Task: Select Give A Gift Card from Gift Cards. Add to cart AmazonBasics Home Decor Gift Card-2. Place order for Melody Gonzalez, _x000D_
42950 State 18 Rte_x000D_
Wellington, Ohio(OH), 44090, Cell Number (440) 647-7648
Action: Mouse moved to (1001, 93)
Screenshot: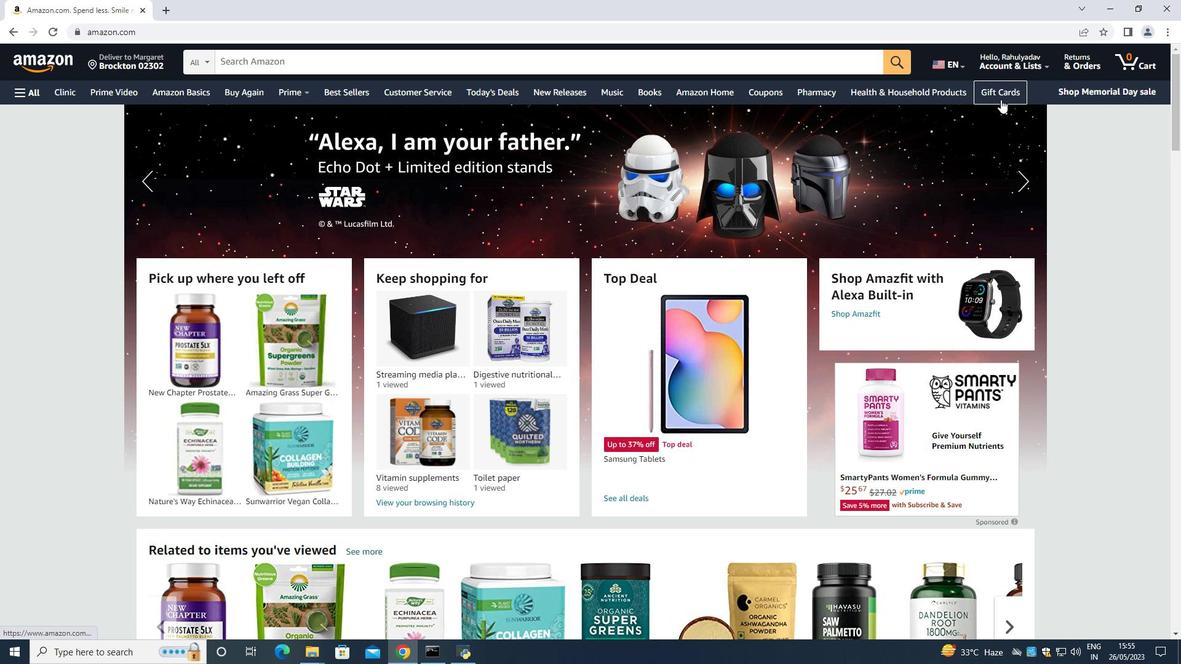 
Action: Mouse pressed left at (1001, 93)
Screenshot: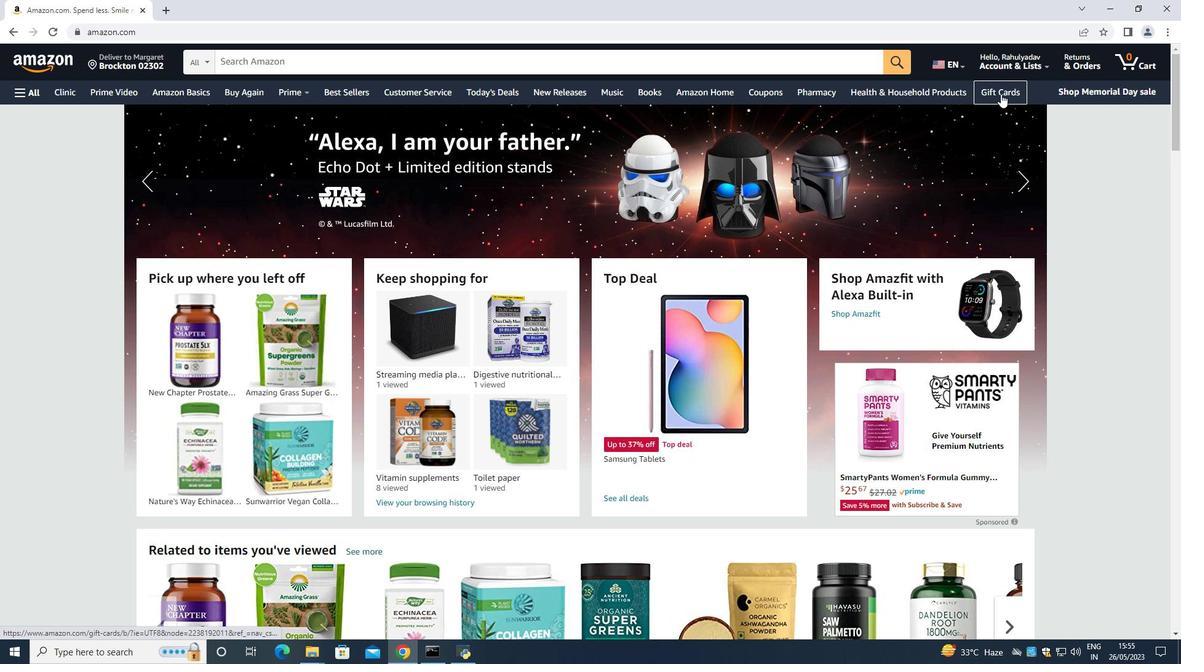 
Action: Mouse moved to (36, 472)
Screenshot: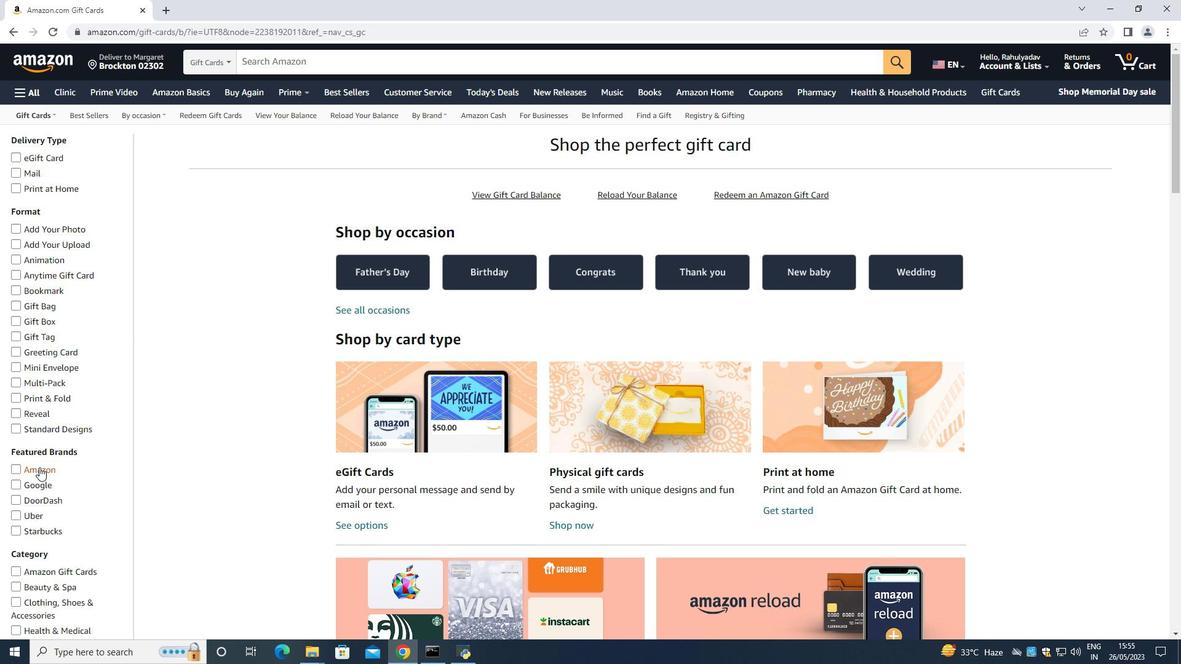 
Action: Mouse pressed left at (36, 472)
Screenshot: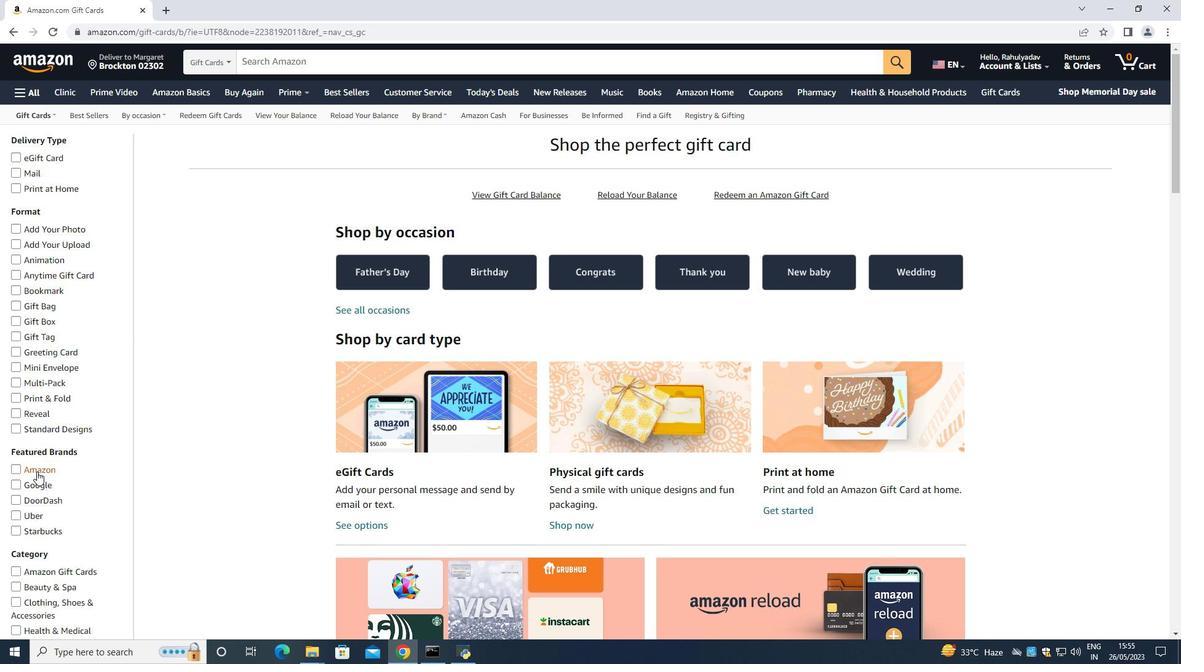 
Action: Mouse moved to (481, 321)
Screenshot: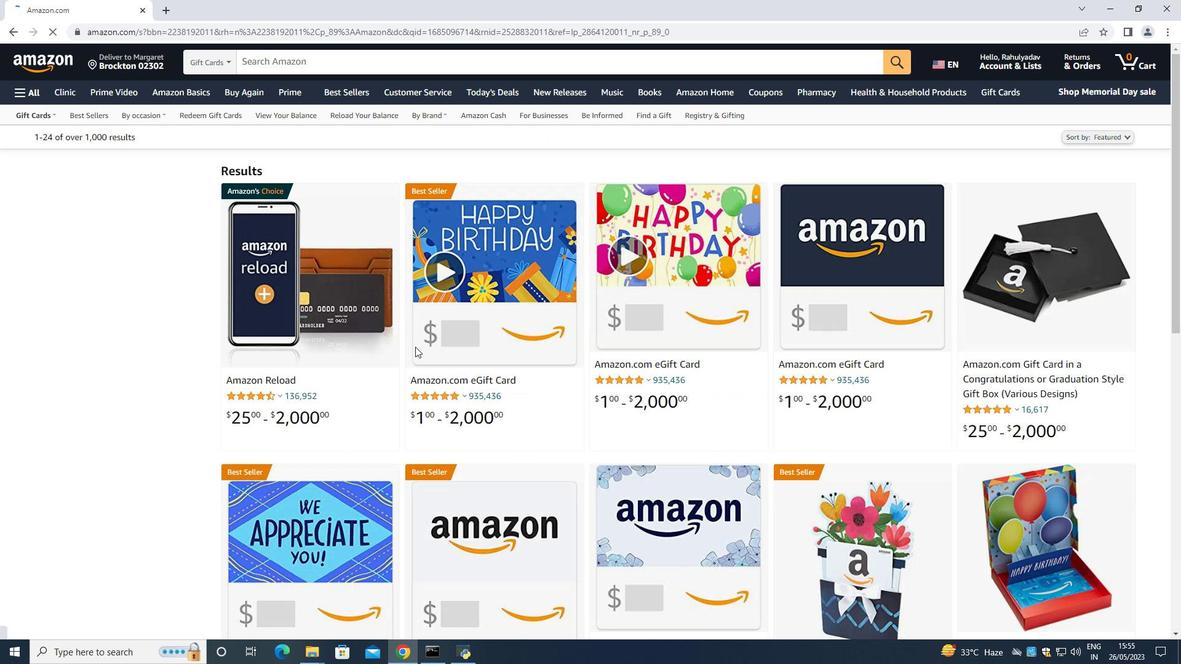 
Action: Mouse scrolled (481, 320) with delta (0, 0)
Screenshot: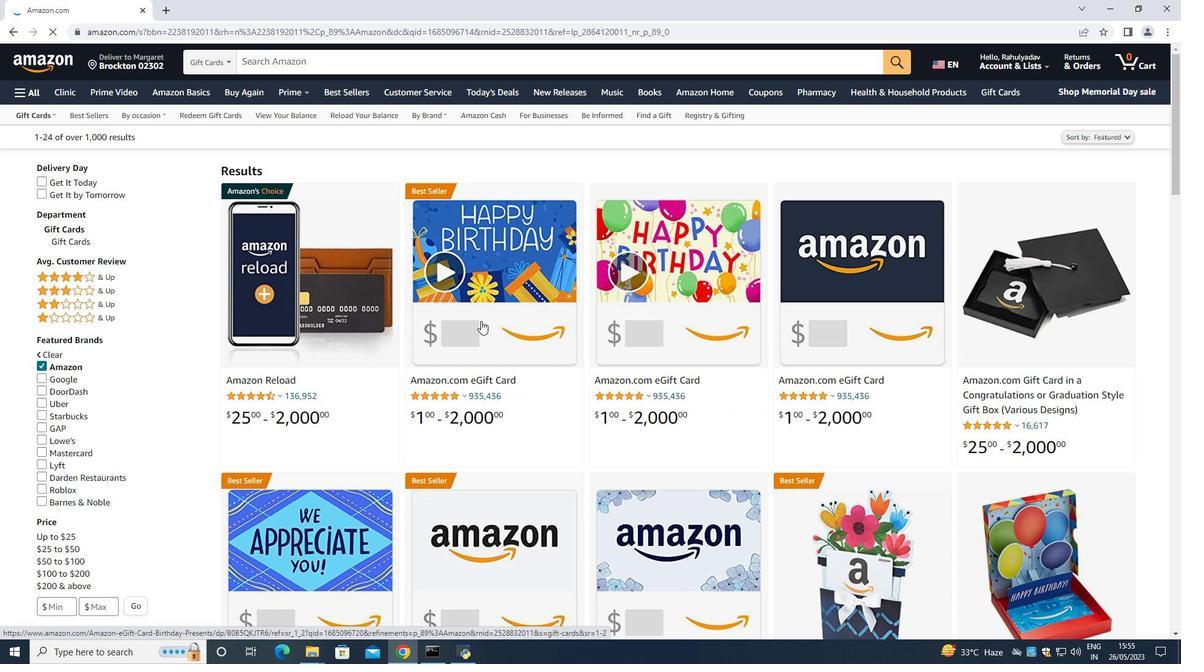 
Action: Mouse moved to (718, 284)
Screenshot: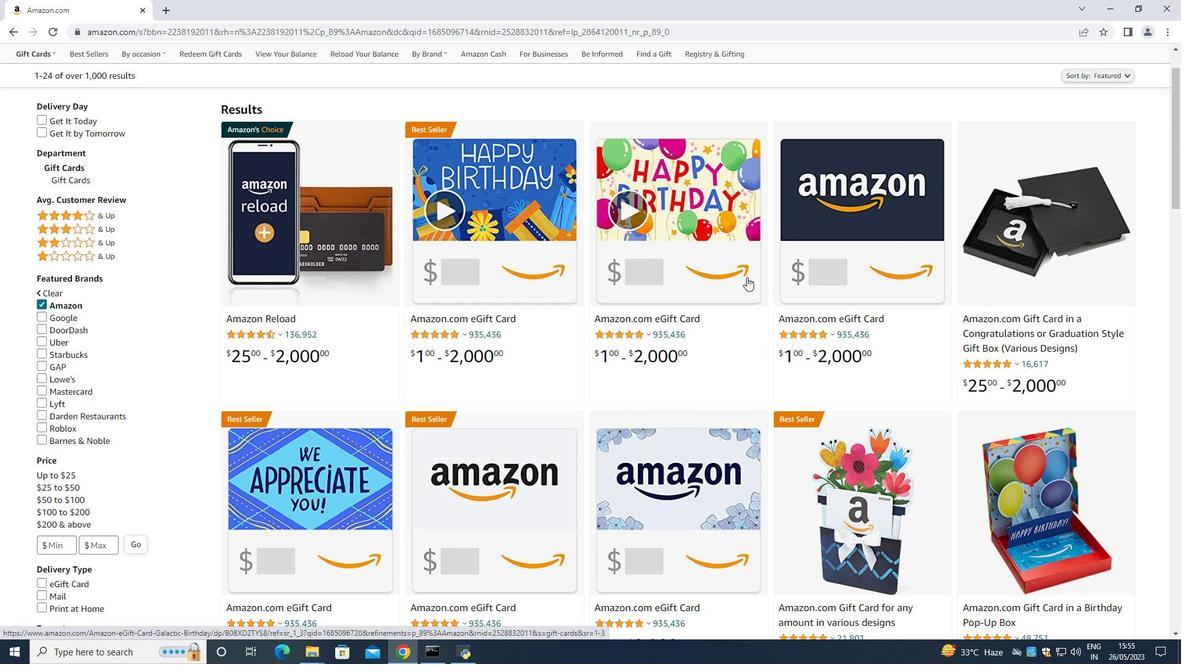 
Action: Mouse scrolled (718, 284) with delta (0, 0)
Screenshot: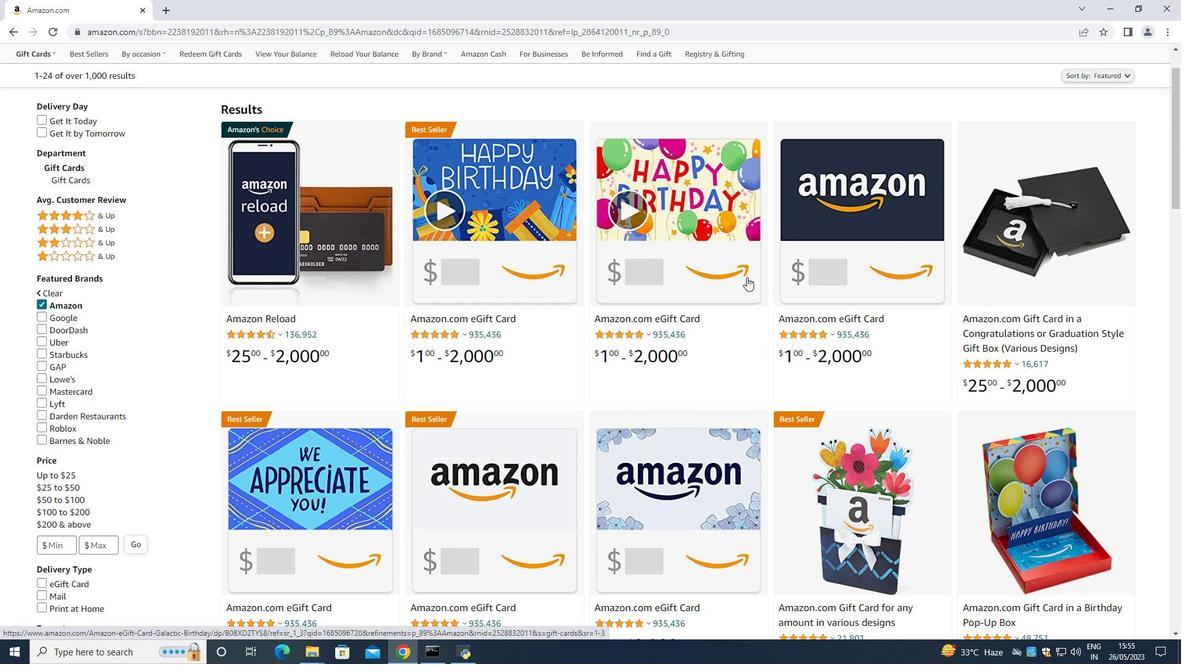 
Action: Mouse moved to (616, 338)
Screenshot: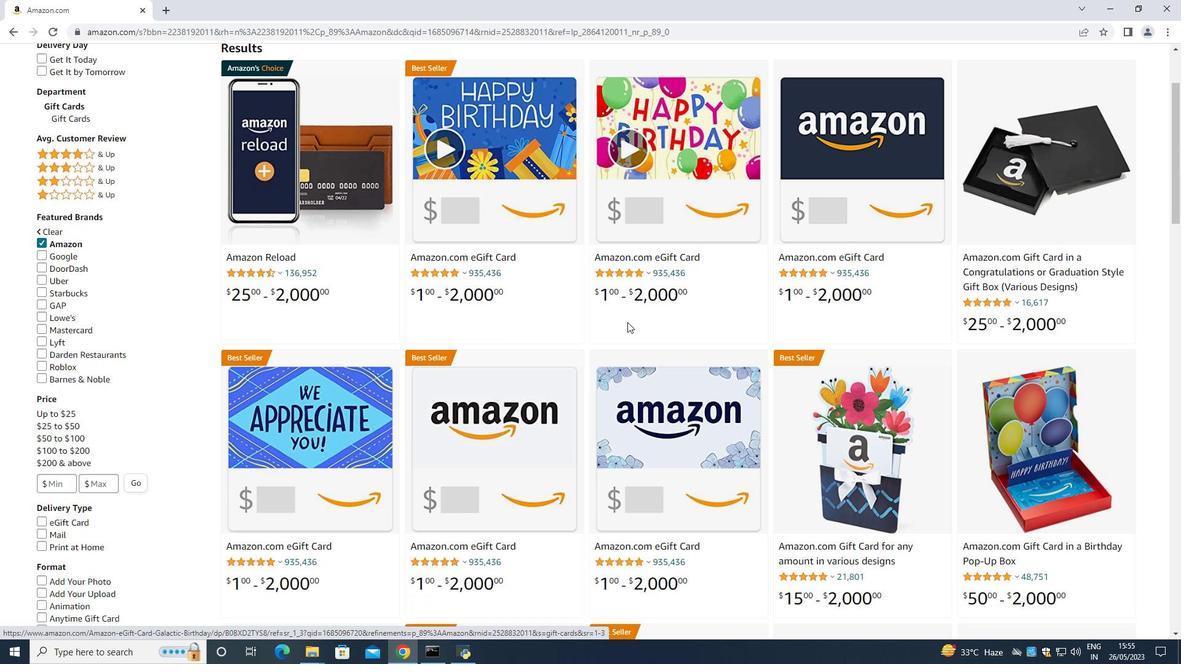 
Action: Mouse scrolled (616, 337) with delta (0, 0)
Screenshot: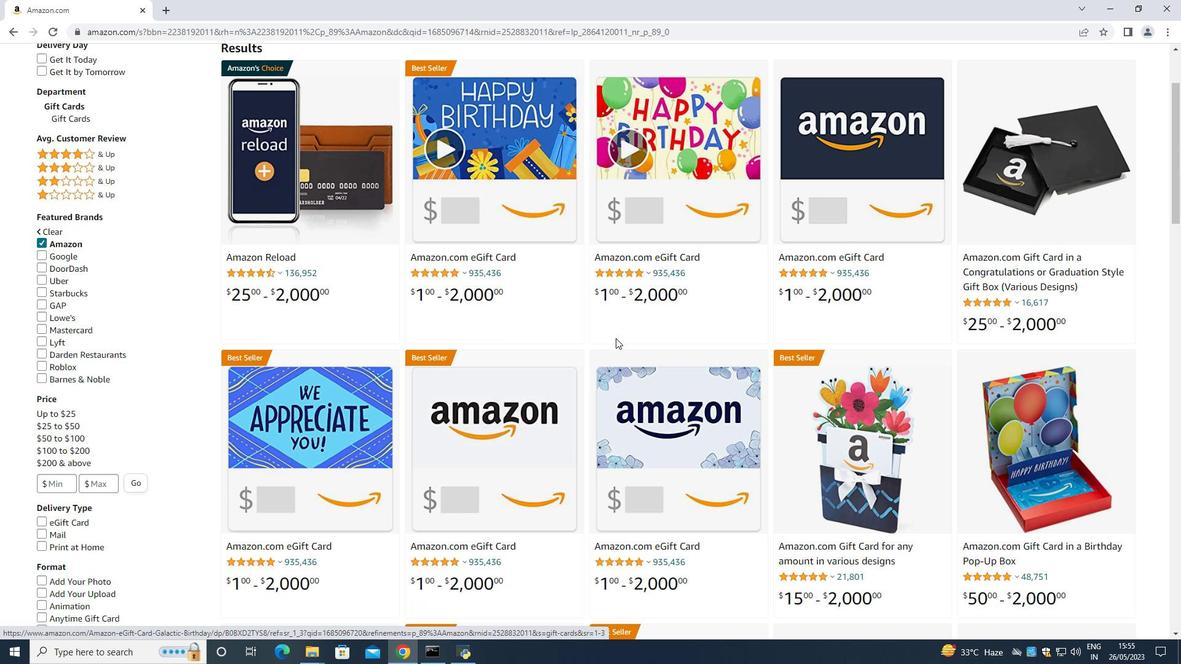 
Action: Mouse scrolled (616, 337) with delta (0, 0)
Screenshot: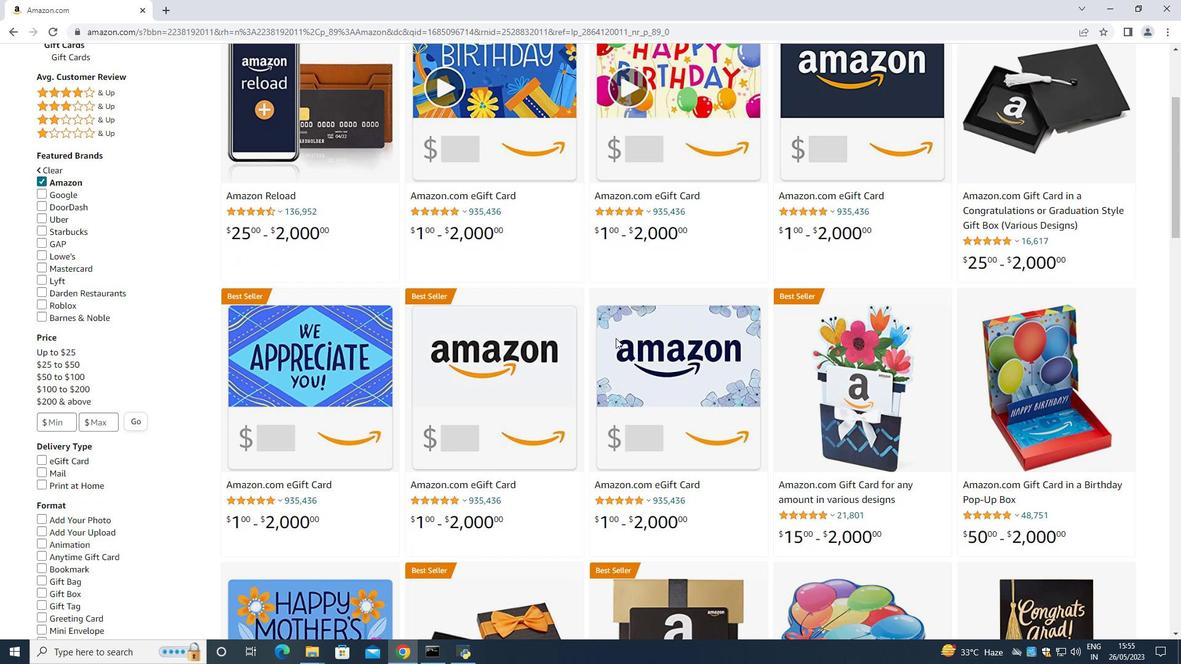 
Action: Mouse moved to (625, 339)
Screenshot: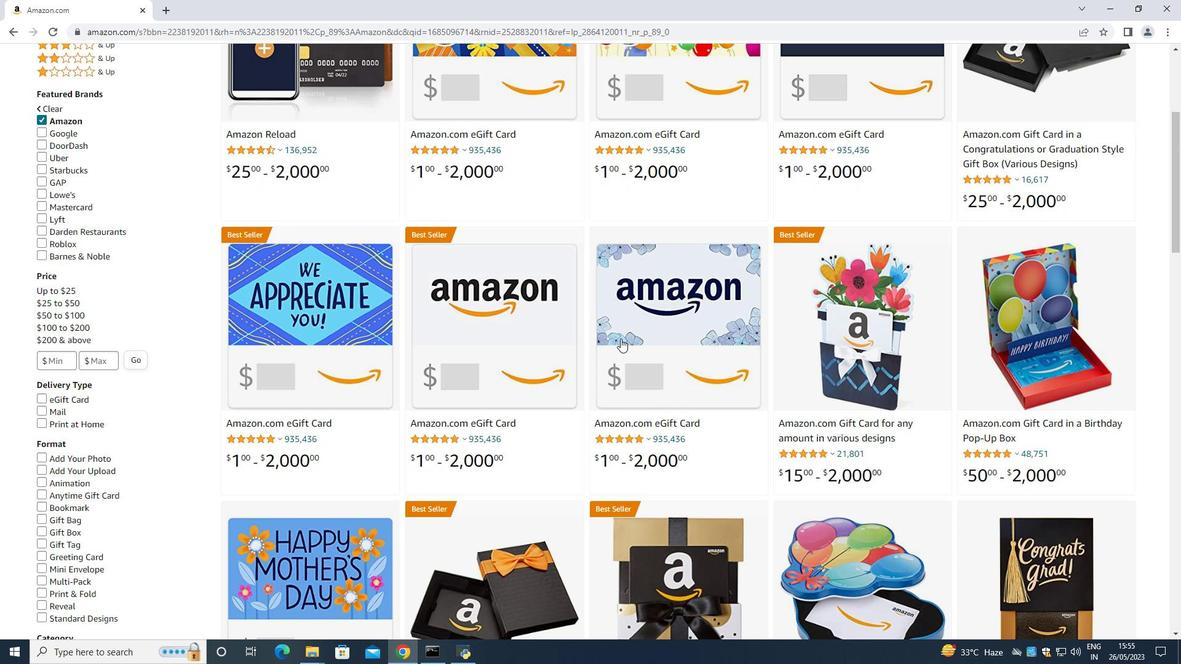 
Action: Mouse scrolled (625, 339) with delta (0, 0)
Screenshot: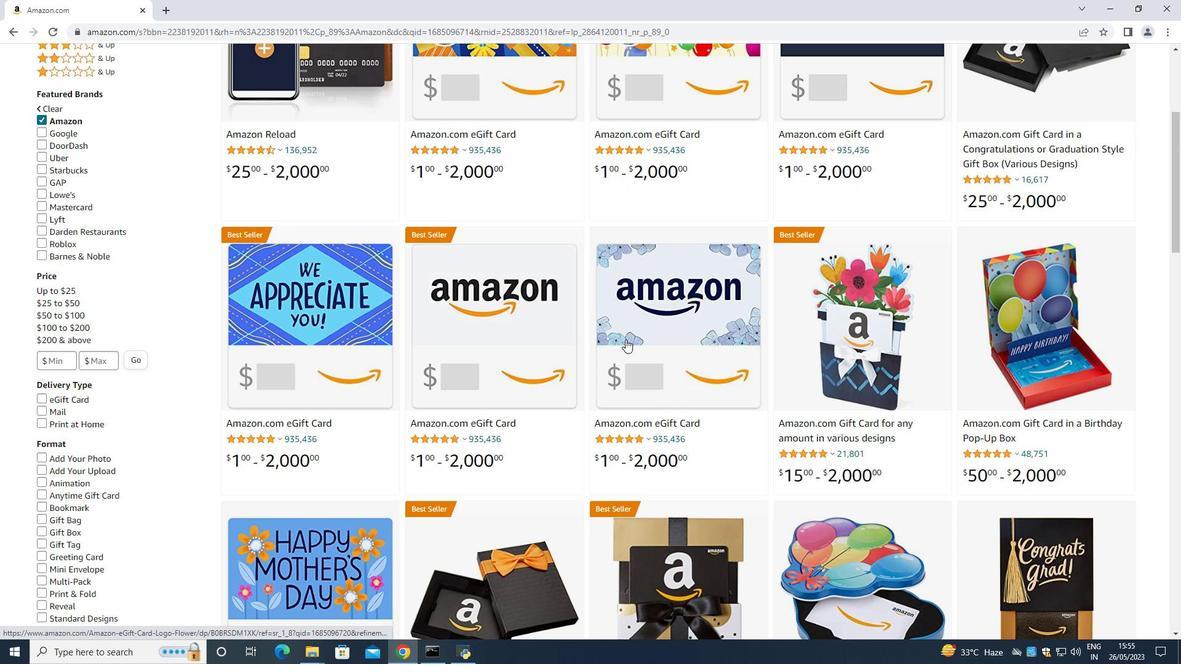 
Action: Mouse scrolled (625, 339) with delta (0, 0)
Screenshot: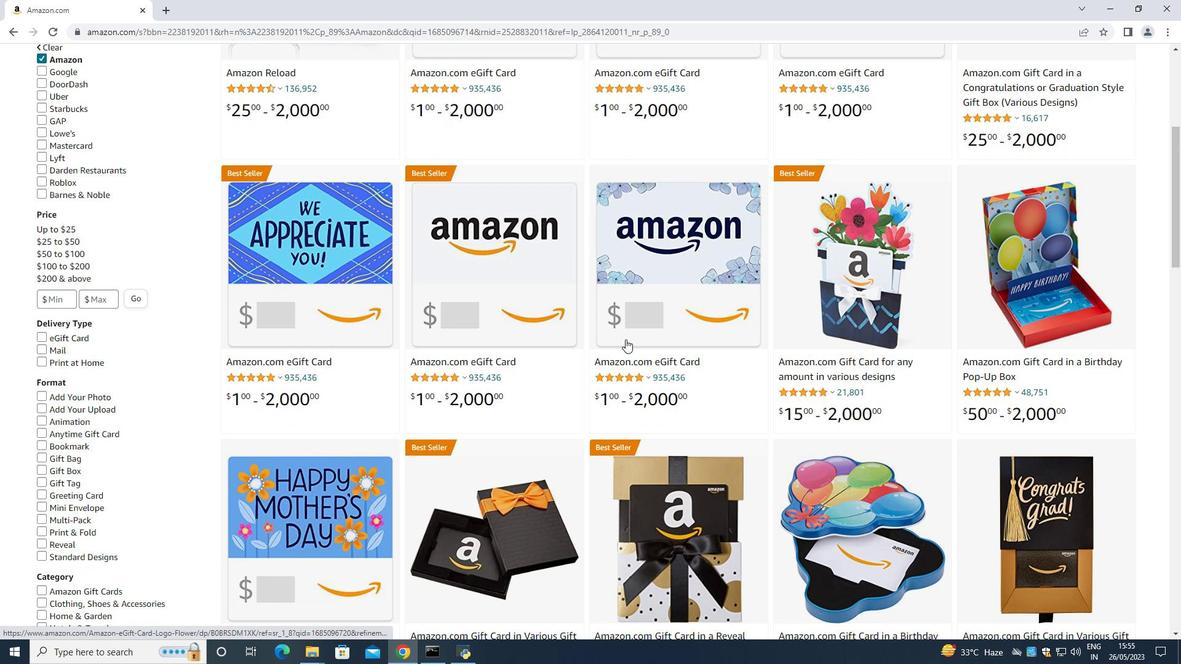 
Action: Mouse moved to (651, 340)
Screenshot: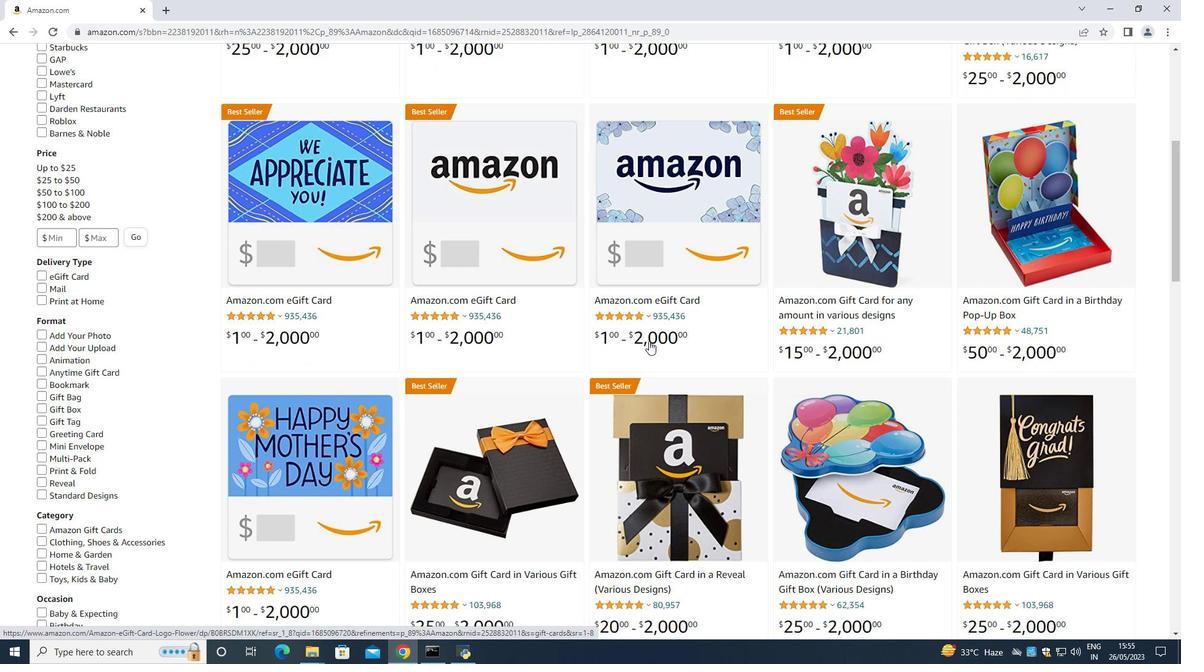 
Action: Mouse scrolled (651, 339) with delta (0, 0)
Screenshot: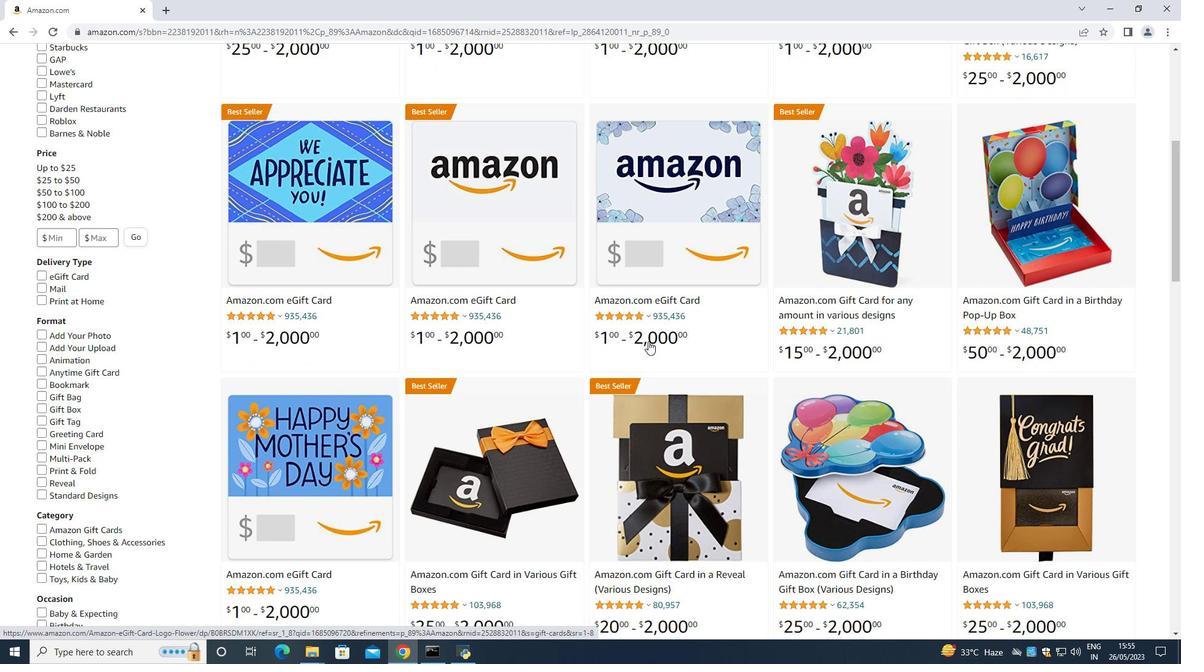
Action: Mouse moved to (657, 338)
Screenshot: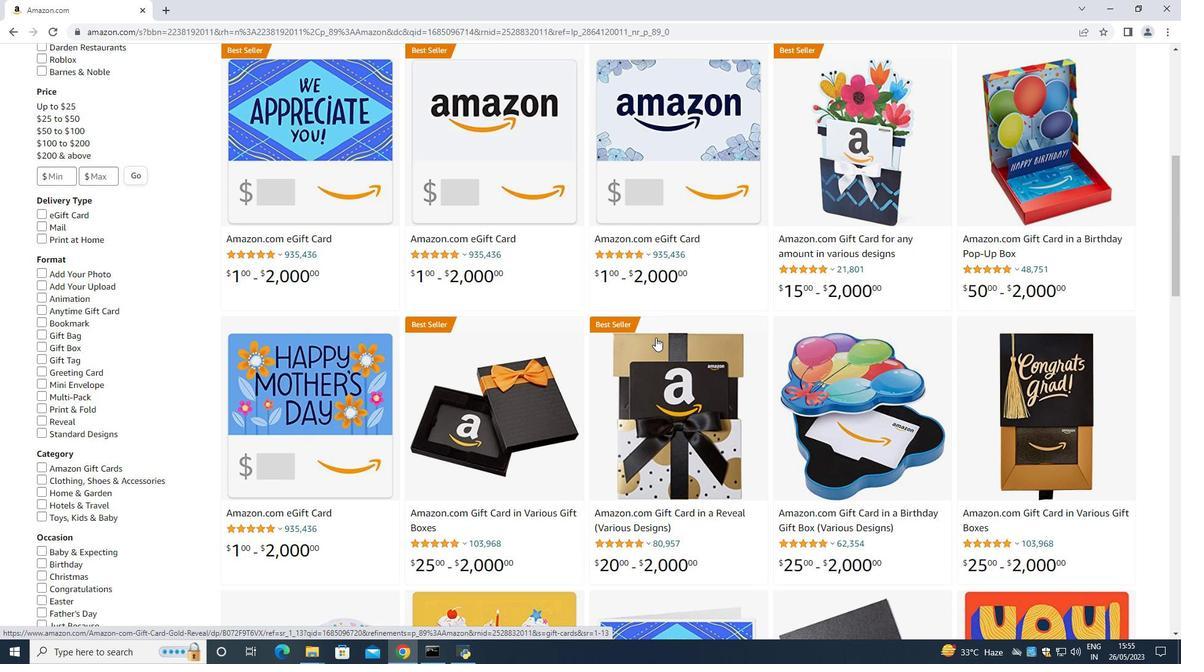 
Action: Mouse scrolled (657, 337) with delta (0, 0)
Screenshot: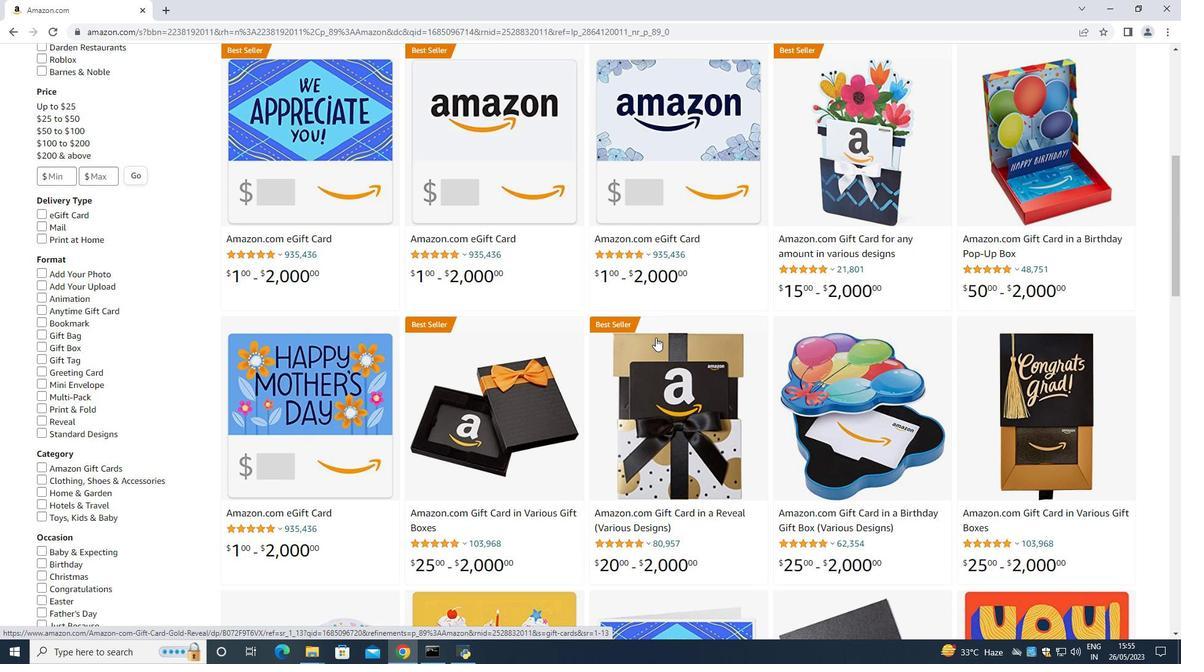 
Action: Mouse moved to (708, 355)
Screenshot: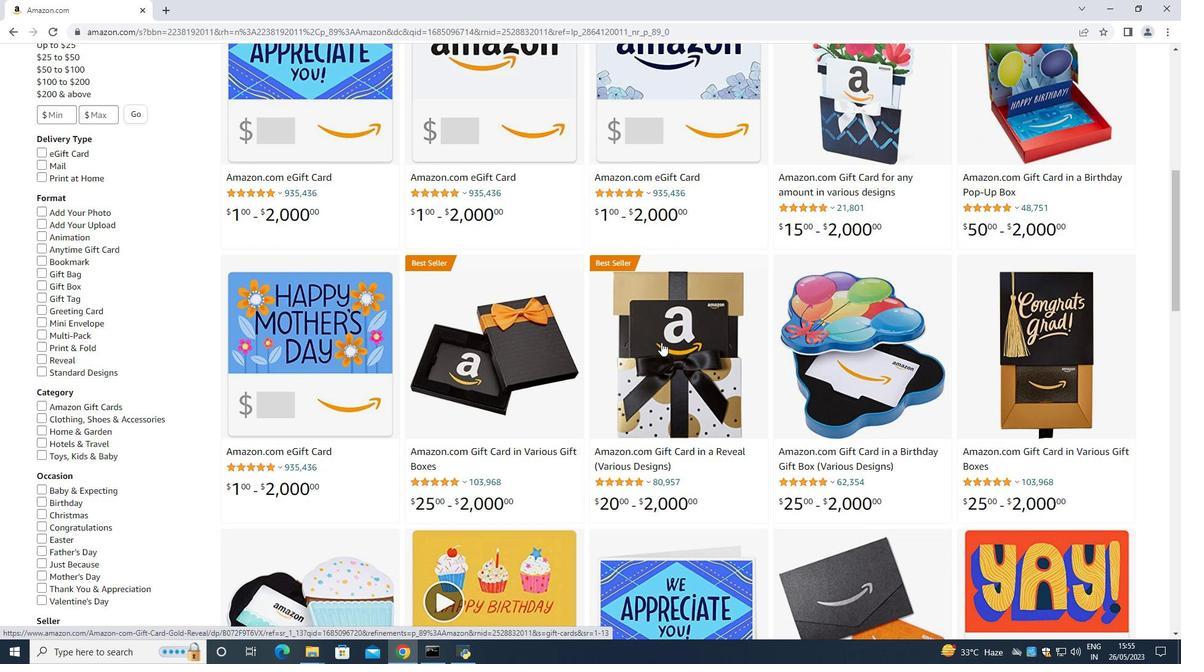 
Action: Mouse scrolled (708, 354) with delta (0, 0)
Screenshot: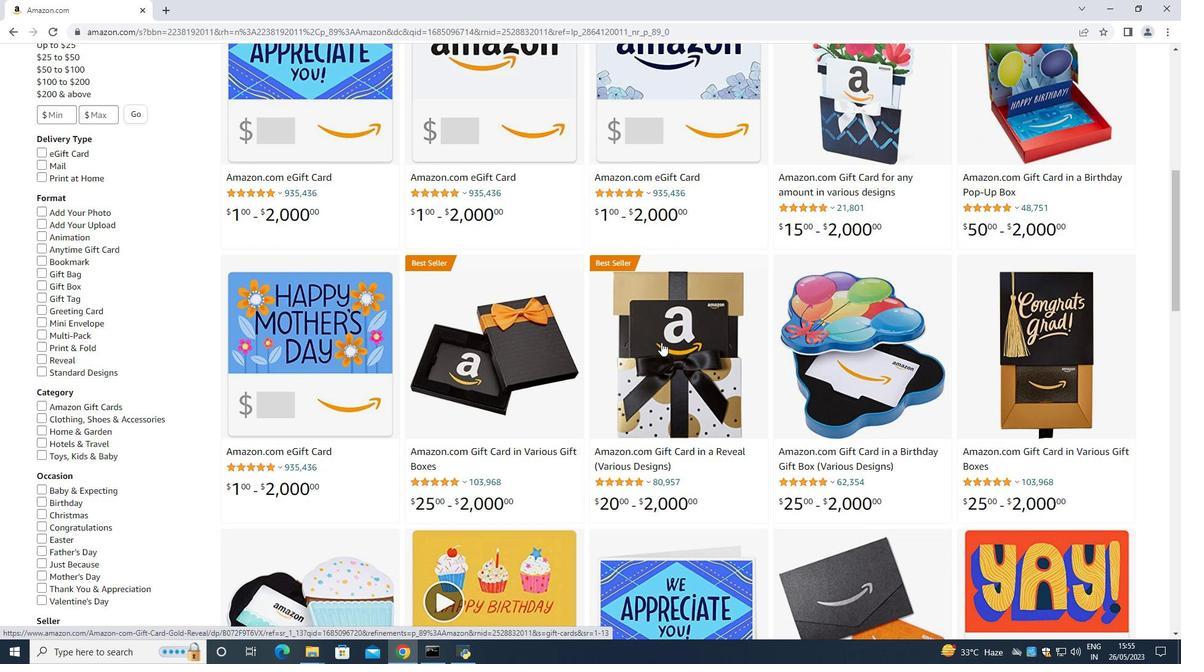 
Action: Mouse moved to (471, 361)
Screenshot: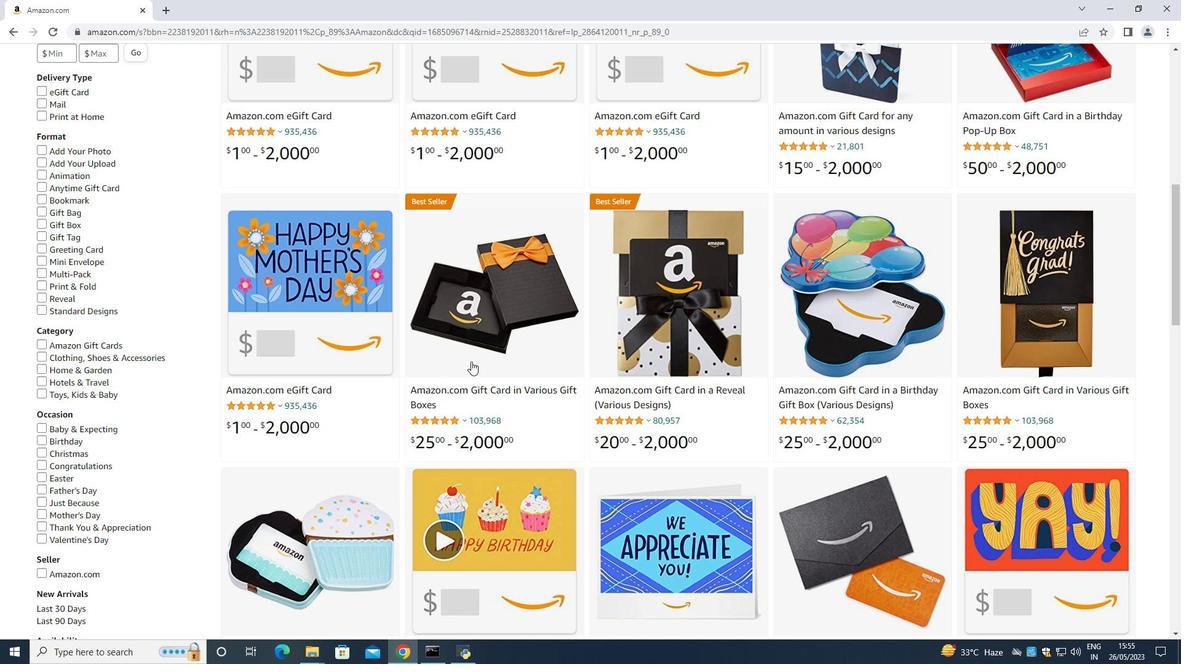 
Action: Mouse scrolled (471, 361) with delta (0, 0)
Screenshot: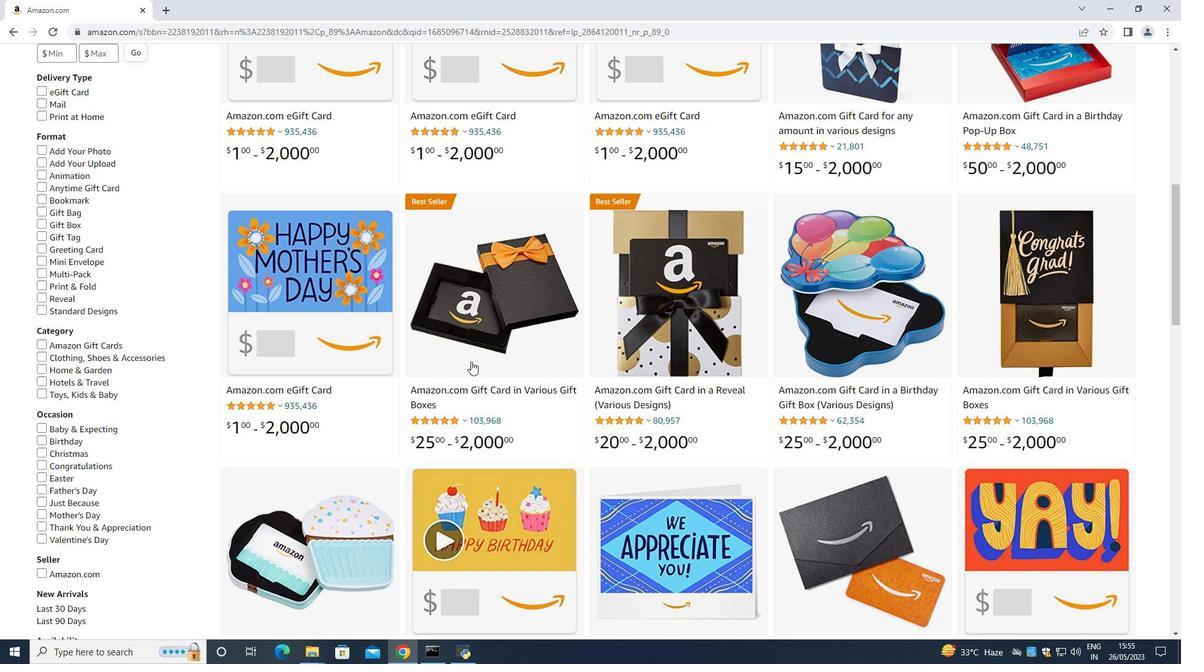 
Action: Mouse moved to (485, 377)
Screenshot: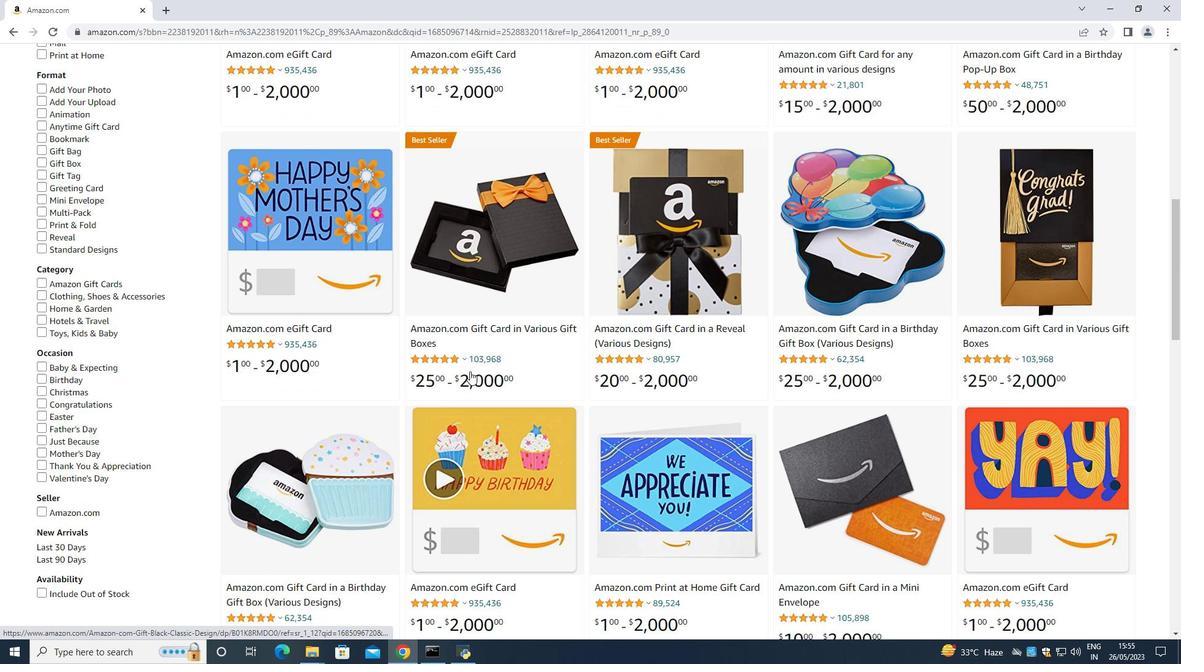
Action: Mouse scrolled (483, 376) with delta (0, 0)
Screenshot: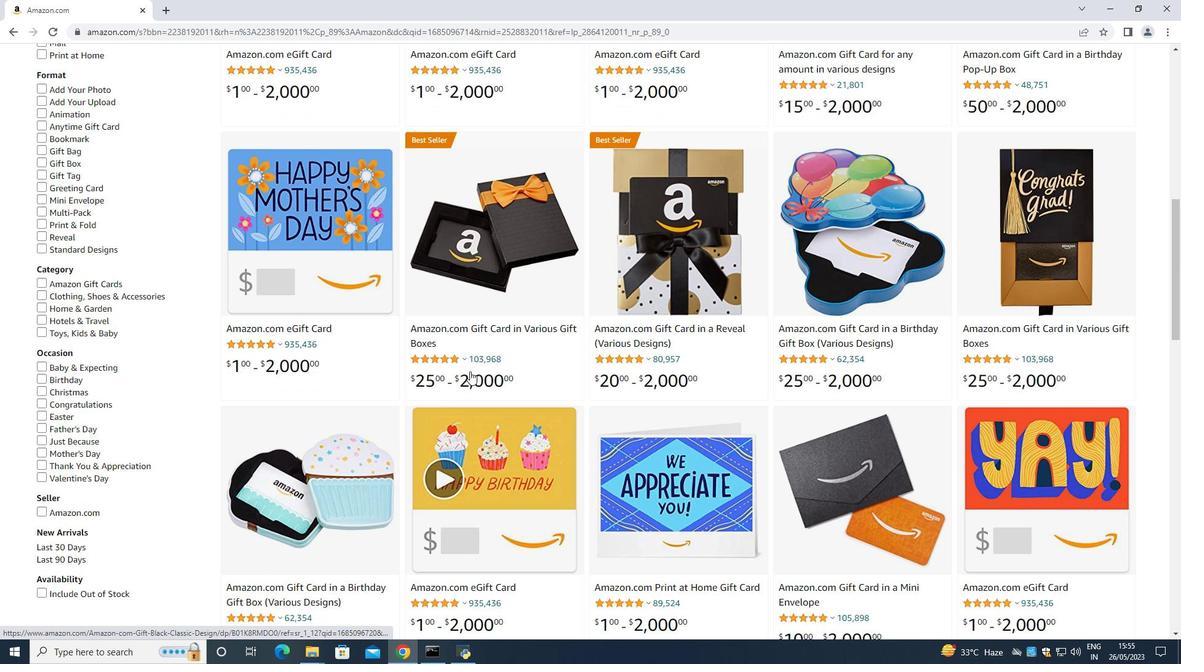 
Action: Mouse moved to (519, 424)
Screenshot: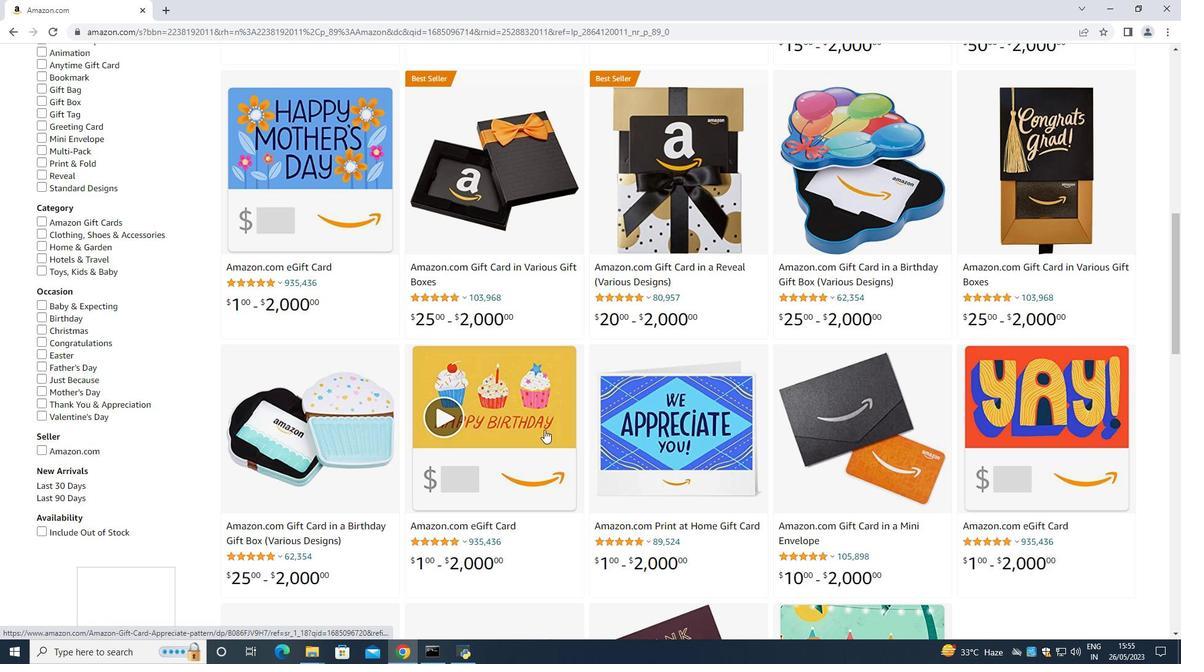 
Action: Mouse scrolled (519, 423) with delta (0, 0)
Screenshot: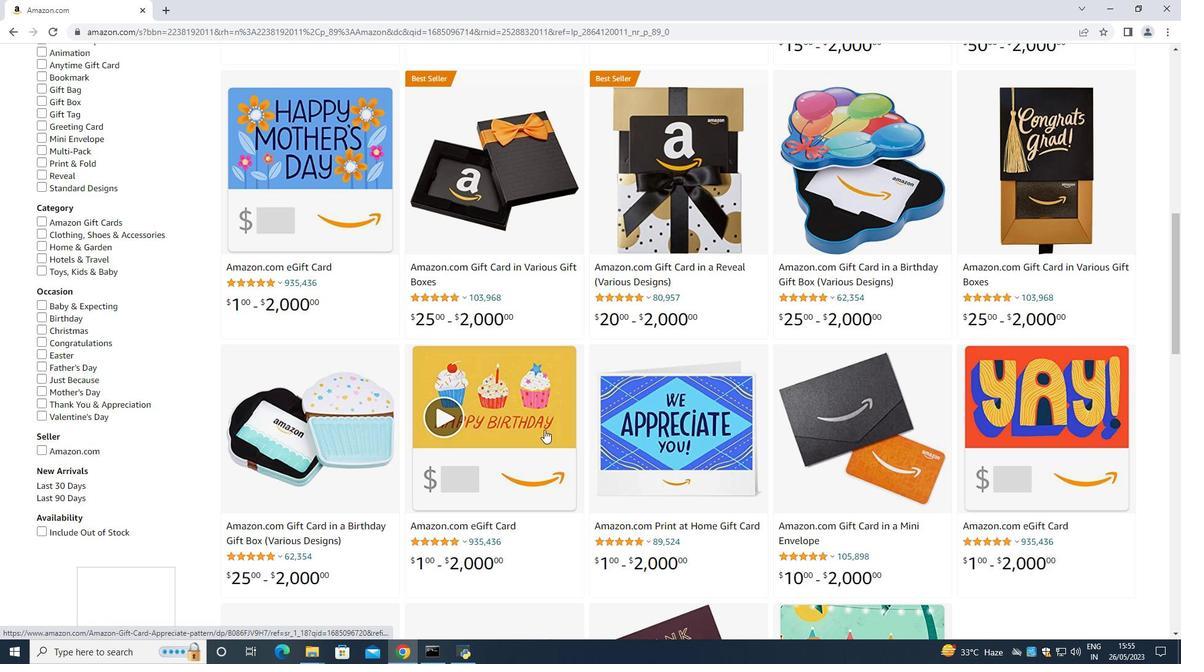 
Action: Mouse moved to (517, 422)
Screenshot: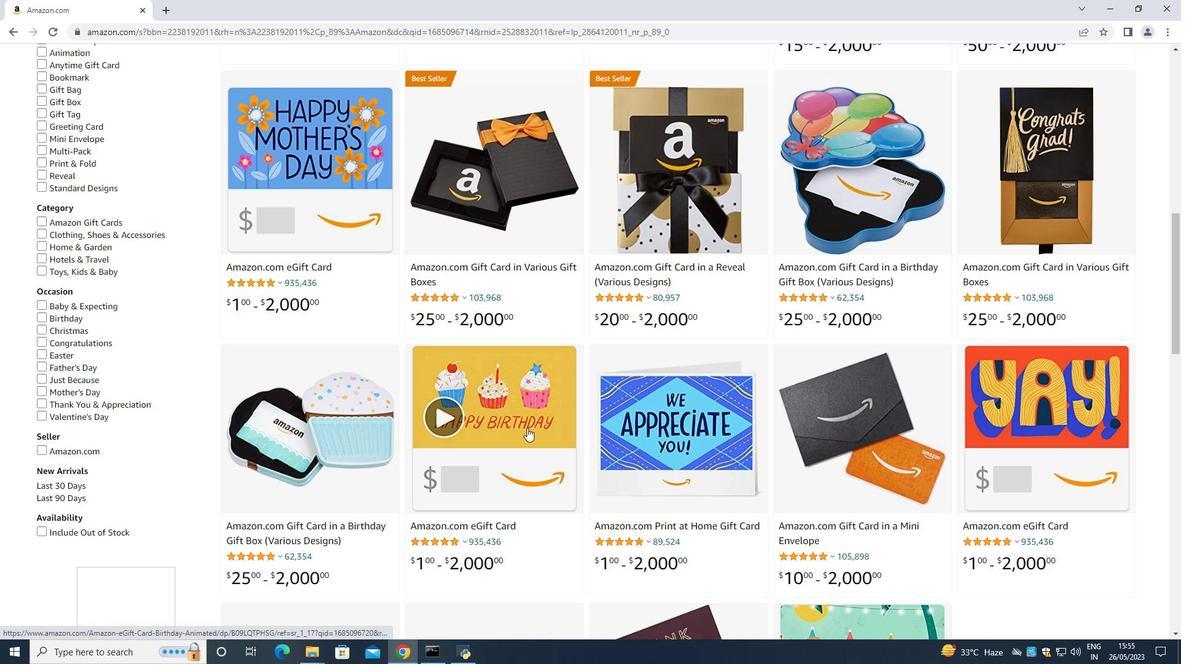 
Action: Mouse scrolled (517, 422) with delta (0, 0)
Screenshot: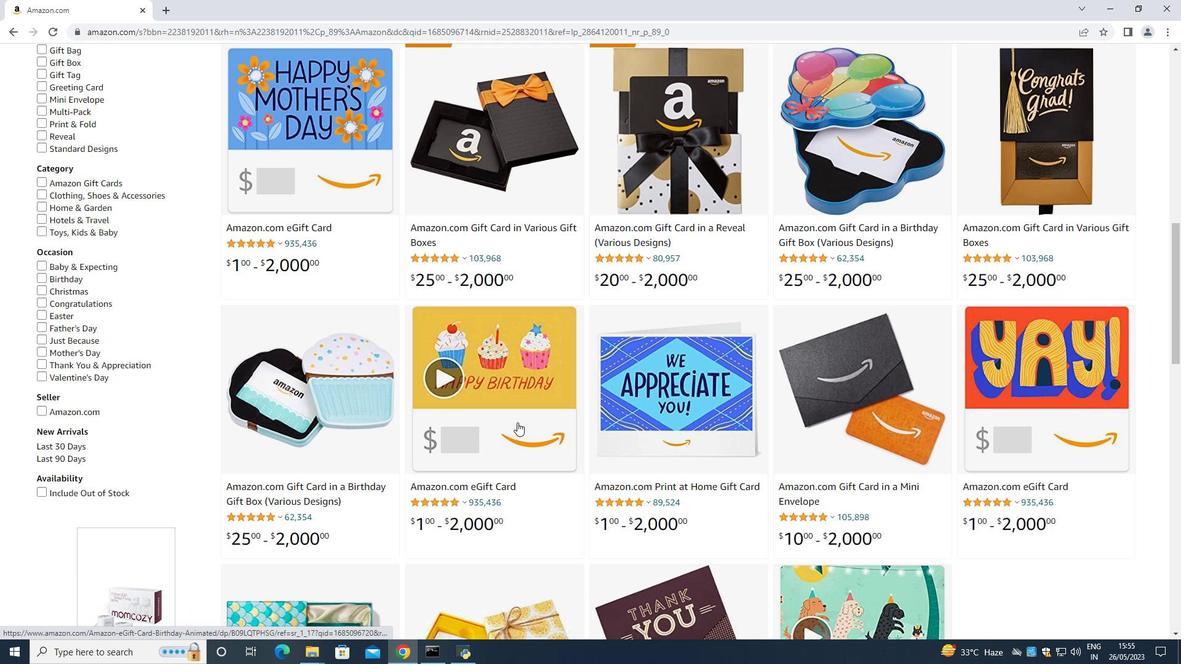 
Action: Mouse scrolled (517, 422) with delta (0, 0)
Screenshot: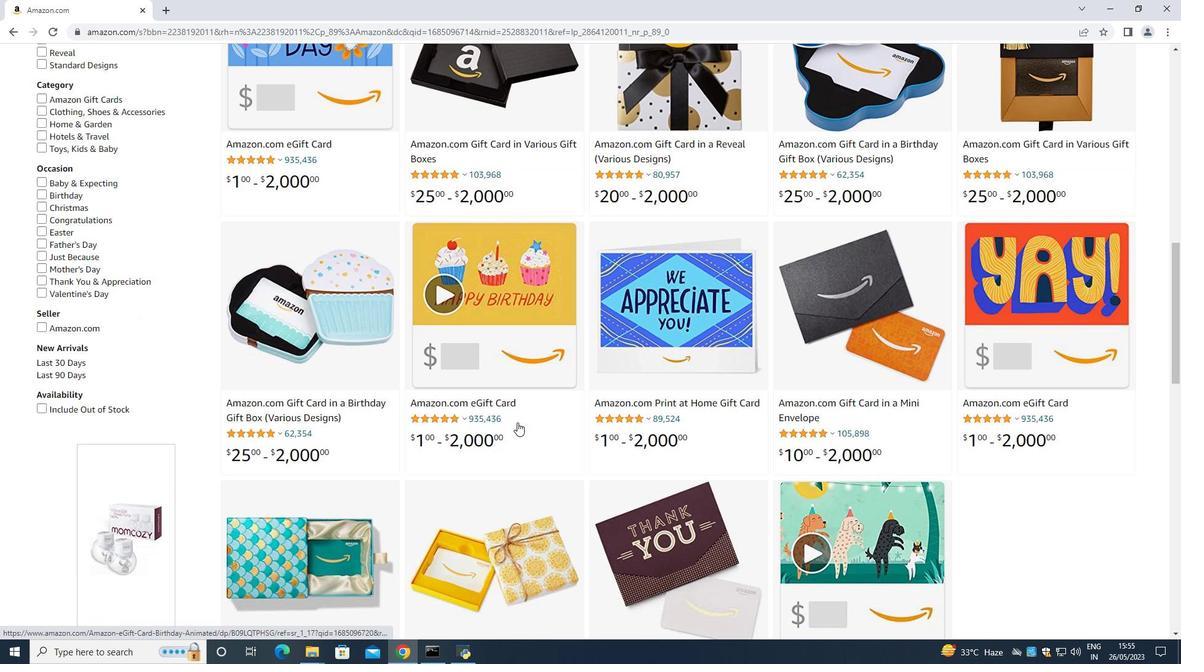 
Action: Mouse moved to (345, 481)
Screenshot: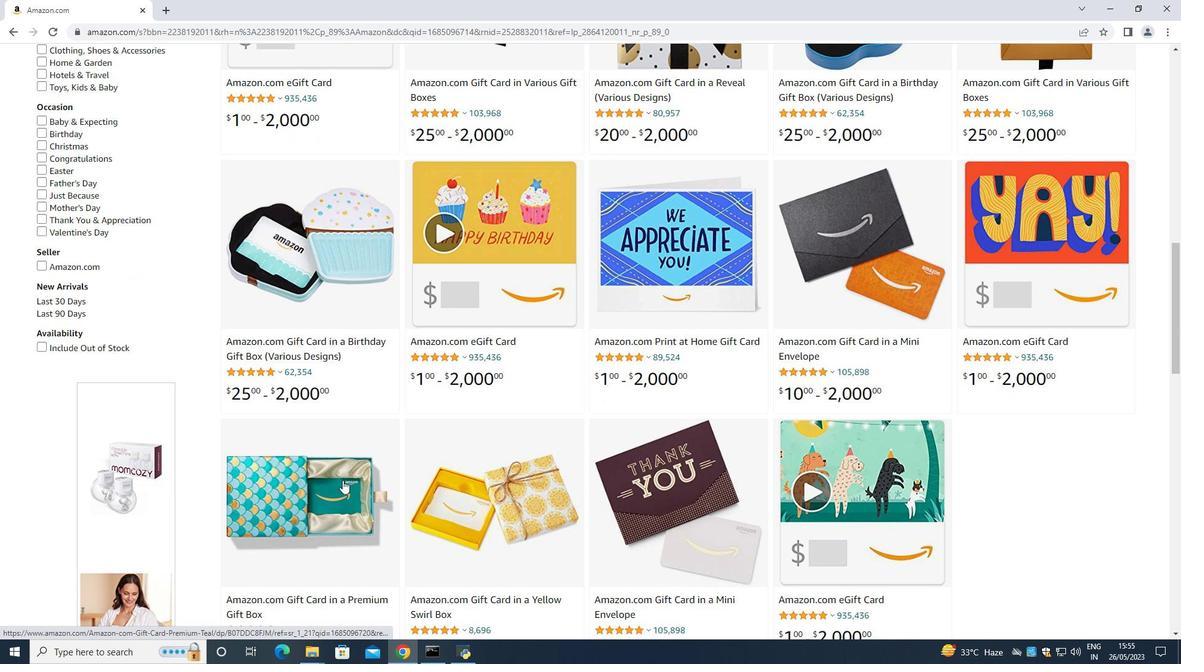 
Action: Mouse scrolled (345, 481) with delta (0, 0)
Screenshot: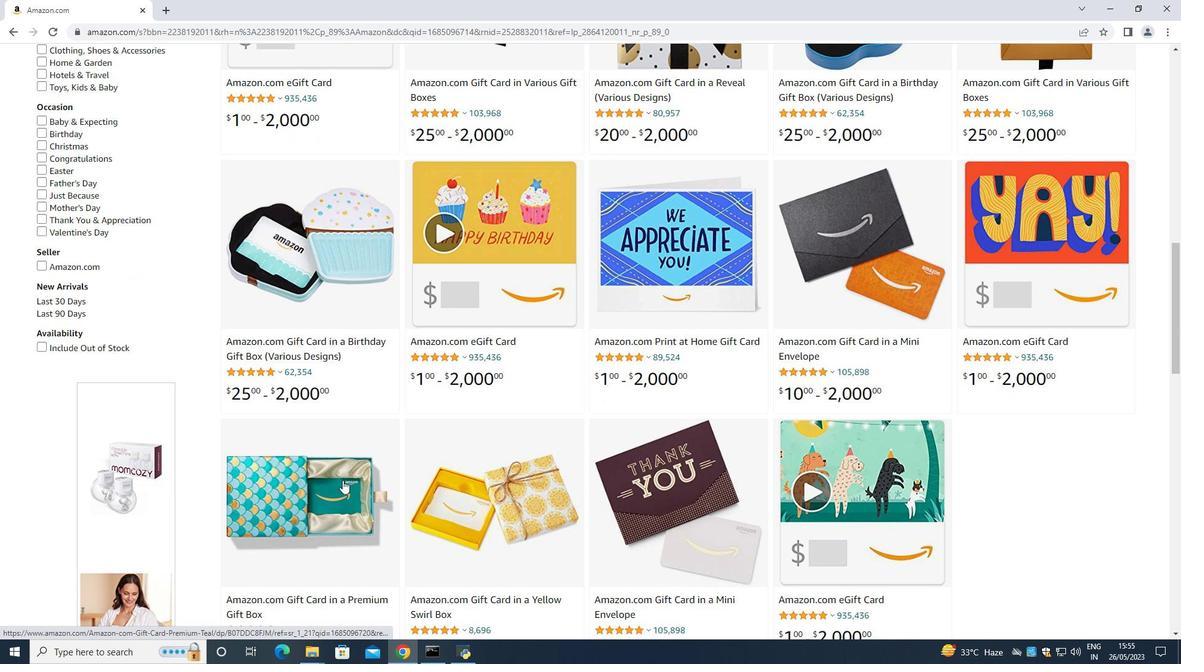 
Action: Mouse moved to (655, 281)
Screenshot: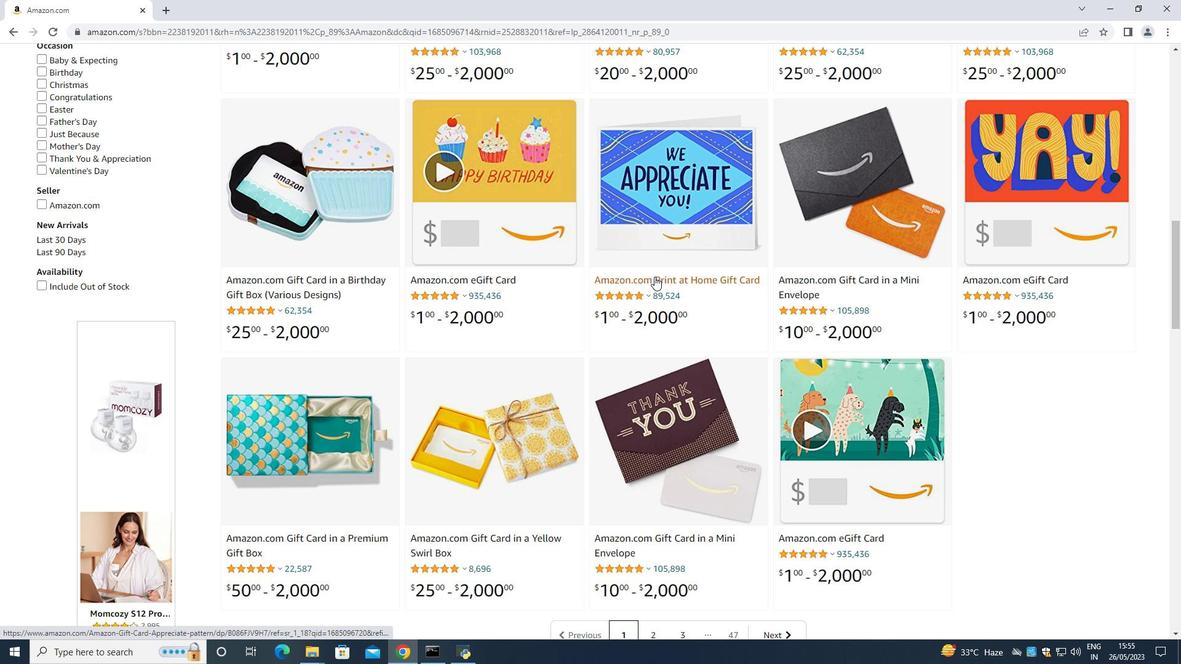 
Action: Mouse pressed left at (655, 281)
Screenshot: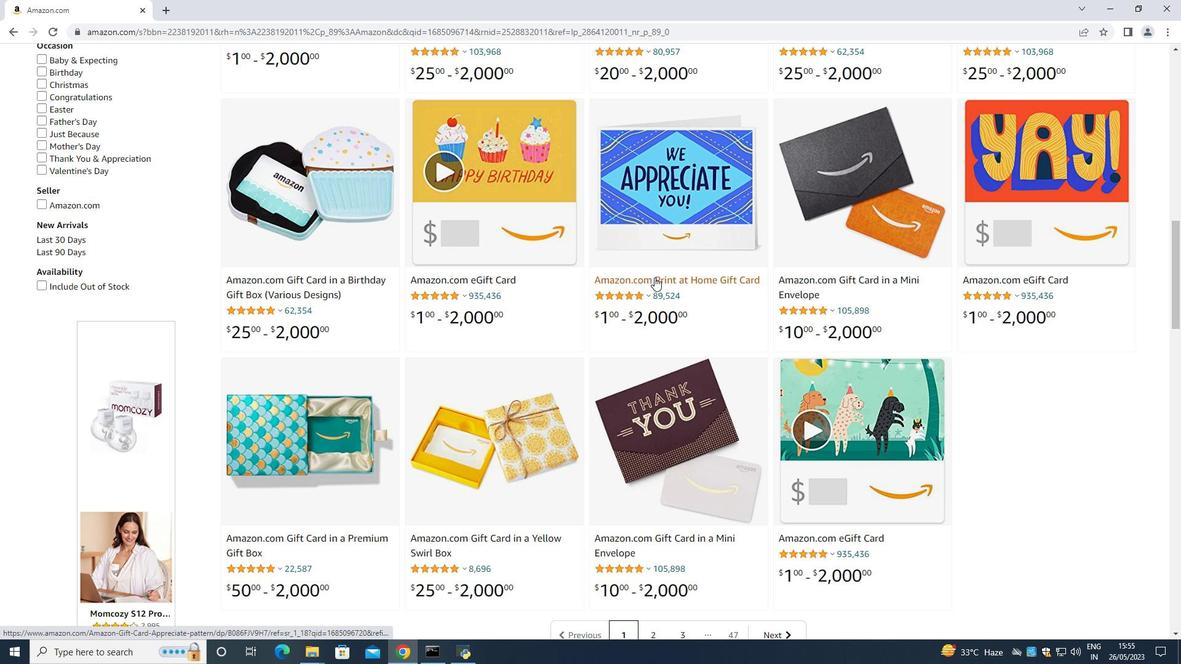 
Action: Mouse moved to (655, 281)
Screenshot: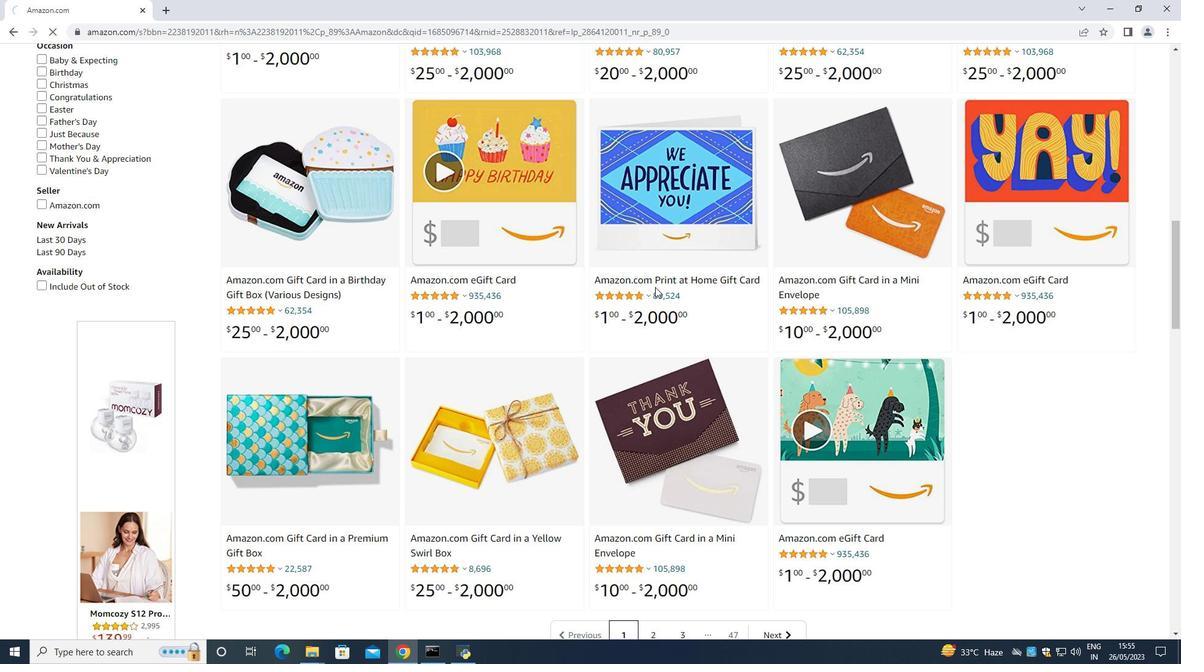 
Action: Mouse pressed left at (655, 281)
Screenshot: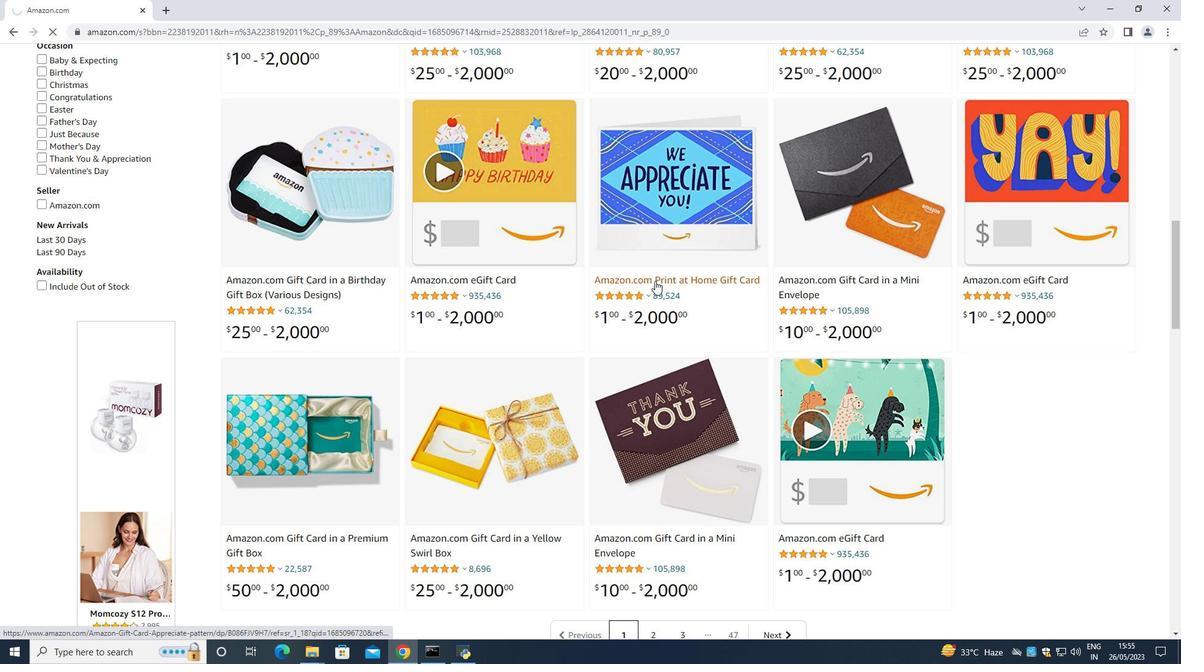 
Action: Mouse moved to (581, 206)
Screenshot: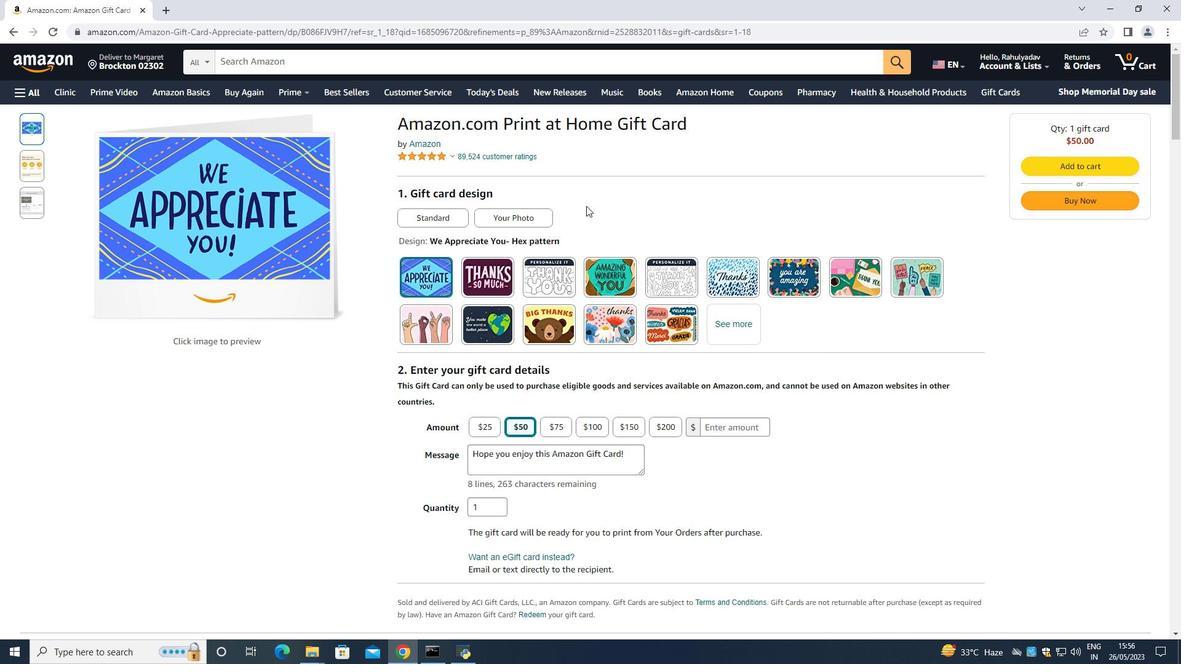 
Action: Mouse scrolled (581, 206) with delta (0, 0)
Screenshot: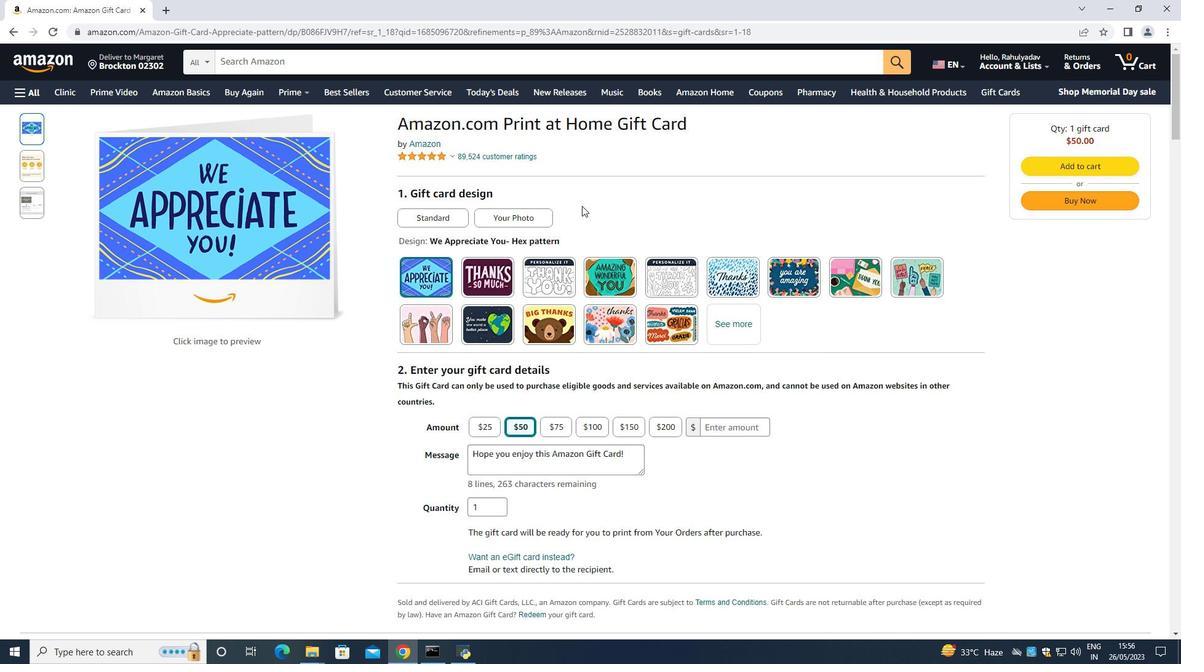 
Action: Mouse moved to (485, 448)
Screenshot: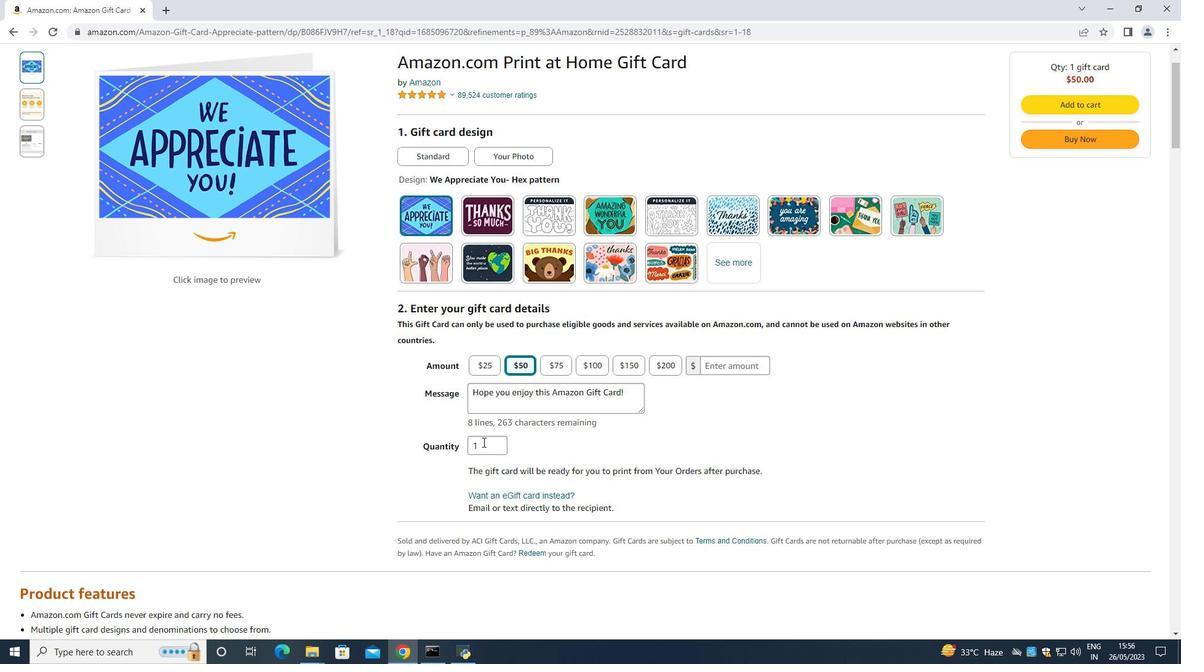 
Action: Mouse pressed left at (485, 448)
Screenshot: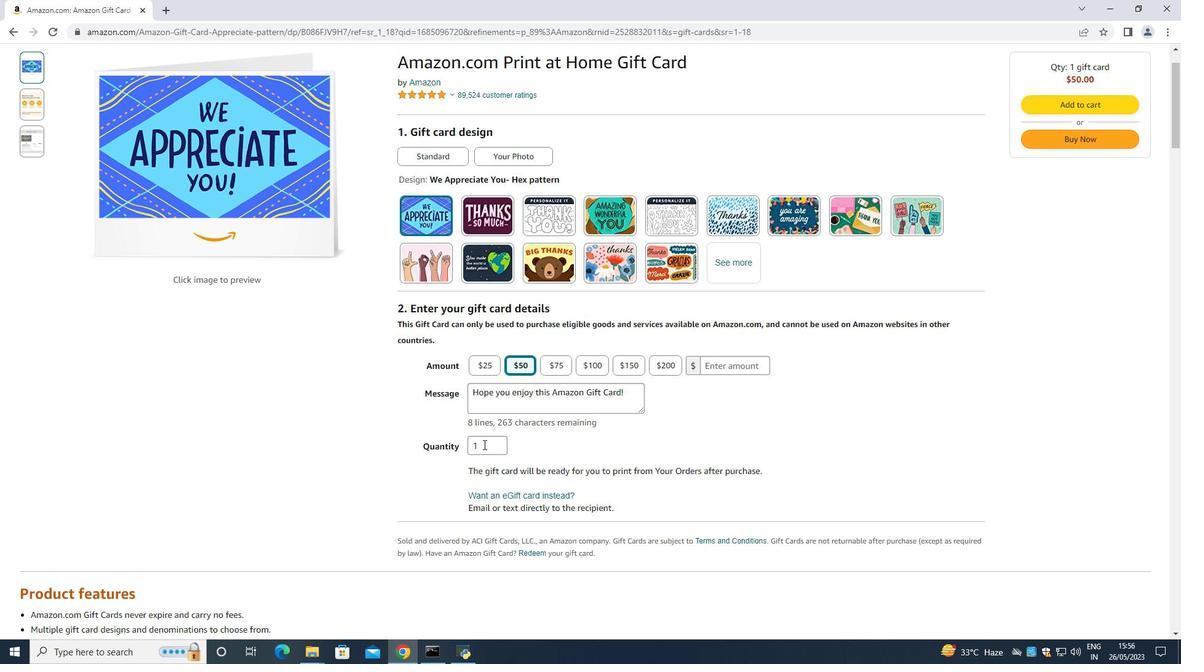 
Action: Mouse moved to (485, 448)
Screenshot: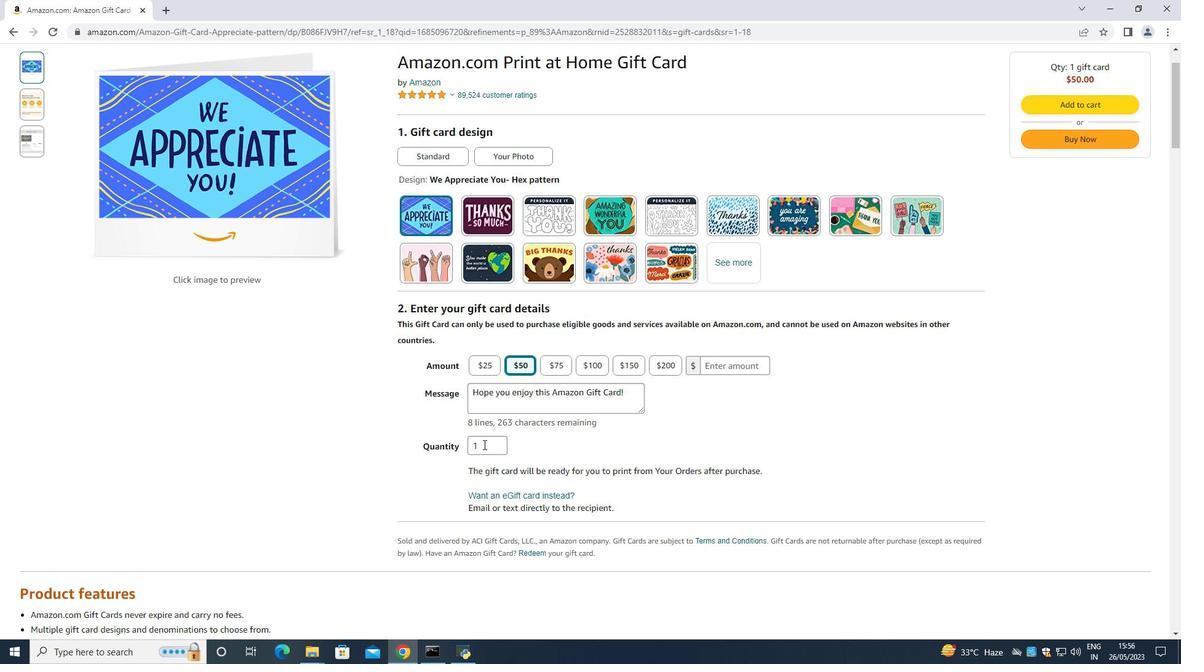 
Action: Key pressed <Key.backspace>1<Key.backspace>2
Screenshot: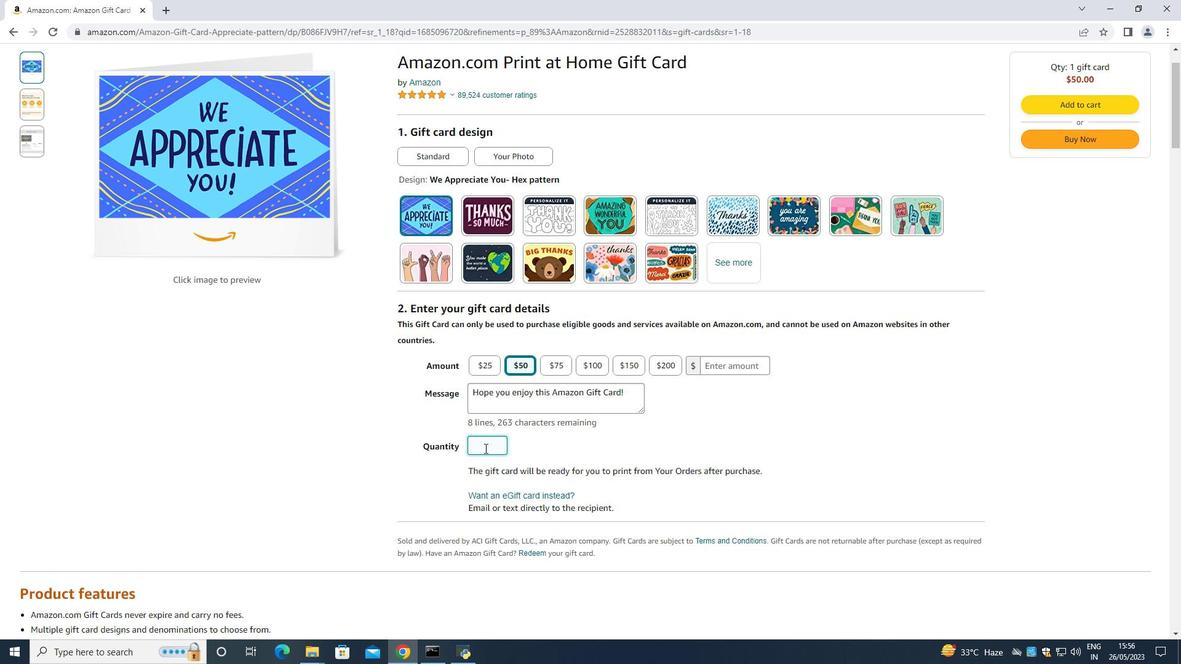 
Action: Mouse moved to (617, 492)
Screenshot: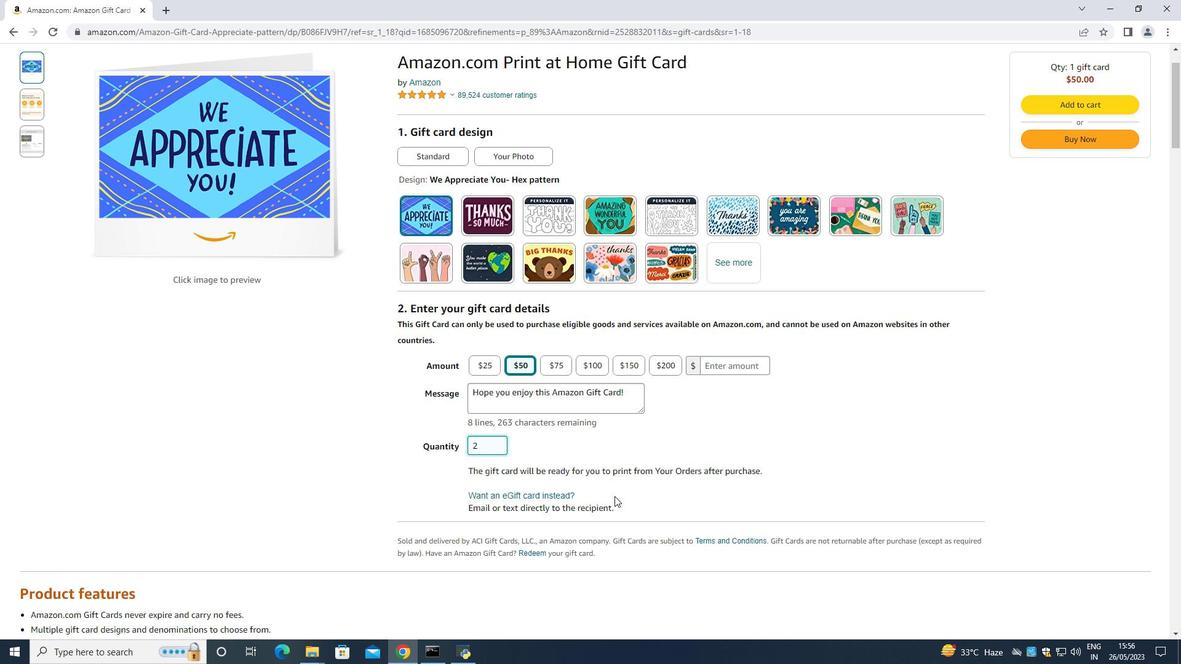 
Action: Mouse scrolled (617, 491) with delta (0, 0)
Screenshot: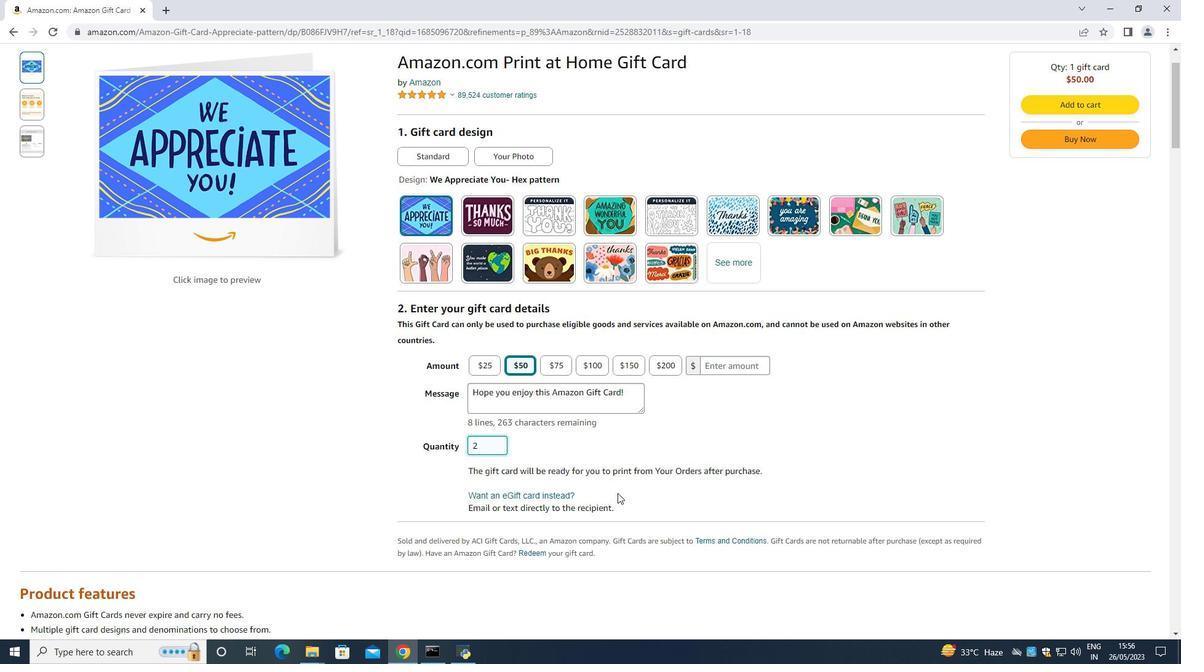 
Action: Mouse moved to (616, 492)
Screenshot: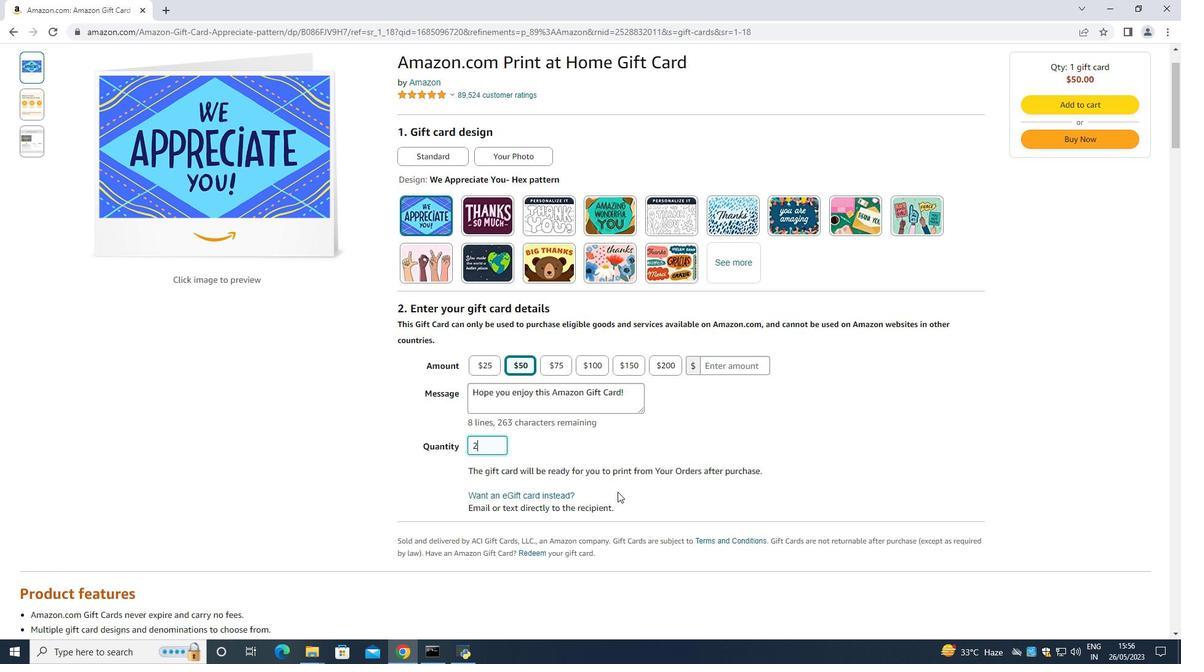 
Action: Mouse scrolled (616, 491) with delta (0, 0)
Screenshot: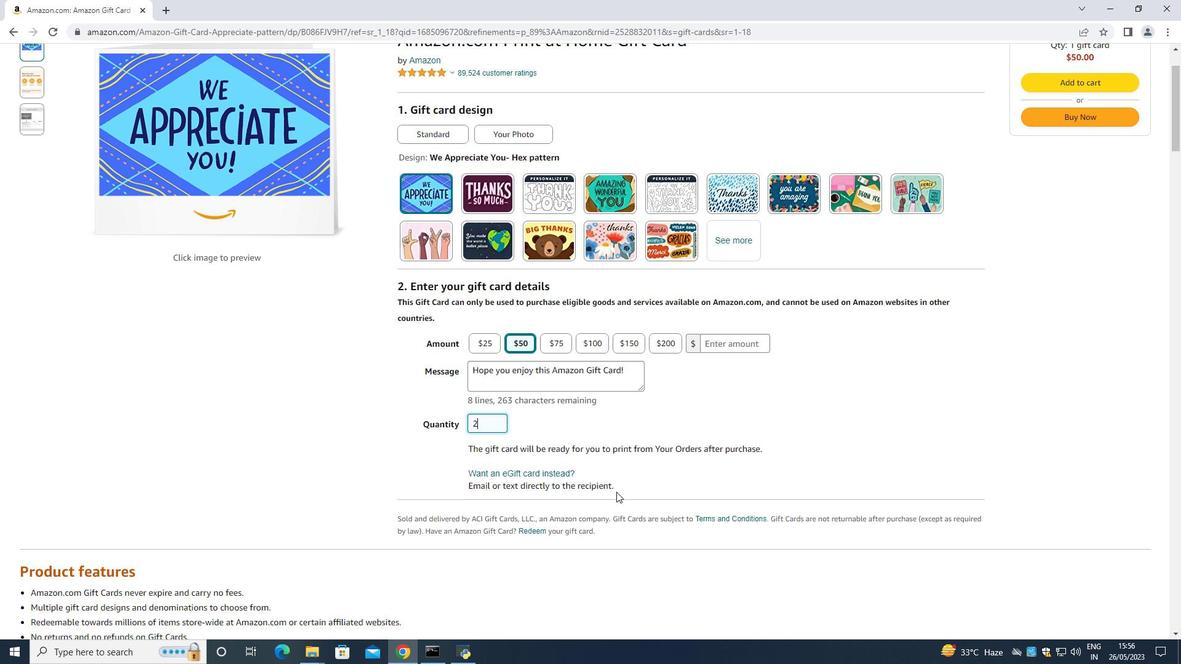 
Action: Mouse moved to (208, 526)
Screenshot: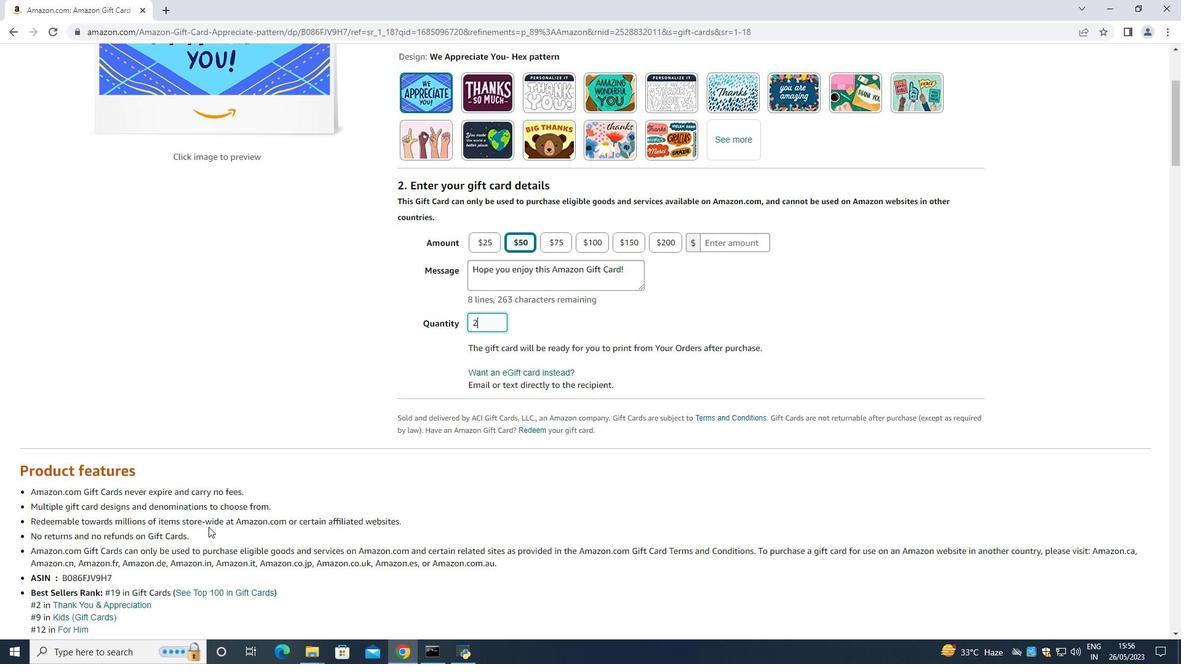 
Action: Mouse scrolled (208, 526) with delta (0, 0)
Screenshot: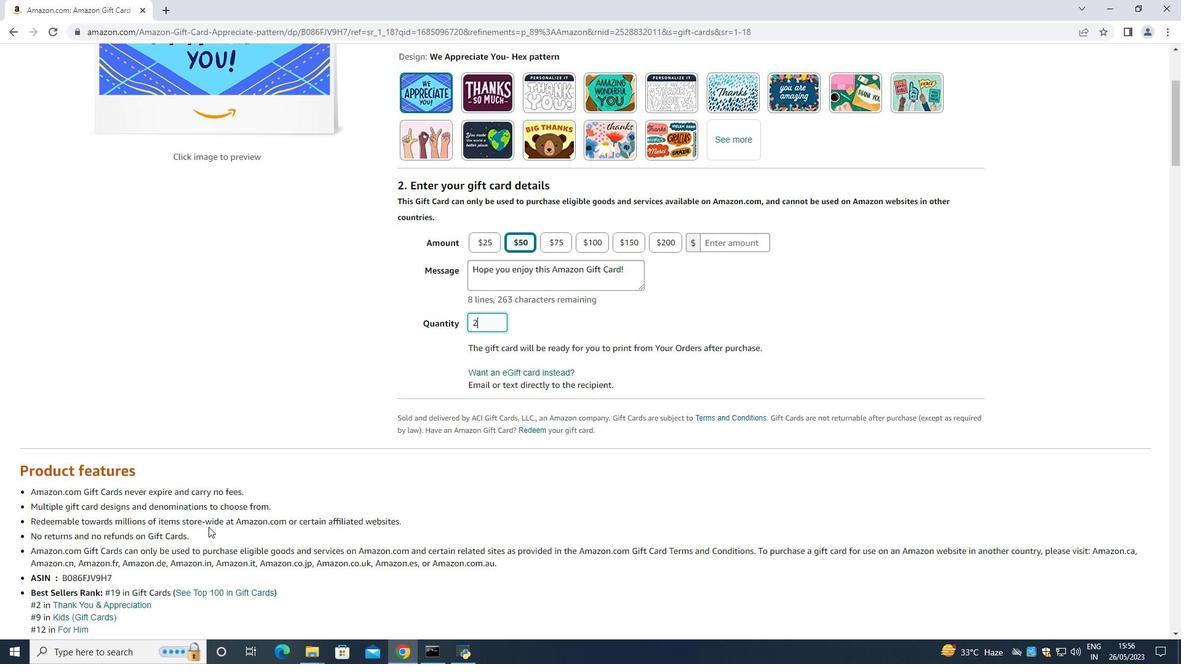 
Action: Mouse scrolled (208, 526) with delta (0, 0)
Screenshot: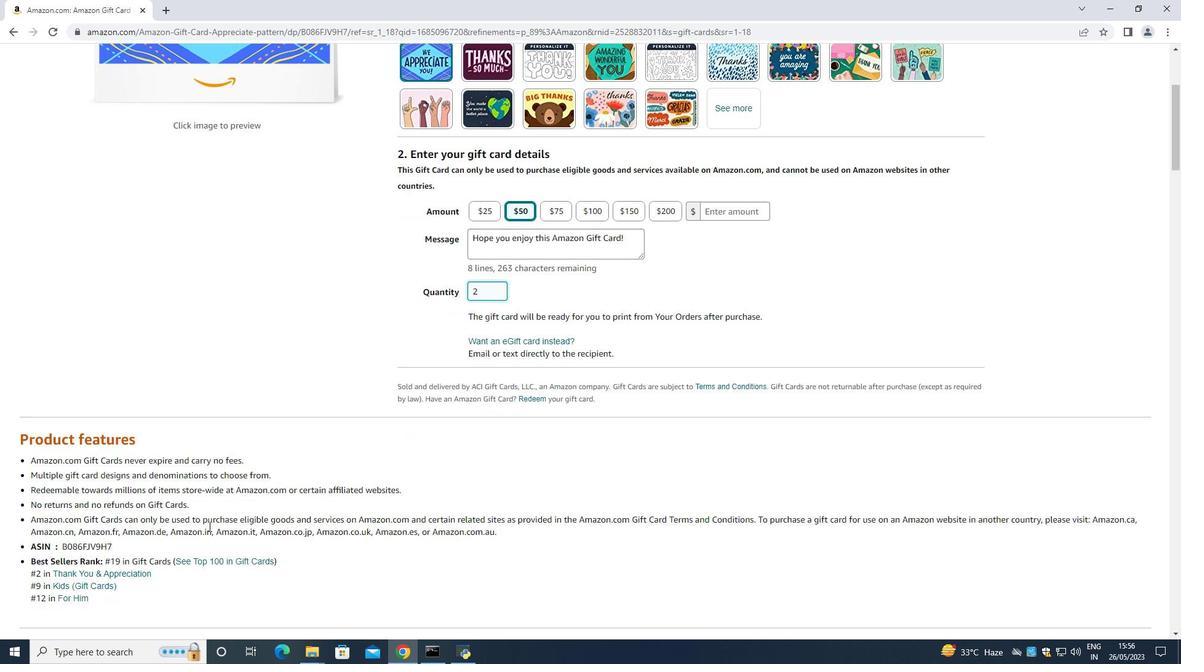 
Action: Mouse moved to (119, 506)
Screenshot: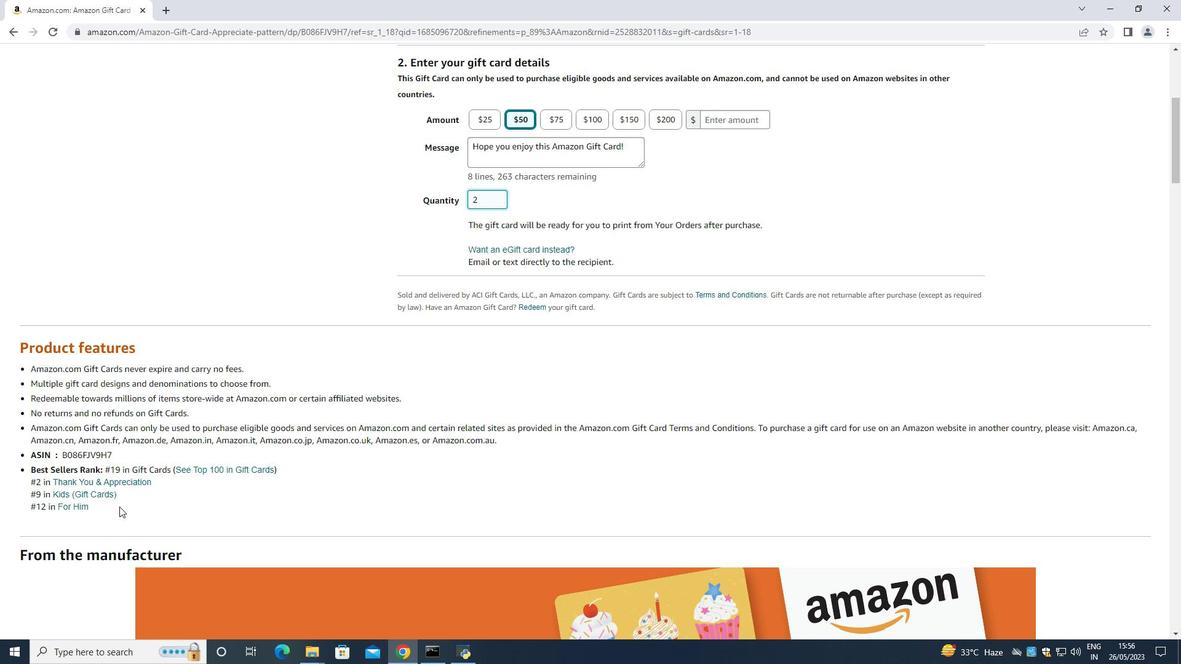 
Action: Mouse scrolled (119, 505) with delta (0, 0)
Screenshot: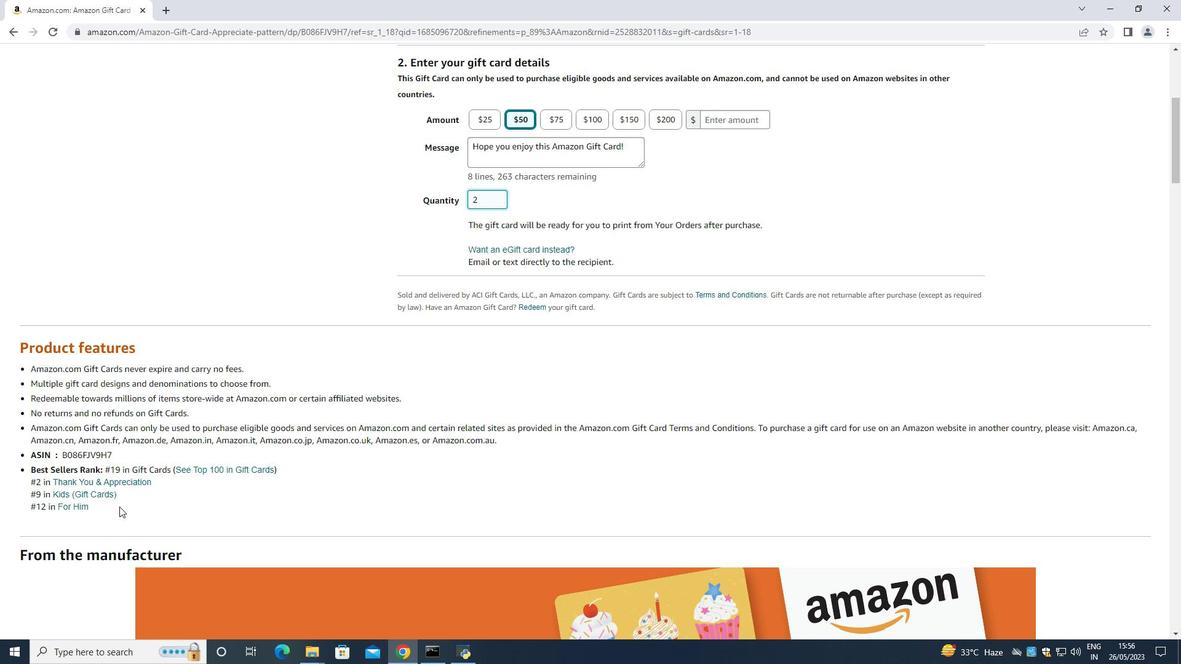 
Action: Mouse moved to (258, 427)
Screenshot: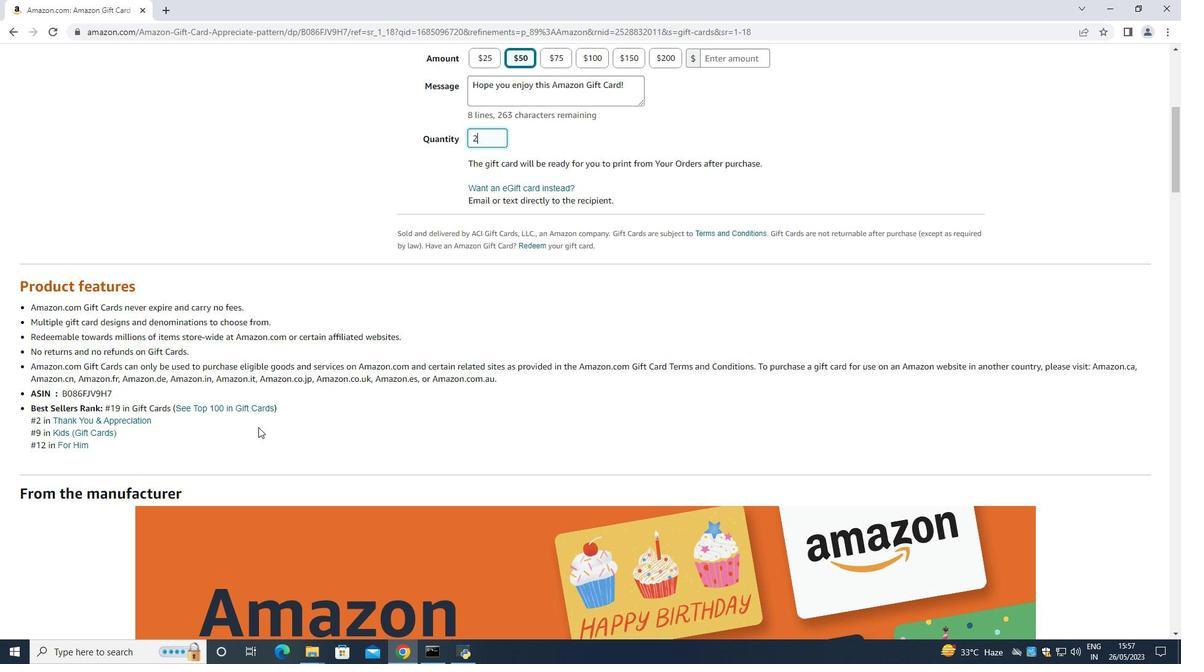 
Action: Mouse scrolled (258, 427) with delta (0, 0)
Screenshot: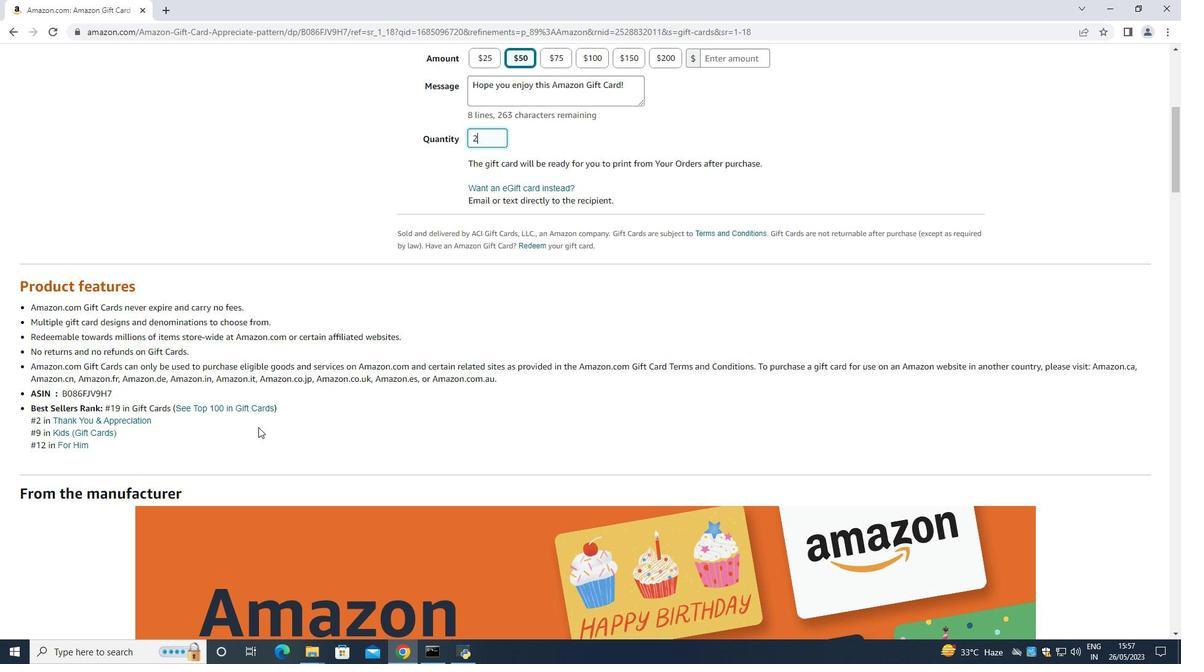 
Action: Mouse moved to (254, 430)
Screenshot: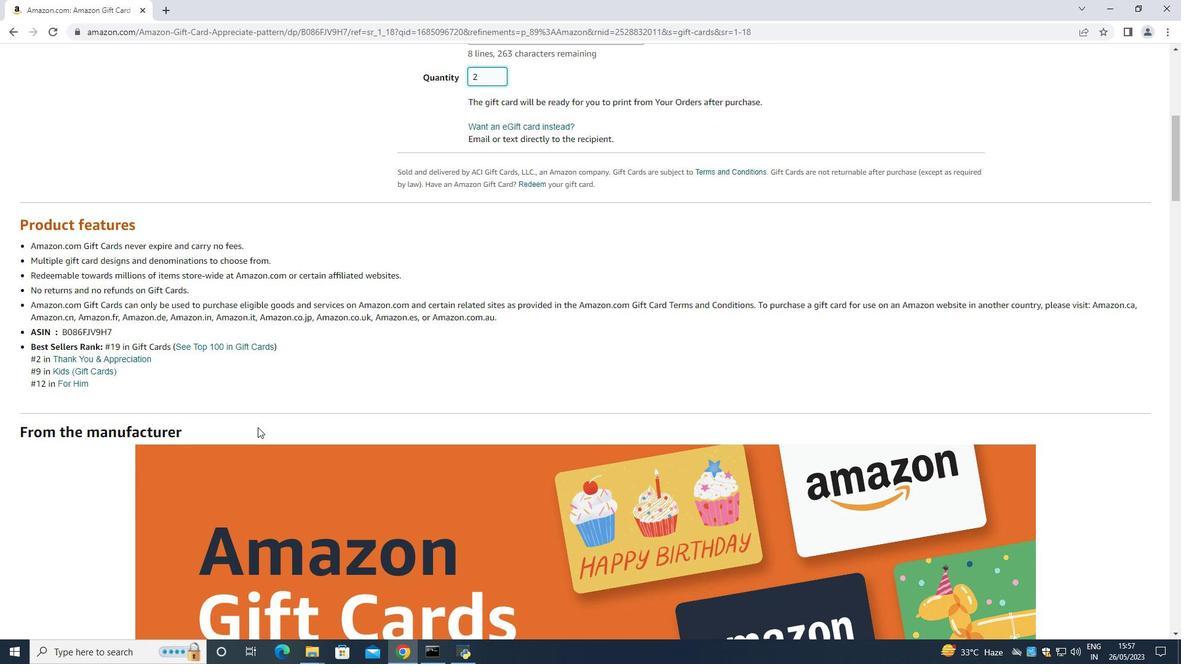 
Action: Mouse scrolled (255, 429) with delta (0, 0)
Screenshot: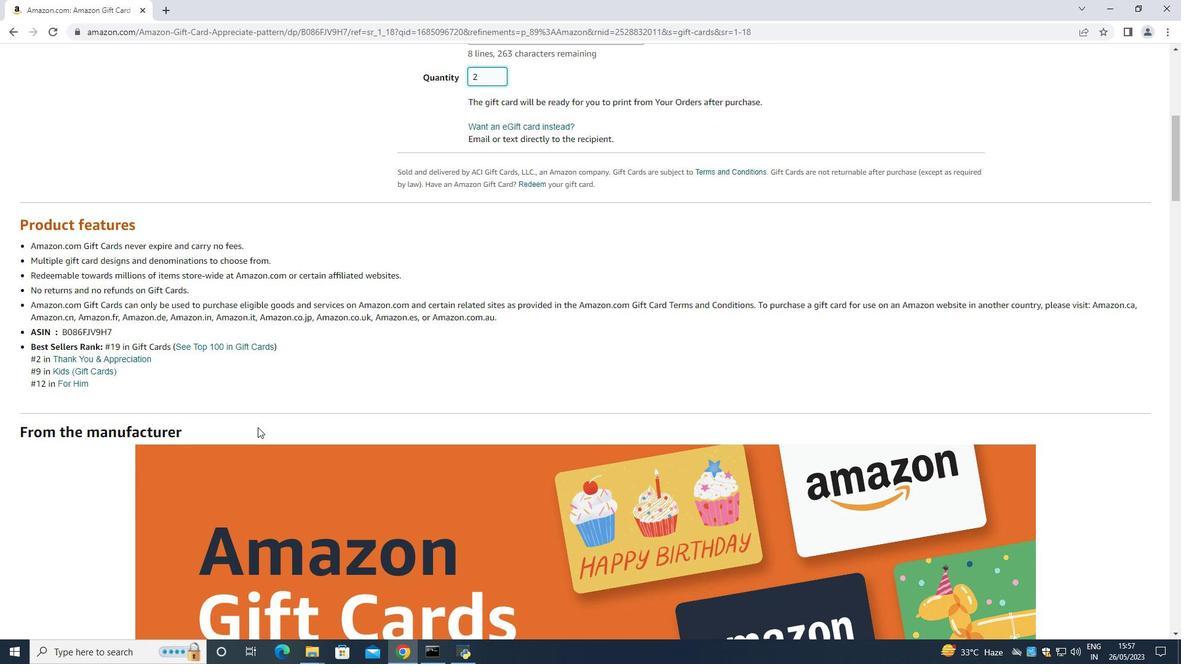 
Action: Mouse moved to (670, 413)
Screenshot: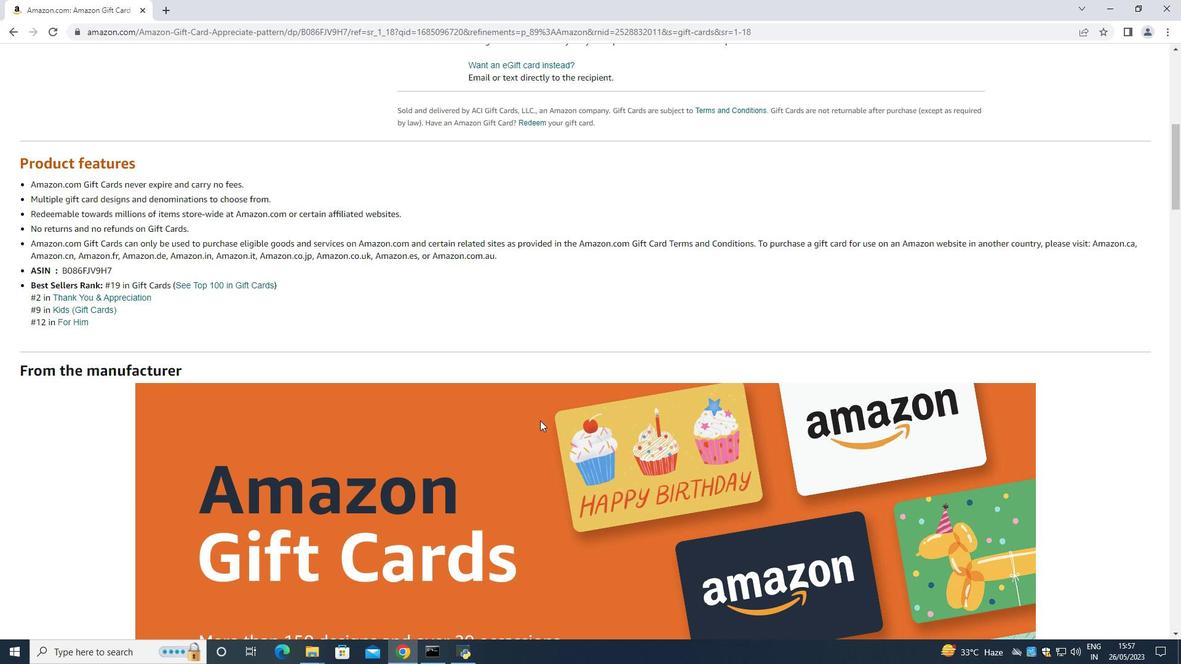 
Action: Mouse scrolled (670, 413) with delta (0, 0)
Screenshot: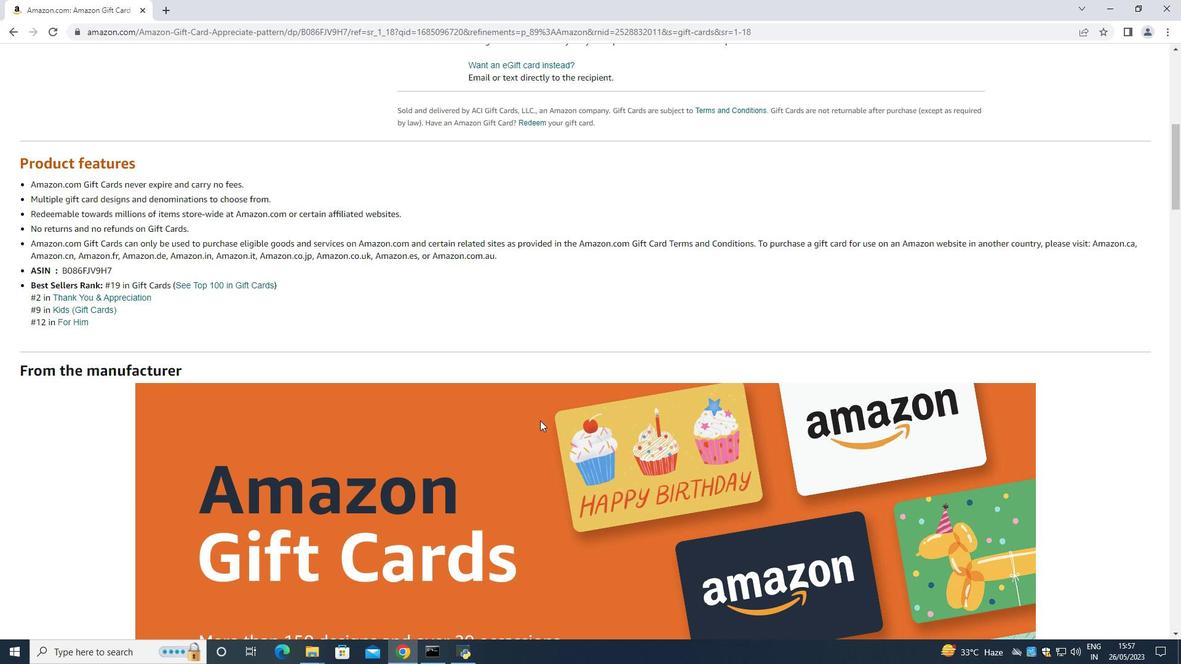 
Action: Mouse moved to (678, 410)
Screenshot: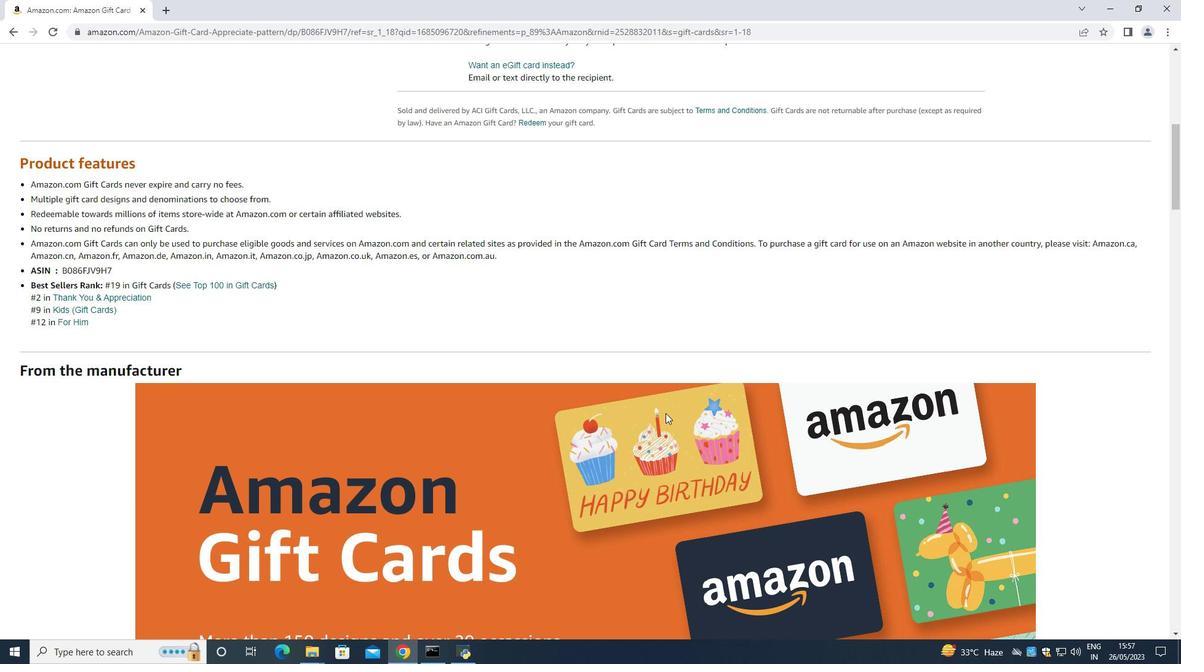 
Action: Mouse scrolled (678, 409) with delta (0, 0)
Screenshot: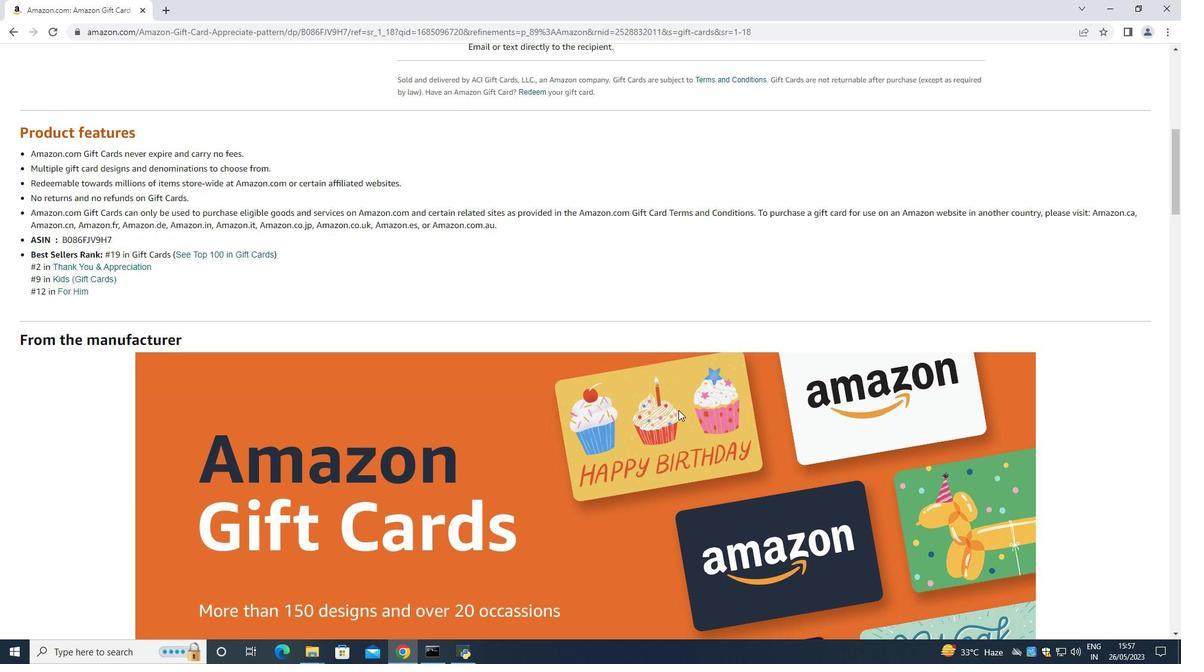 
Action: Mouse moved to (687, 407)
Screenshot: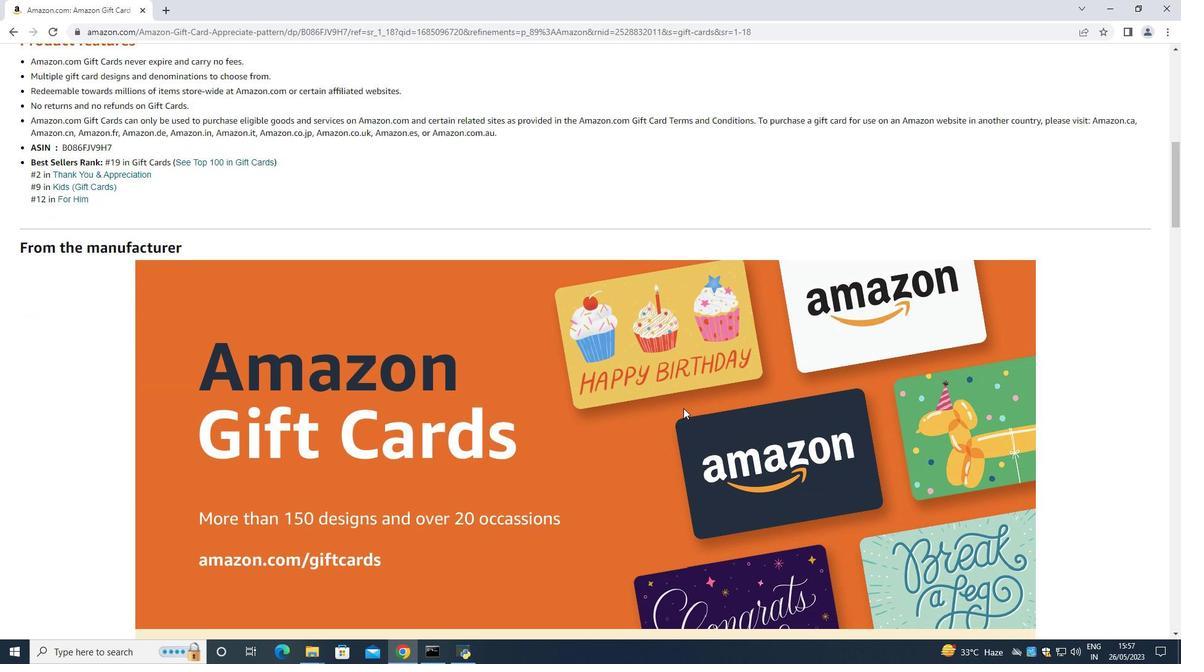 
Action: Mouse scrolled (687, 406) with delta (0, 0)
Screenshot: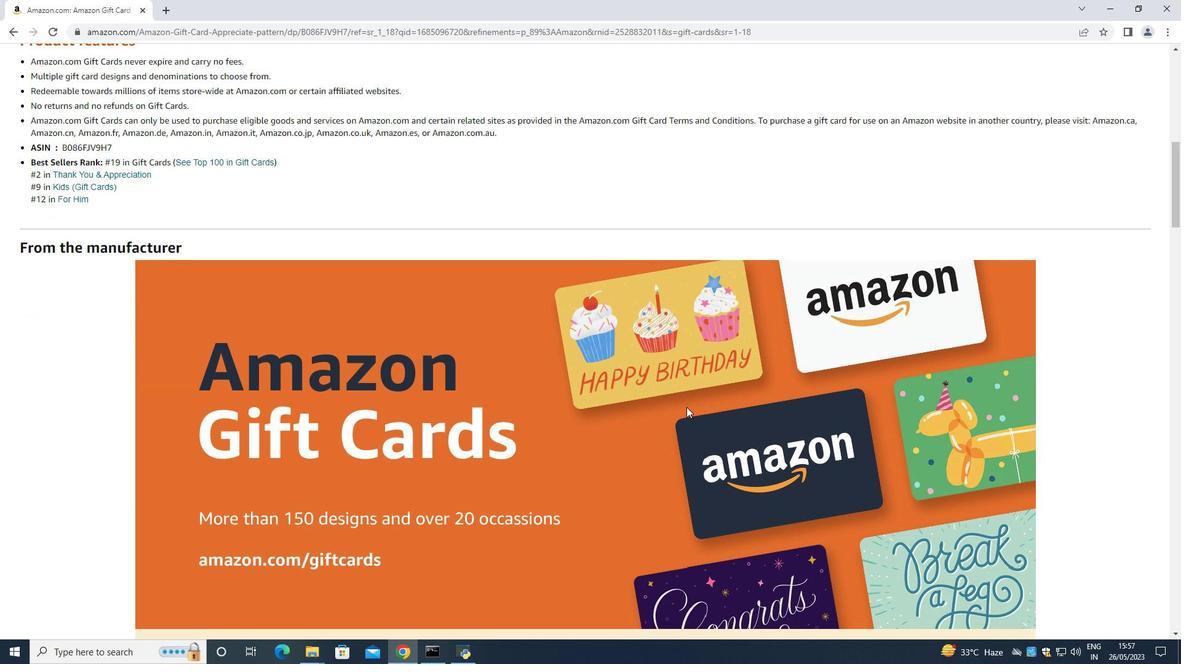 
Action: Mouse moved to (204, 470)
Screenshot: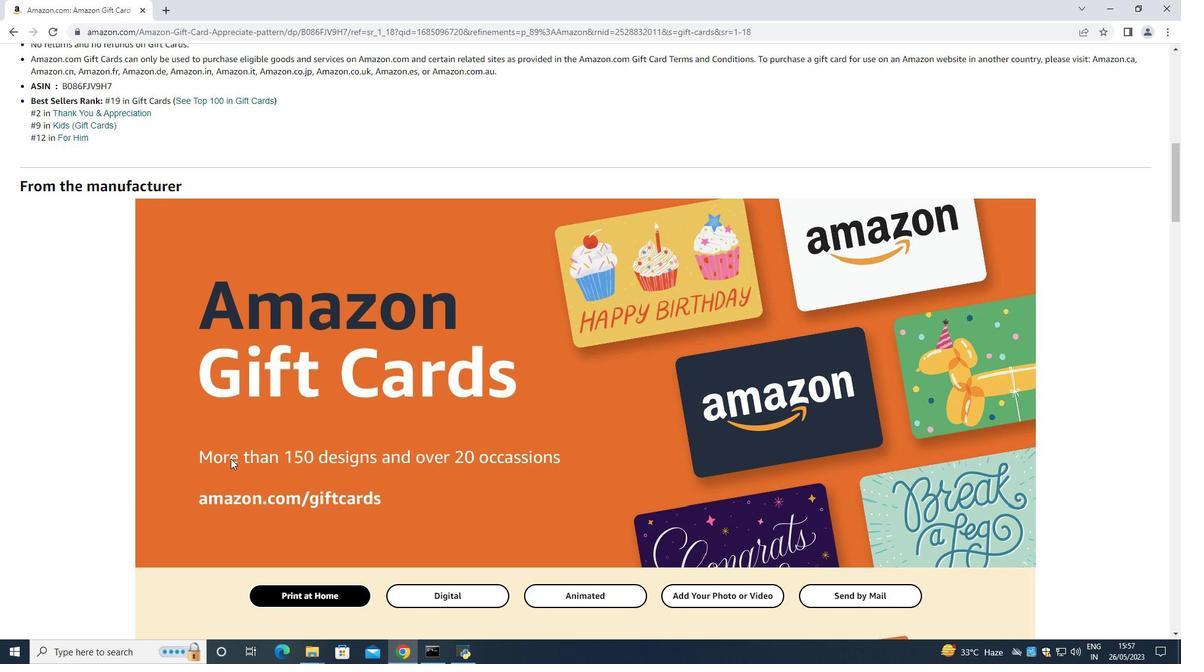 
Action: Mouse scrolled (204, 470) with delta (0, 0)
Screenshot: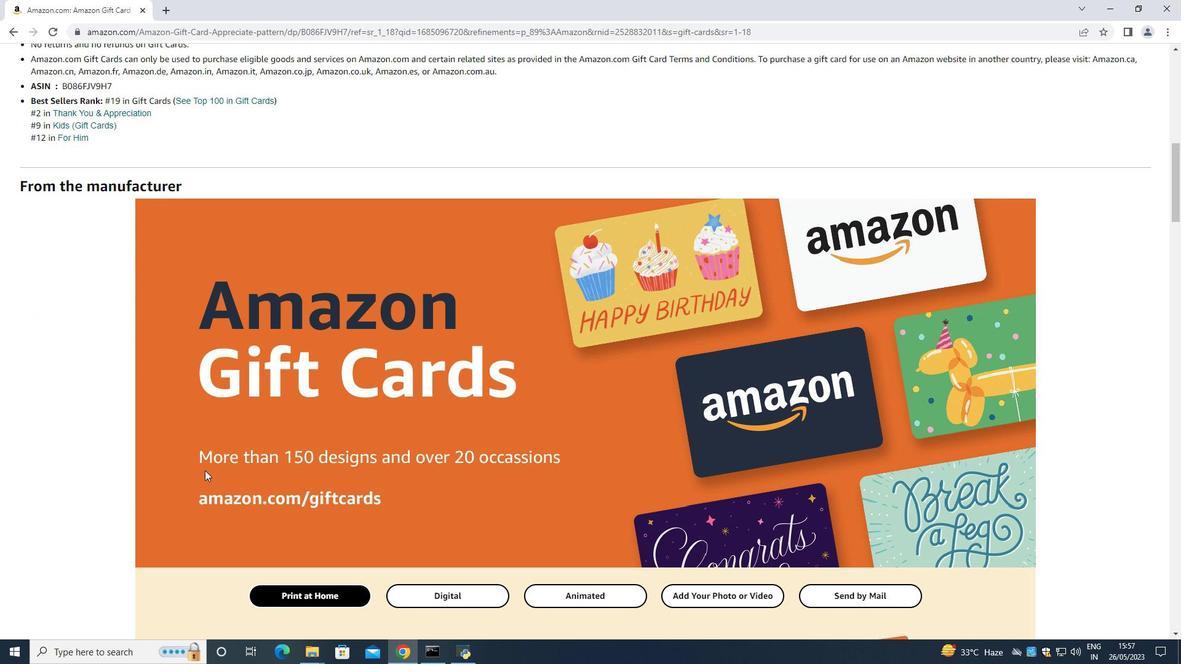 
Action: Mouse moved to (757, 494)
Screenshot: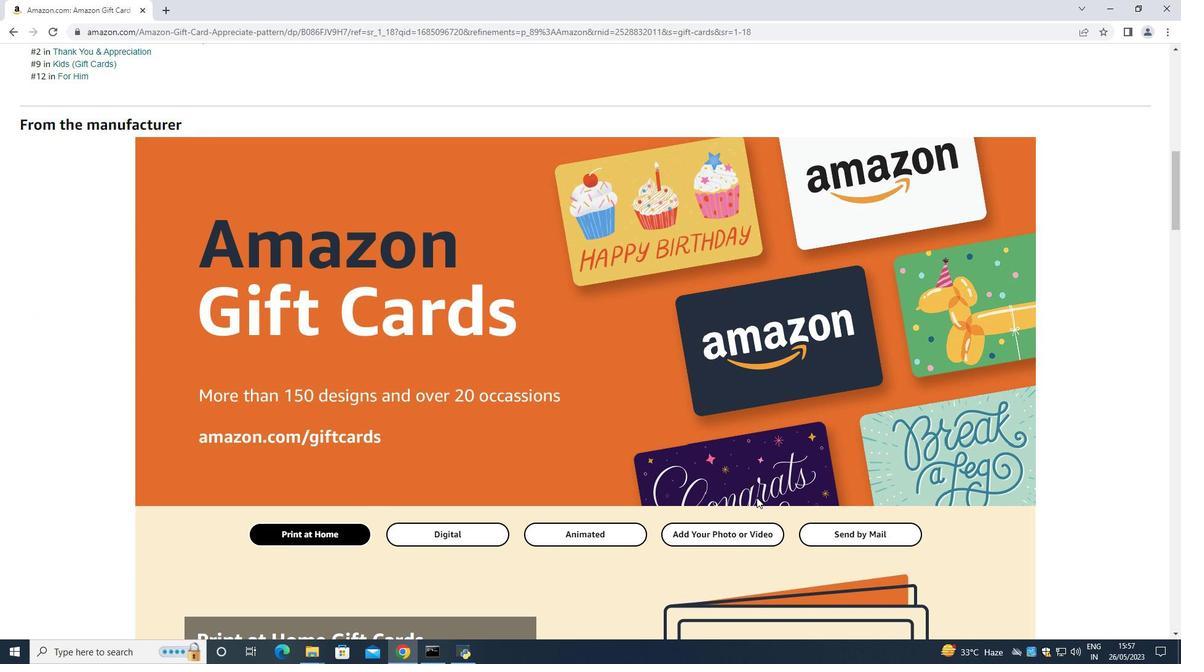 
Action: Mouse scrolled (757, 494) with delta (0, 0)
Screenshot: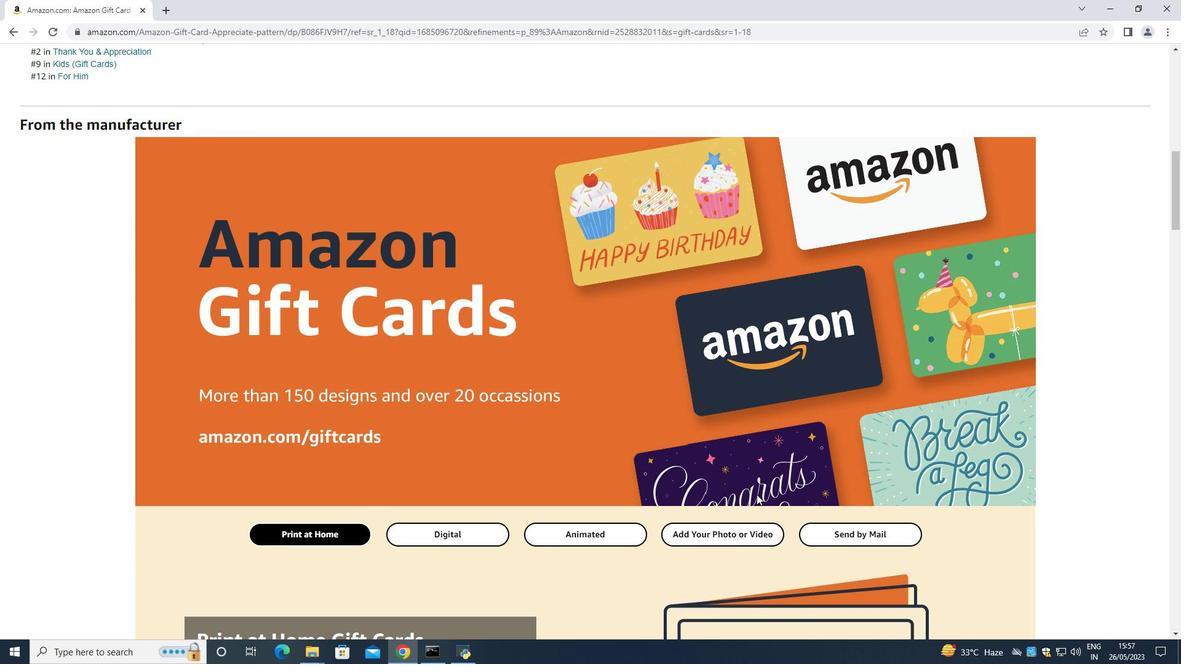 
Action: Mouse moved to (755, 494)
Screenshot: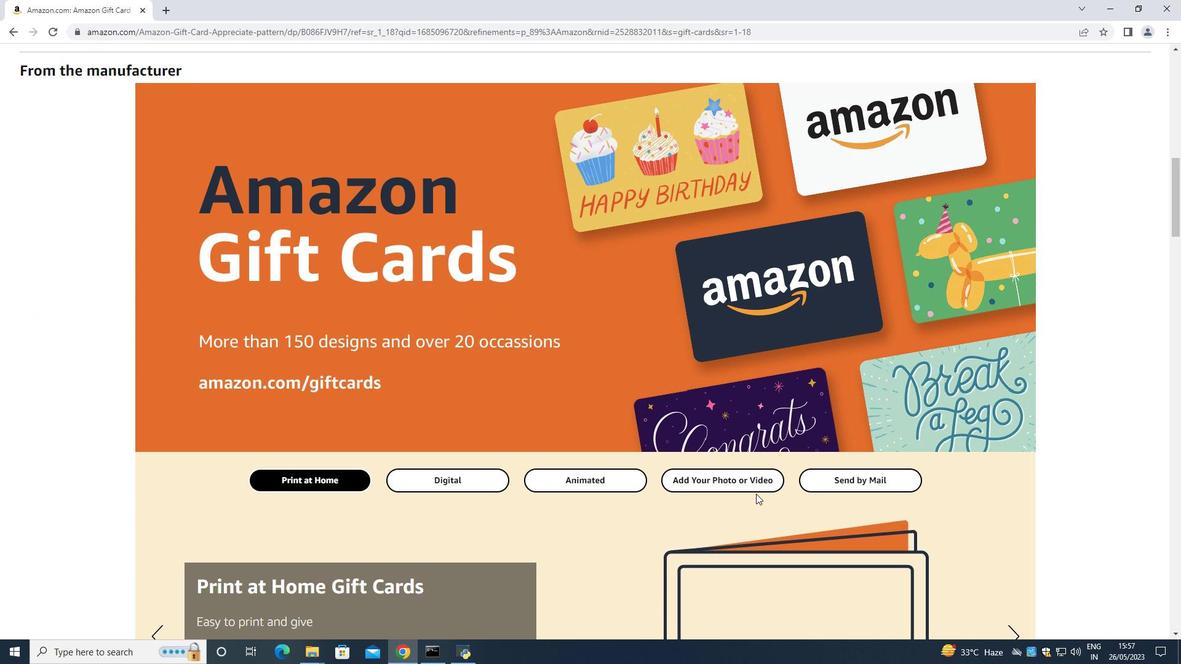 
Action: Mouse scrolled (755, 493) with delta (0, 0)
Screenshot: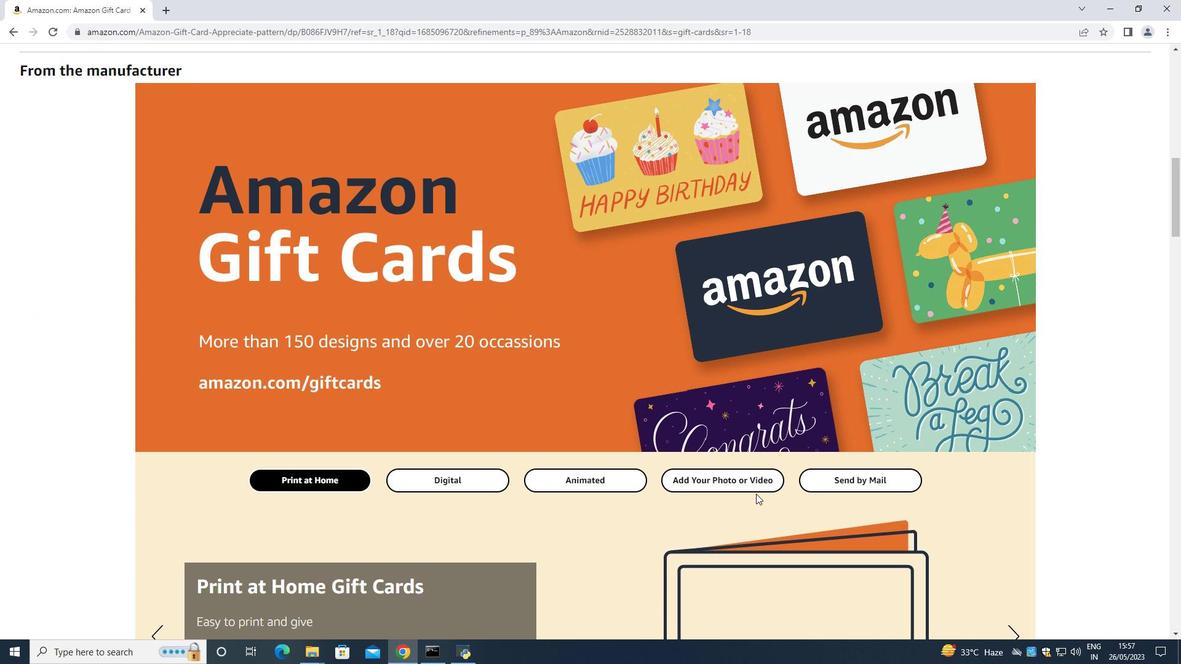 
Action: Mouse moved to (219, 397)
Screenshot: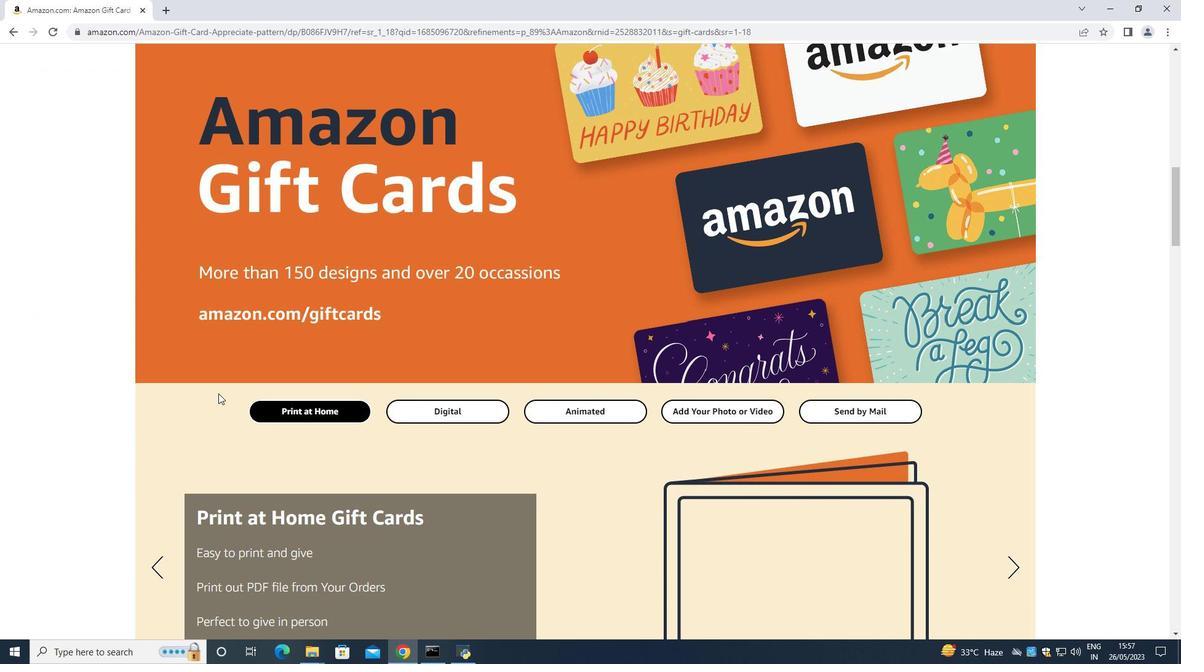 
Action: Mouse scrolled (219, 397) with delta (0, 0)
Screenshot: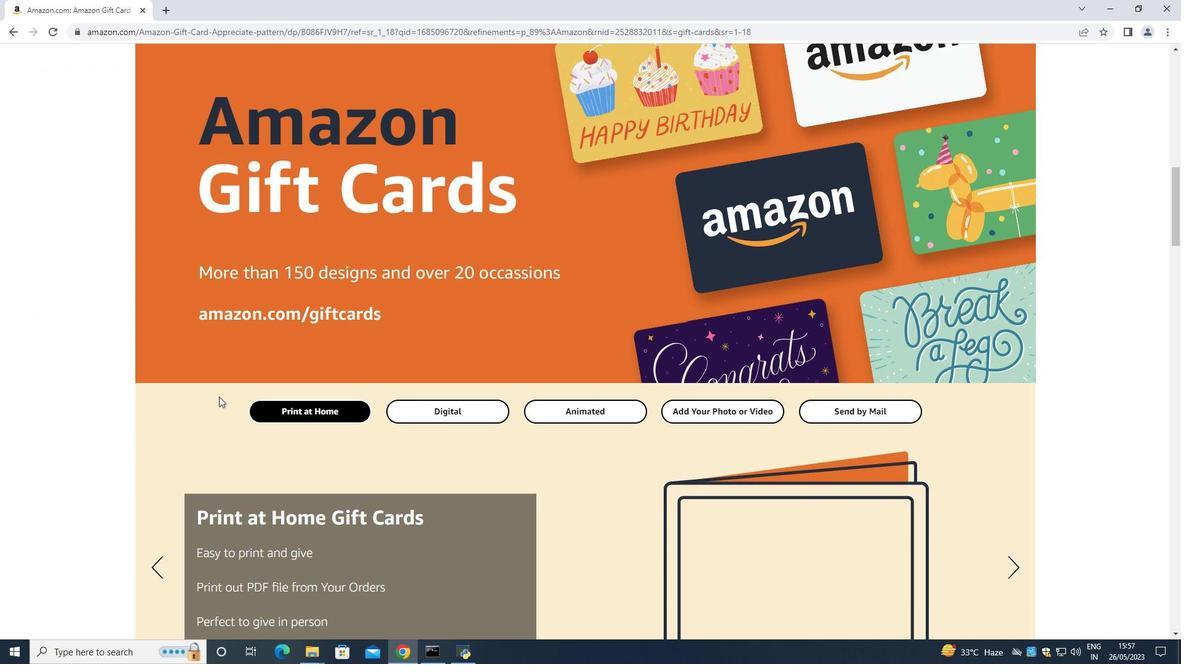 
Action: Mouse moved to (219, 399)
Screenshot: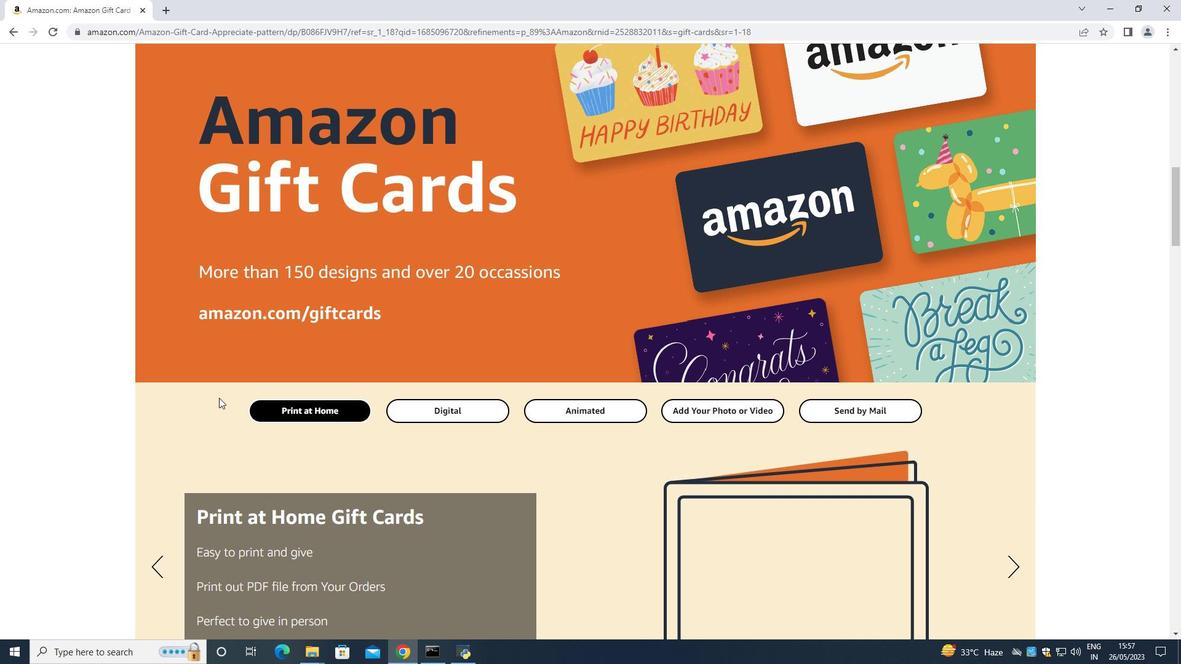 
Action: Mouse scrolled (219, 398) with delta (0, 0)
Screenshot: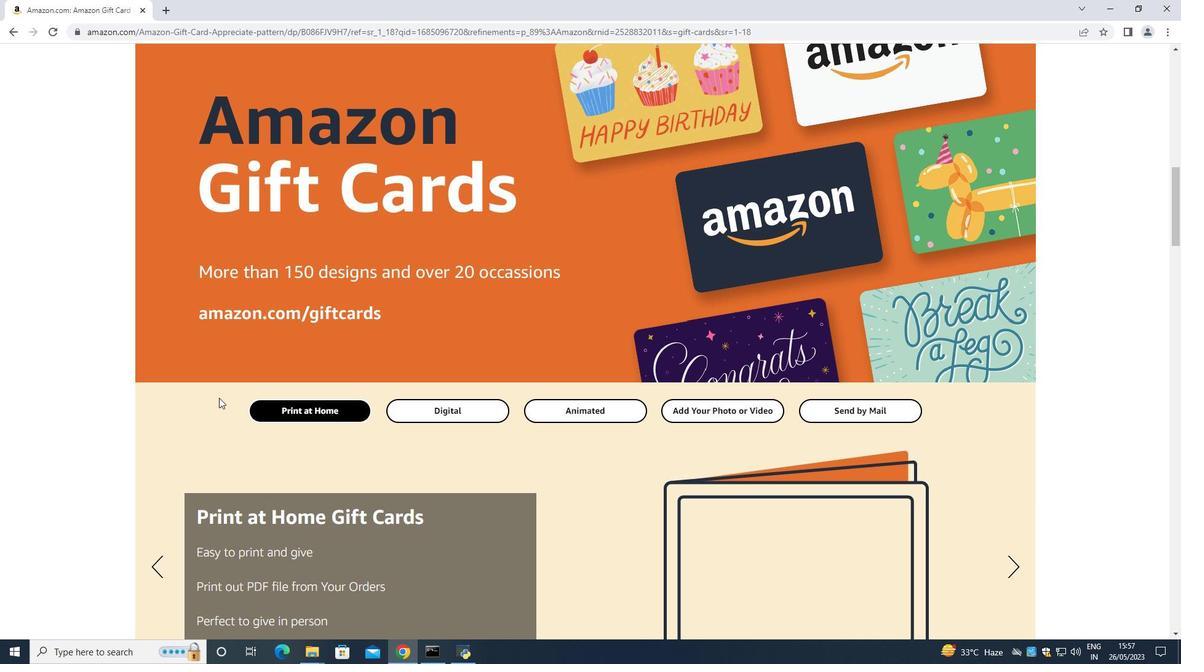 
Action: Mouse moved to (297, 410)
Screenshot: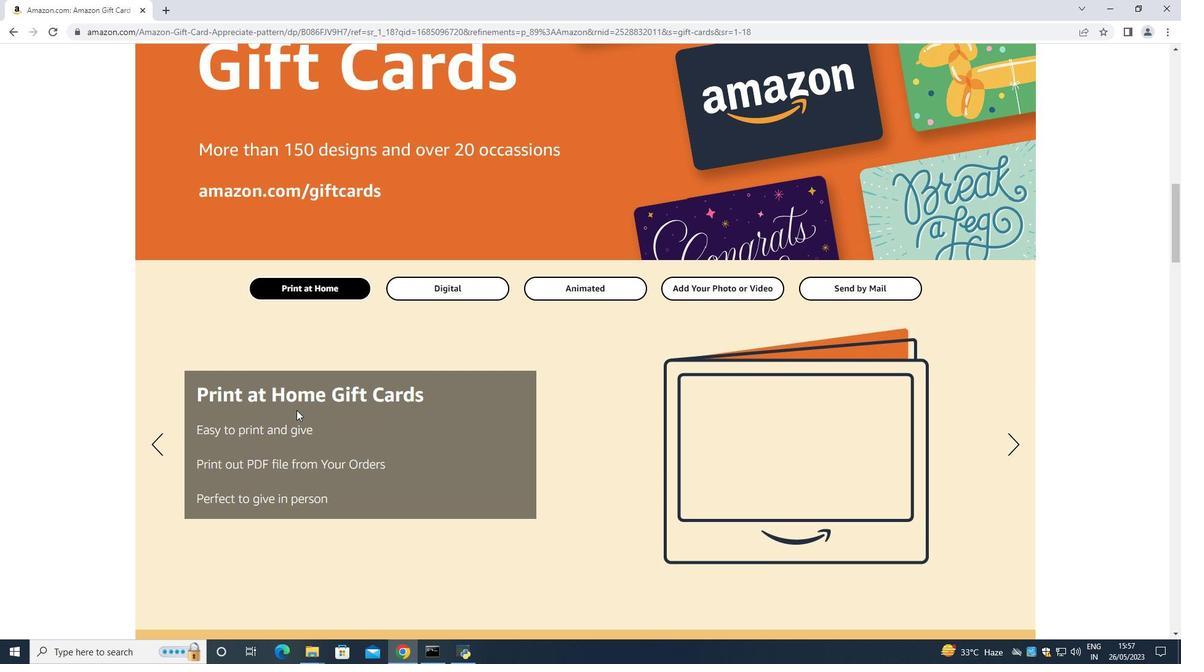 
Action: Mouse scrolled (297, 409) with delta (0, 0)
Screenshot: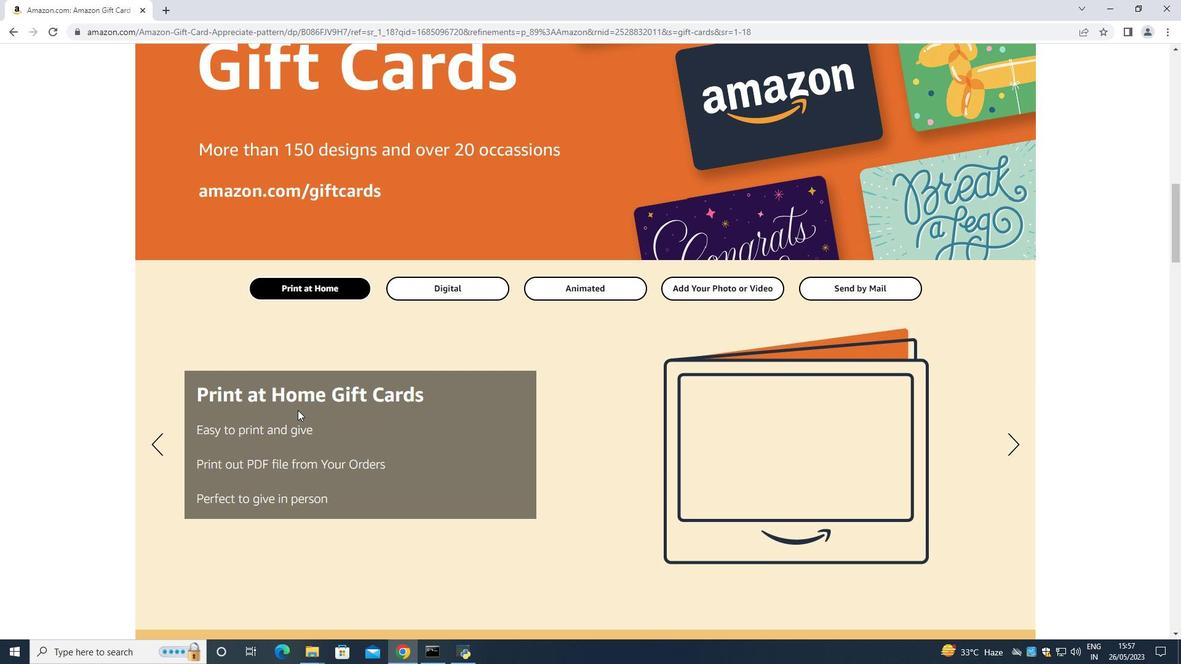 
Action: Mouse moved to (249, 409)
Screenshot: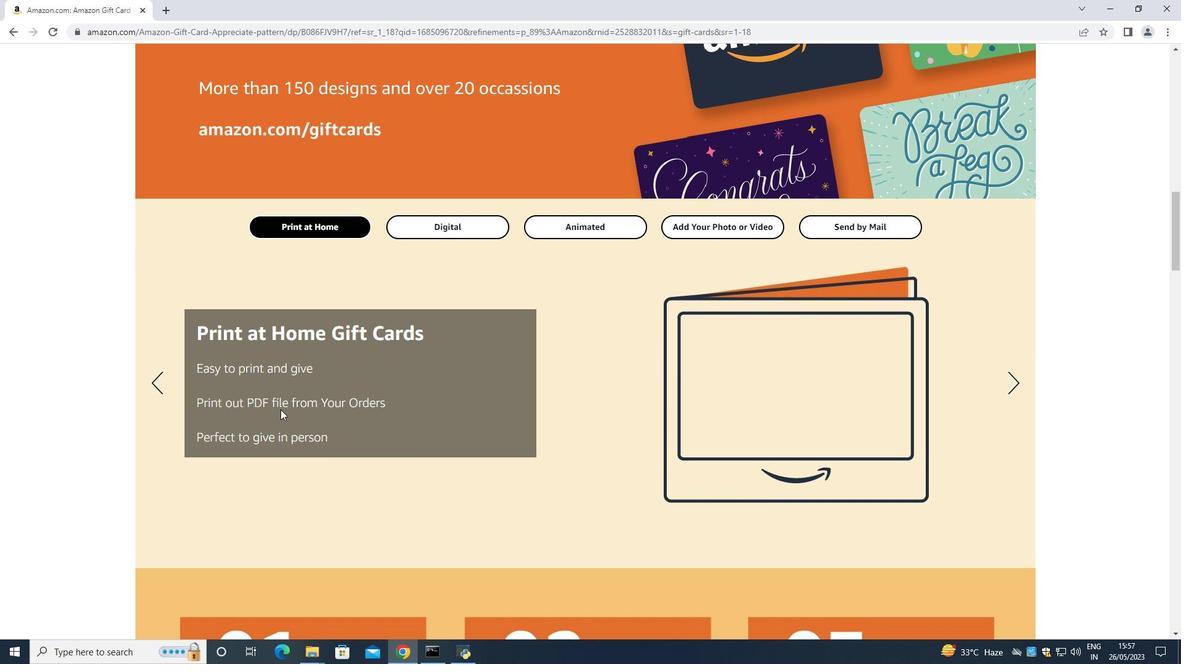 
Action: Mouse scrolled (249, 408) with delta (0, 0)
Screenshot: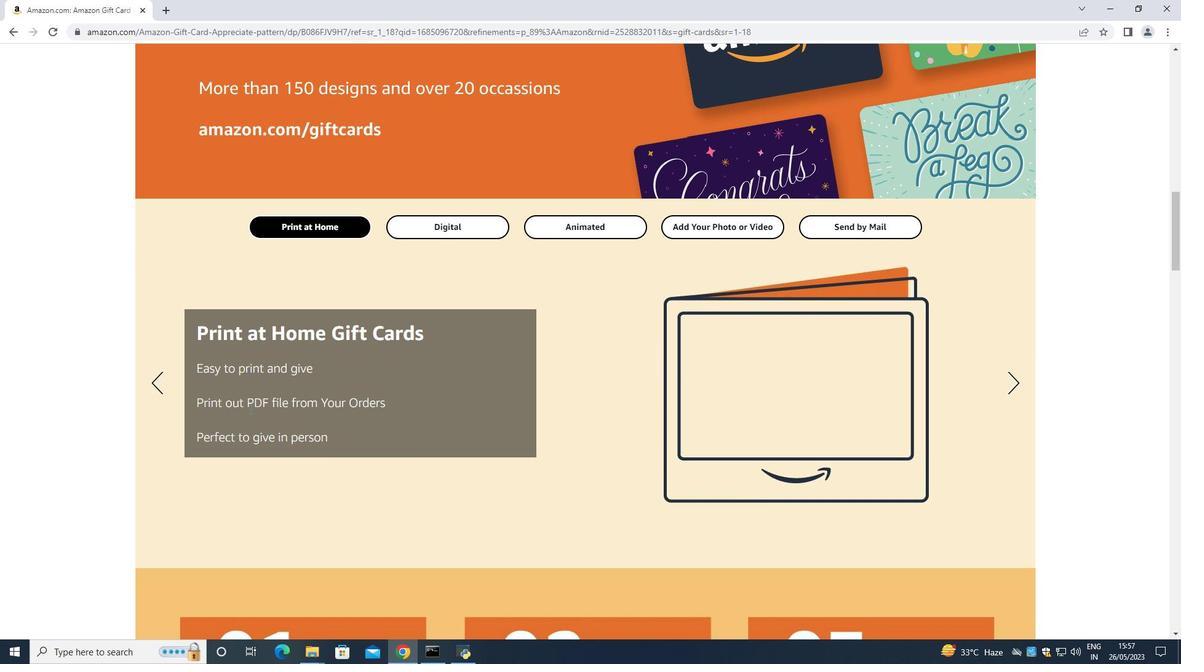 
Action: Mouse scrolled (249, 408) with delta (0, 0)
Screenshot: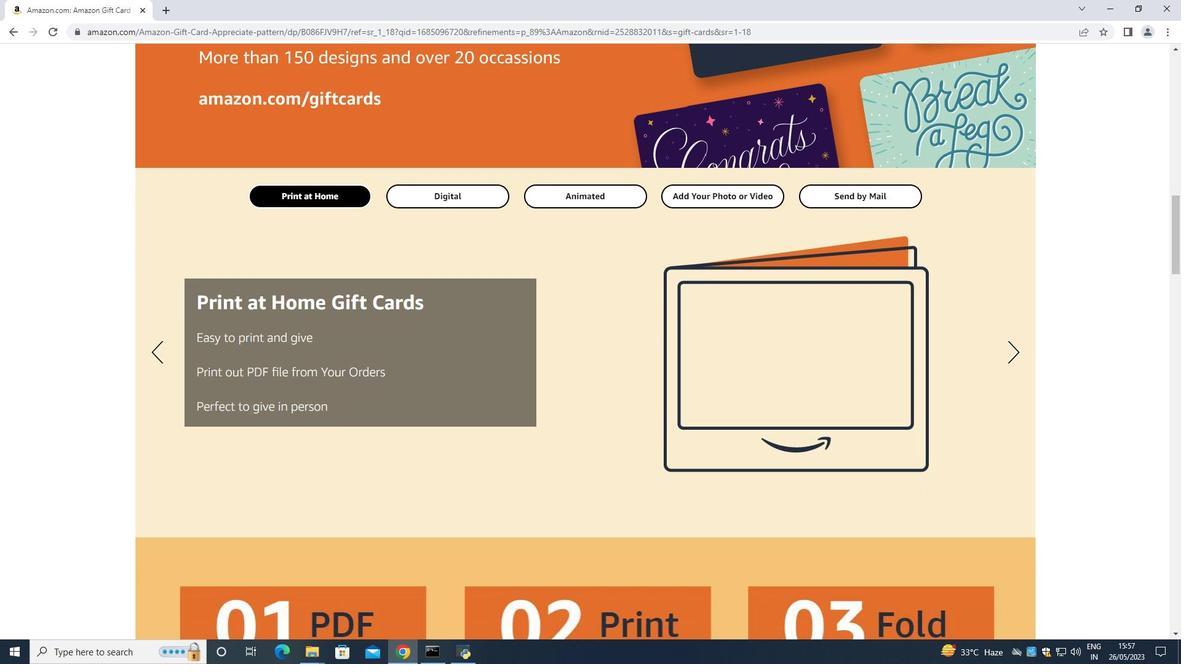
Action: Mouse scrolled (249, 408) with delta (0, 0)
Screenshot: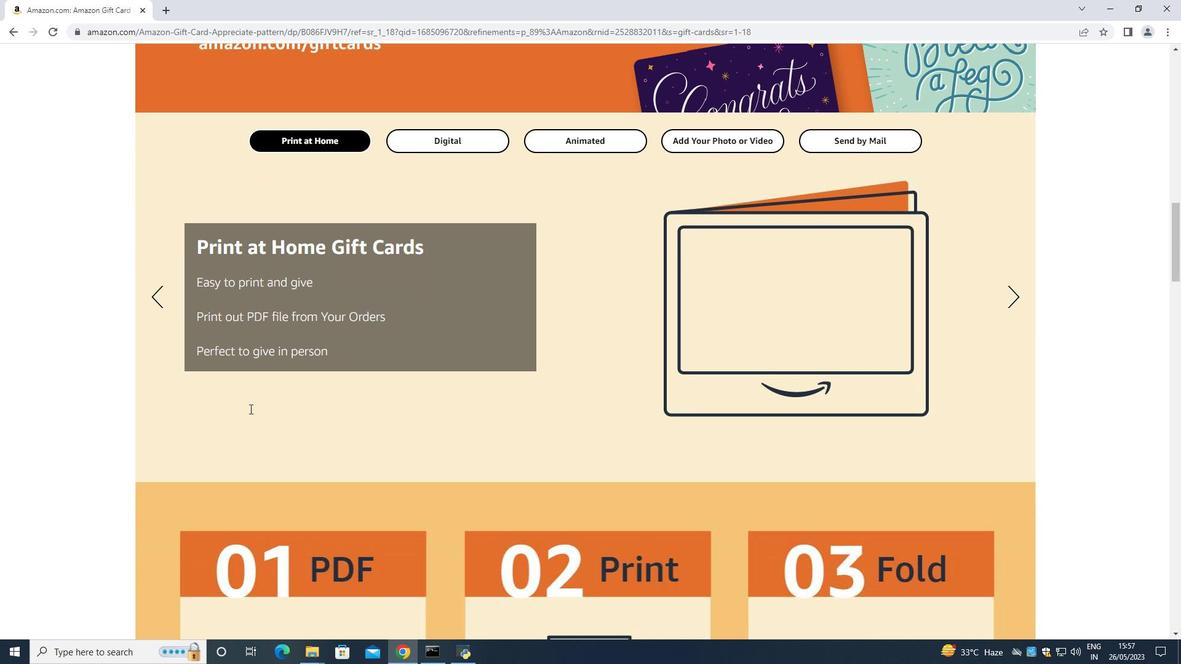 
Action: Mouse scrolled (249, 408) with delta (0, 0)
Screenshot: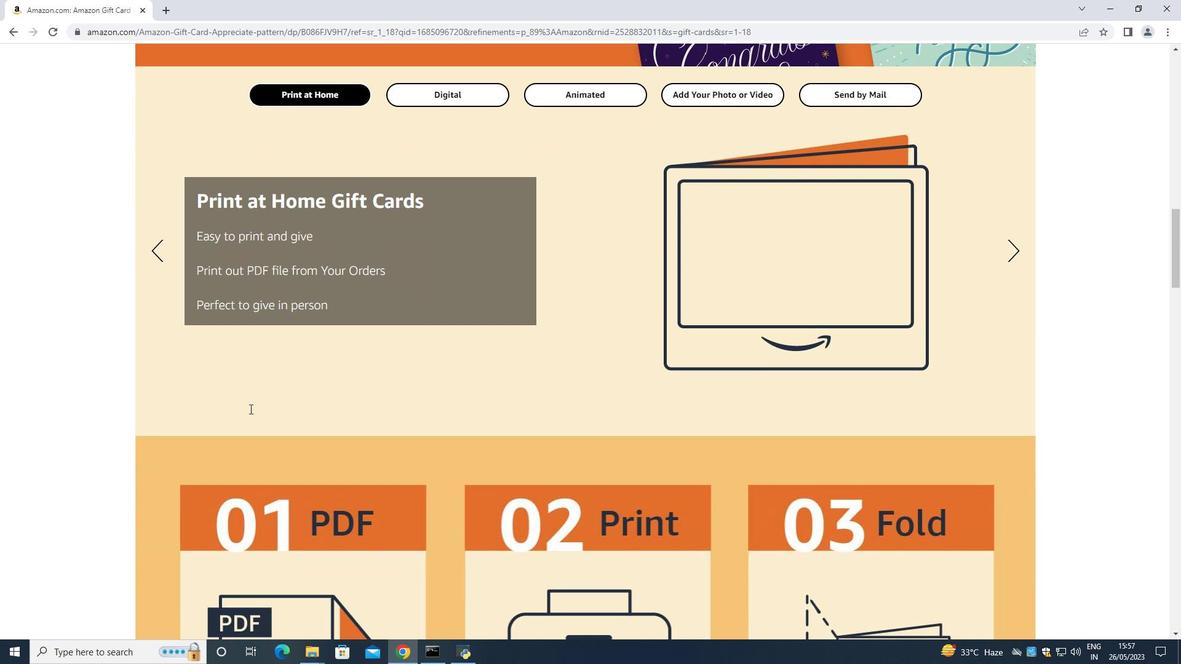 
Action: Mouse scrolled (249, 408) with delta (0, 0)
Screenshot: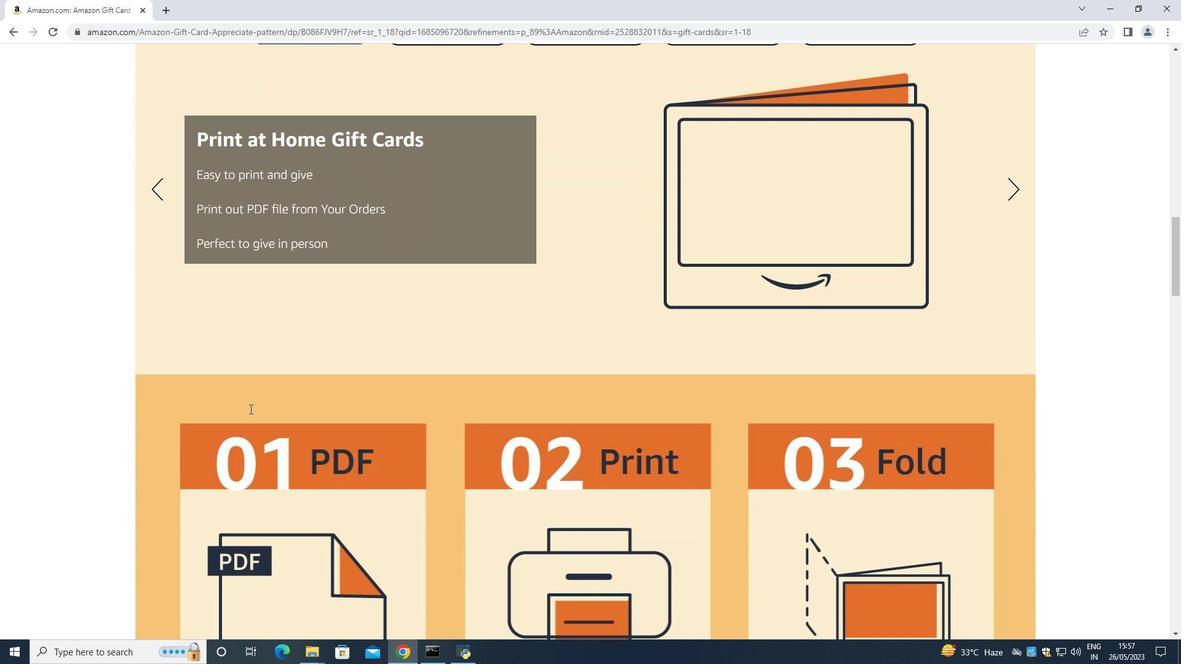 
Action: Mouse moved to (248, 409)
Screenshot: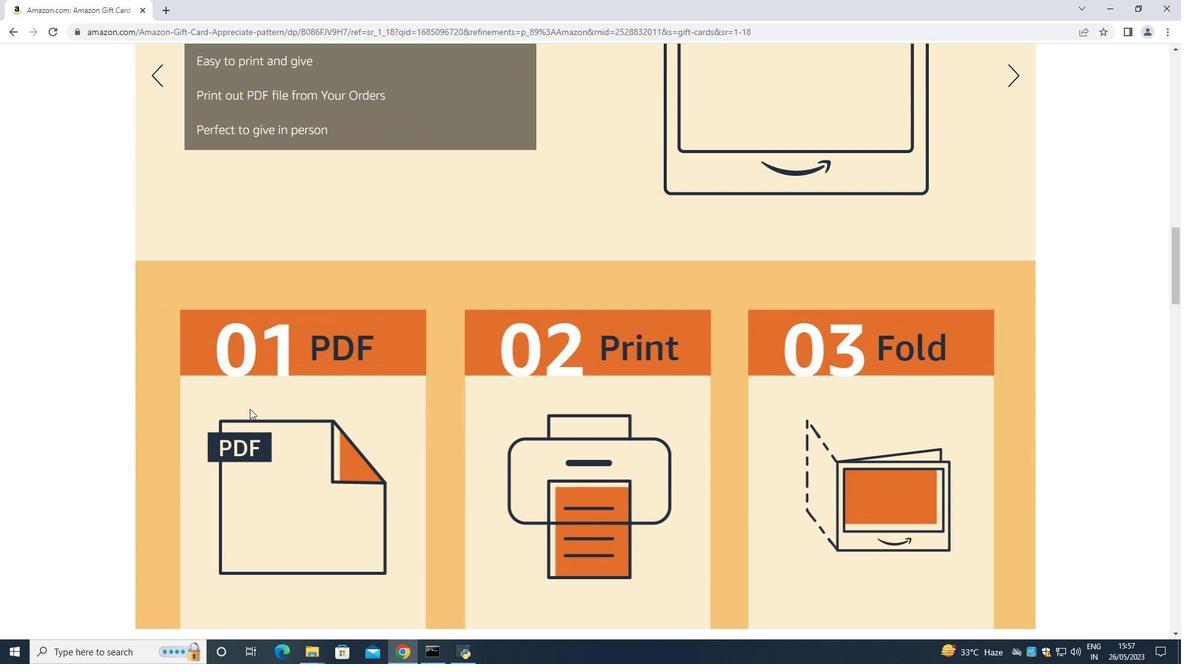 
Action: Mouse scrolled (248, 408) with delta (0, 0)
Screenshot: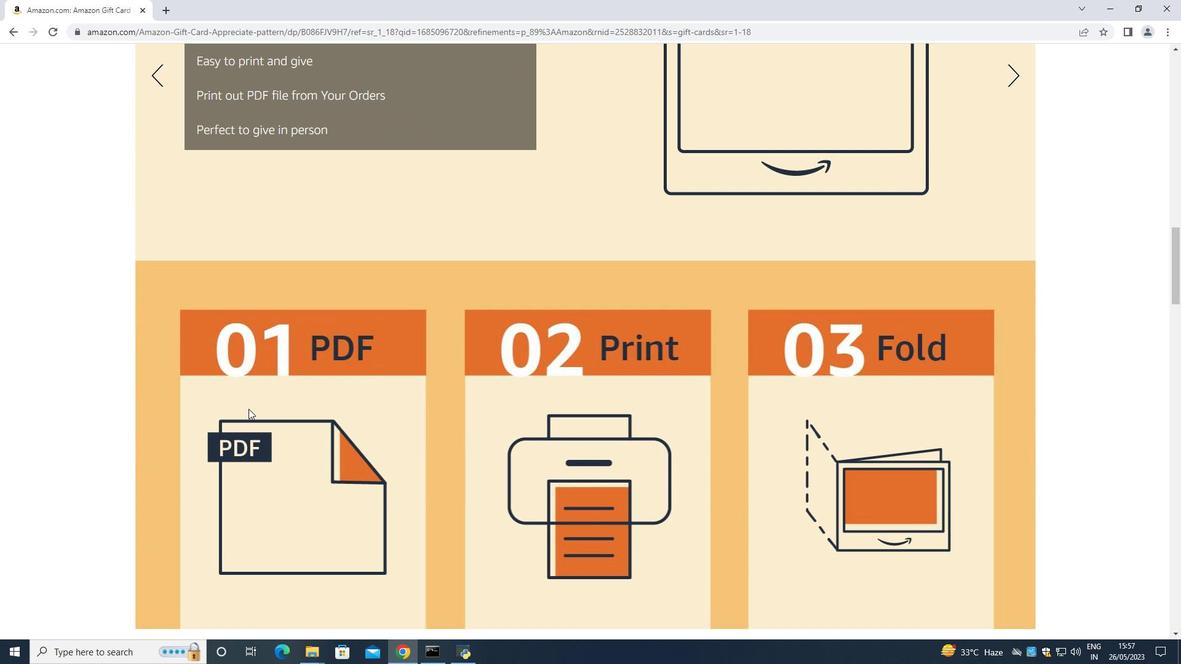 
Action: Mouse scrolled (248, 408) with delta (0, 0)
Screenshot: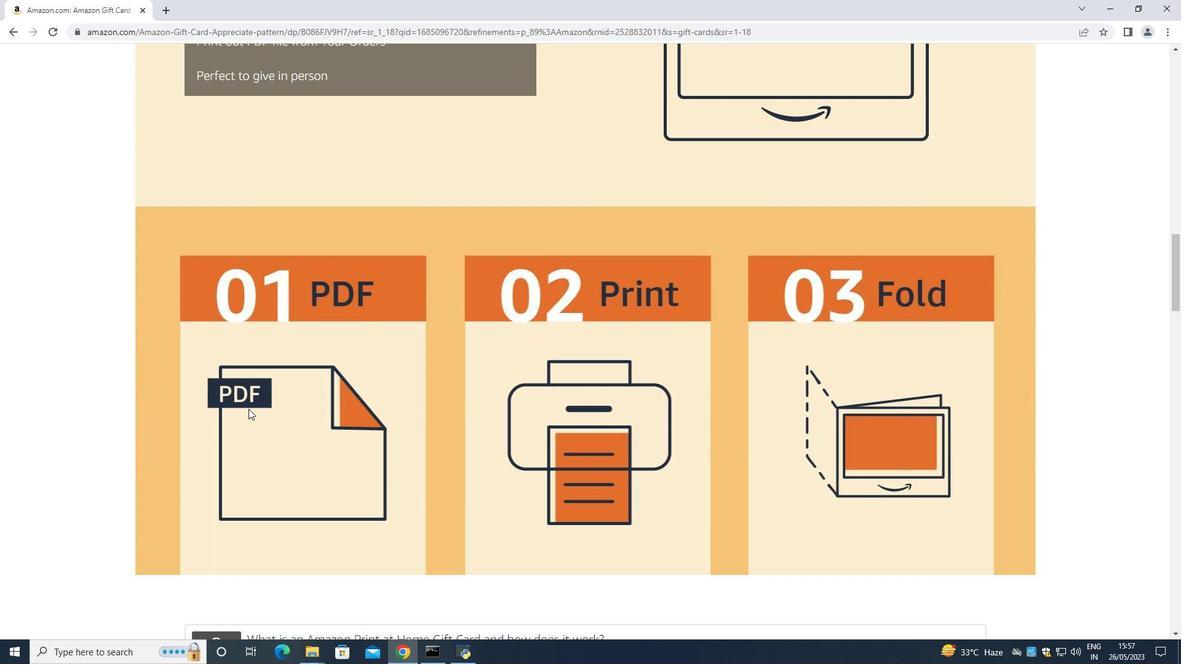 
Action: Mouse scrolled (248, 408) with delta (0, 0)
Screenshot: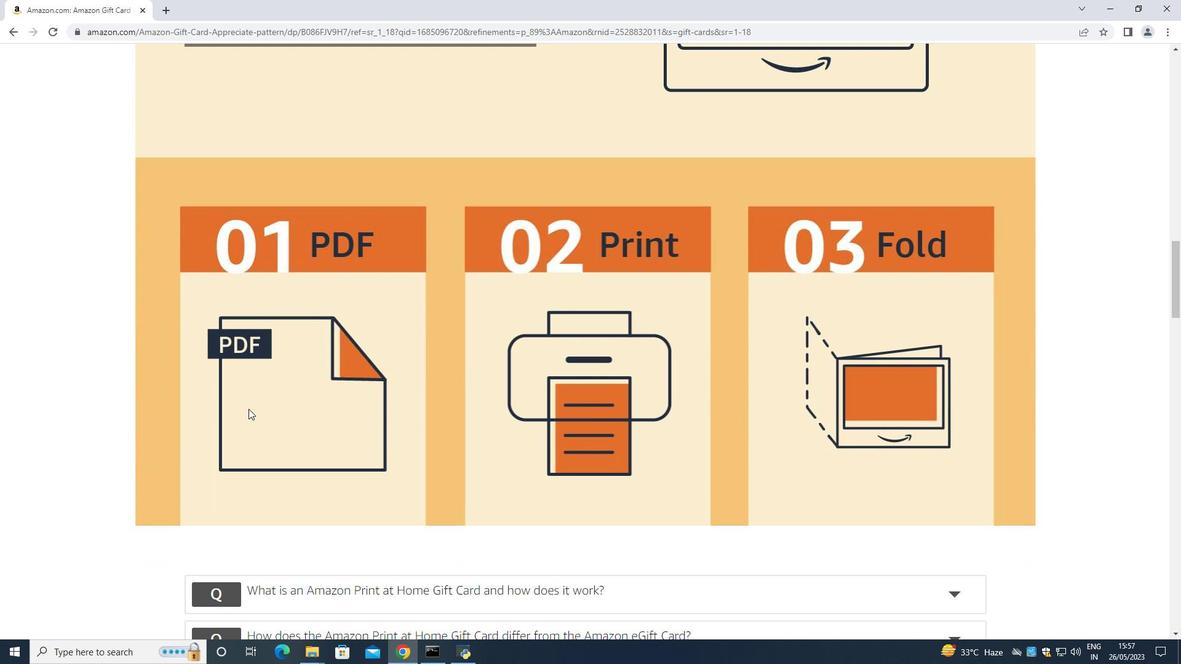 
Action: Mouse scrolled (248, 408) with delta (0, 0)
Screenshot: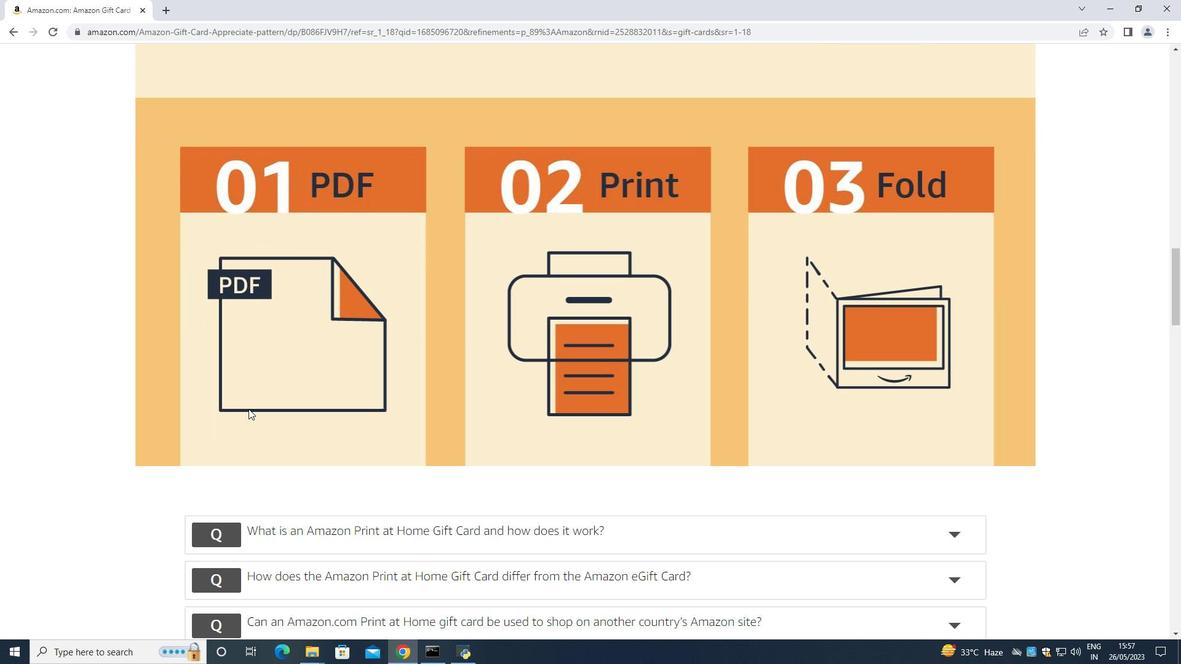
Action: Mouse scrolled (248, 408) with delta (0, 0)
Screenshot: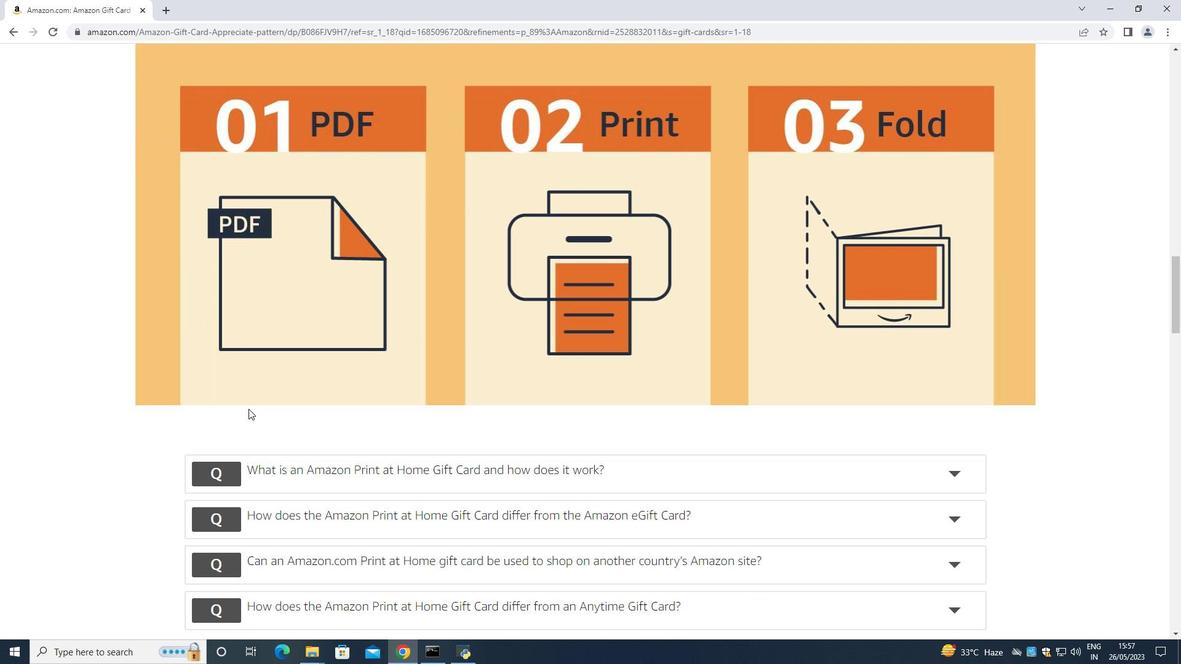 
Action: Mouse scrolled (248, 409) with delta (0, 0)
Screenshot: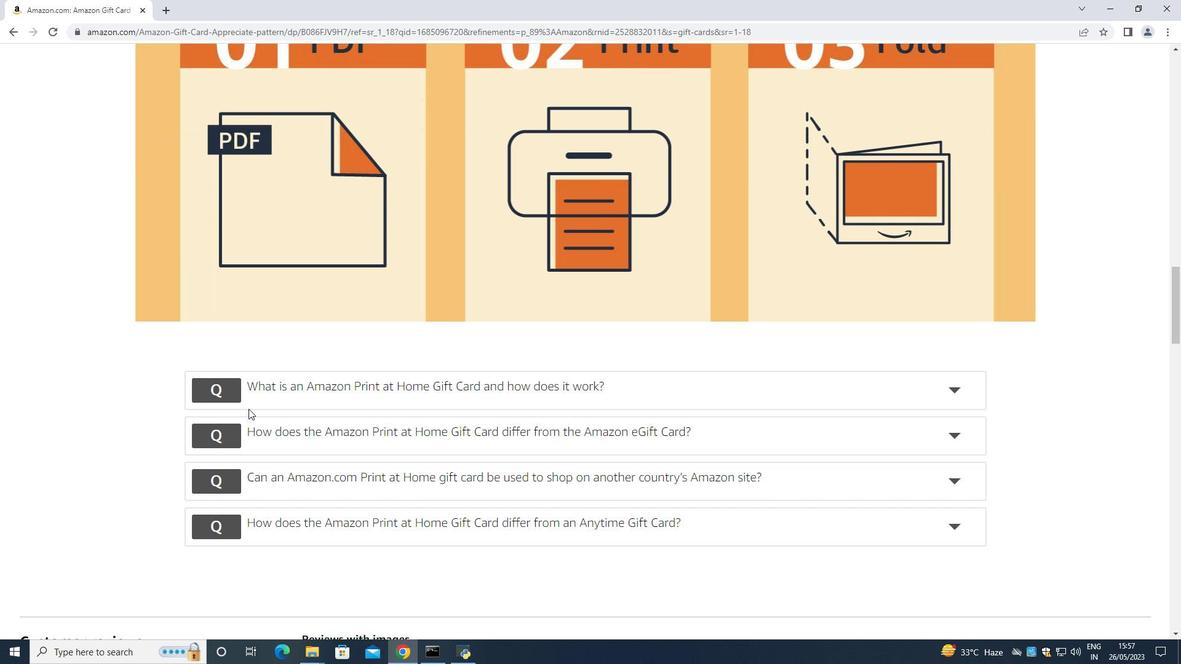 
Action: Mouse moved to (300, 459)
Screenshot: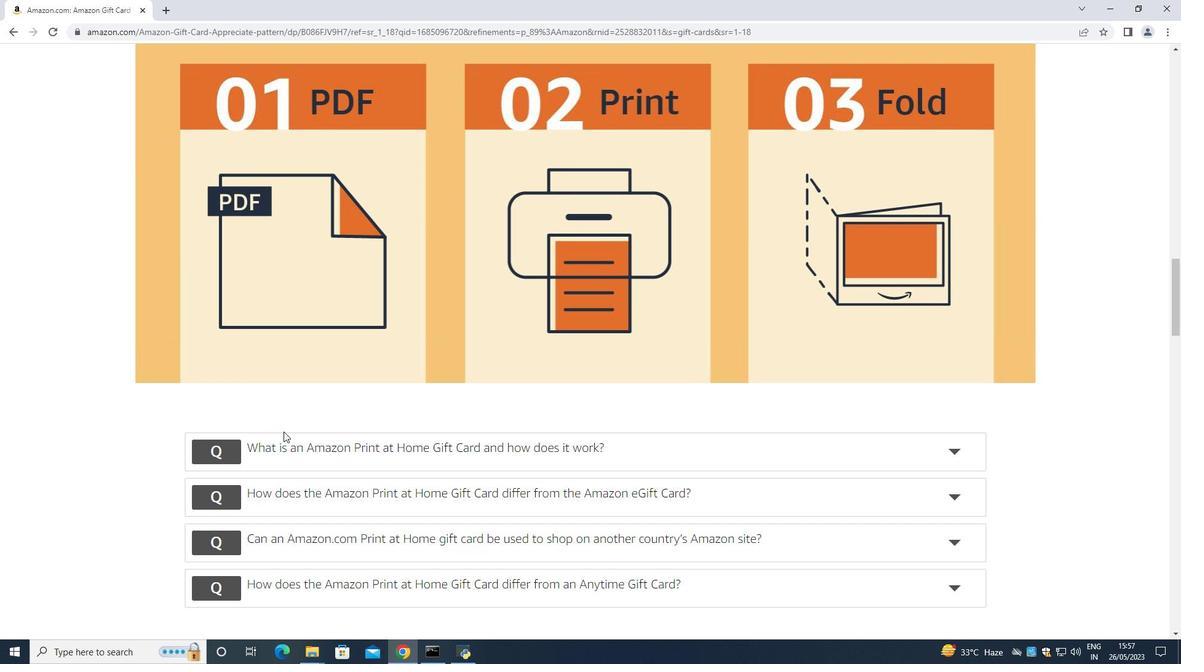 
Action: Mouse pressed left at (300, 459)
Screenshot: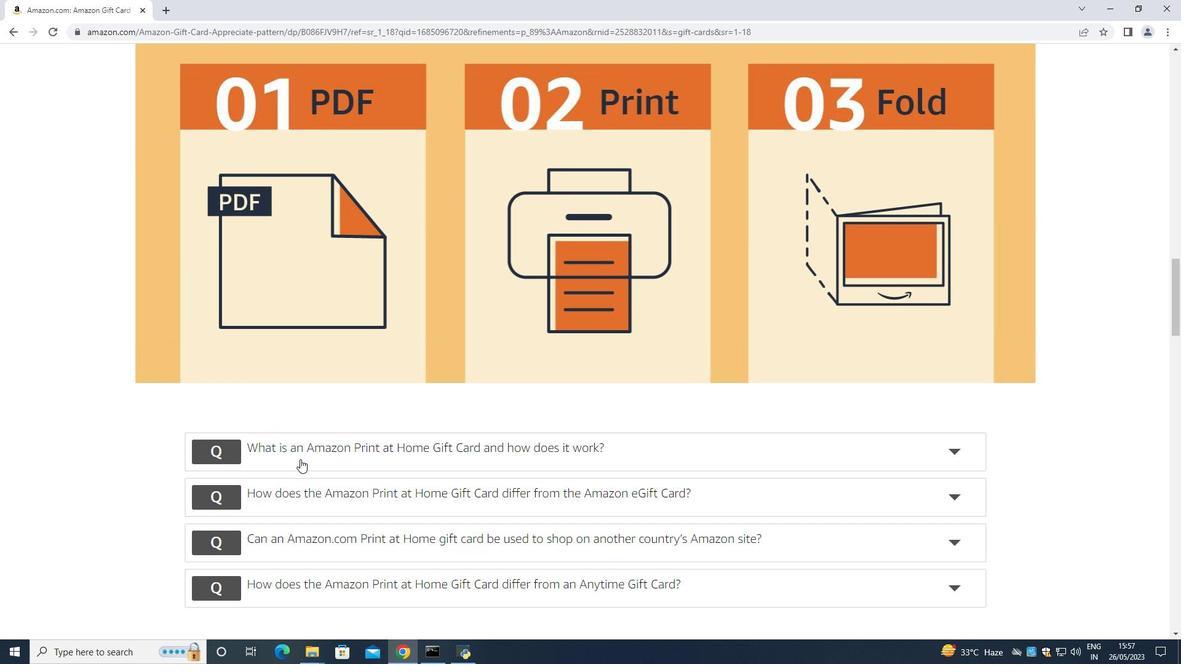 
Action: Mouse moved to (301, 464)
Screenshot: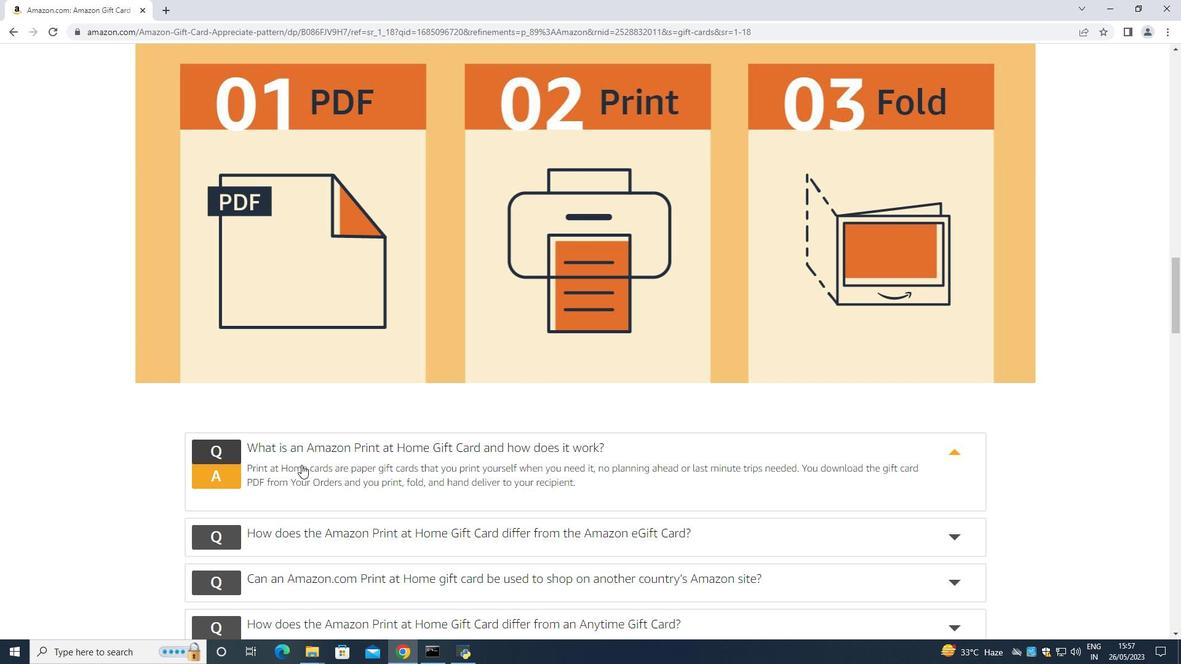 
Action: Mouse scrolled (301, 463) with delta (0, 0)
Screenshot: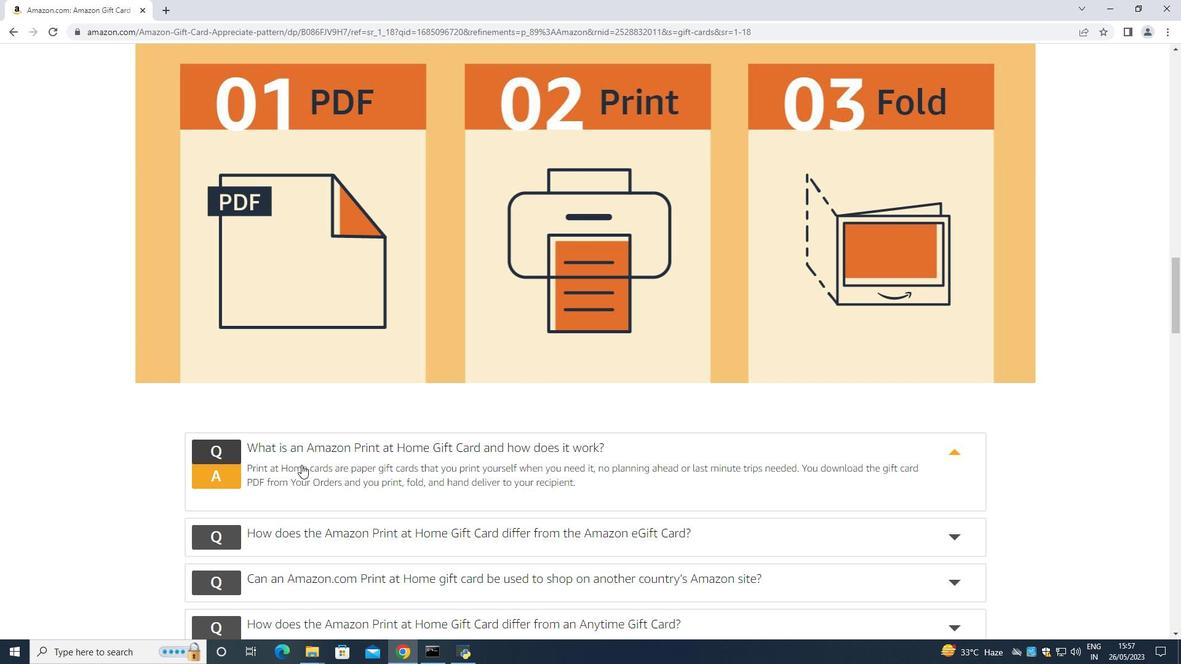 
Action: Mouse moved to (307, 463)
Screenshot: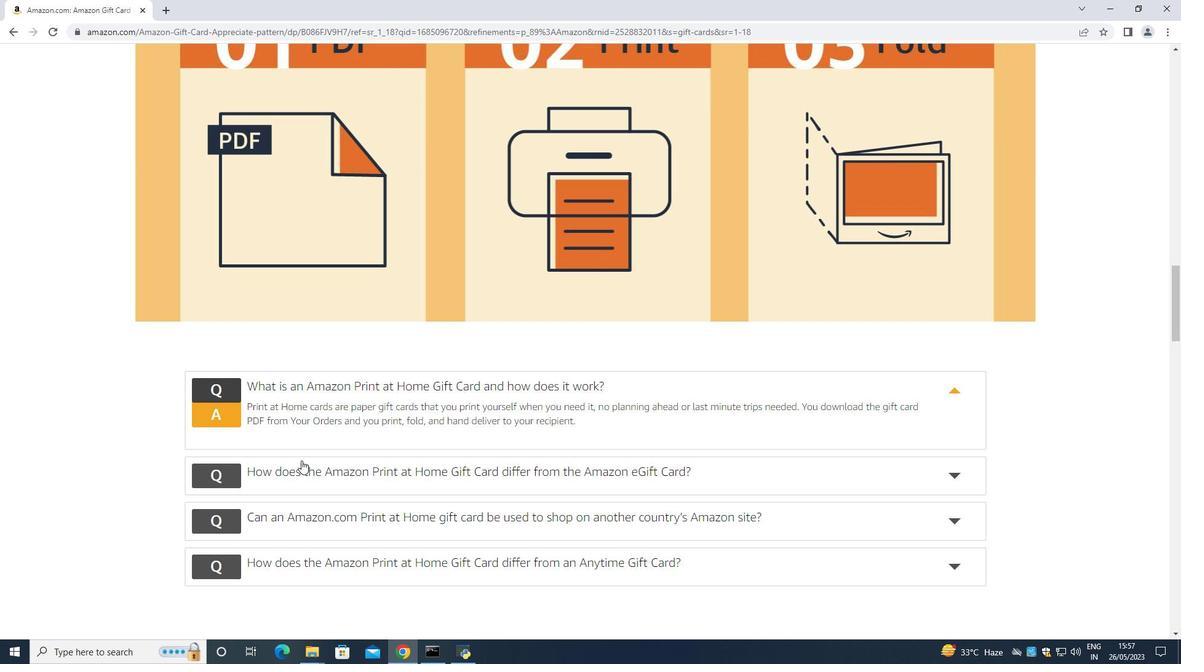 
Action: Key pressed <Key.down><Key.down><Key.down><Key.down><Key.down><Key.down><Key.down><Key.down><Key.down><Key.down><Key.down><Key.down><Key.down><Key.down><Key.down><Key.down><Key.down><Key.down><Key.down><Key.down><Key.down><Key.down><Key.down><Key.down><Key.down><Key.down><Key.down><Key.down>
Screenshot: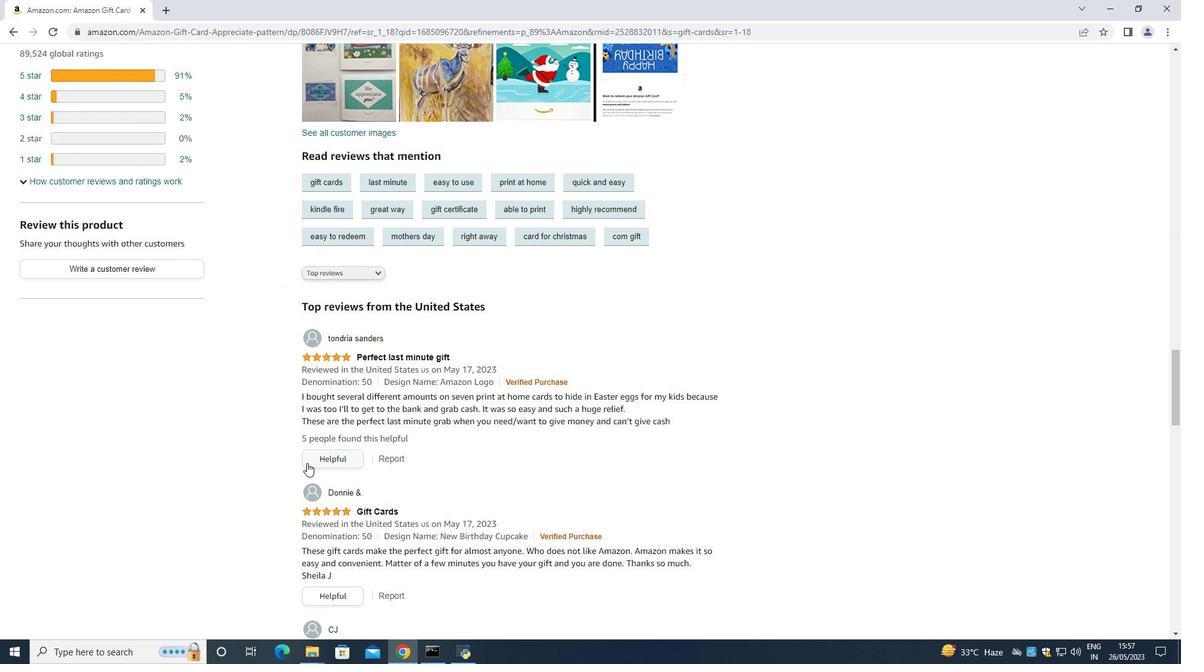 
Action: Mouse moved to (525, 483)
Screenshot: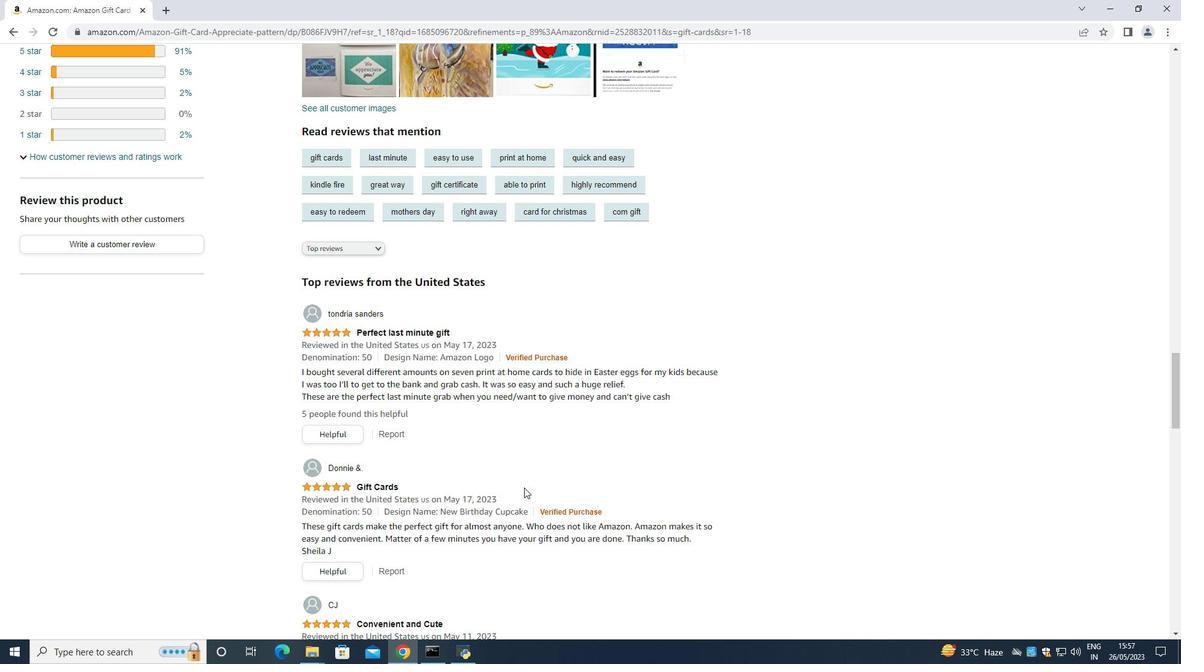 
Action: Mouse scrolled (525, 482) with delta (0, 0)
Screenshot: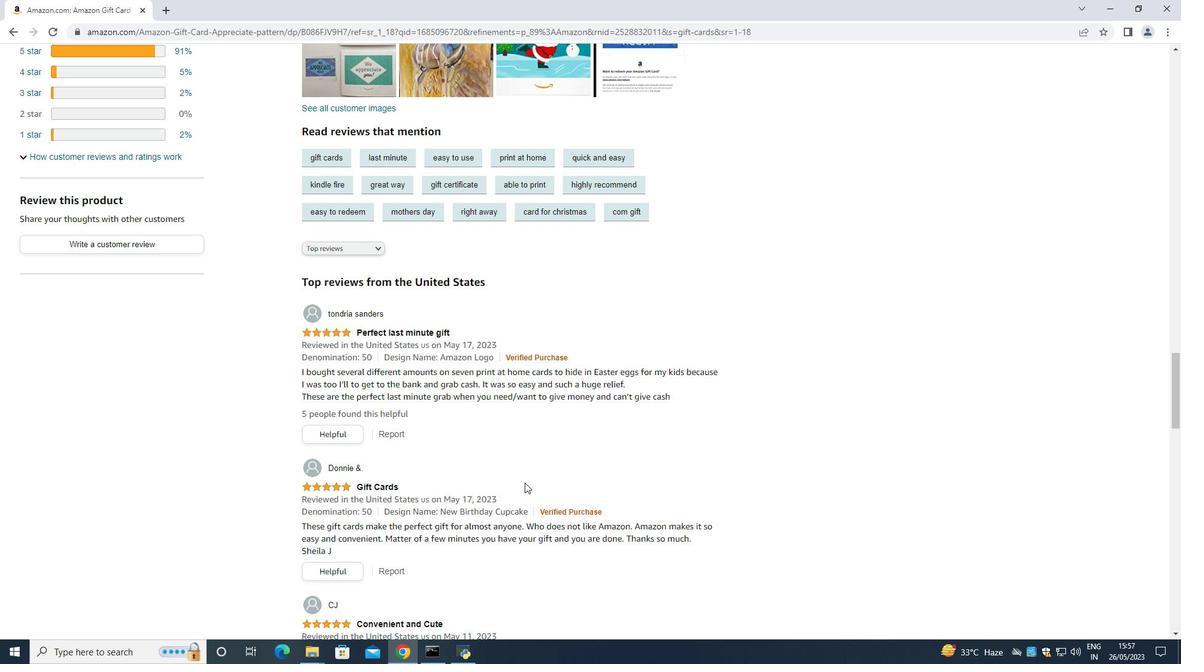 
Action: Mouse moved to (448, 504)
Screenshot: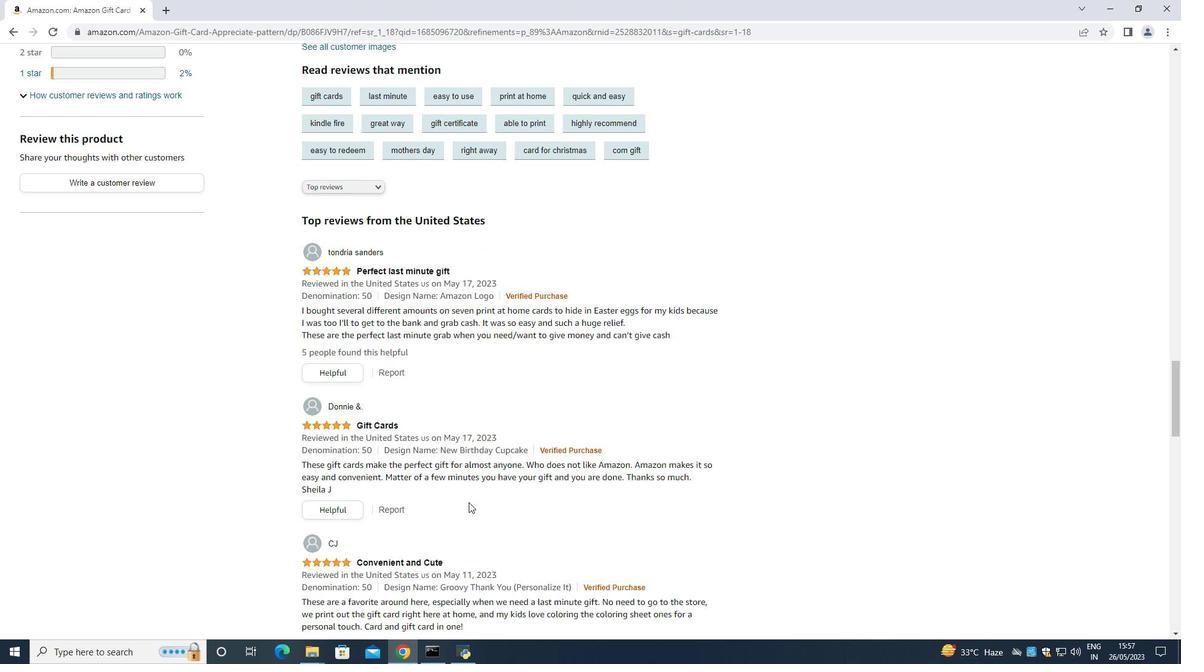 
Action: Mouse scrolled (448, 504) with delta (0, 0)
Screenshot: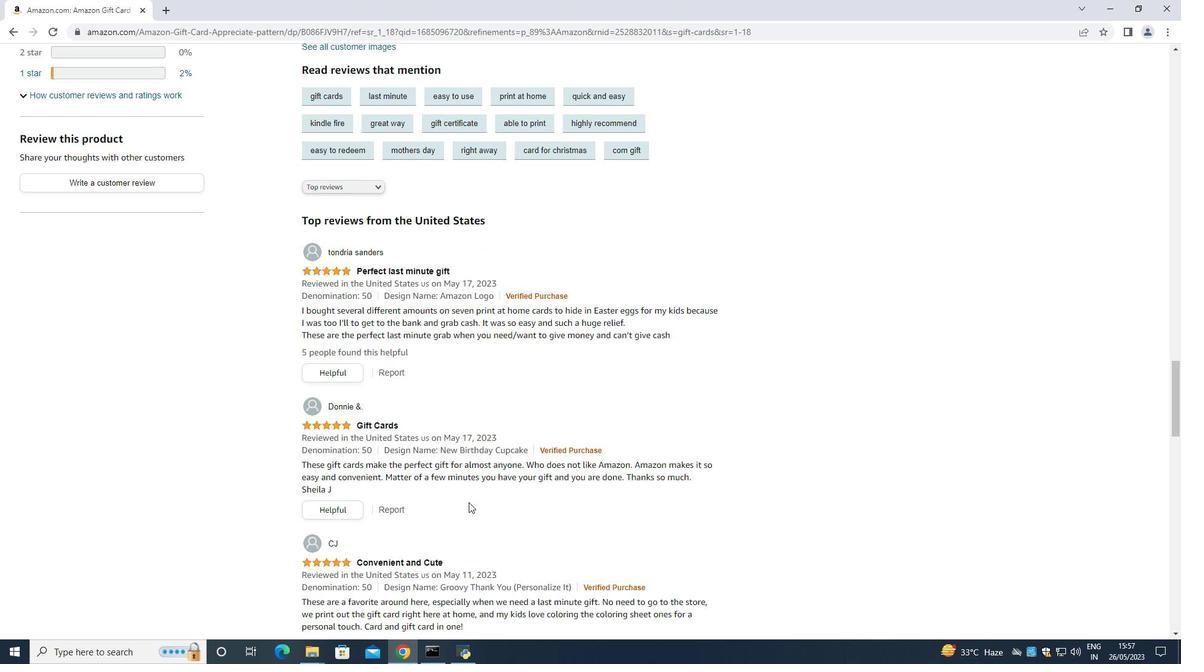 
Action: Mouse moved to (448, 502)
Screenshot: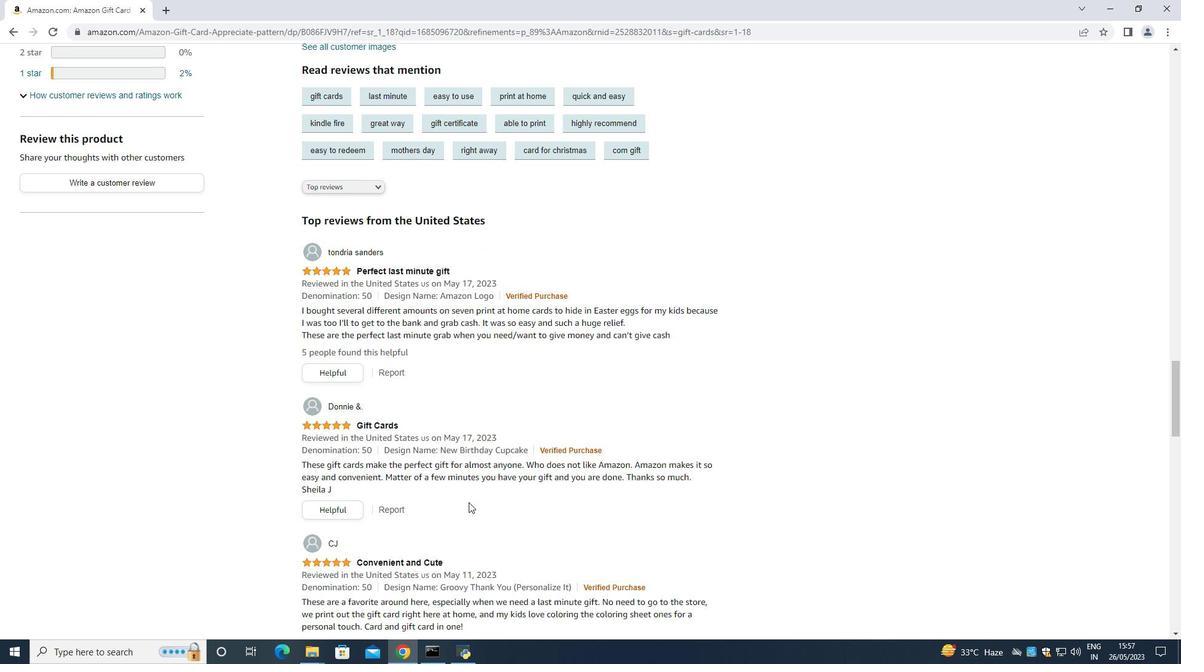 
Action: Mouse scrolled (448, 503) with delta (0, 0)
Screenshot: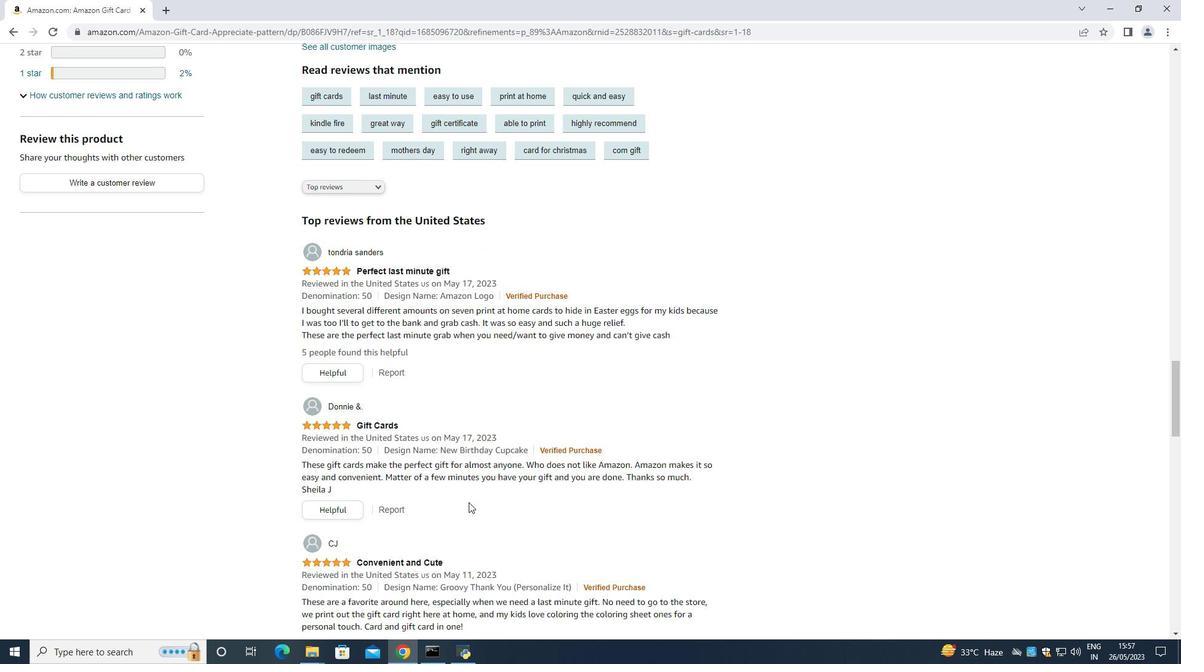 
Action: Mouse scrolled (448, 503) with delta (0, 0)
Screenshot: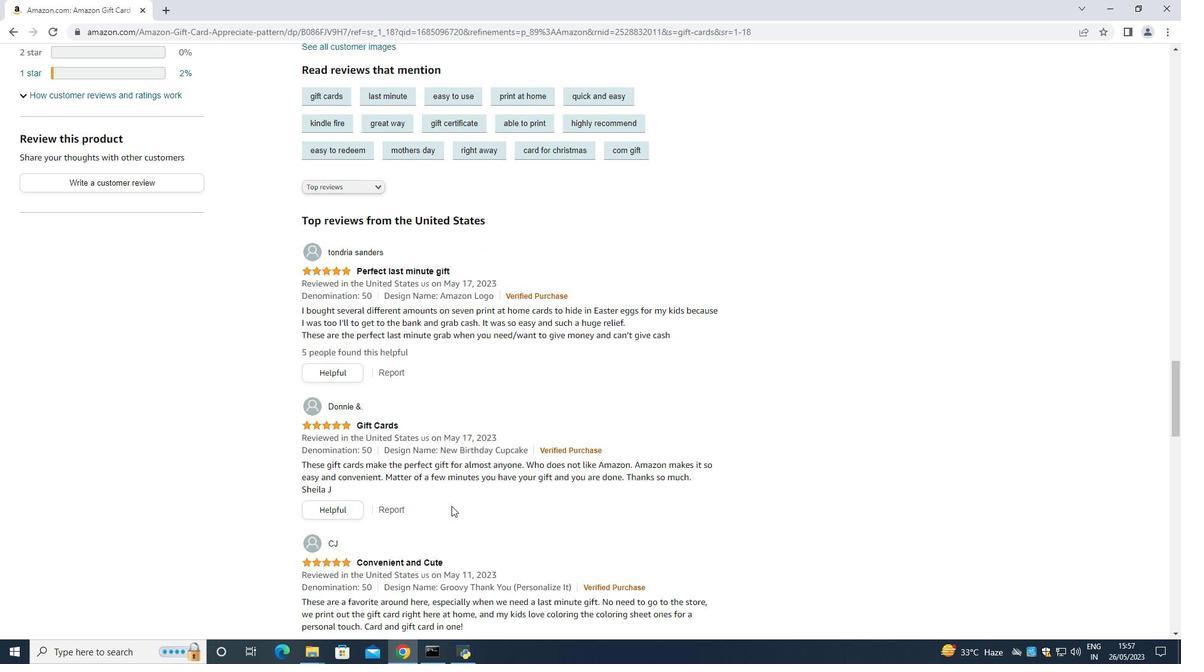 
Action: Mouse scrolled (448, 503) with delta (0, 0)
Screenshot: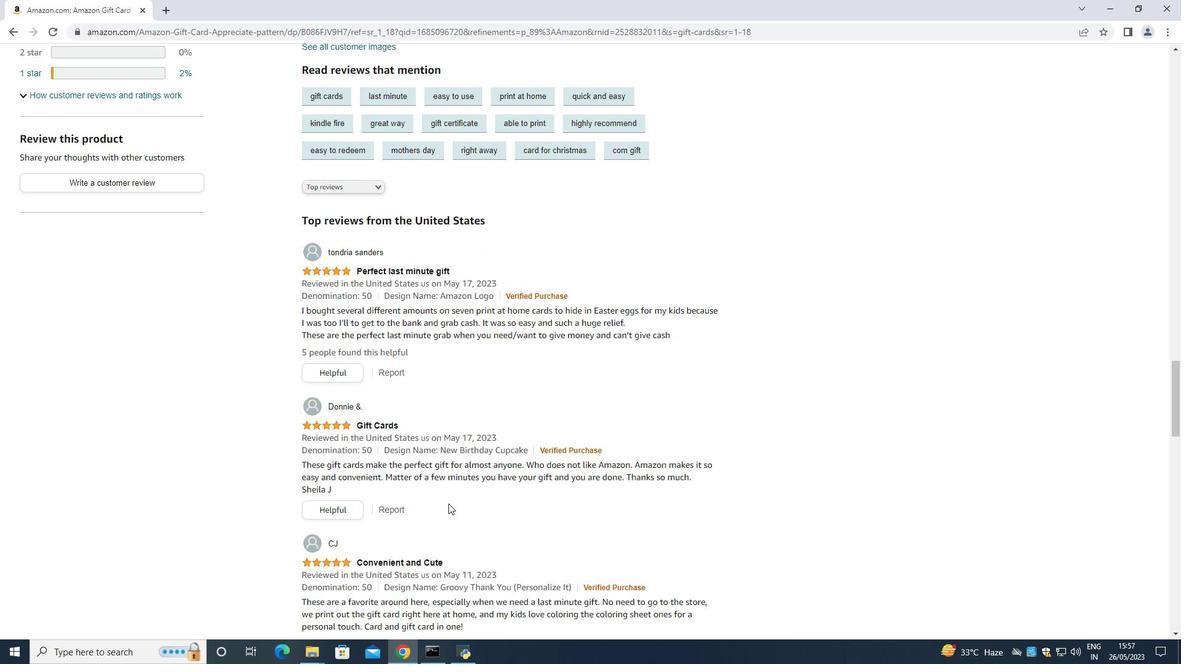 
Action: Mouse moved to (673, 310)
Screenshot: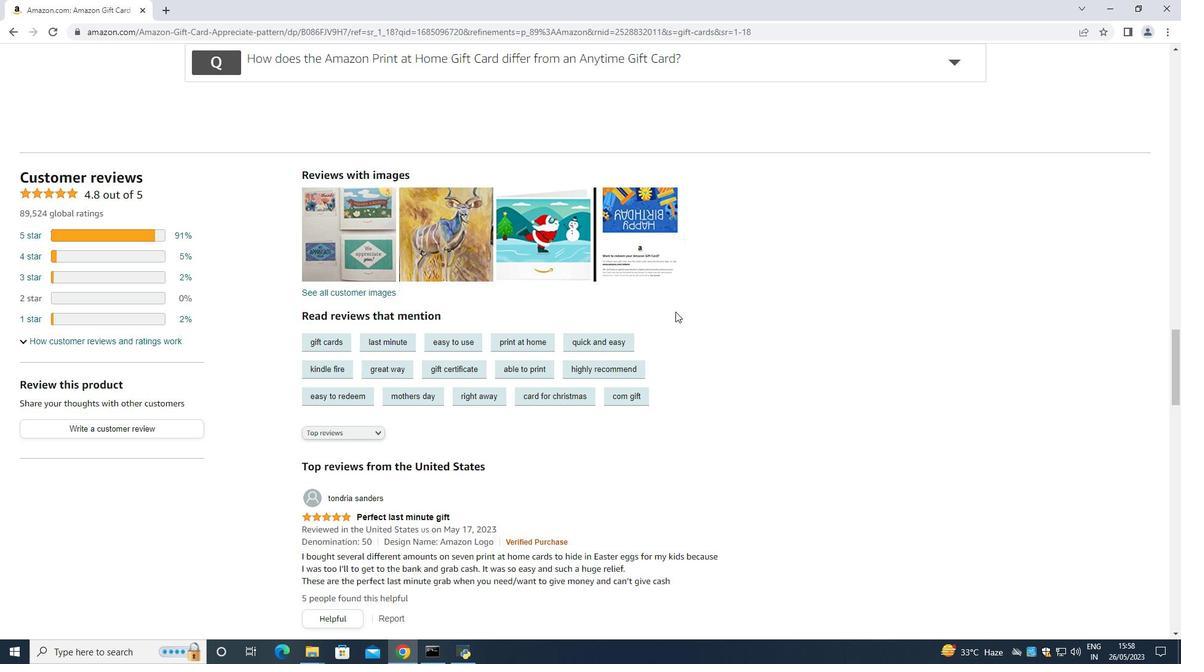 
Action: Mouse scrolled (673, 311) with delta (0, 0)
Screenshot: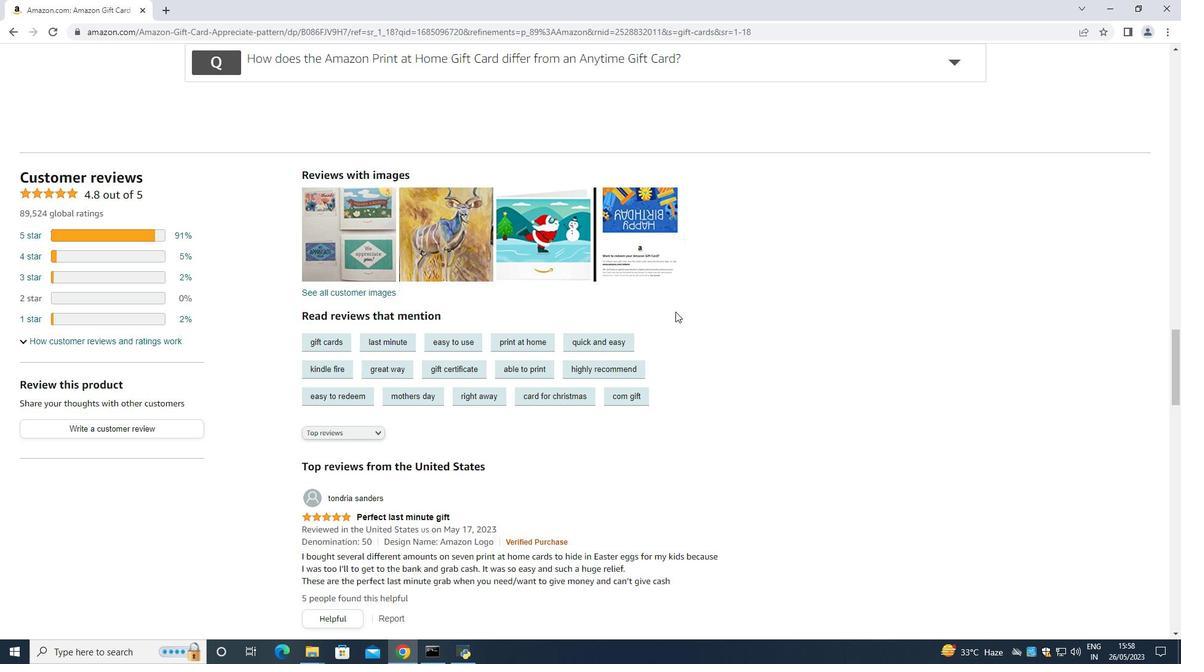 
Action: Mouse scrolled (673, 311) with delta (0, 0)
Screenshot: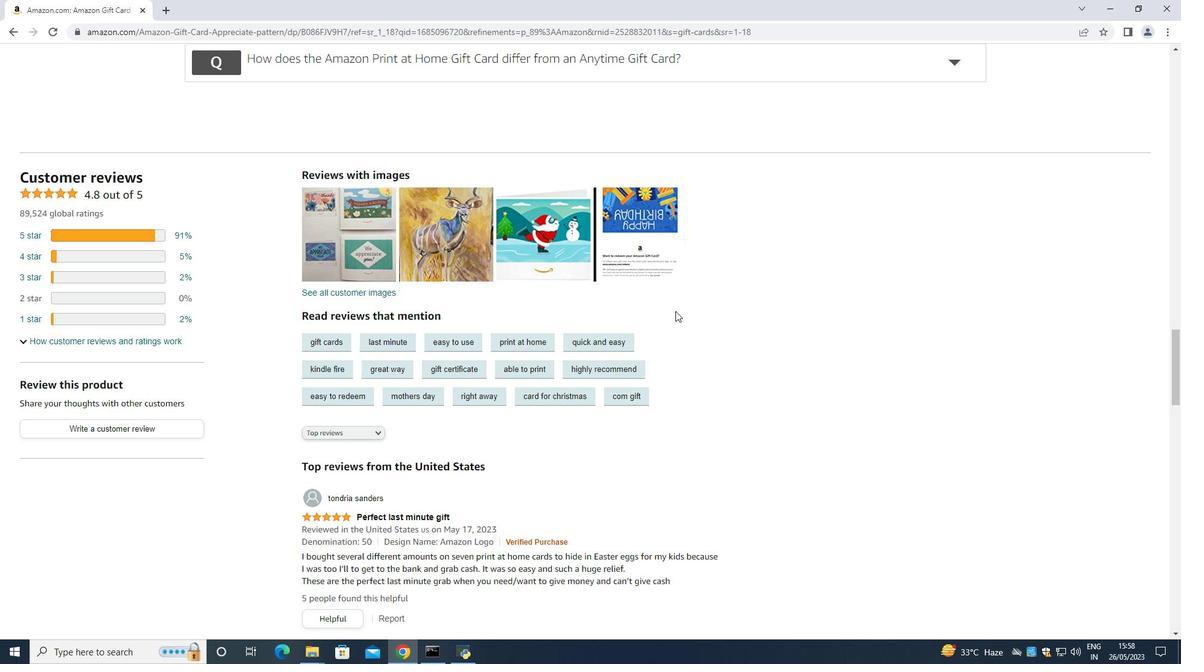 
Action: Mouse scrolled (673, 311) with delta (0, 0)
Screenshot: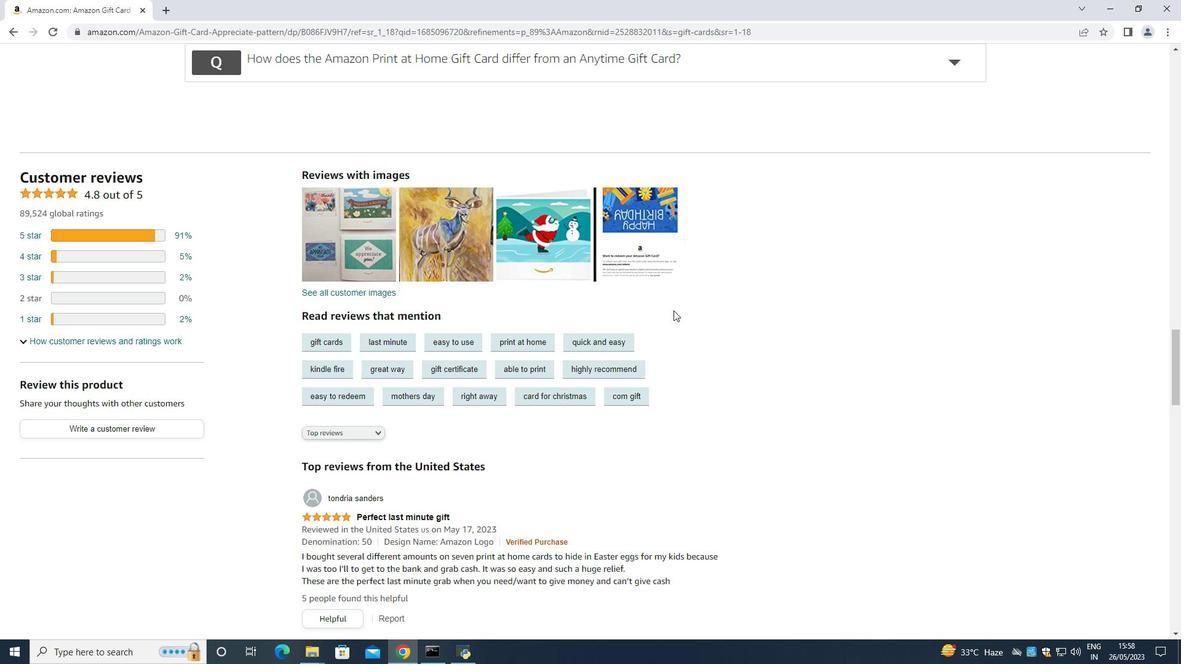 
Action: Mouse scrolled (673, 311) with delta (0, 0)
Screenshot: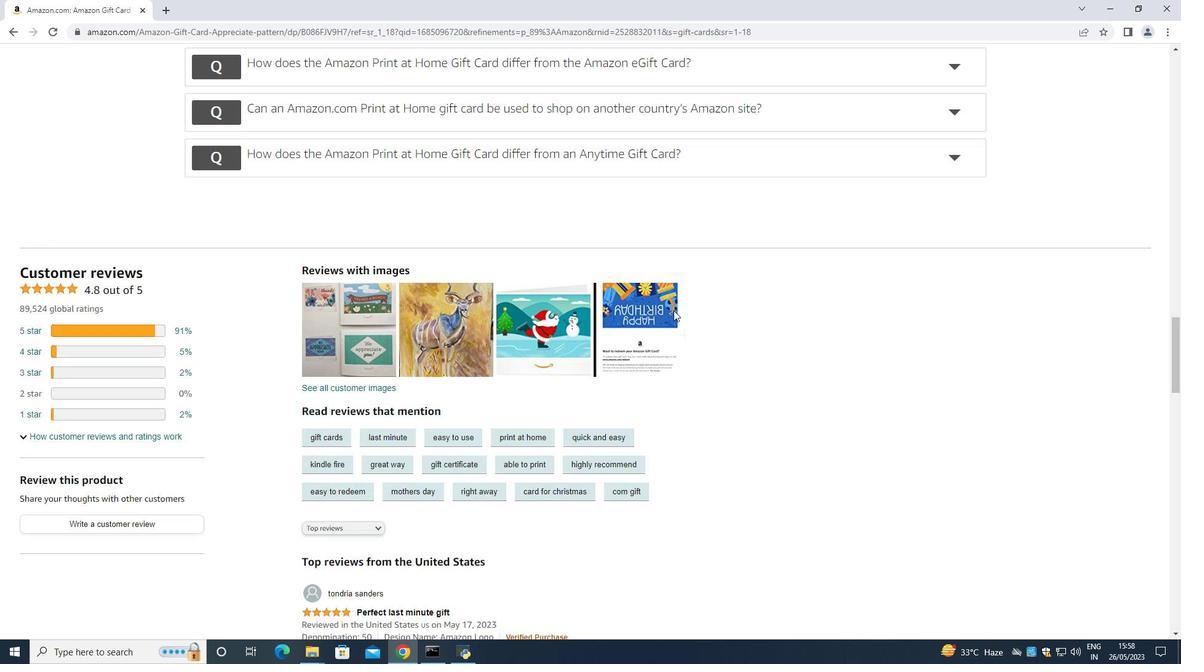 
Action: Mouse scrolled (673, 311) with delta (0, 0)
Screenshot: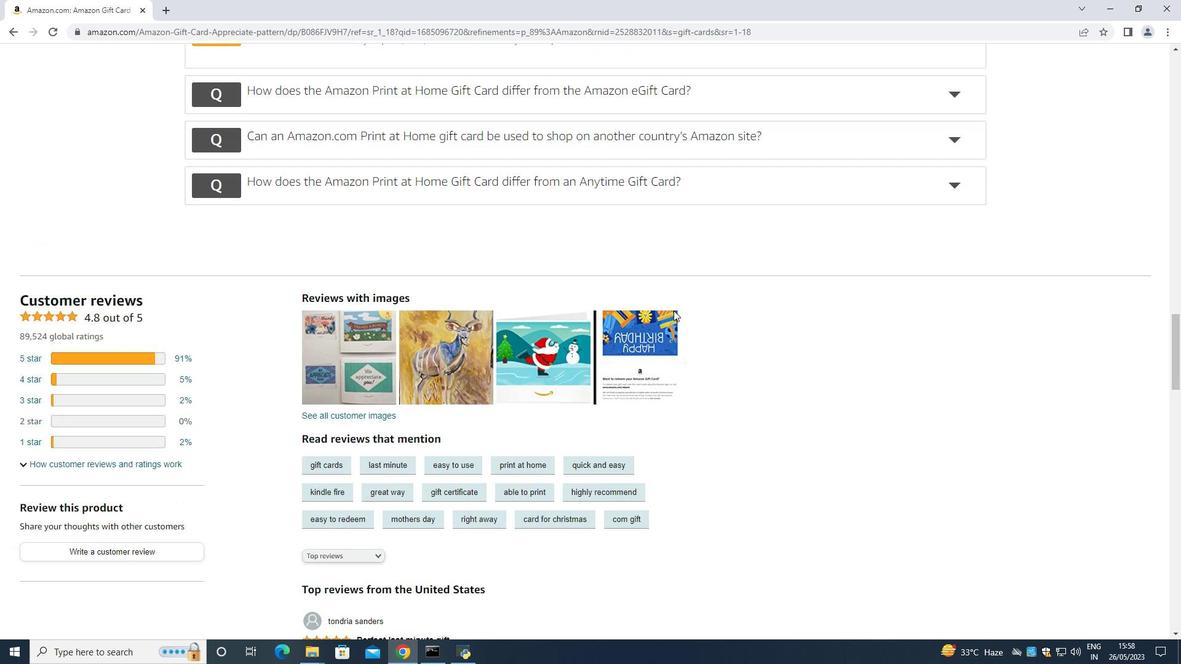 
Action: Mouse moved to (360, 557)
Screenshot: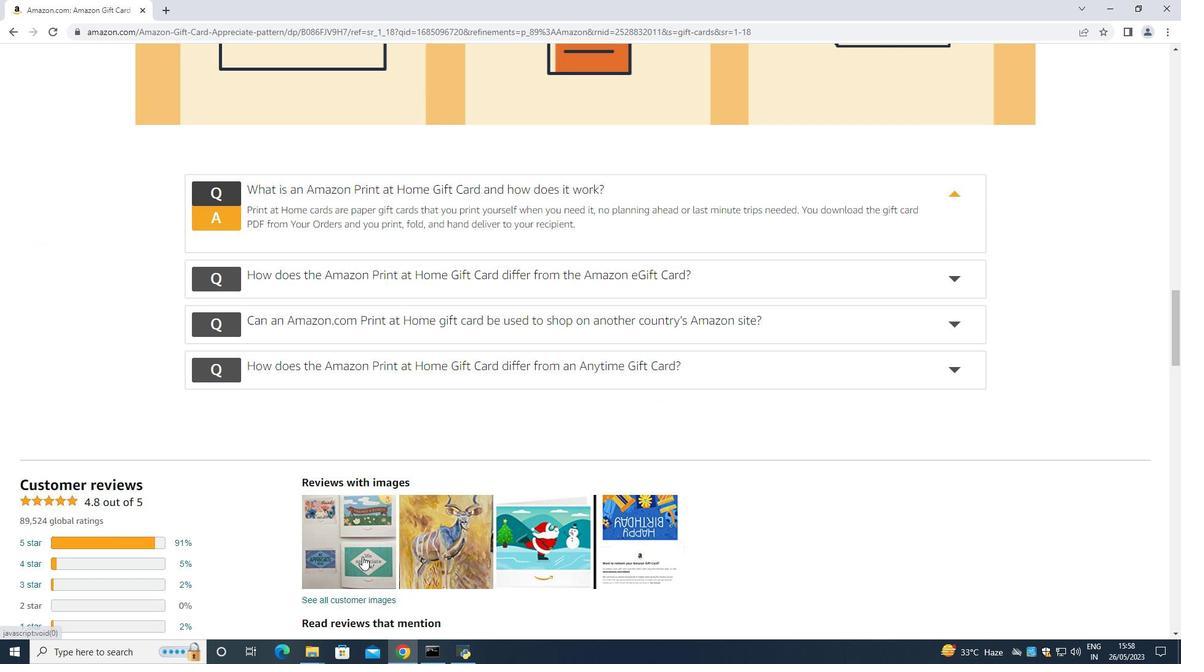 
Action: Mouse pressed left at (361, 557)
Screenshot: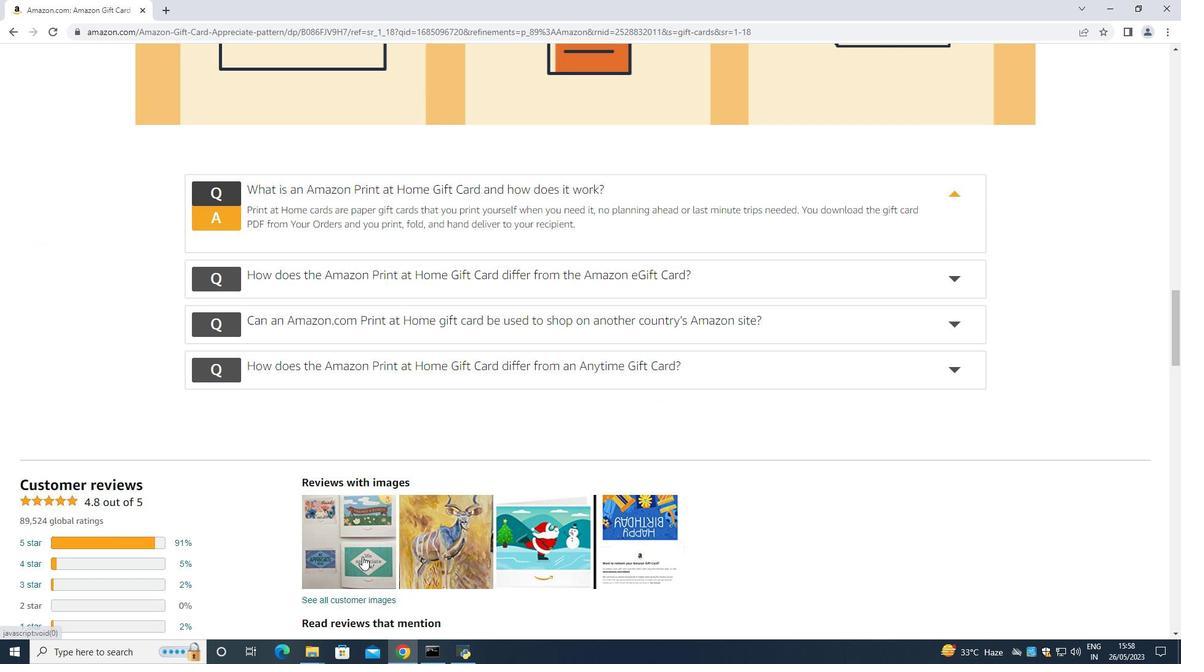 
Action: Mouse moved to (678, 365)
Screenshot: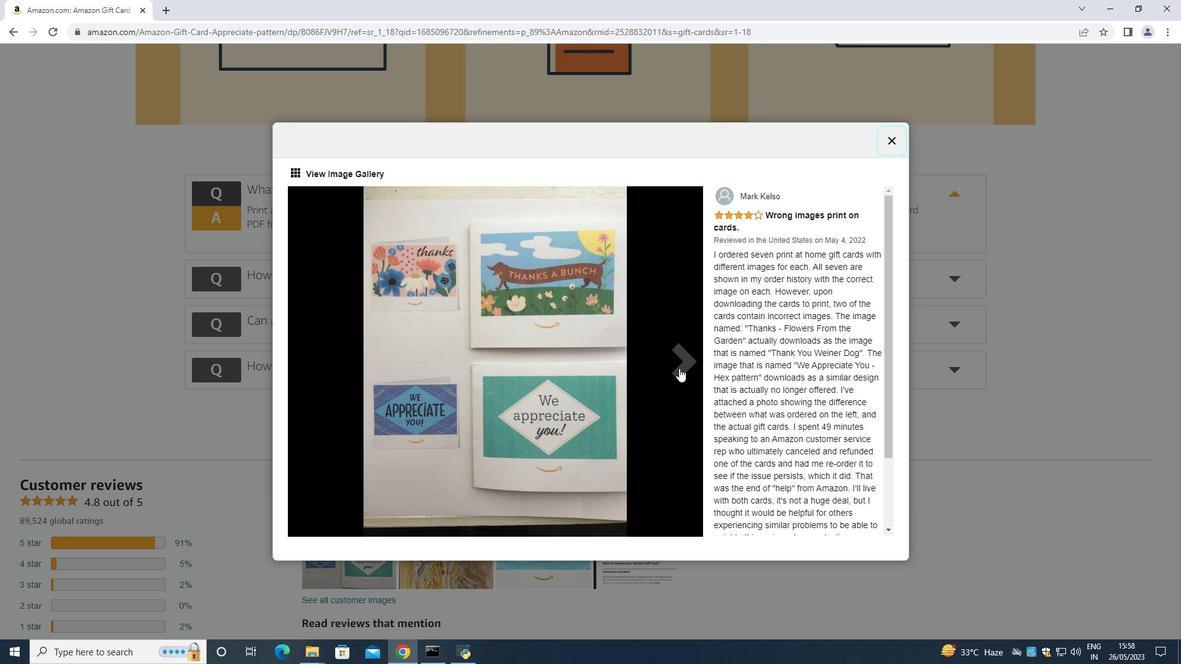 
Action: Mouse pressed left at (678, 365)
Screenshot: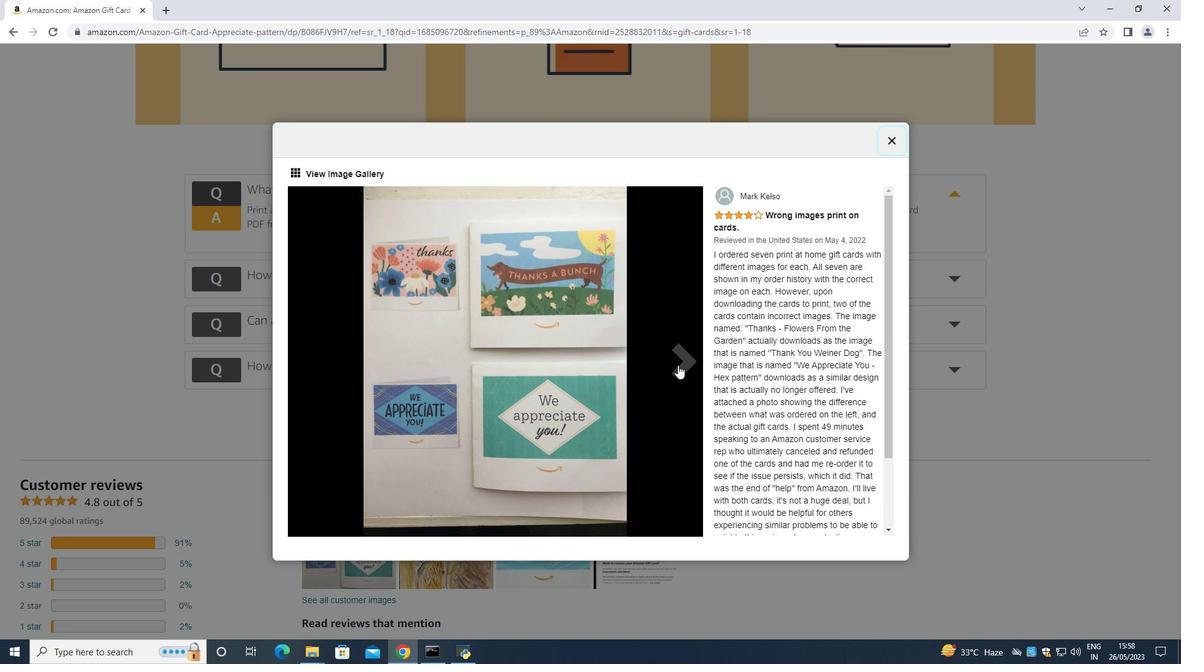 
Action: Mouse moved to (678, 373)
Screenshot: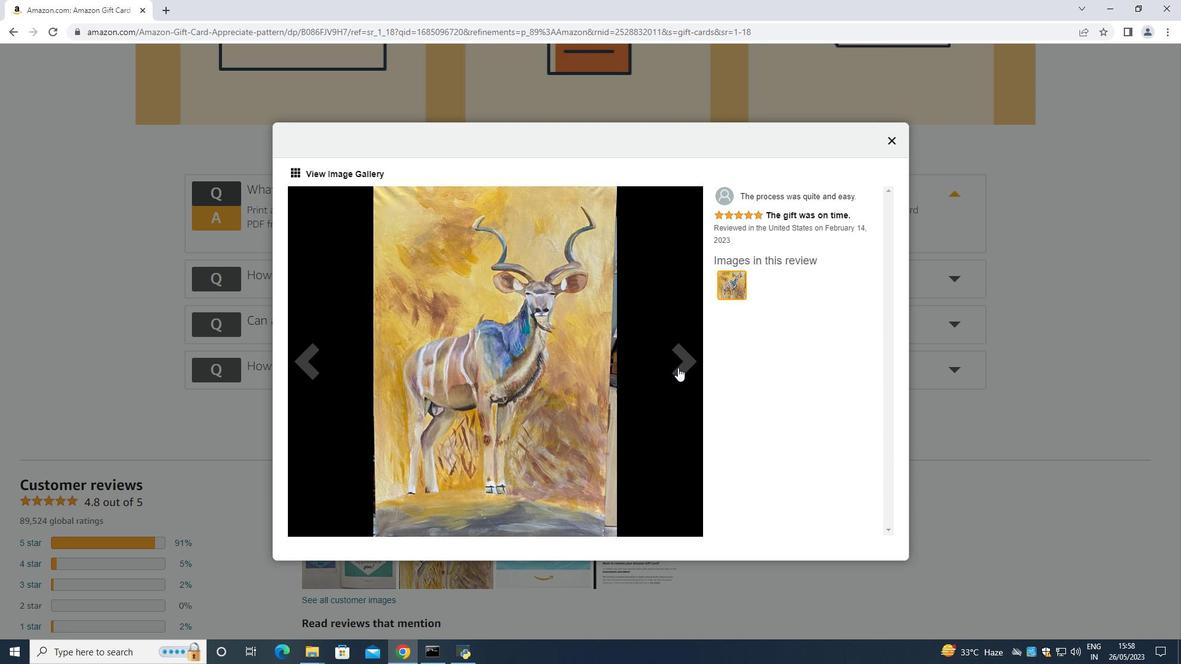 
Action: Mouse pressed left at (678, 373)
Screenshot: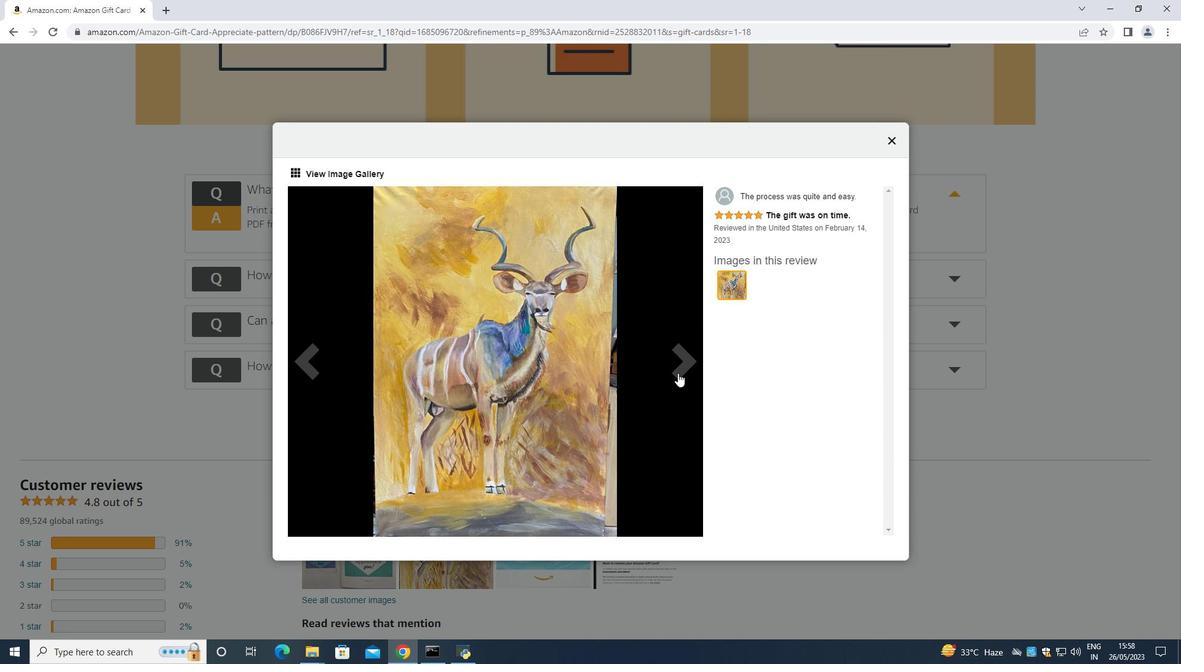 
Action: Mouse pressed left at (678, 373)
Screenshot: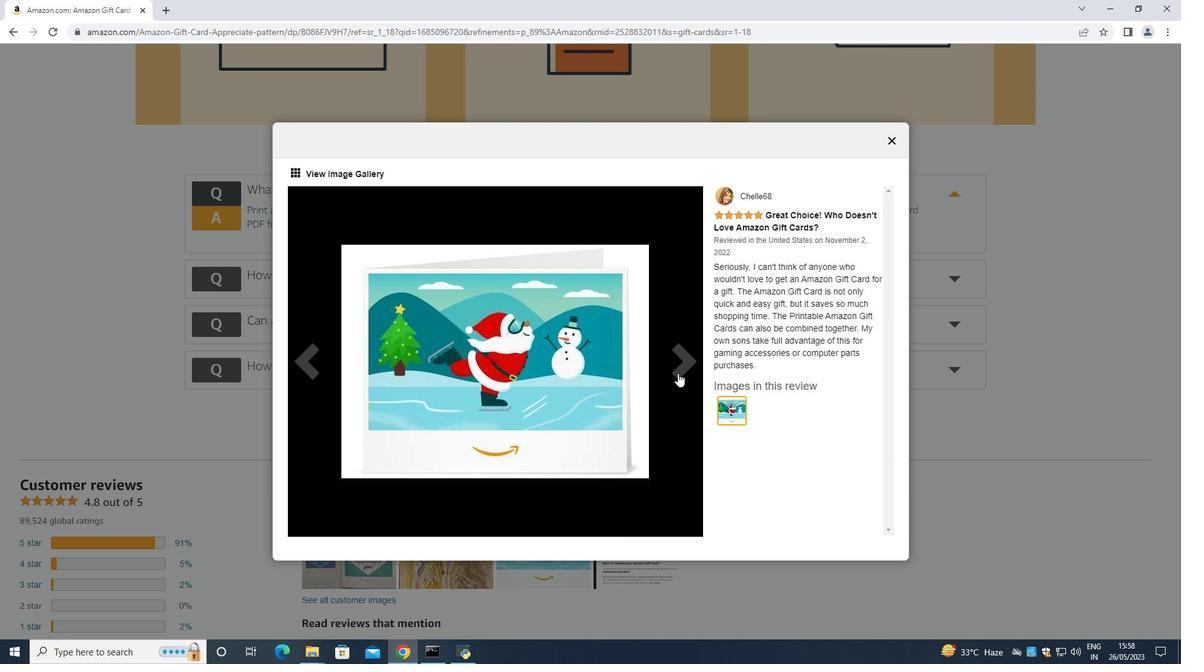 
Action: Mouse pressed left at (678, 373)
Screenshot: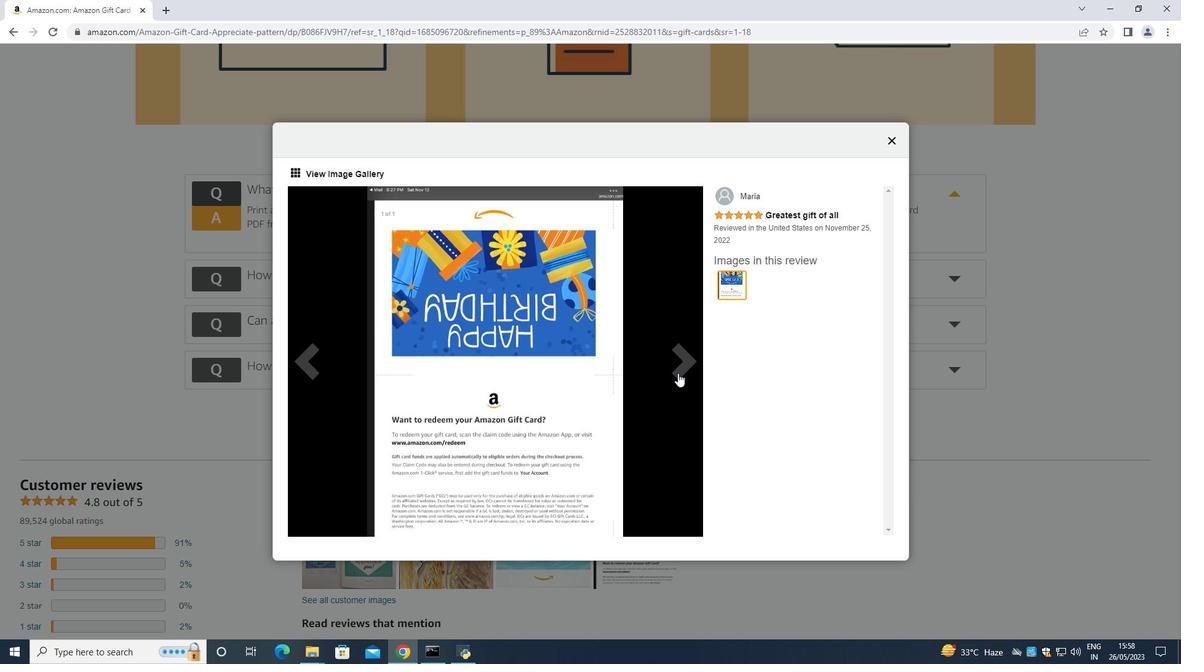 
Action: Mouse moved to (310, 365)
Screenshot: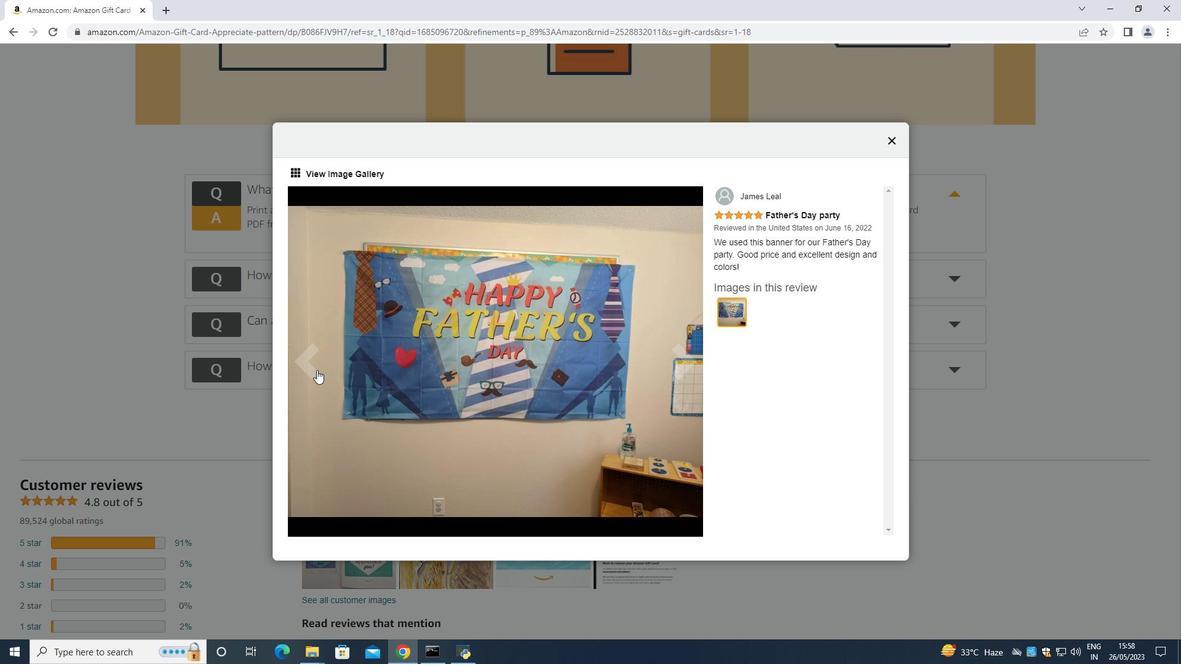 
Action: Mouse pressed left at (310, 365)
Screenshot: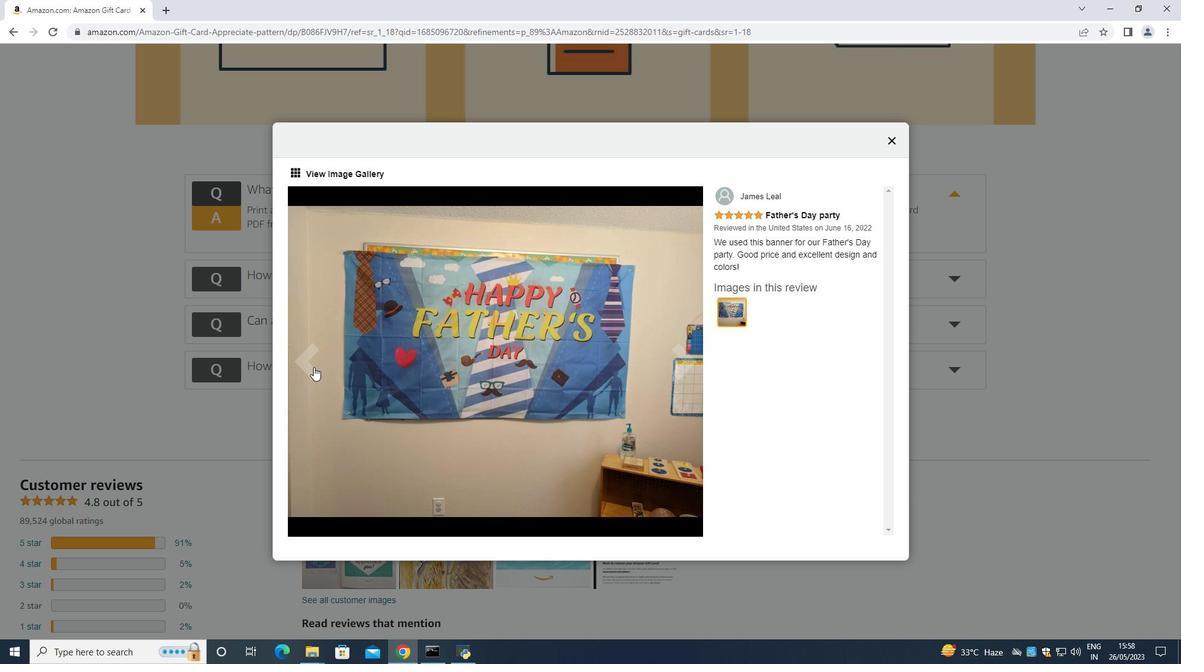 
Action: Mouse moved to (467, 448)
Screenshot: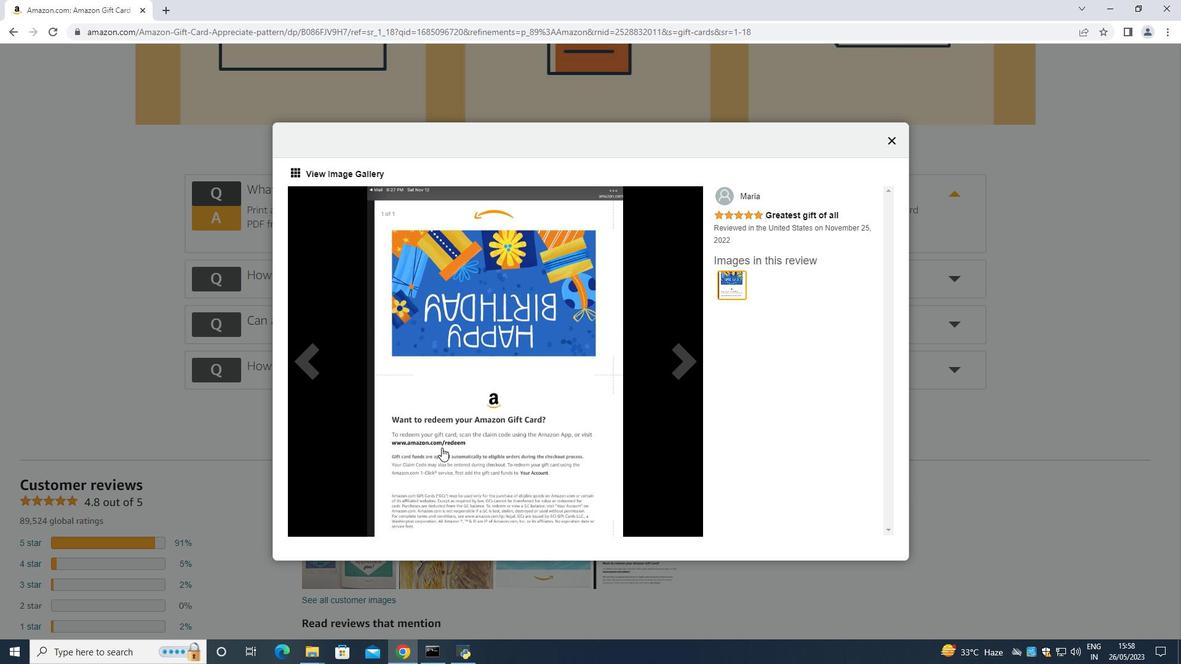 
Action: Mouse pressed left at (467, 448)
Screenshot: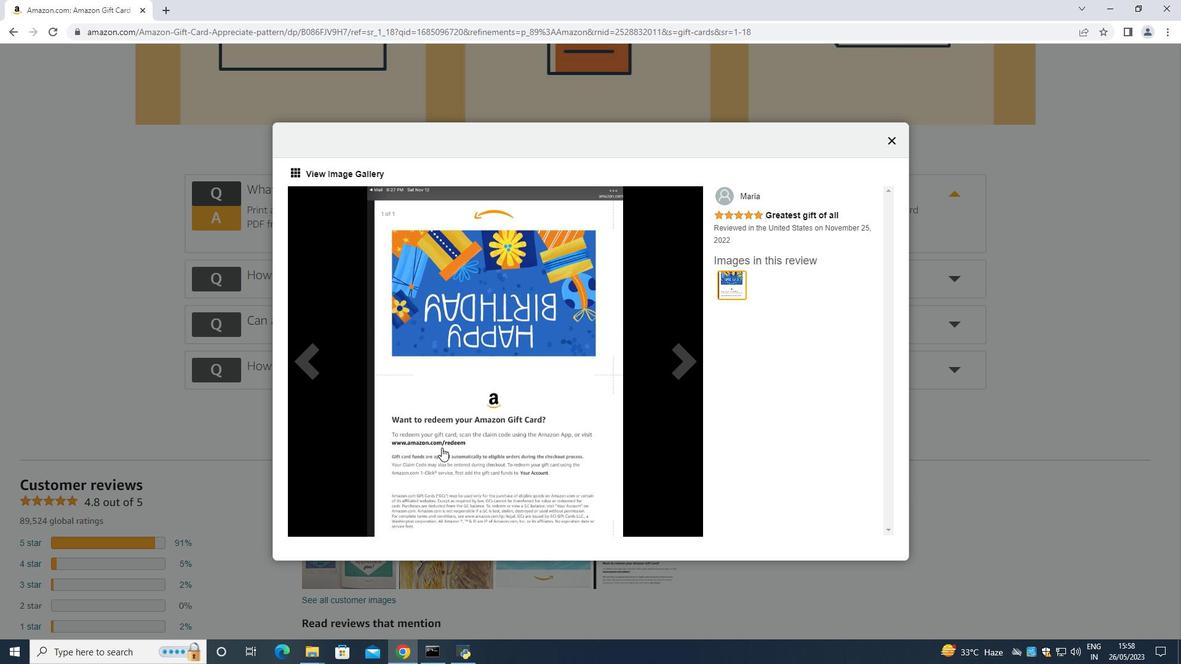 
Action: Mouse moved to (484, 432)
Screenshot: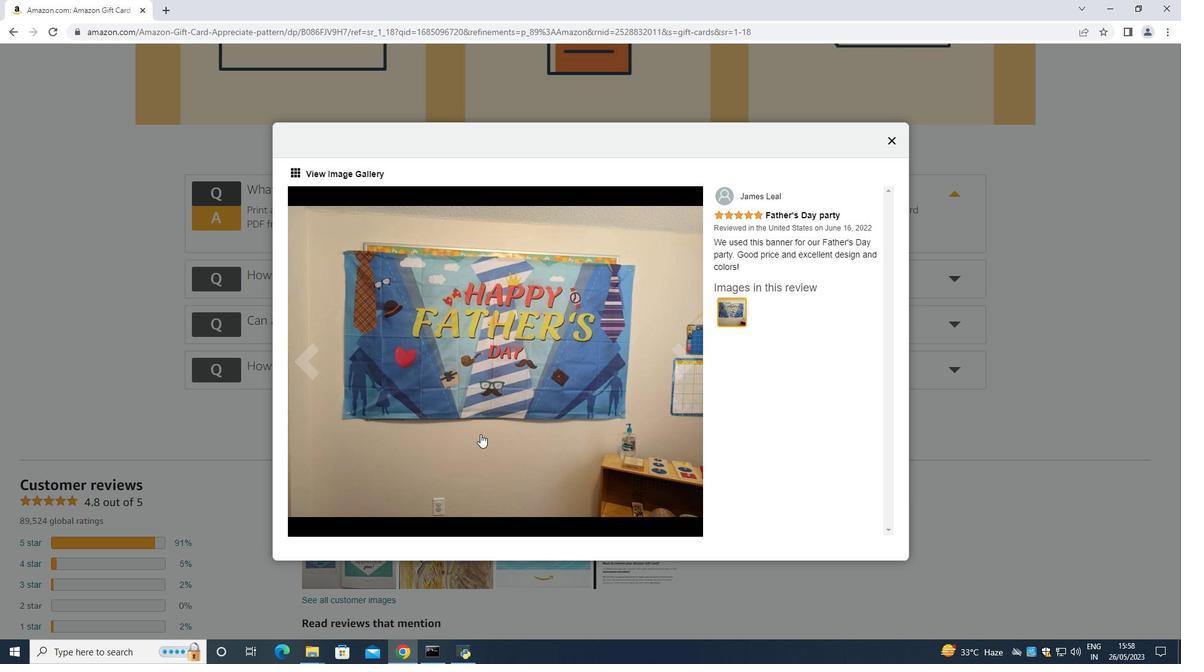 
Action: Mouse pressed left at (484, 432)
Screenshot: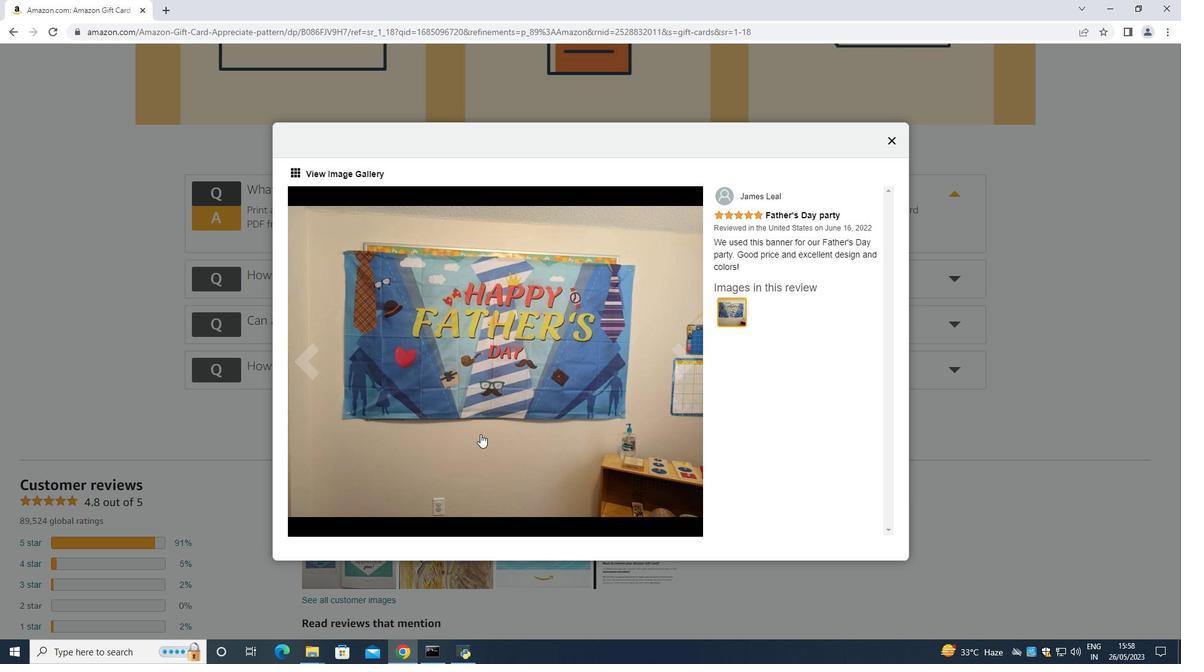 
Action: Mouse moved to (603, 452)
Screenshot: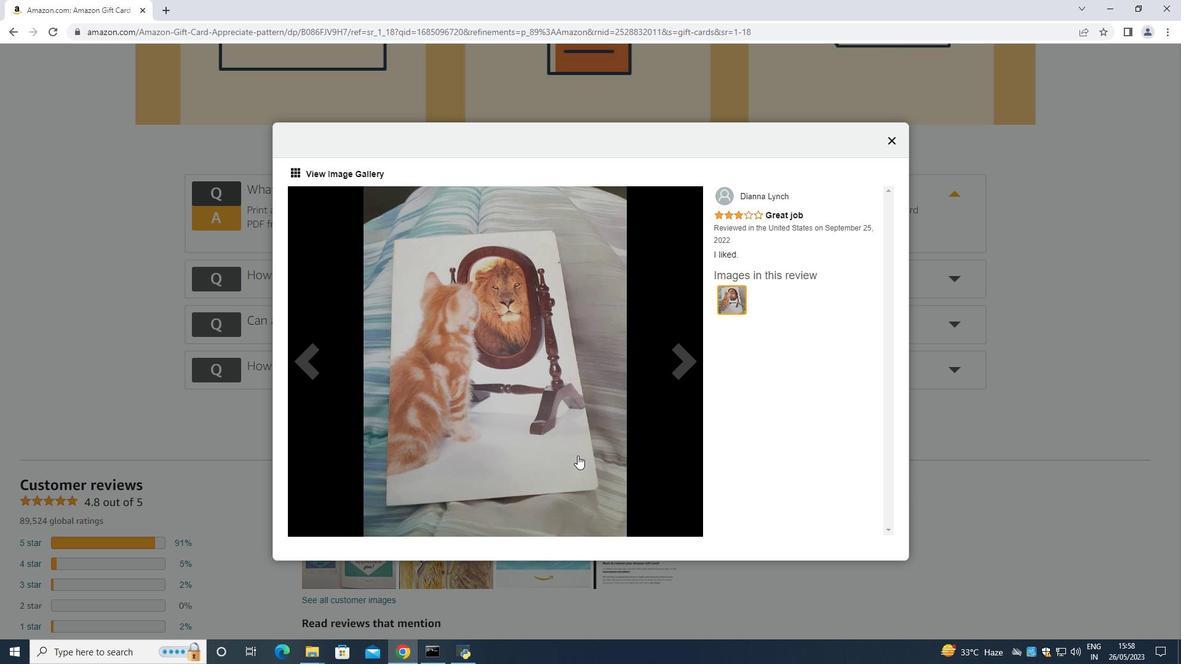 
Action: Mouse pressed left at (603, 452)
Screenshot: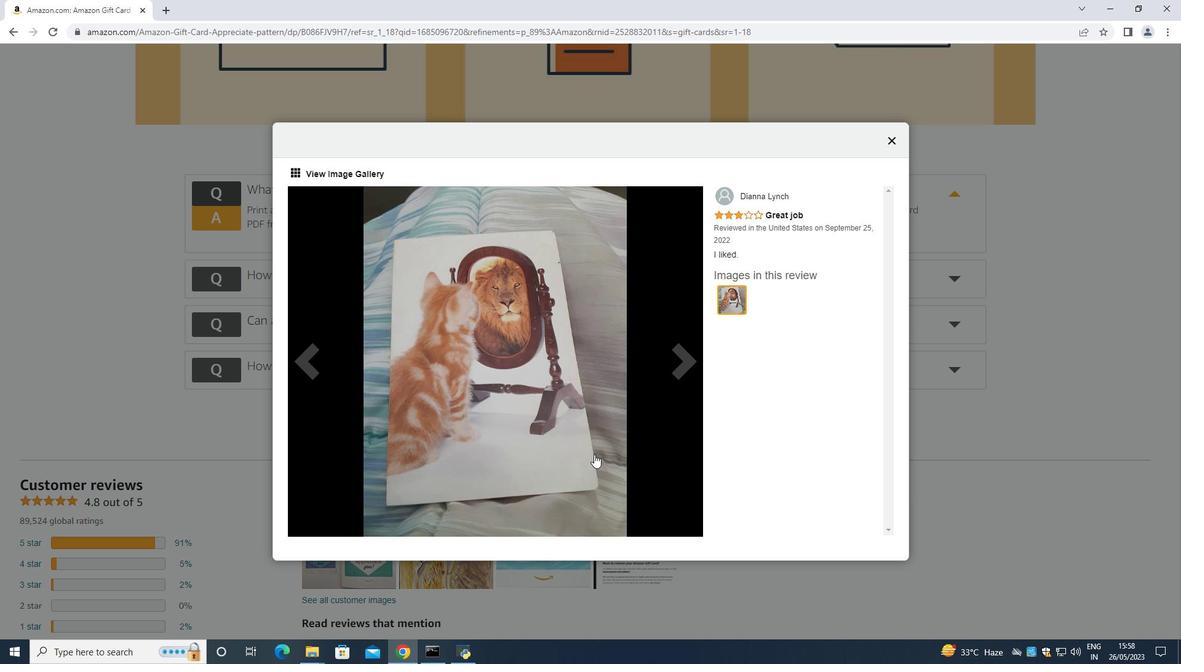 
Action: Mouse moved to (603, 451)
Screenshot: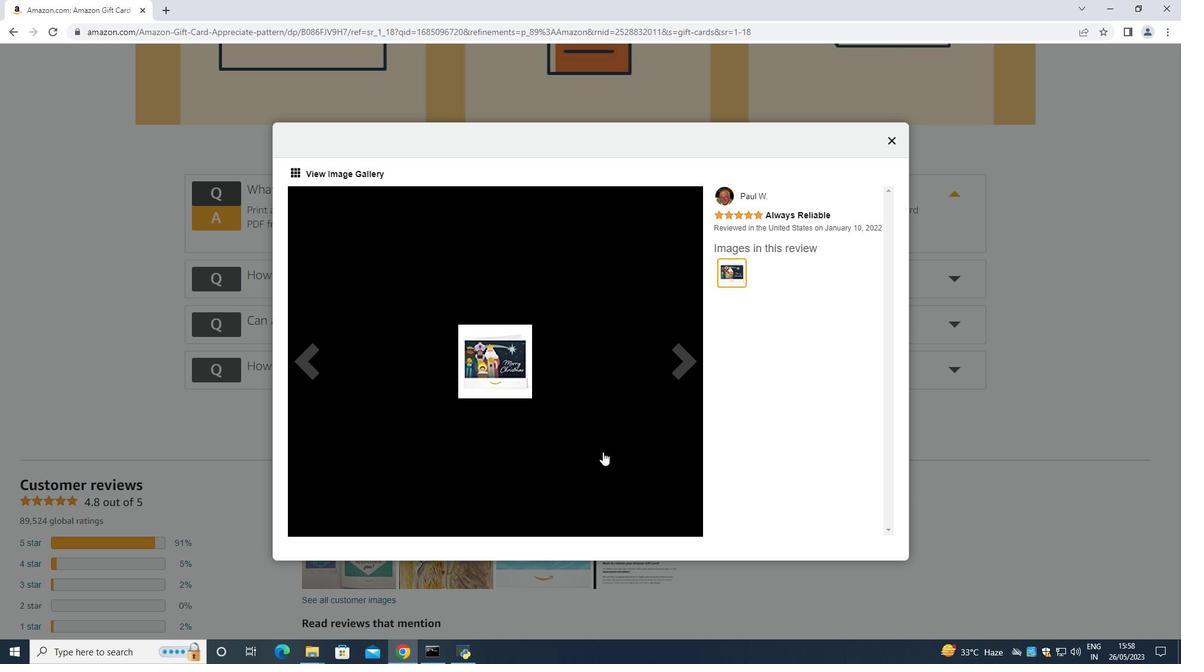 
Action: Mouse scrolled (603, 452) with delta (0, 0)
Screenshot: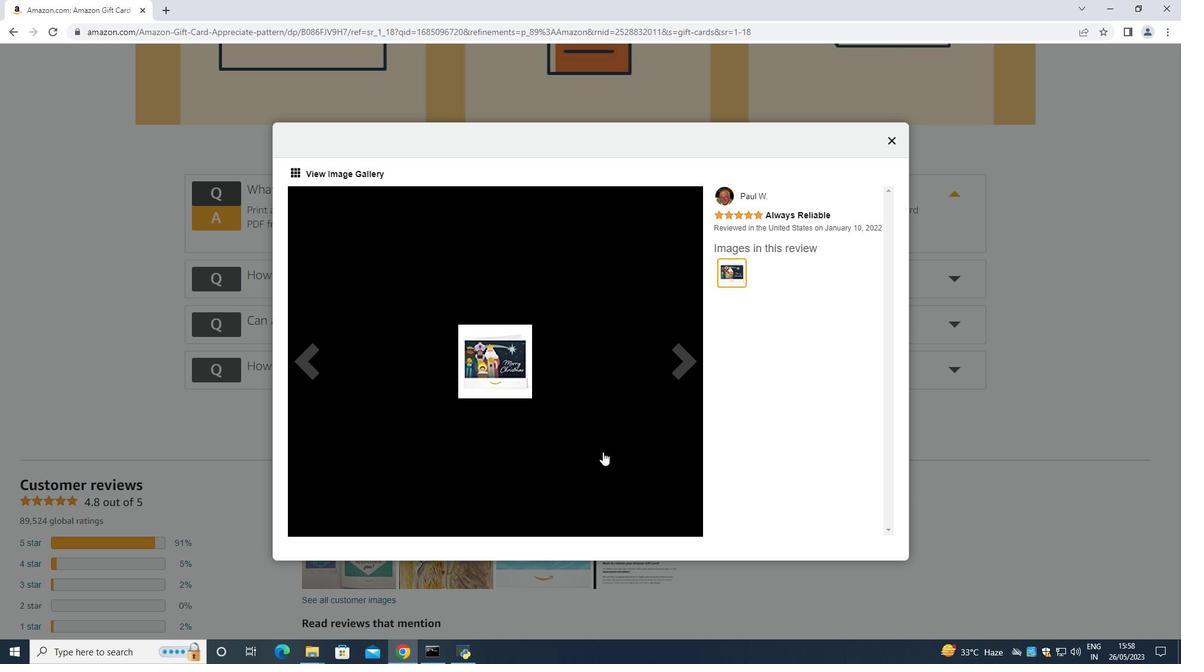 
Action: Mouse scrolled (603, 452) with delta (0, 0)
Screenshot: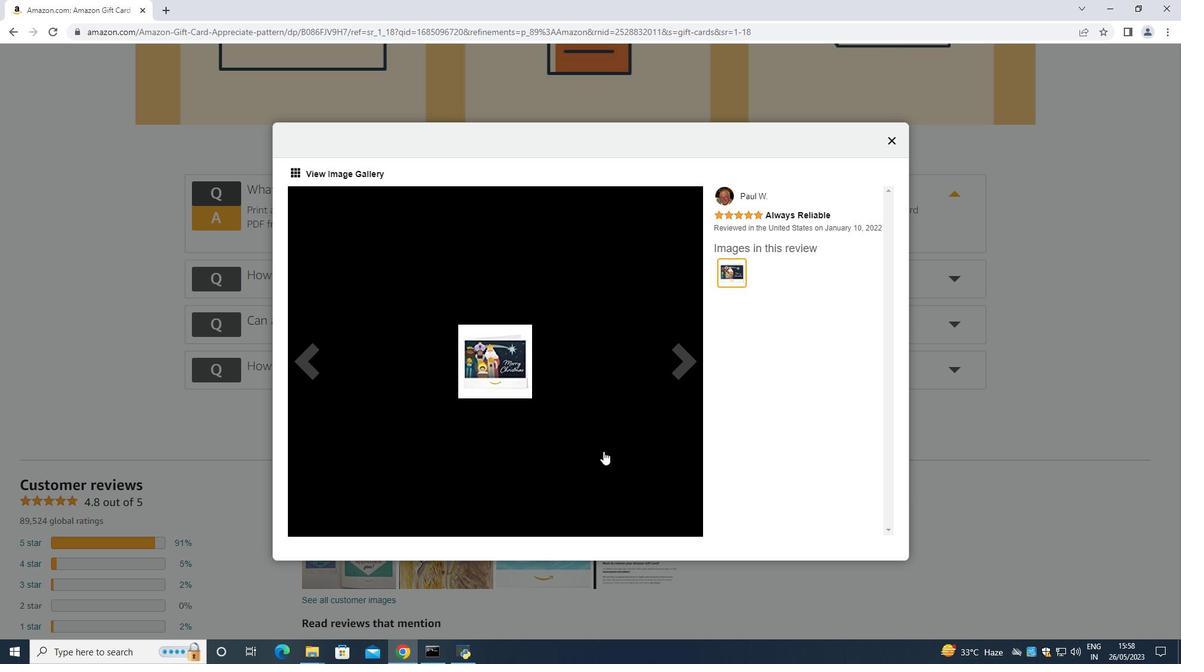 
Action: Mouse scrolled (603, 452) with delta (0, 0)
Screenshot: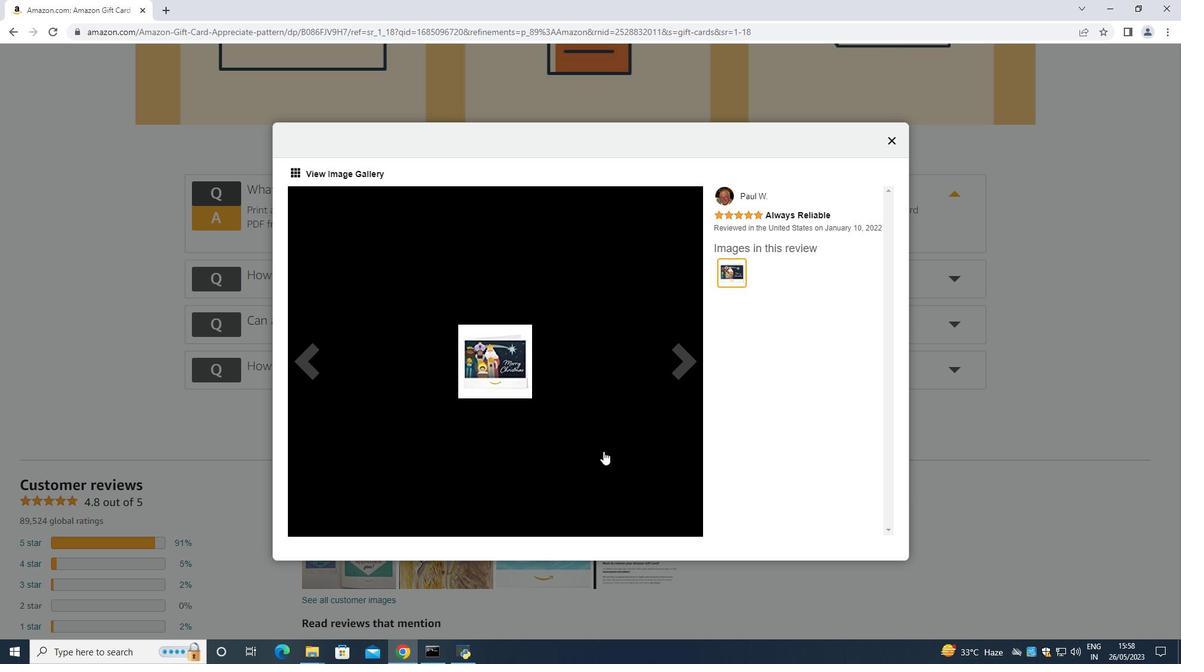 
Action: Mouse scrolled (603, 452) with delta (0, 0)
Screenshot: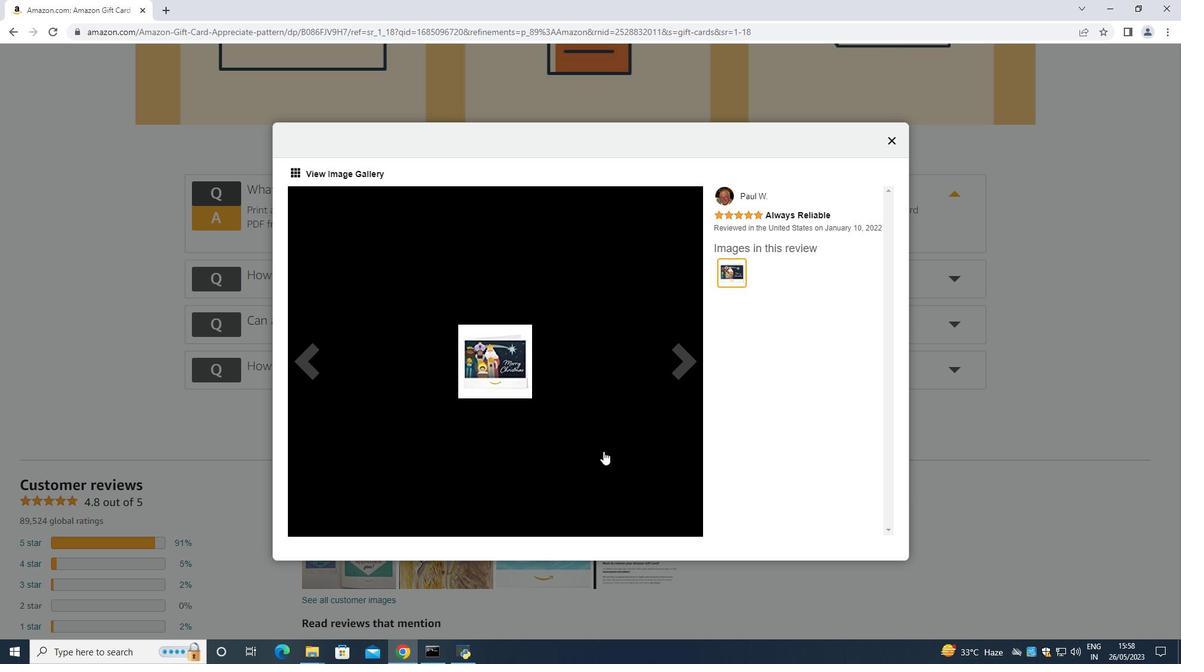 
Action: Mouse scrolled (603, 452) with delta (0, 0)
Screenshot: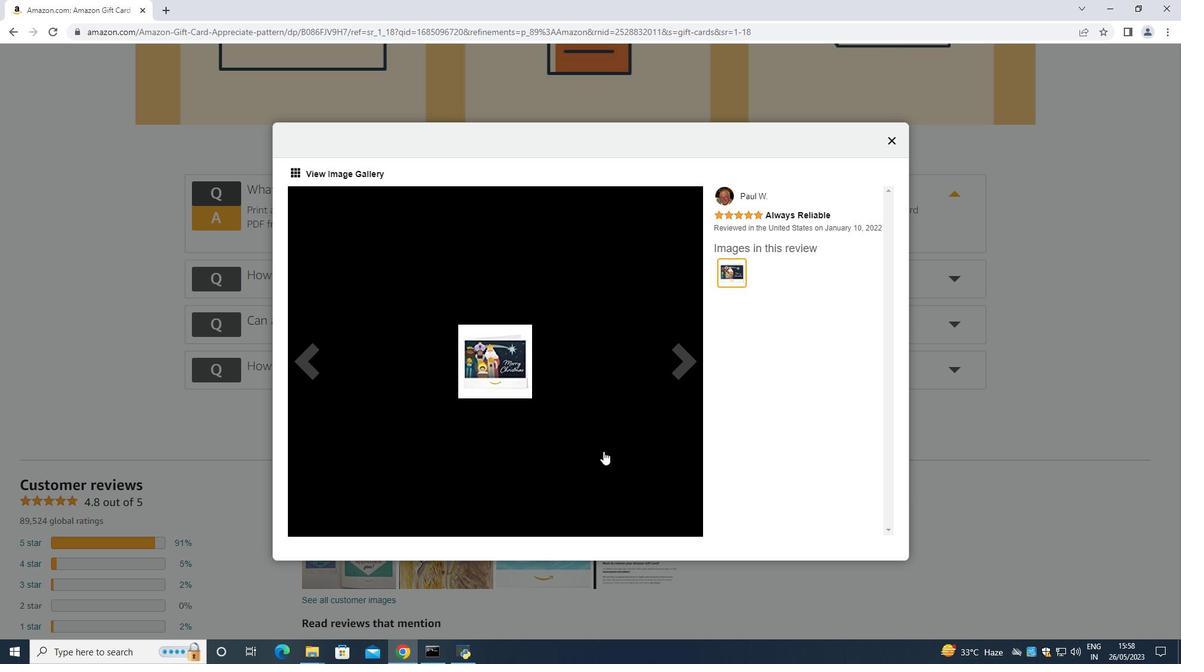 
Action: Mouse scrolled (603, 452) with delta (0, 0)
Screenshot: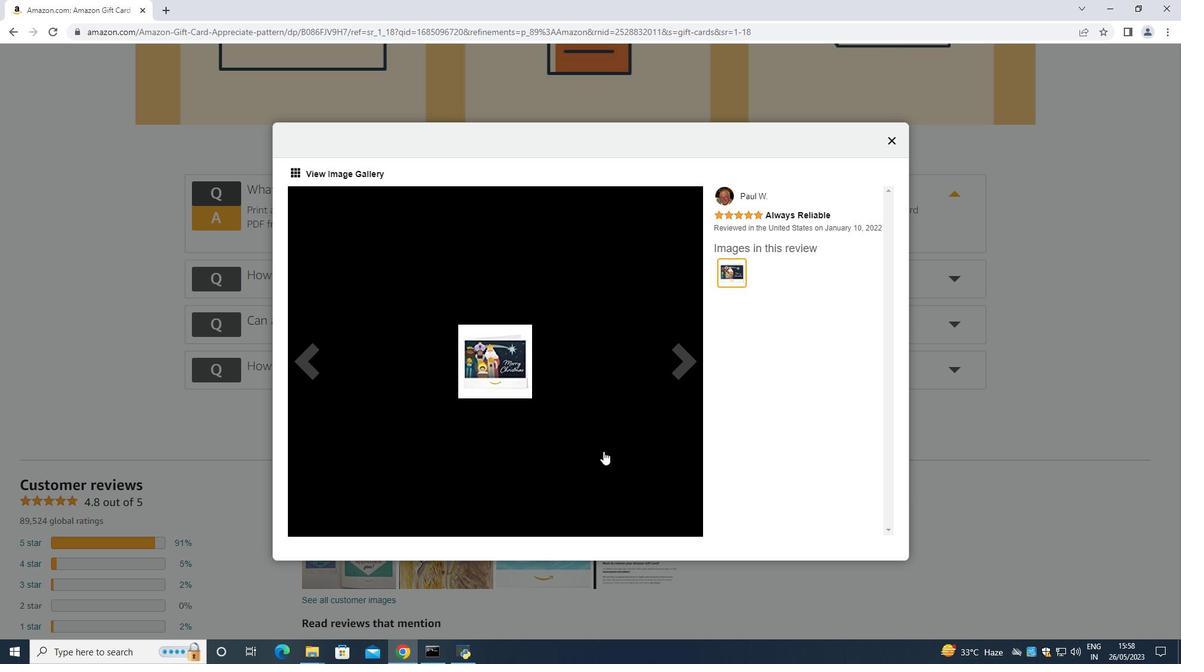 
Action: Mouse moved to (603, 449)
Screenshot: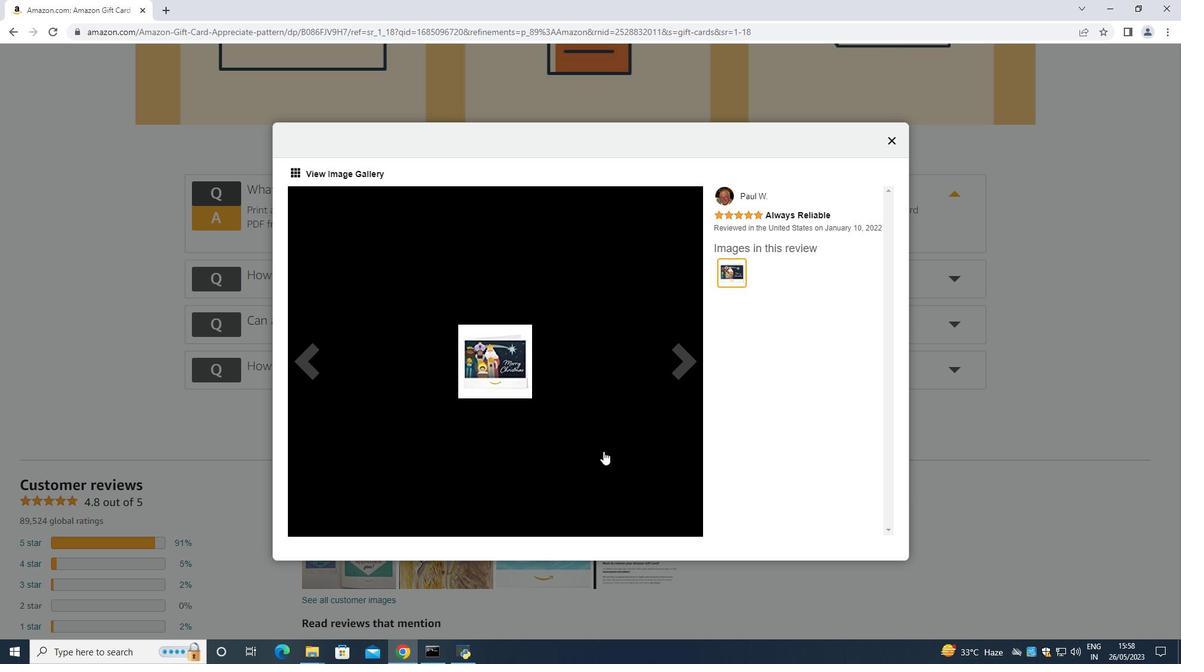 
Action: Mouse pressed left at (603, 449)
Screenshot: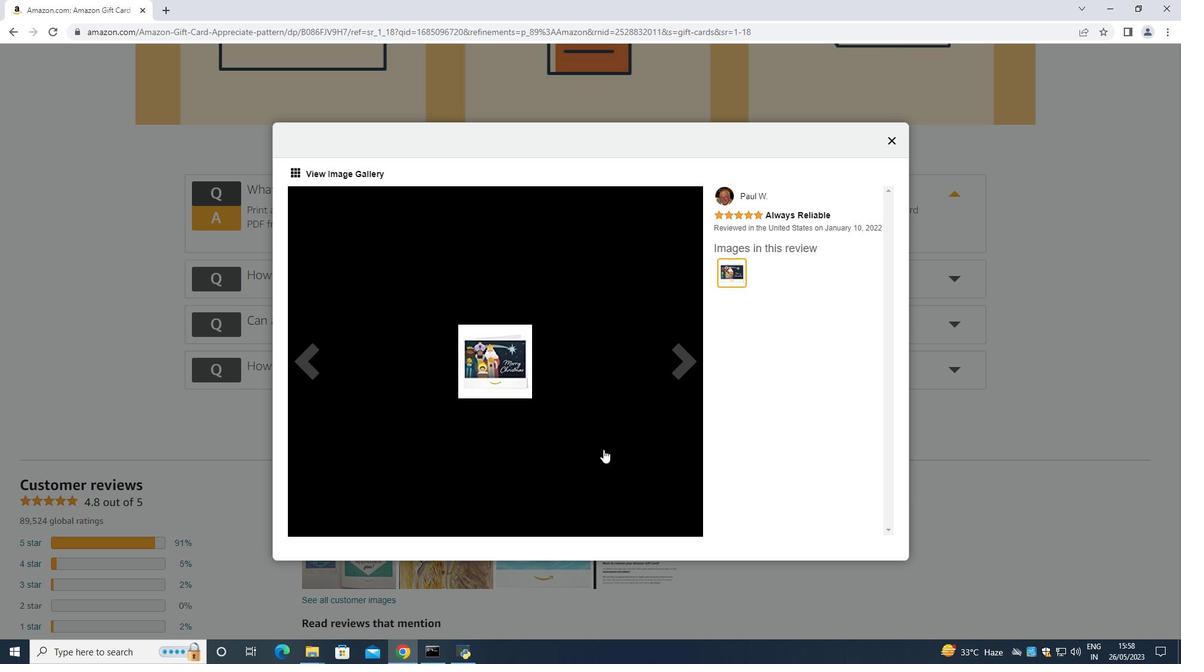 
Action: Mouse moved to (603, 449)
Screenshot: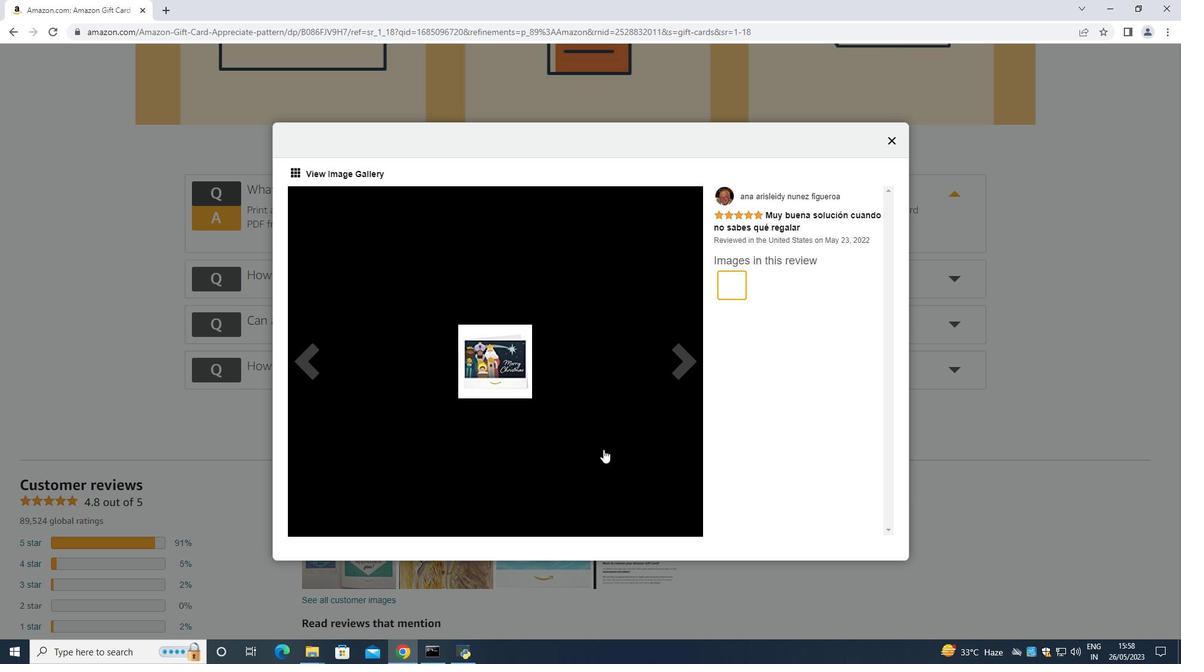 
Action: Mouse scrolled (603, 448) with delta (0, 0)
Screenshot: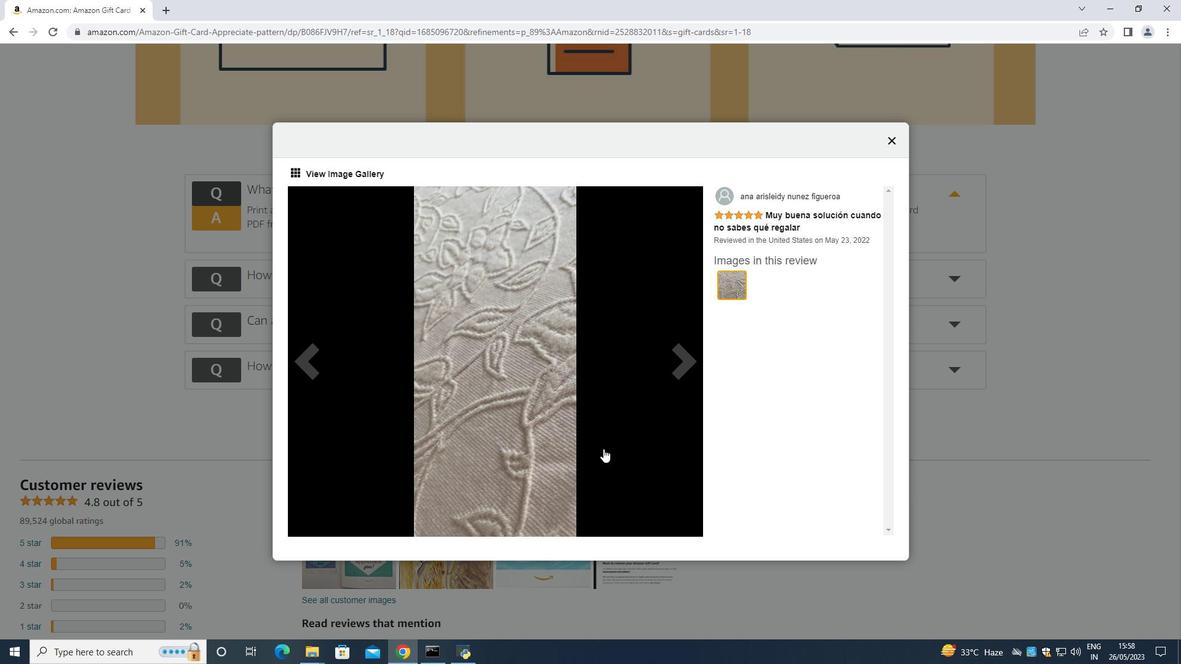 
Action: Mouse moved to (603, 449)
Screenshot: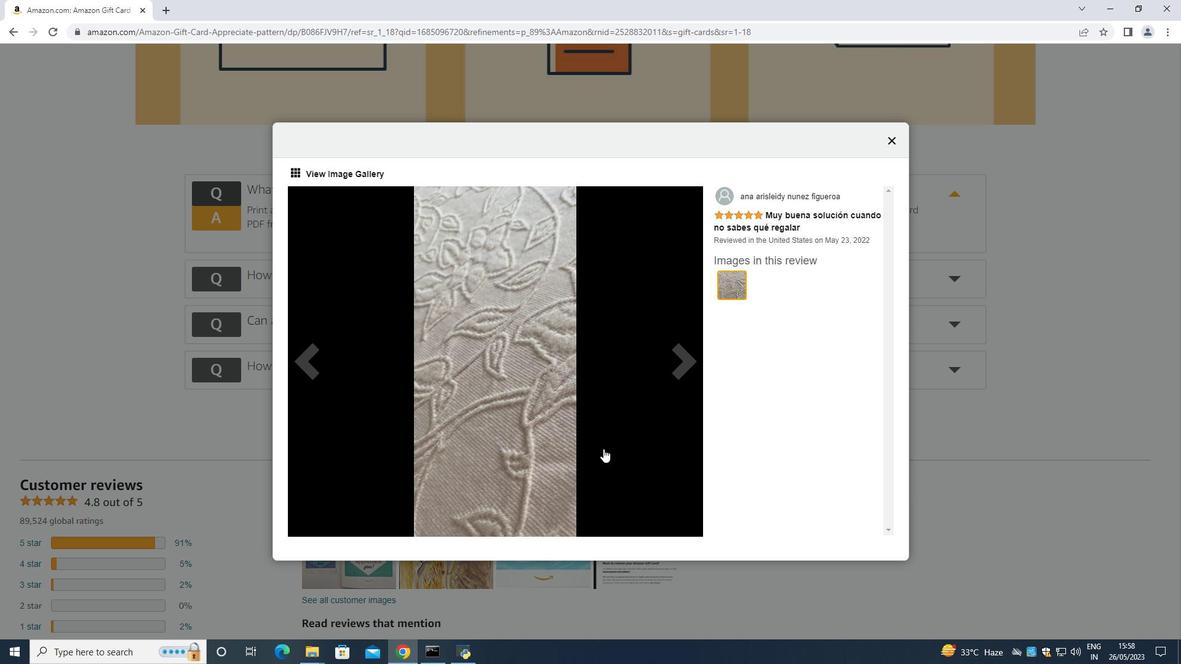 
Action: Mouse pressed left at (603, 449)
Screenshot: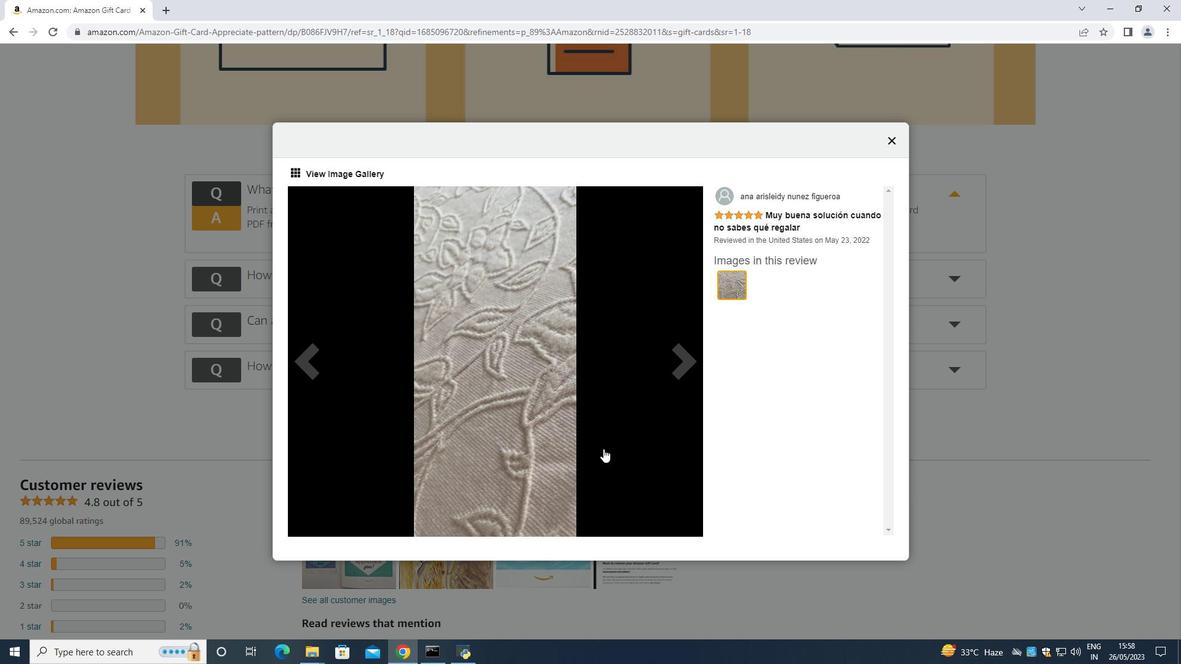 
Action: Mouse pressed left at (603, 449)
Screenshot: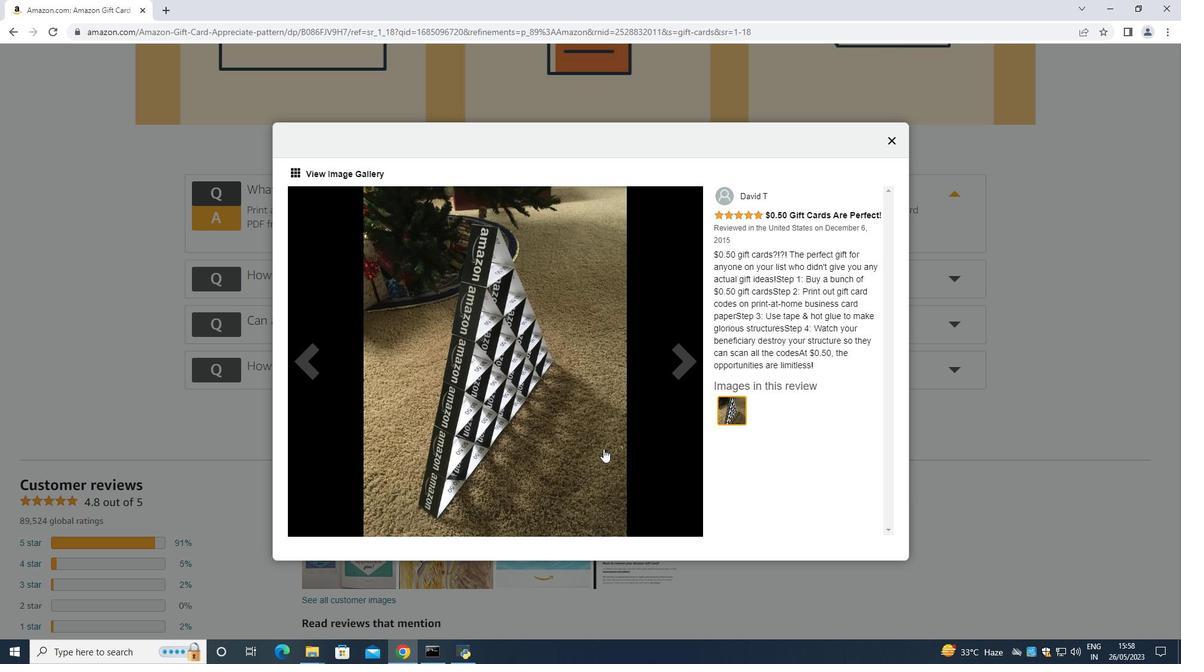 
Action: Mouse pressed left at (603, 449)
Screenshot: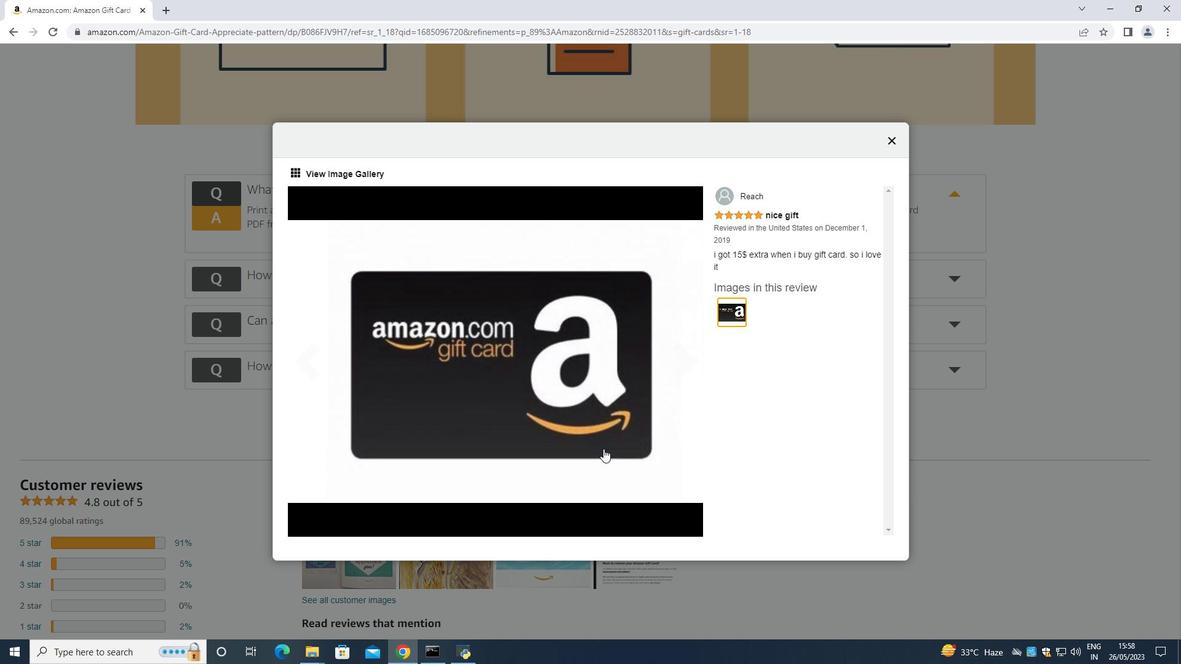 
Action: Mouse pressed left at (603, 449)
Screenshot: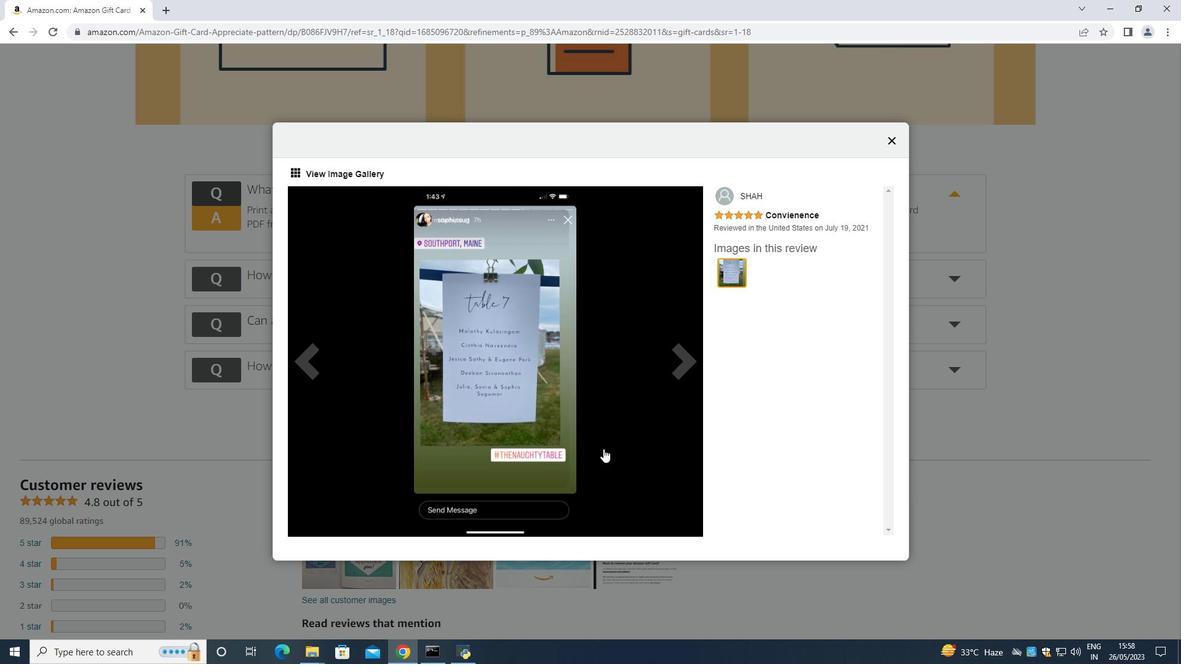 
Action: Mouse pressed left at (603, 449)
Screenshot: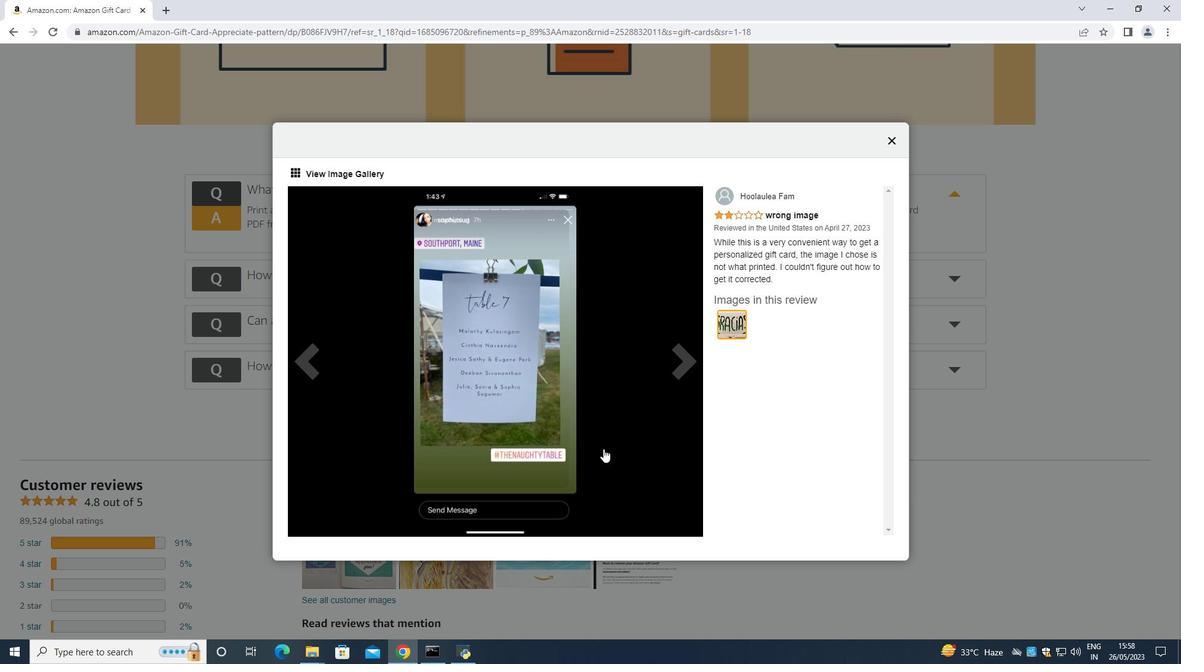 
Action: Mouse moved to (605, 449)
Screenshot: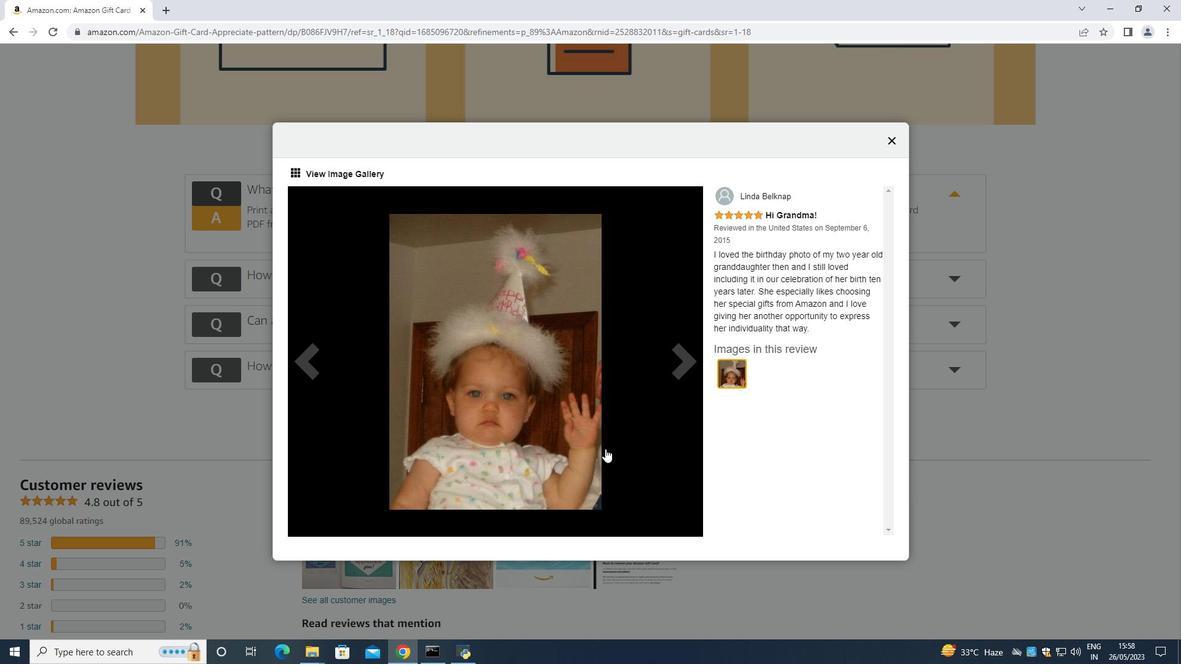 
Action: Mouse pressed left at (605, 449)
Screenshot: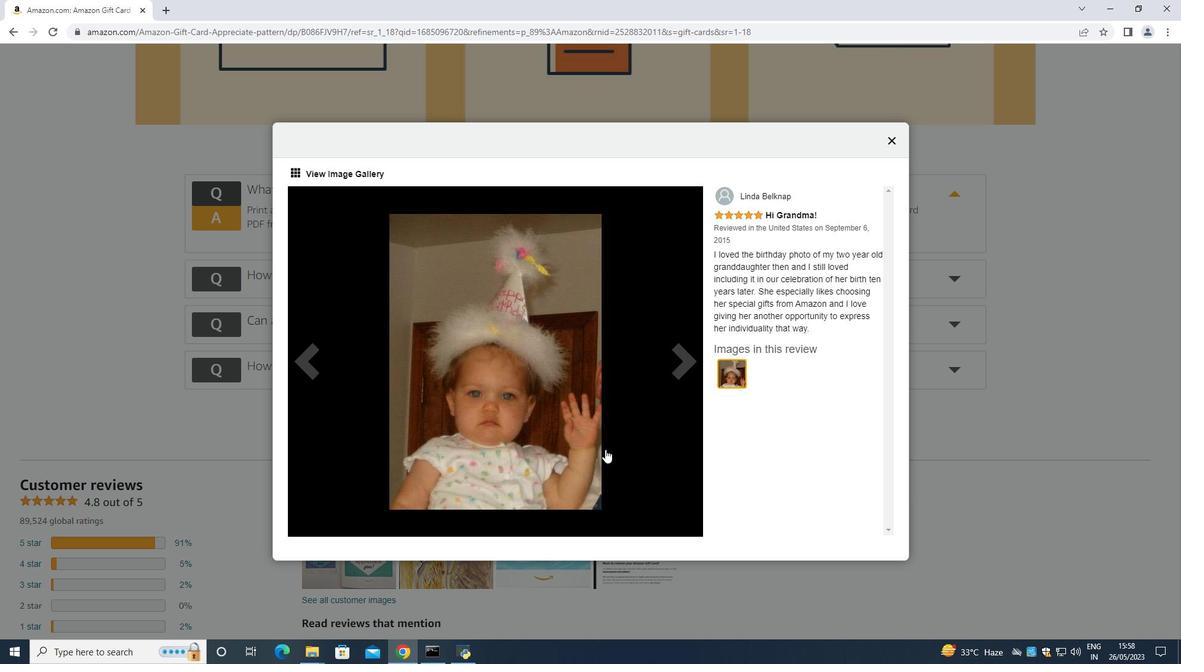 
Action: Mouse moved to (647, 415)
Screenshot: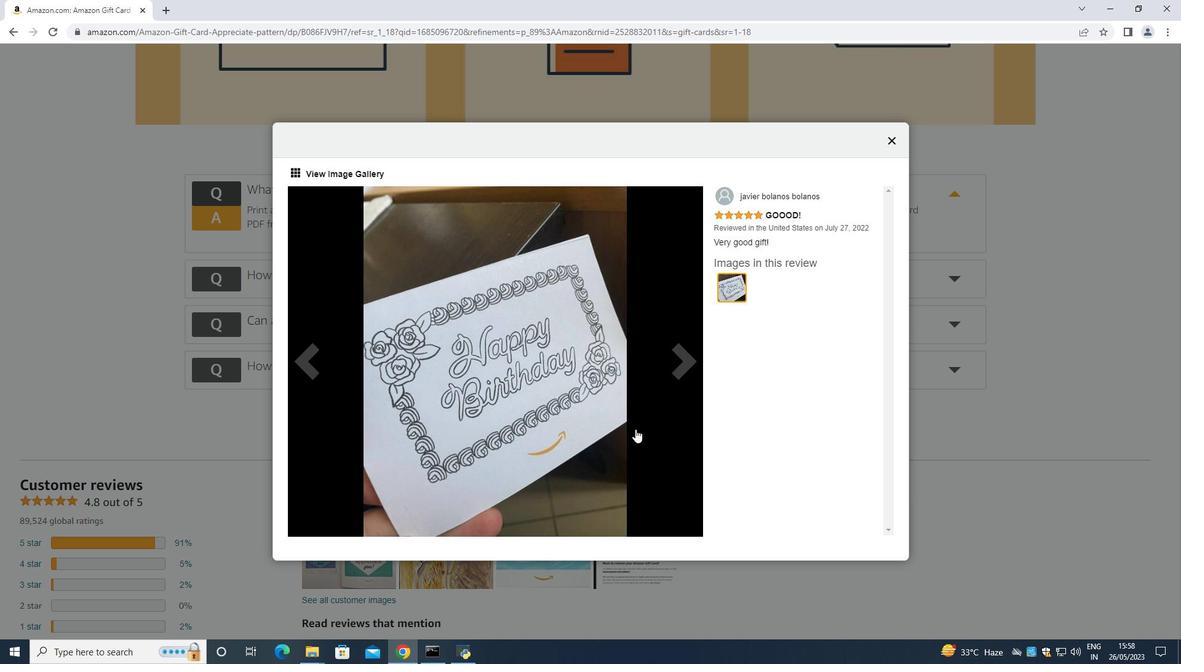 
Action: Mouse pressed left at (647, 415)
Screenshot: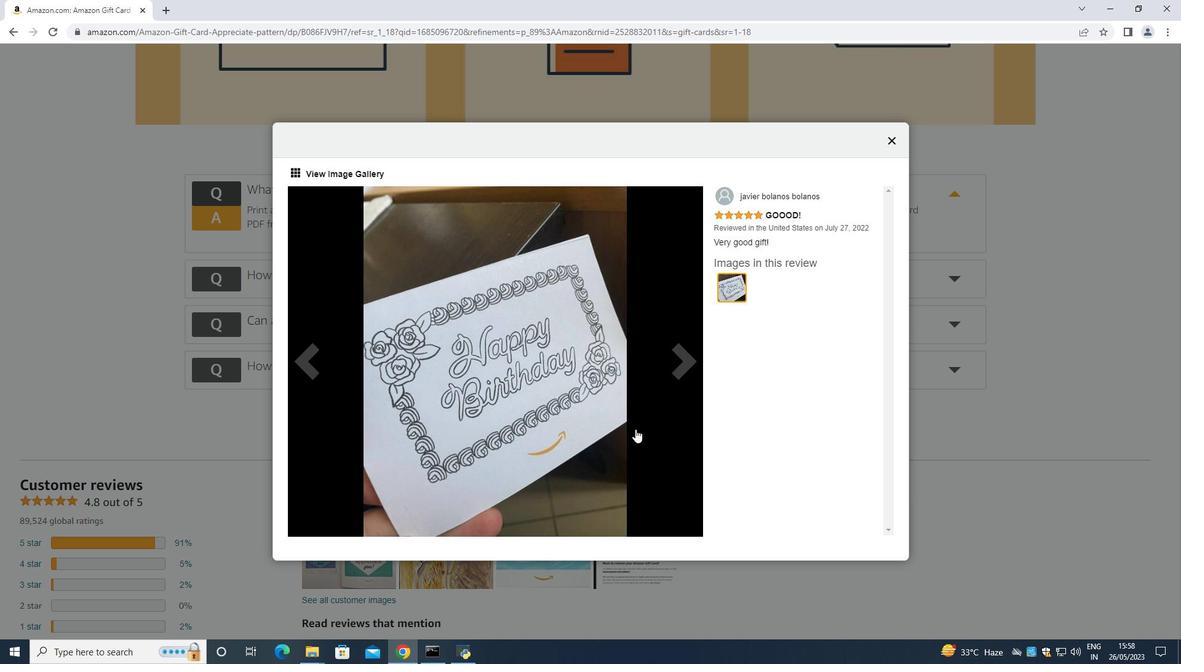 
Action: Mouse moved to (637, 424)
Screenshot: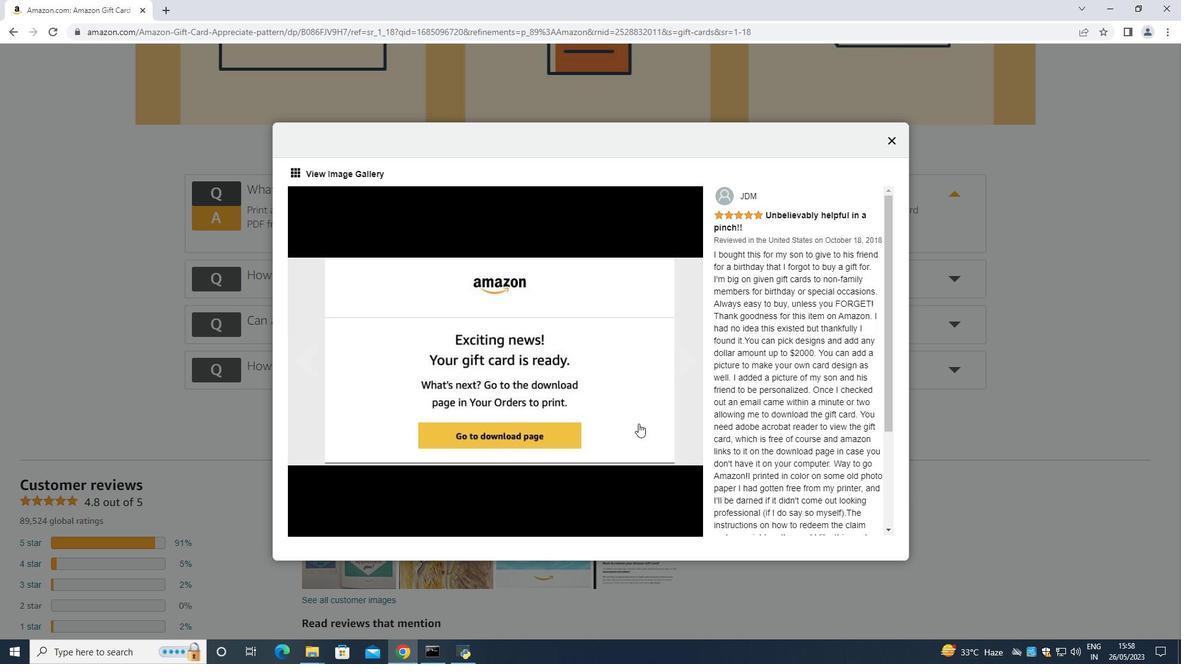
Action: Mouse pressed left at (637, 424)
Screenshot: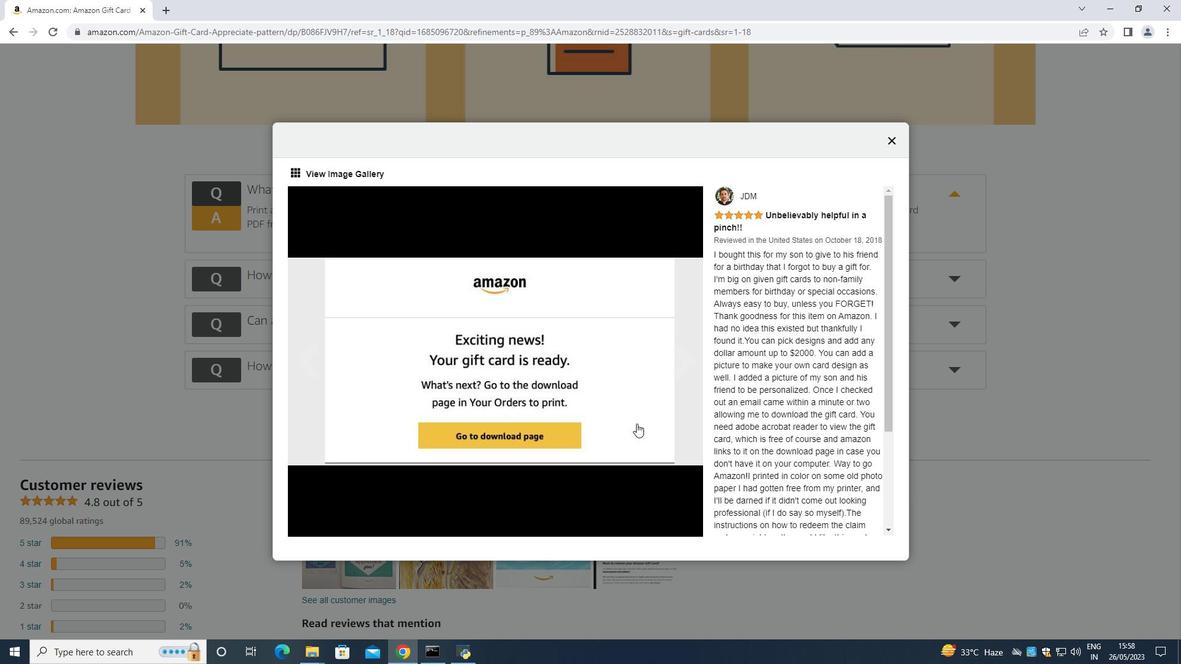
Action: Mouse pressed left at (637, 424)
Screenshot: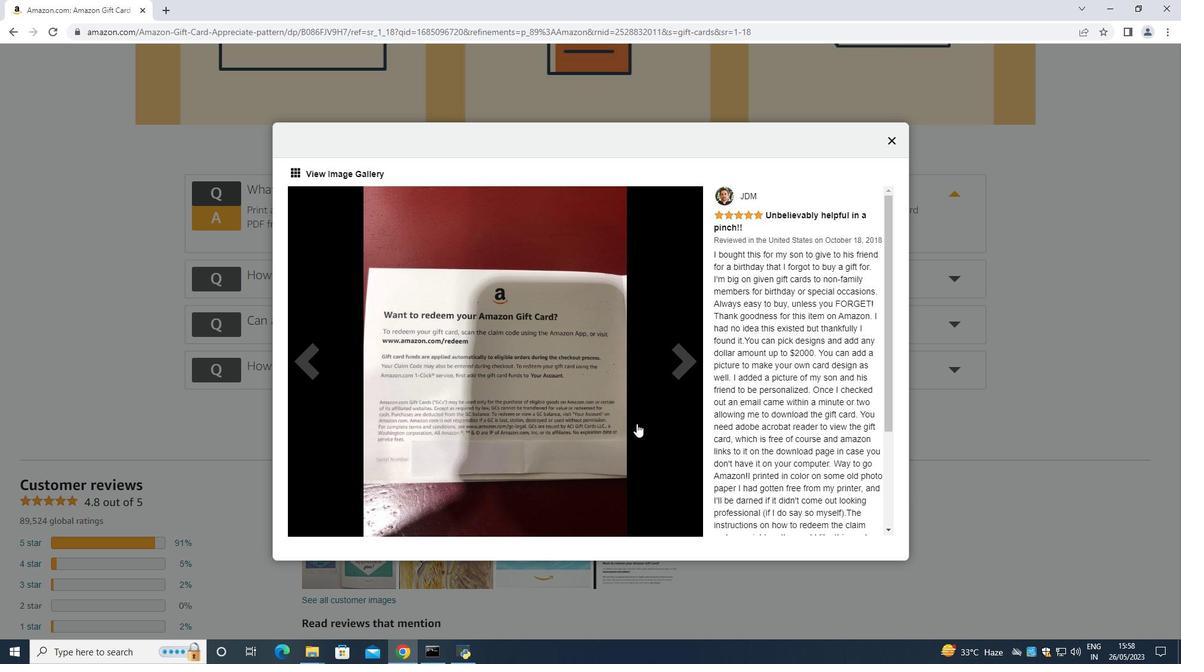 
Action: Mouse moved to (637, 433)
Screenshot: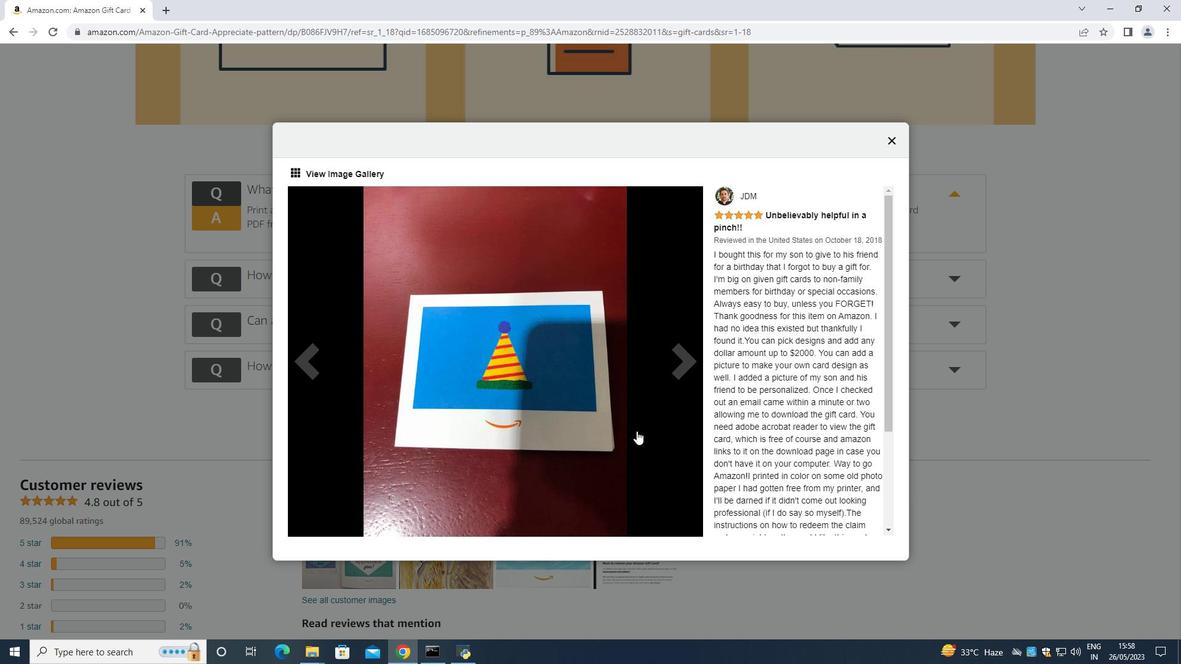 
Action: Mouse pressed left at (637, 433)
Screenshot: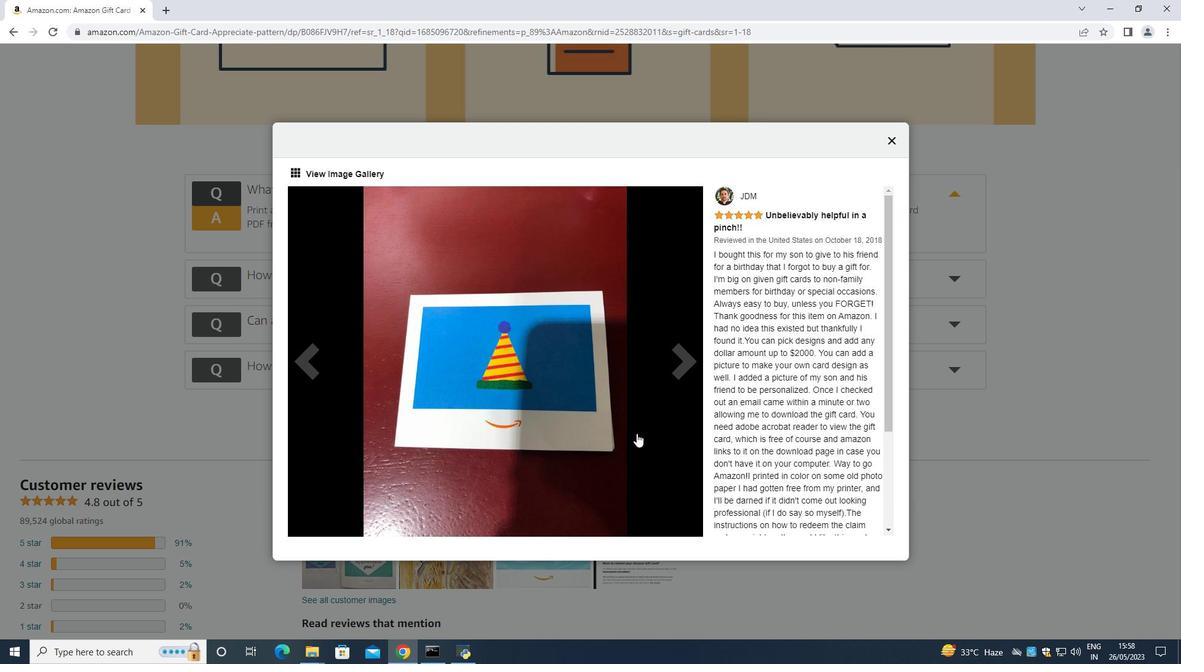 
Action: Mouse pressed left at (637, 433)
Screenshot: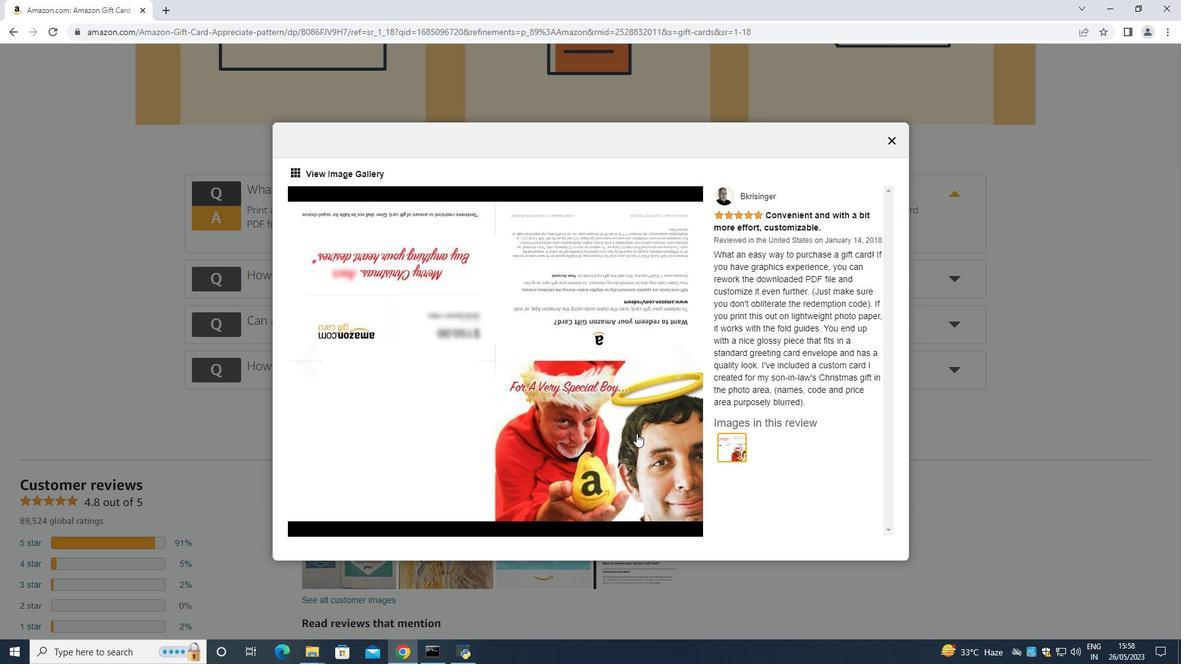 
Action: Mouse moved to (625, 429)
Screenshot: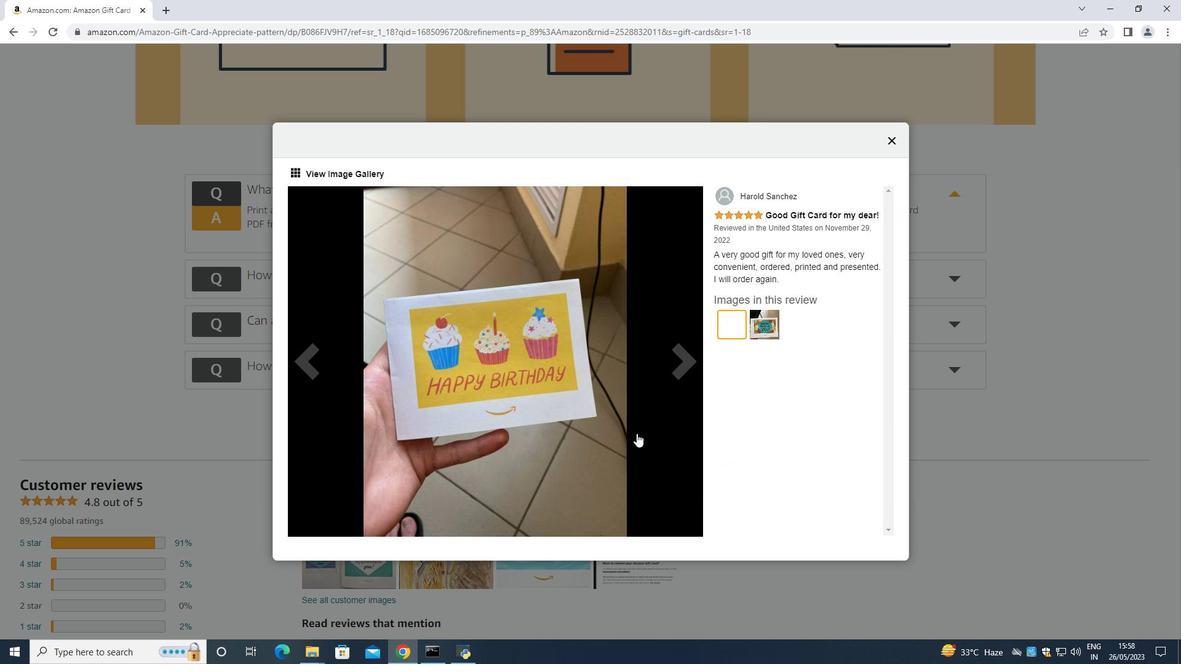 
Action: Mouse pressed left at (625, 429)
Screenshot: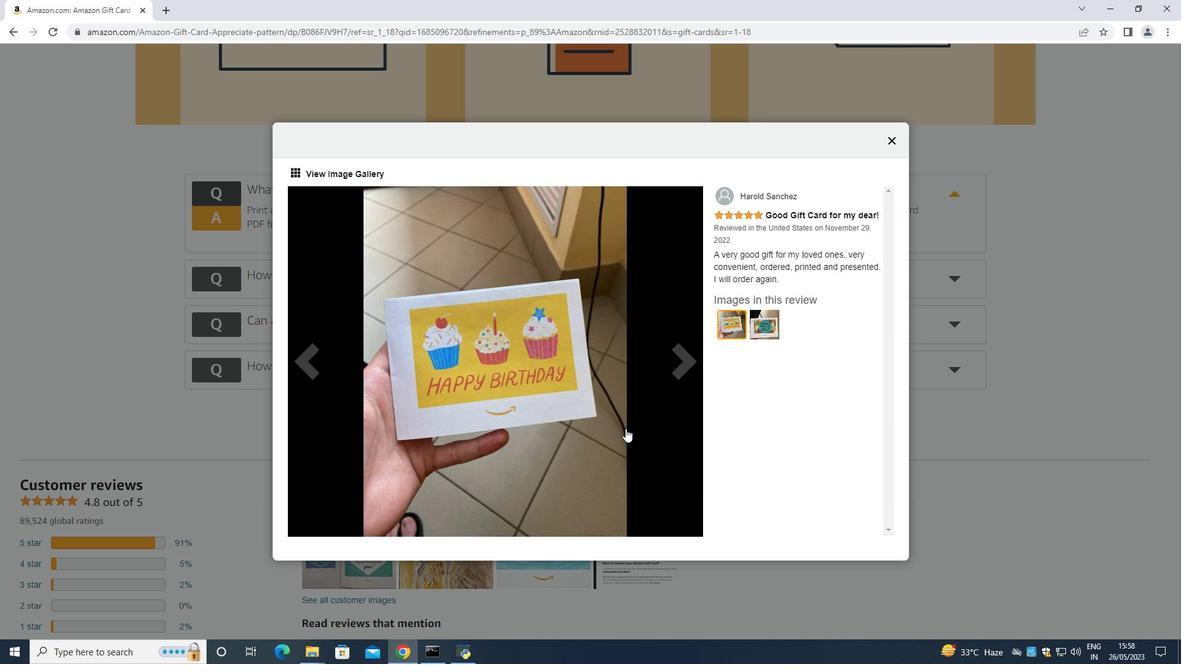 
Action: Mouse pressed left at (625, 429)
Screenshot: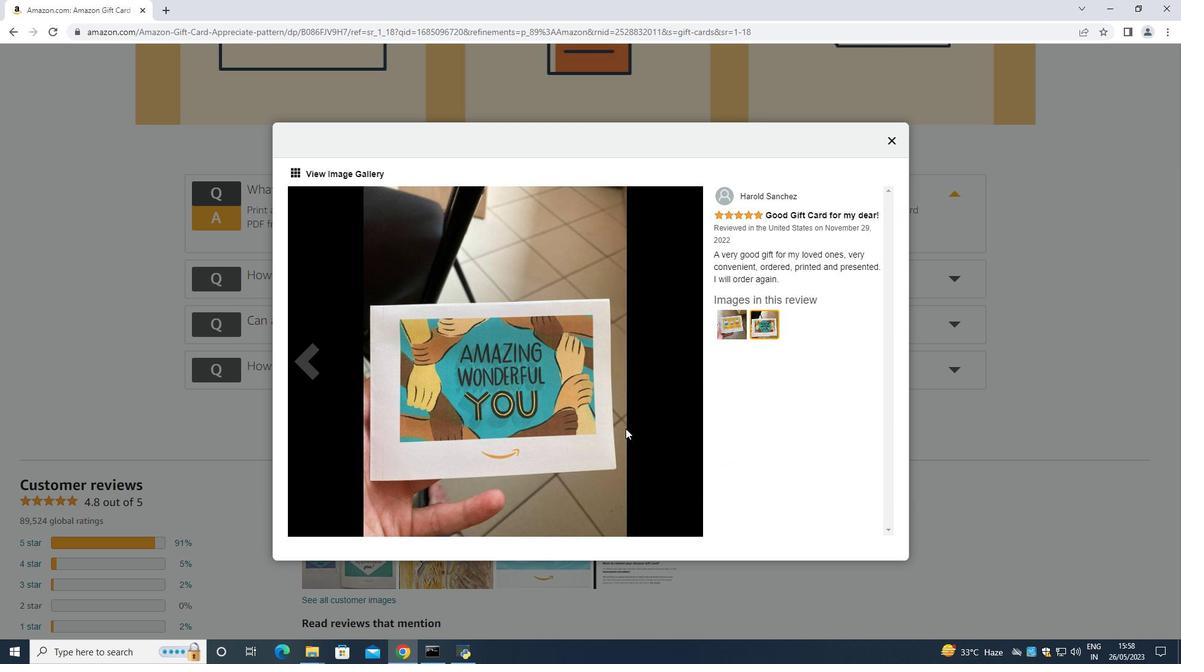 
Action: Mouse pressed left at (625, 429)
Screenshot: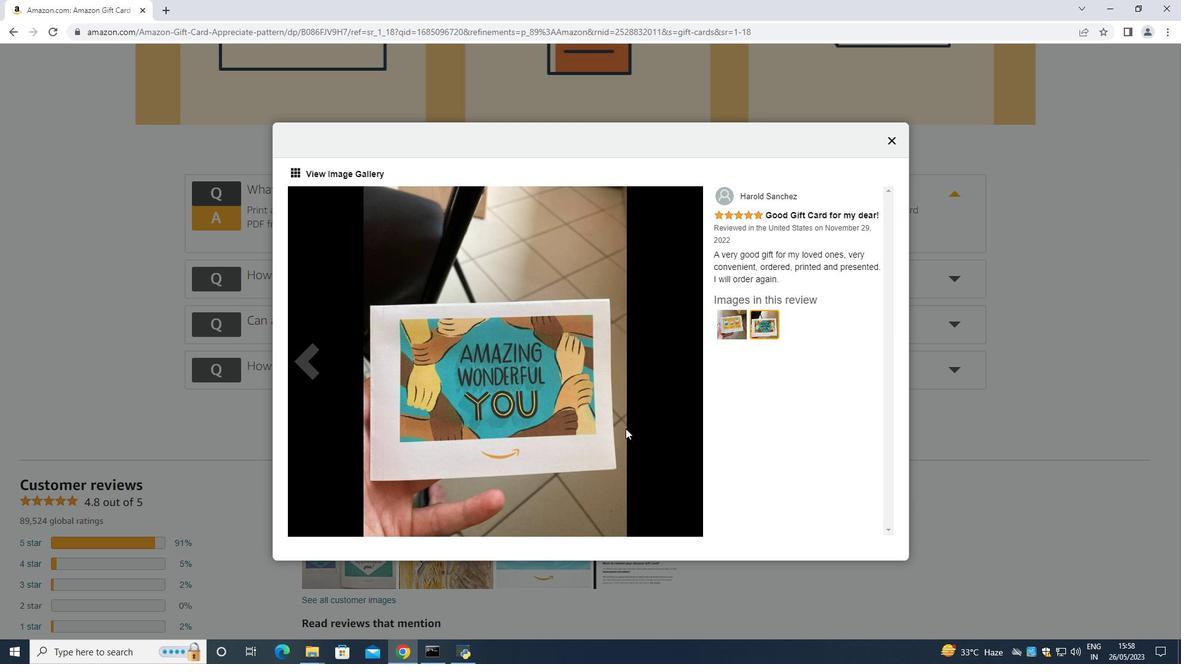 
Action: Mouse moved to (674, 350)
Screenshot: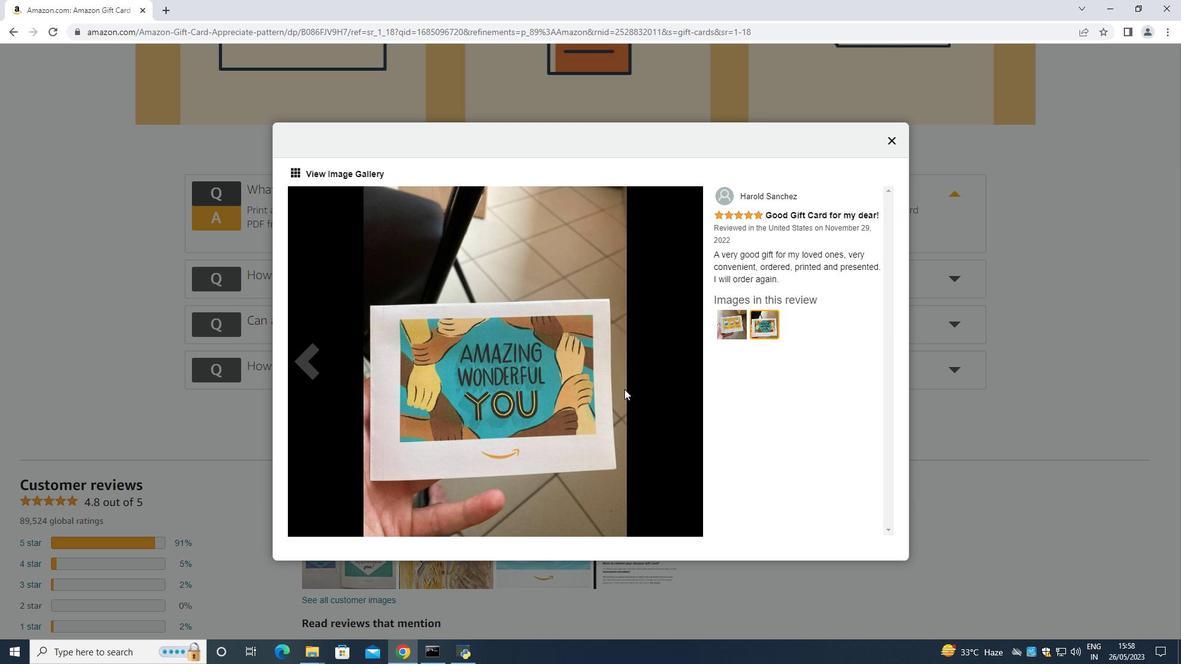 
Action: Mouse pressed left at (674, 350)
Screenshot: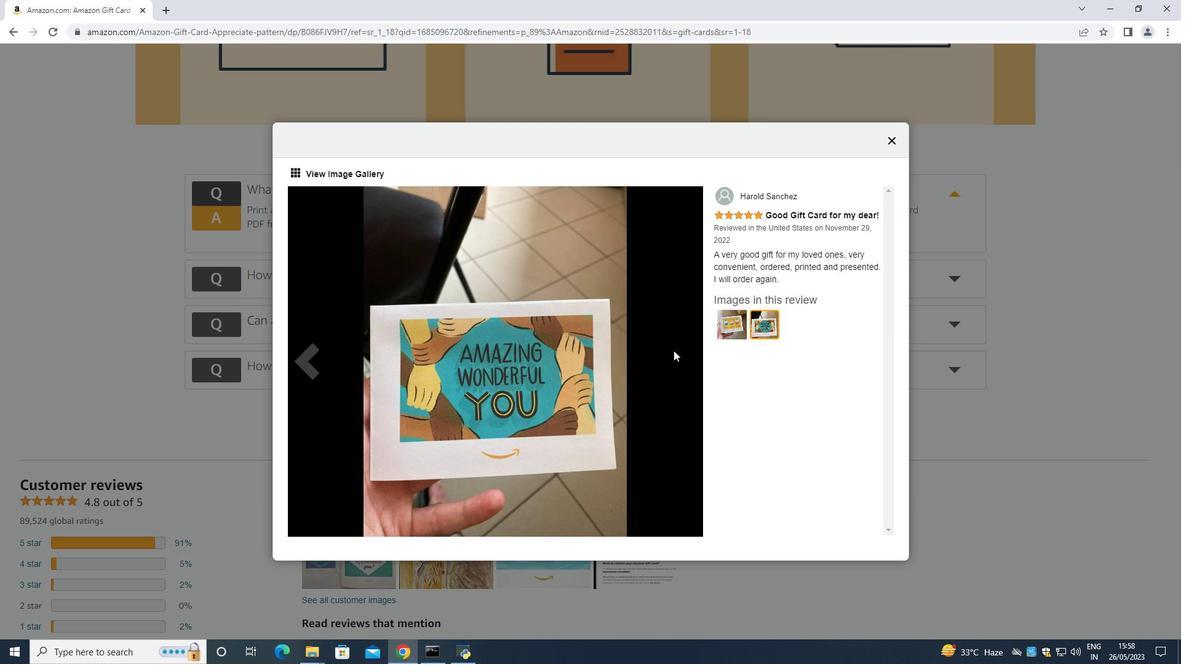 
Action: Mouse moved to (882, 140)
Screenshot: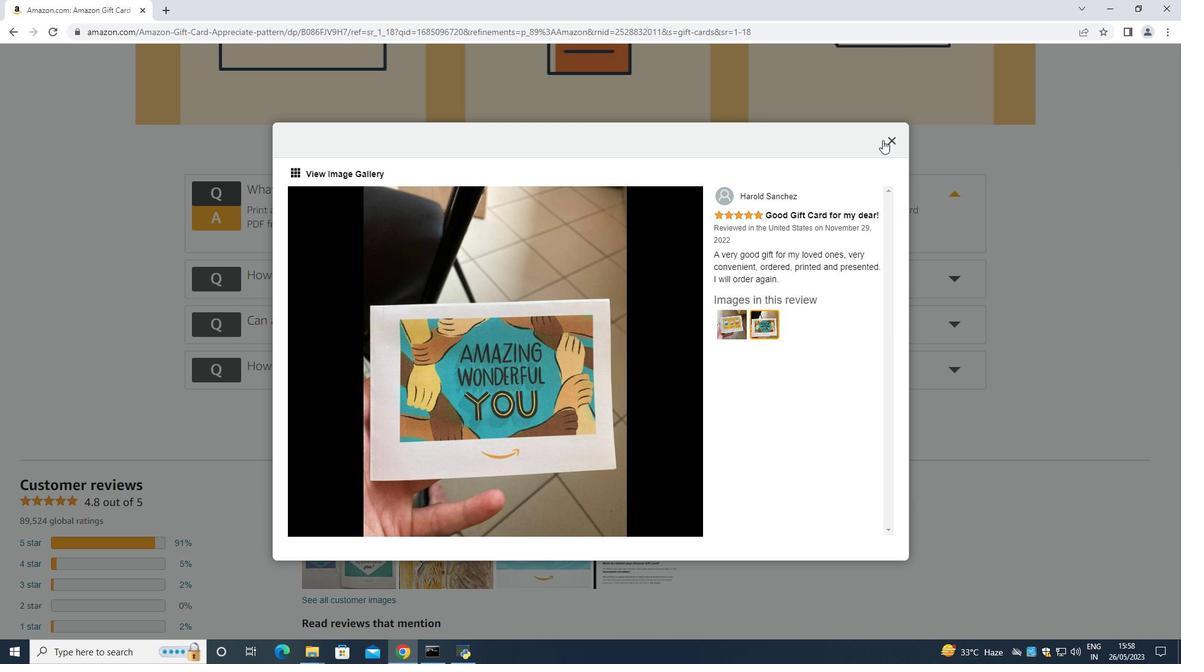 
Action: Mouse pressed left at (882, 140)
Screenshot: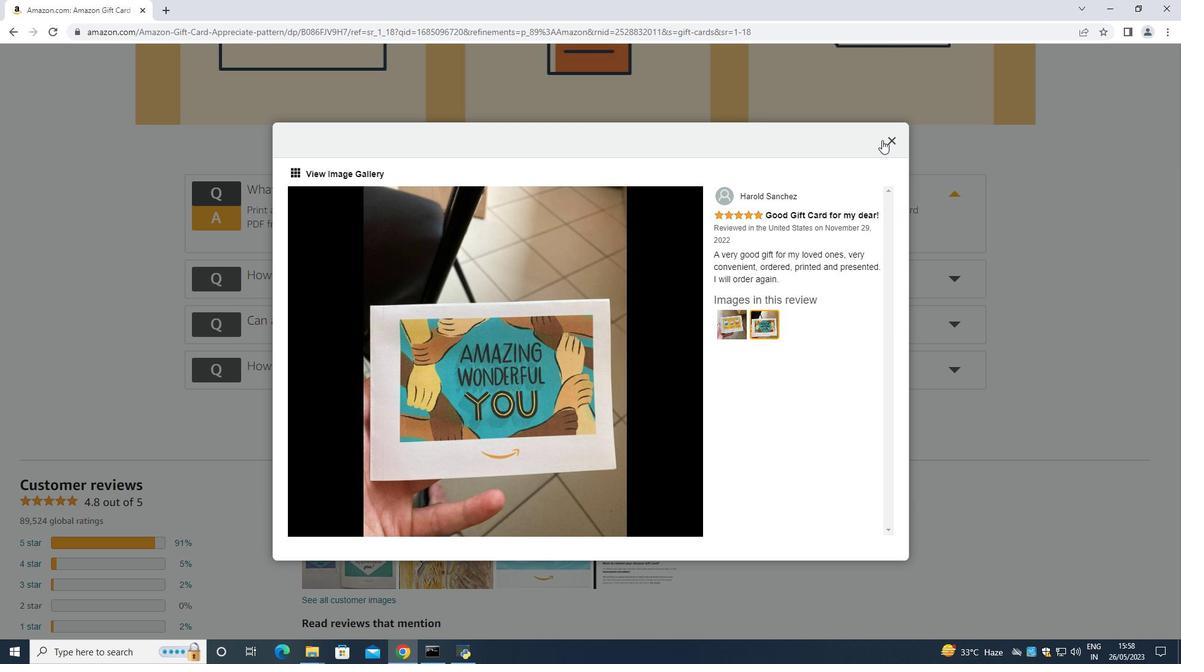
Action: Mouse moved to (841, 294)
Screenshot: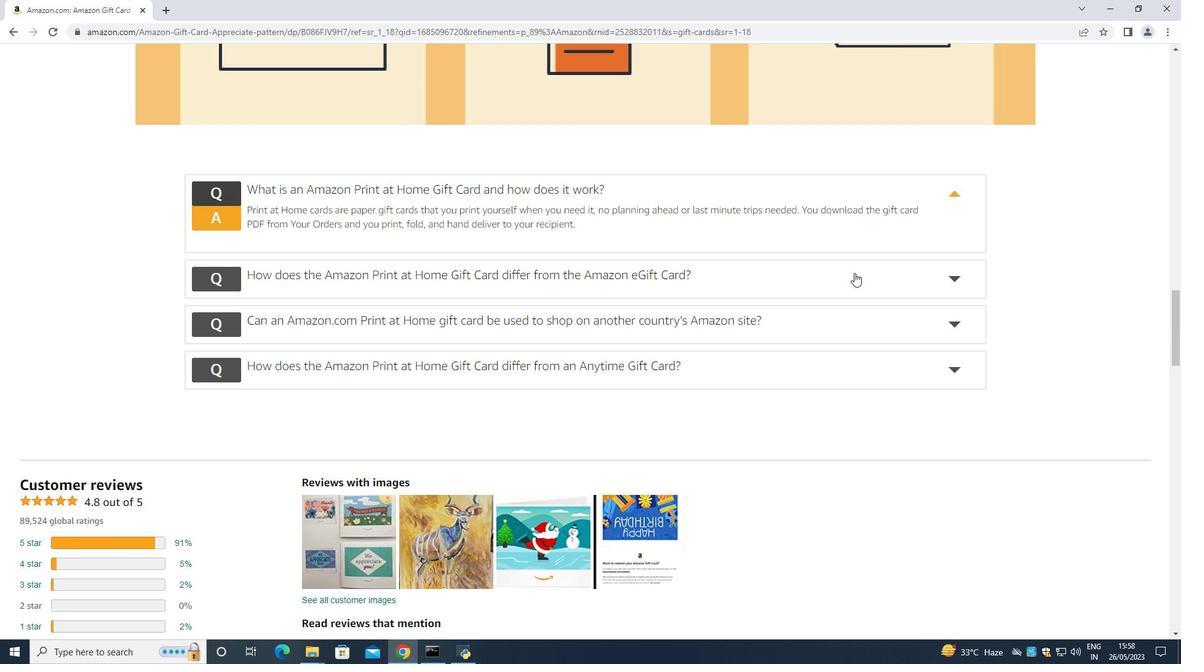
Action: Mouse pressed left at (841, 294)
Screenshot: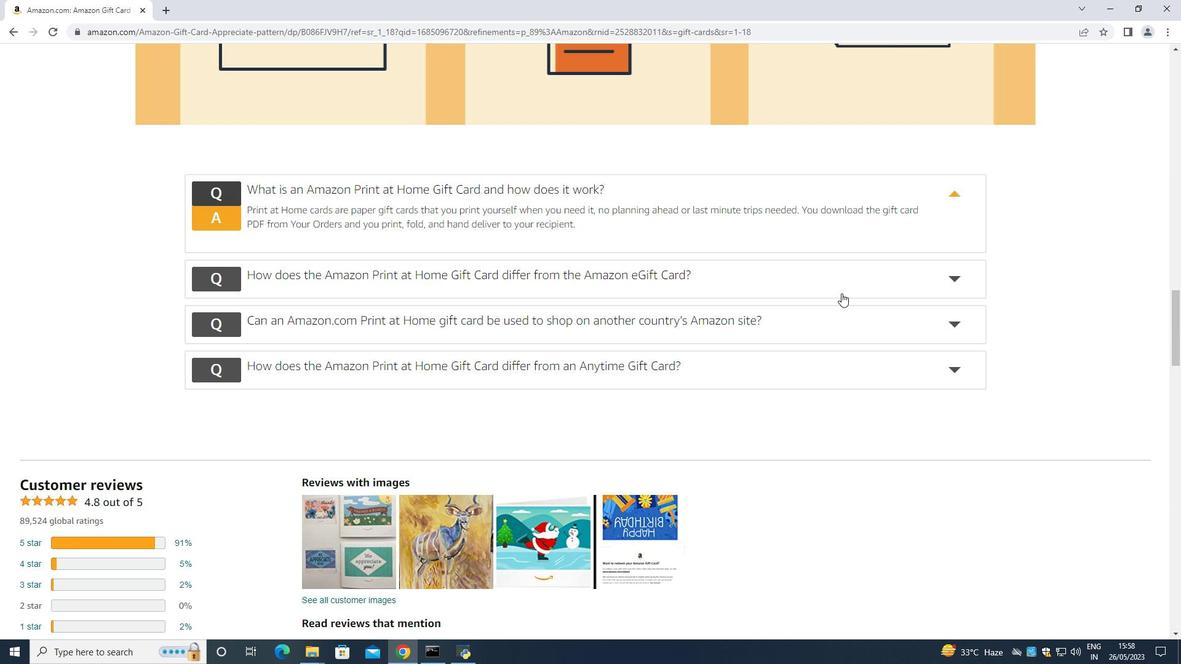 
Action: Mouse moved to (898, 280)
Screenshot: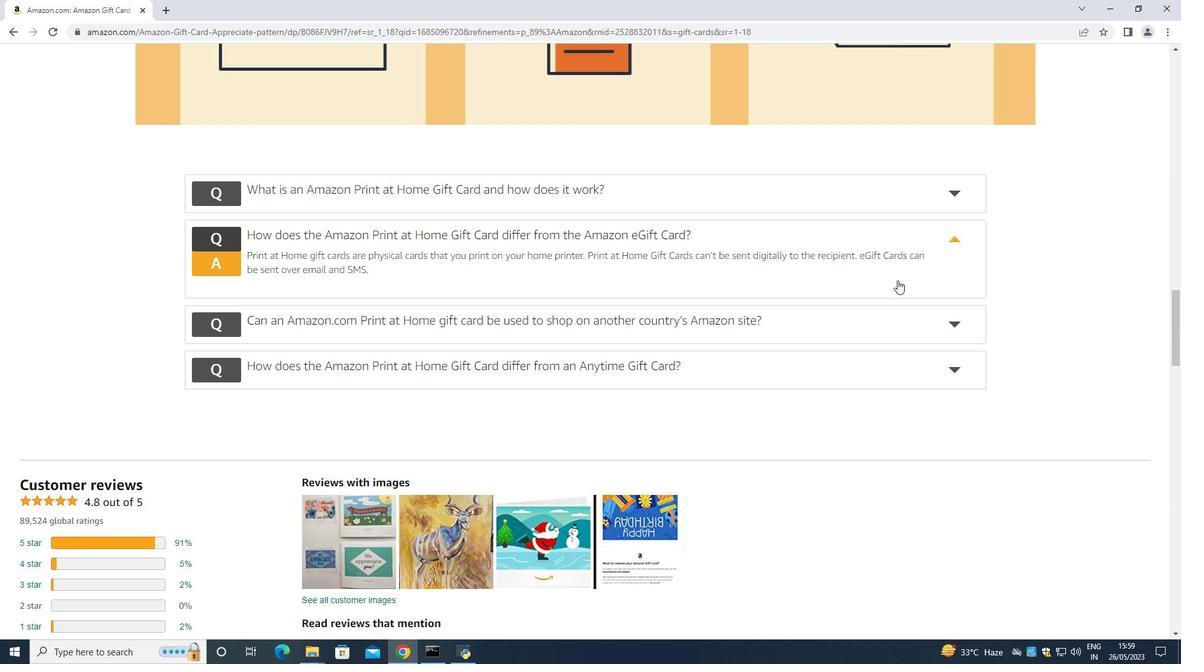 
Action: Mouse scrolled (898, 280) with delta (0, 0)
Screenshot: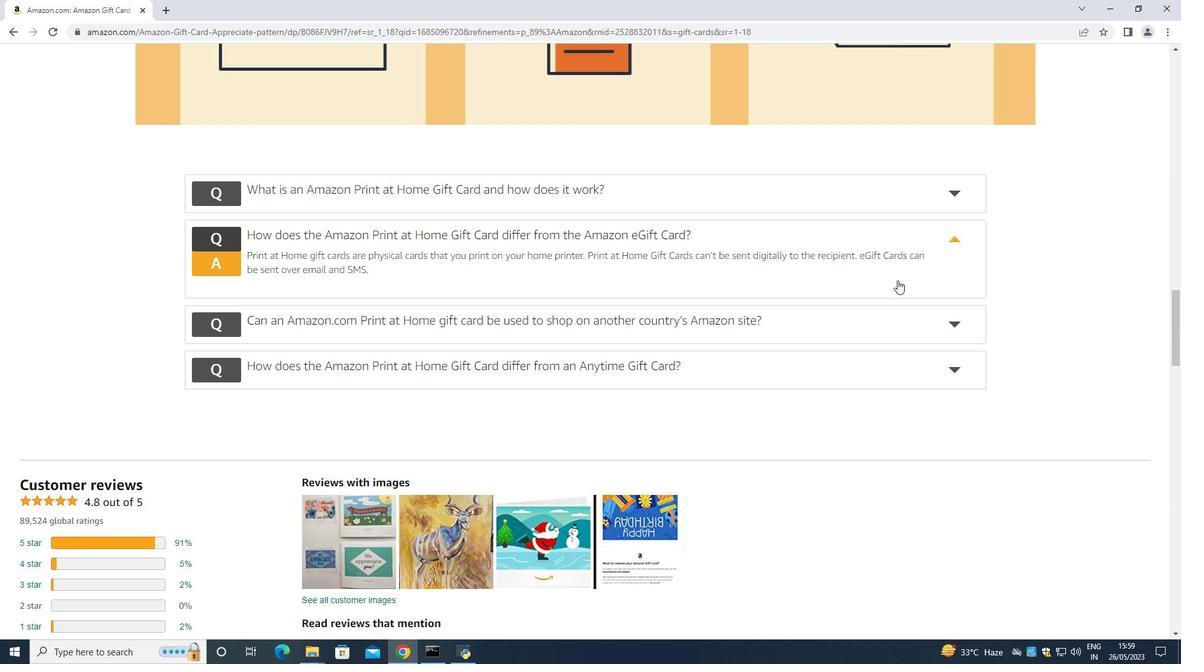 
Action: Mouse moved to (901, 281)
Screenshot: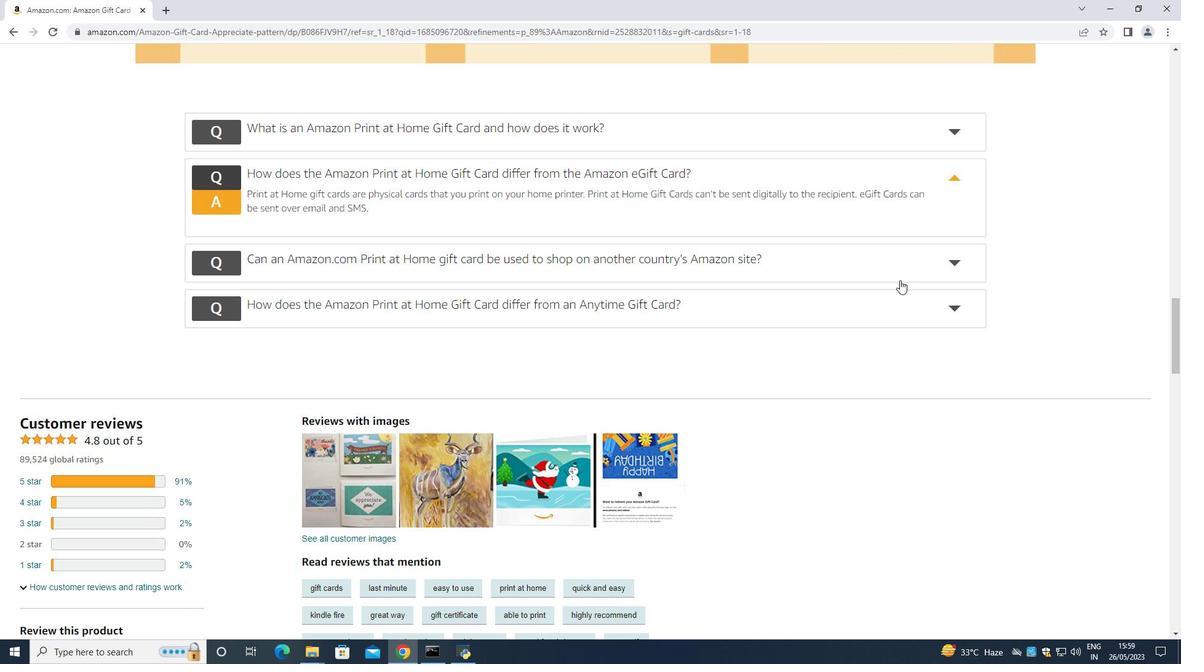 
Action: Mouse scrolled (901, 280) with delta (0, 0)
Screenshot: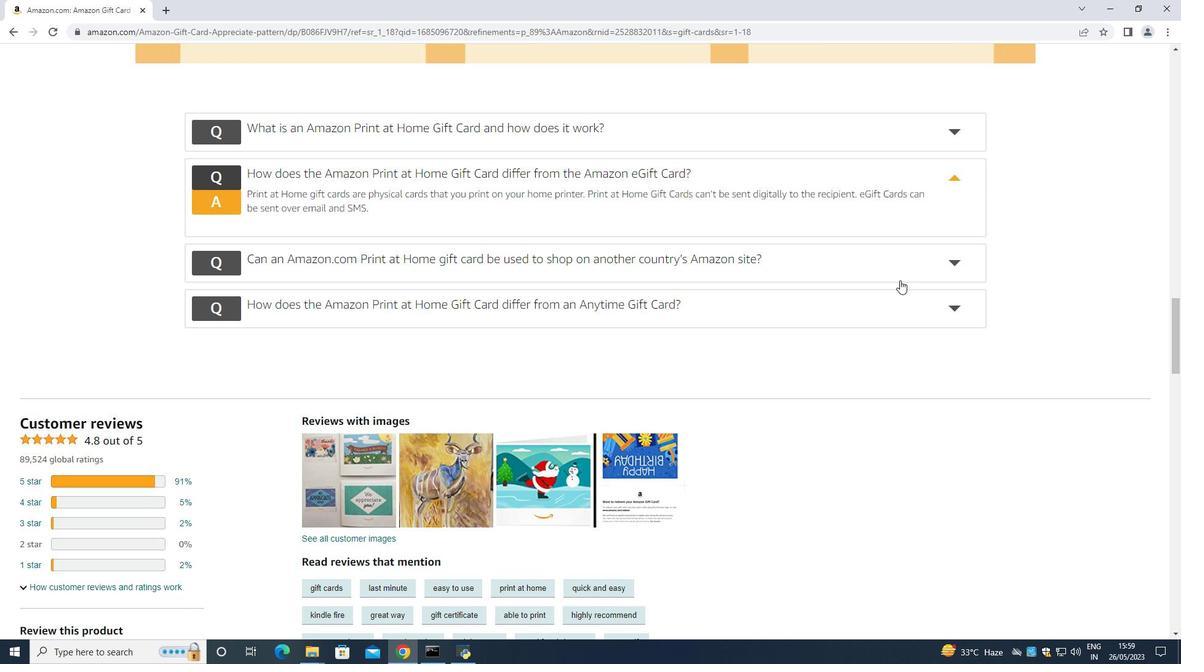 
Action: Mouse moved to (902, 281)
Screenshot: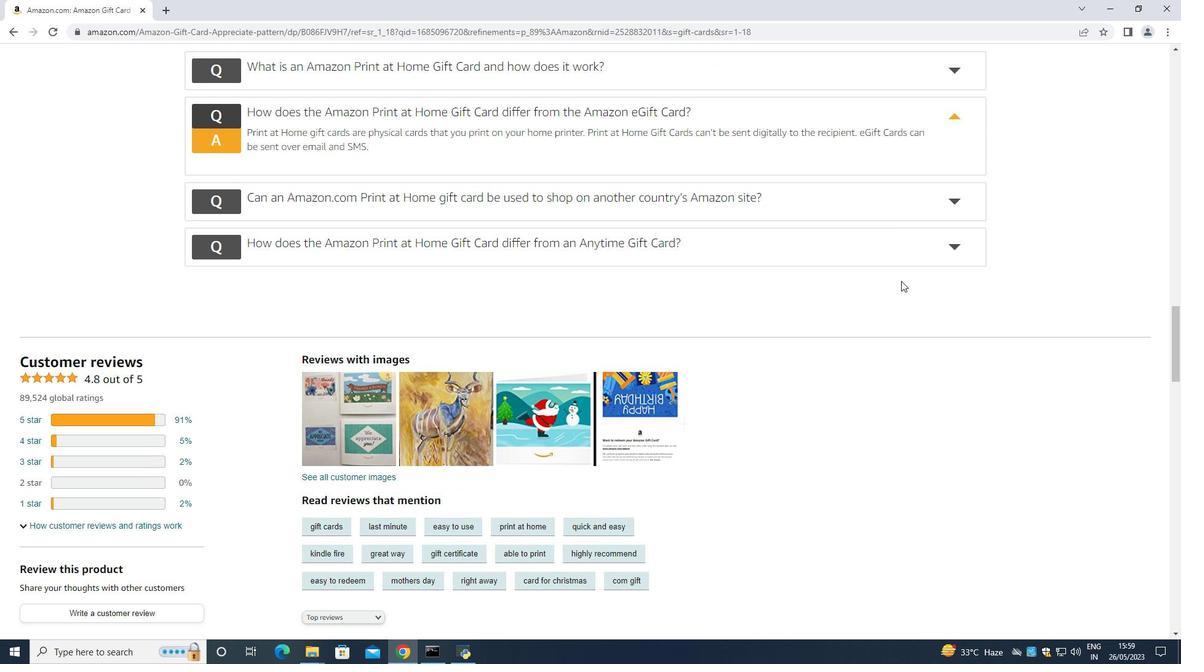 
Action: Mouse scrolled (902, 280) with delta (0, 0)
Screenshot: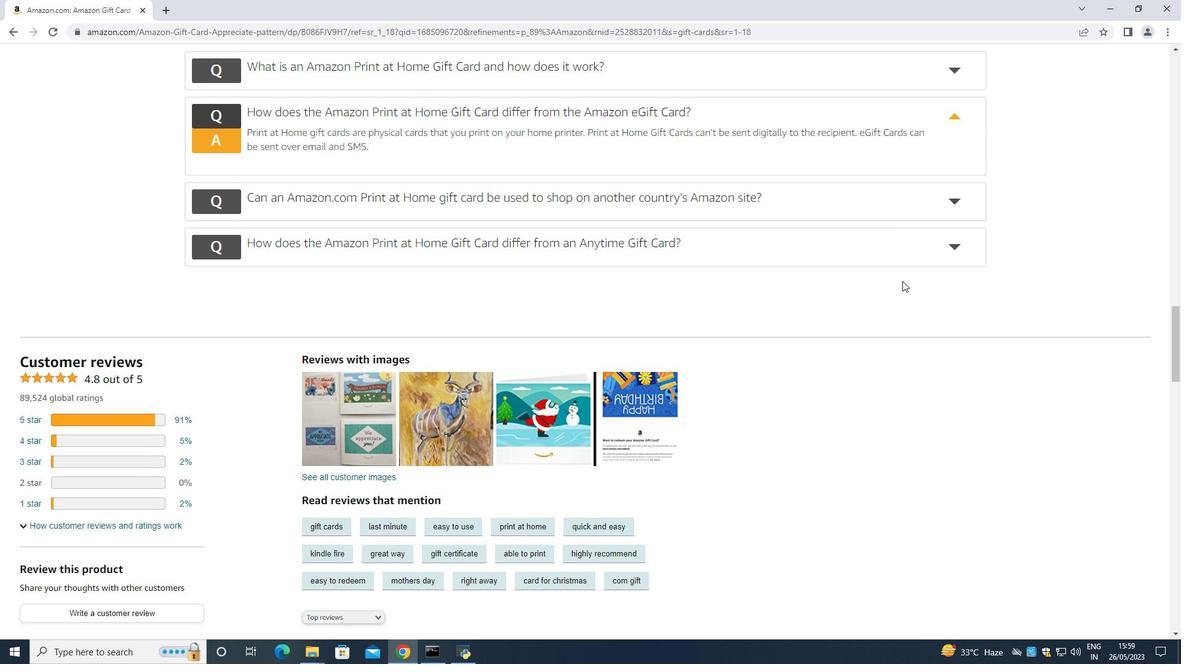 
Action: Mouse moved to (903, 281)
Screenshot: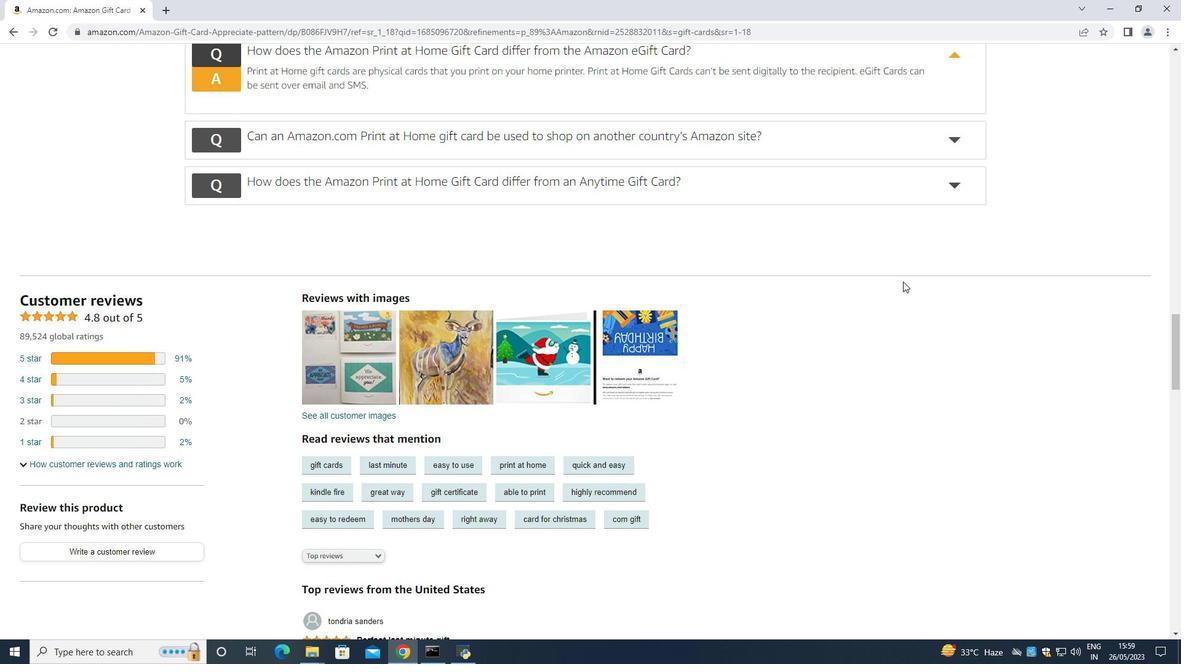 
Action: Mouse scrolled (903, 281) with delta (0, 0)
Screenshot: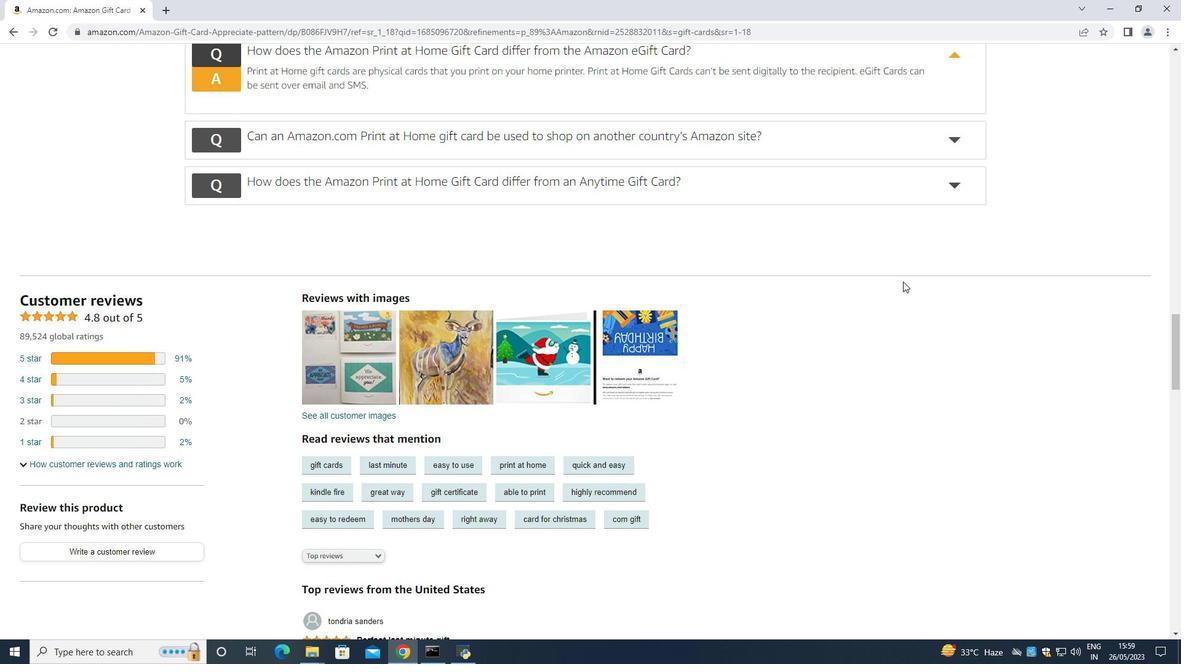 
Action: Mouse moved to (403, 374)
Screenshot: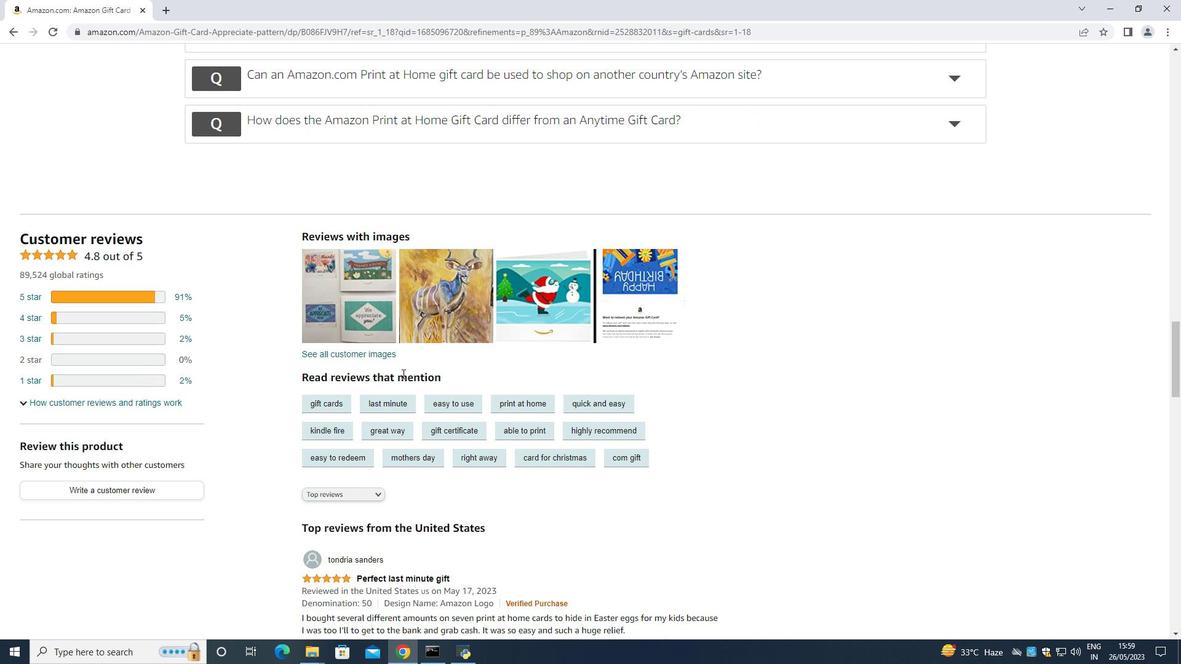 
Action: Key pressed <Key.down>
Screenshot: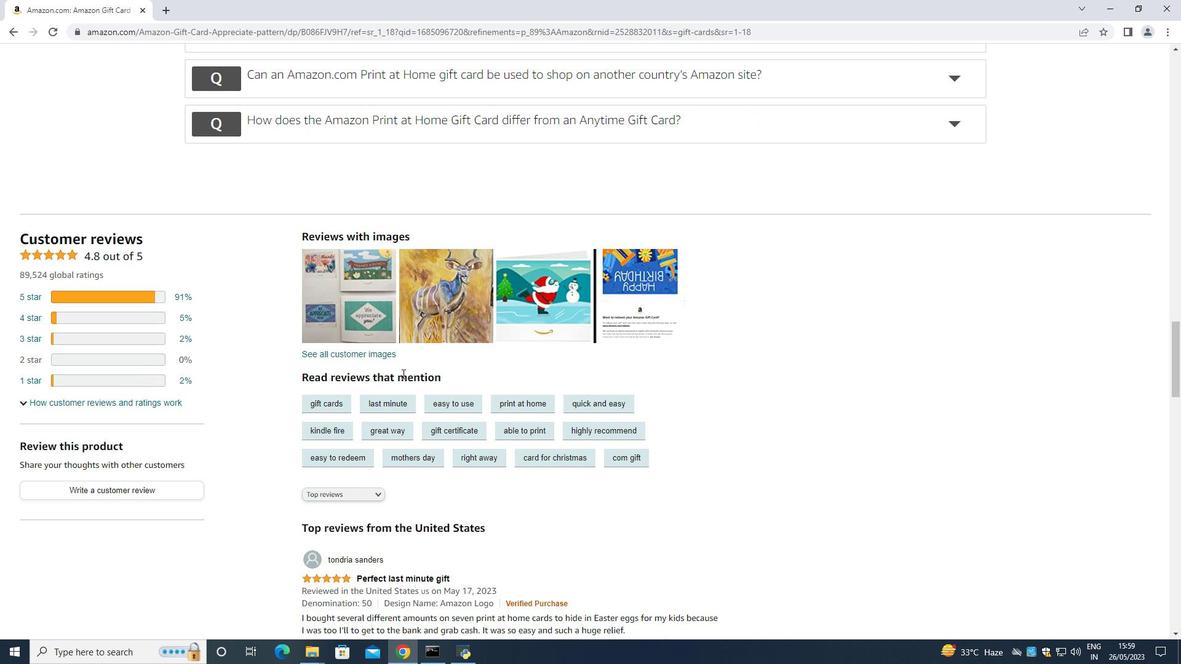 
Action: Mouse moved to (317, 378)
Screenshot: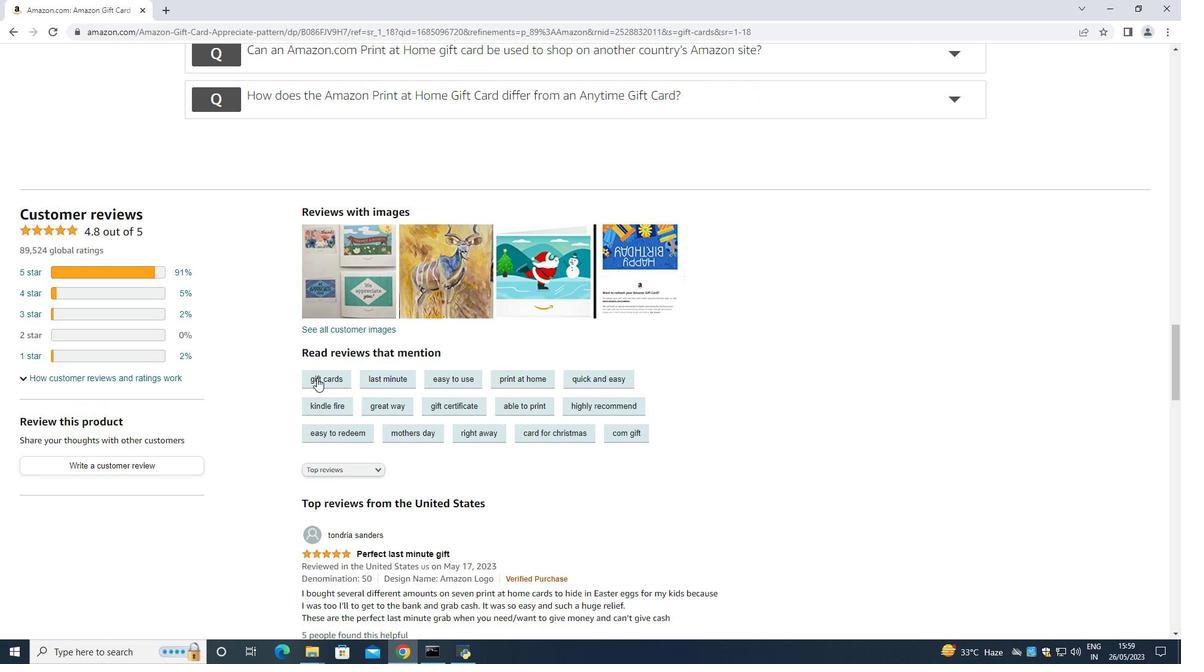 
Action: Mouse pressed left at (317, 378)
Screenshot: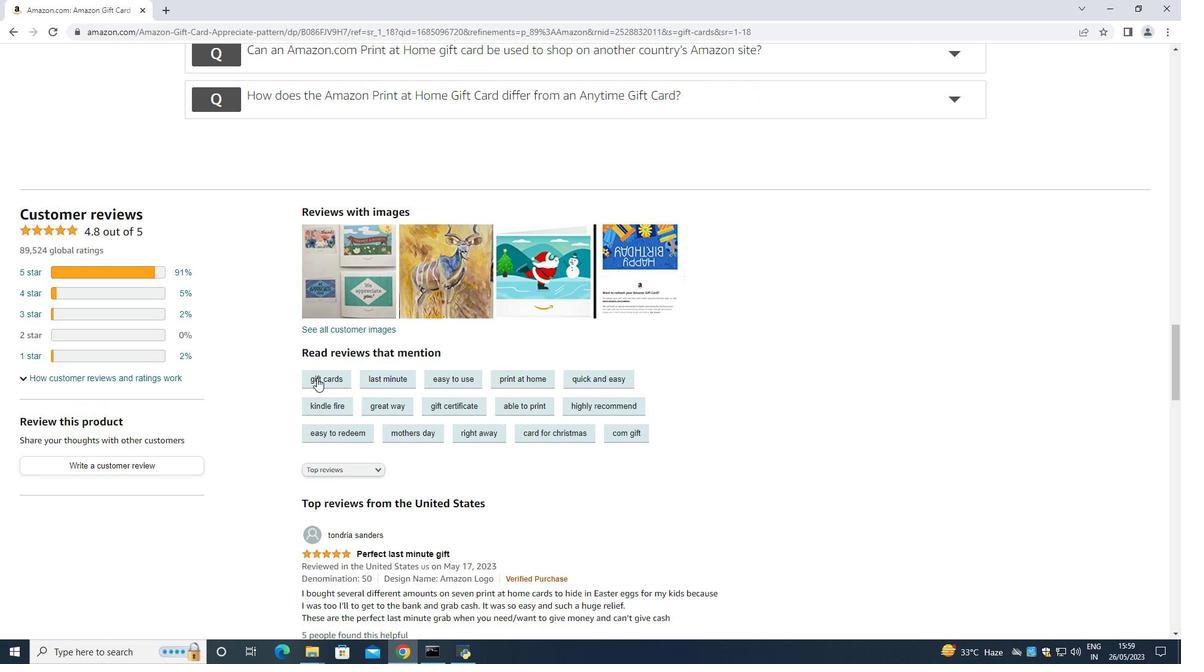 
Action: Mouse moved to (255, 268)
Screenshot: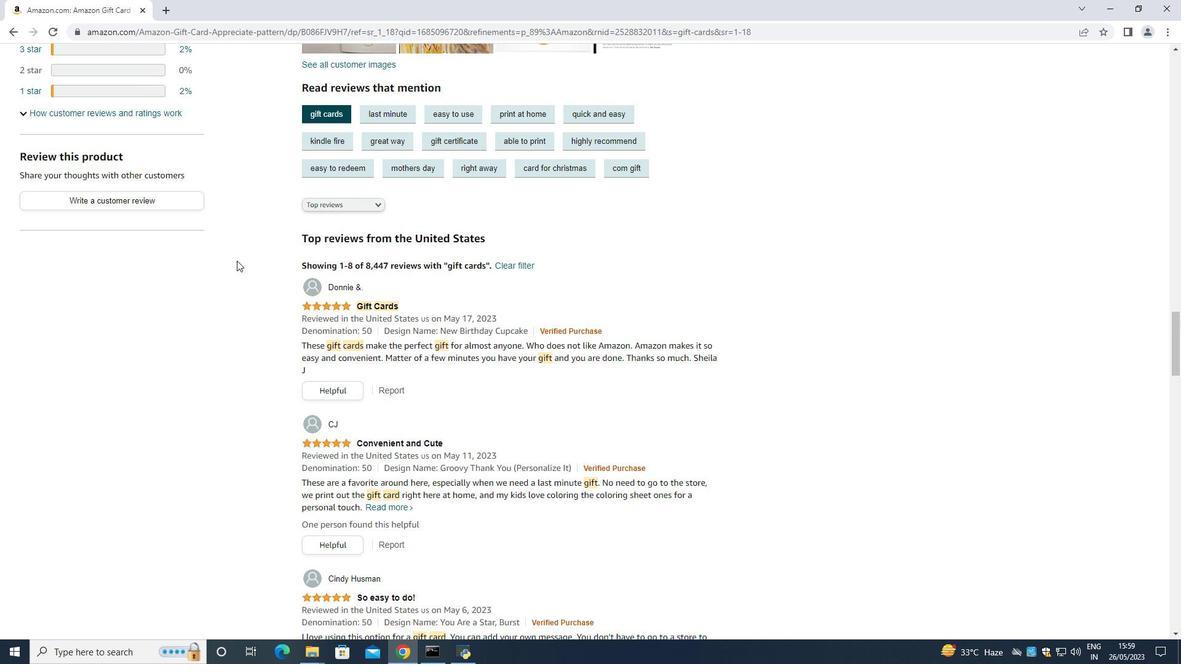 
Action: Mouse scrolled (255, 268) with delta (0, 0)
Screenshot: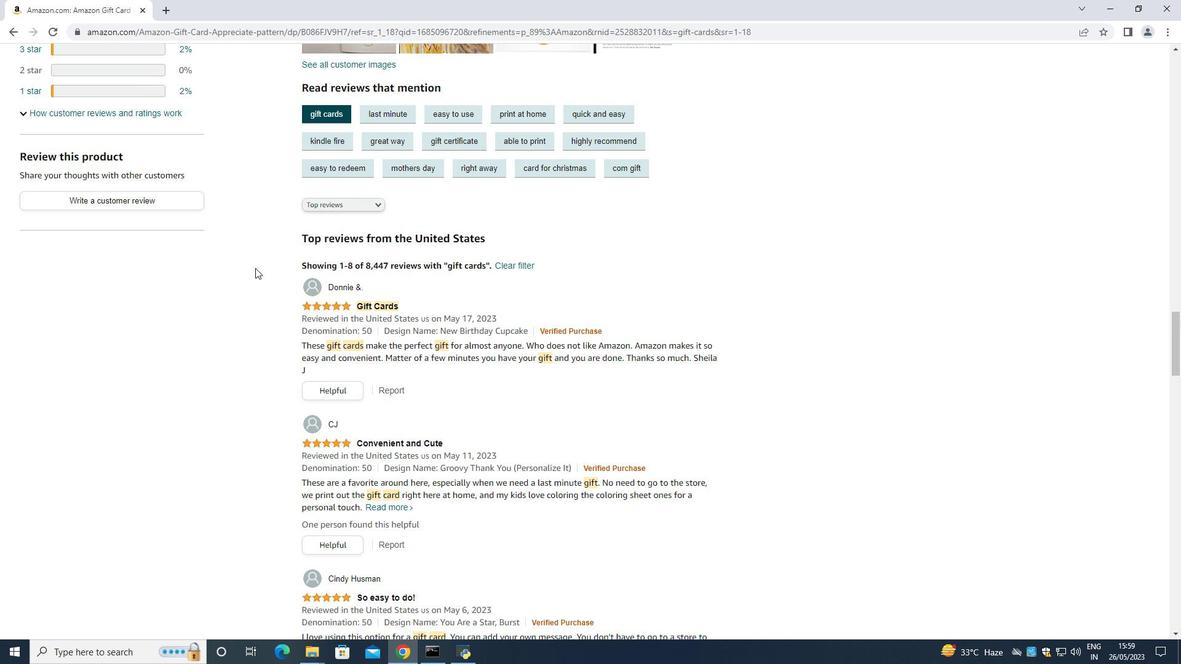 
Action: Mouse scrolled (255, 268) with delta (0, 0)
Screenshot: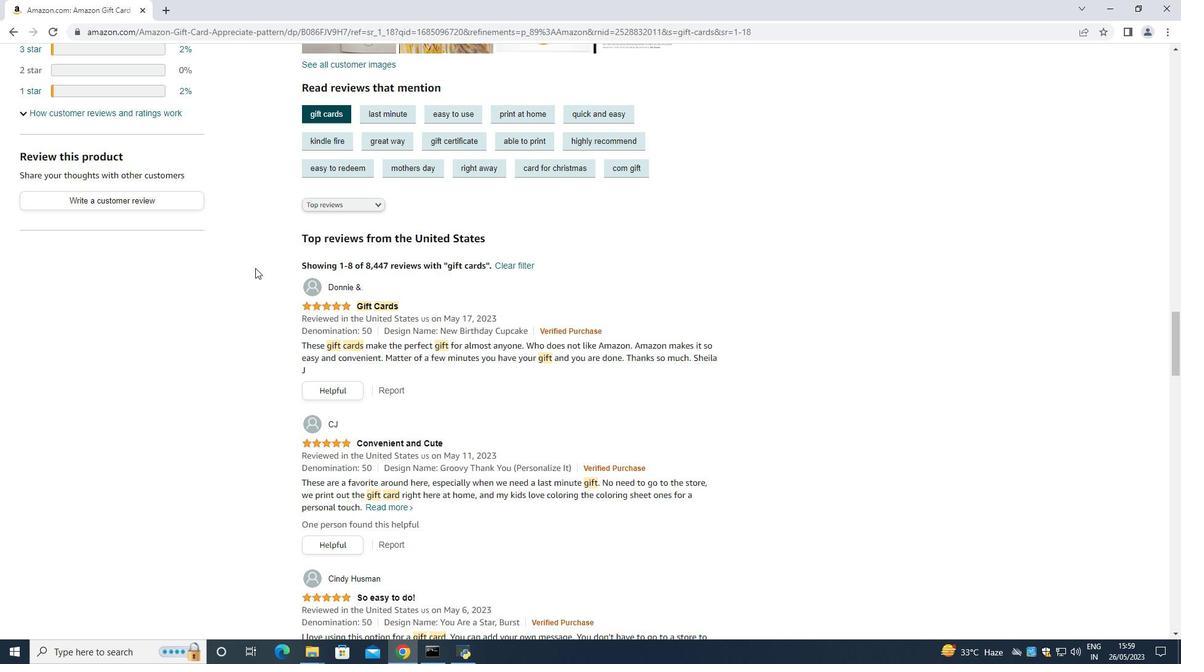 
Action: Mouse moved to (238, 251)
Screenshot: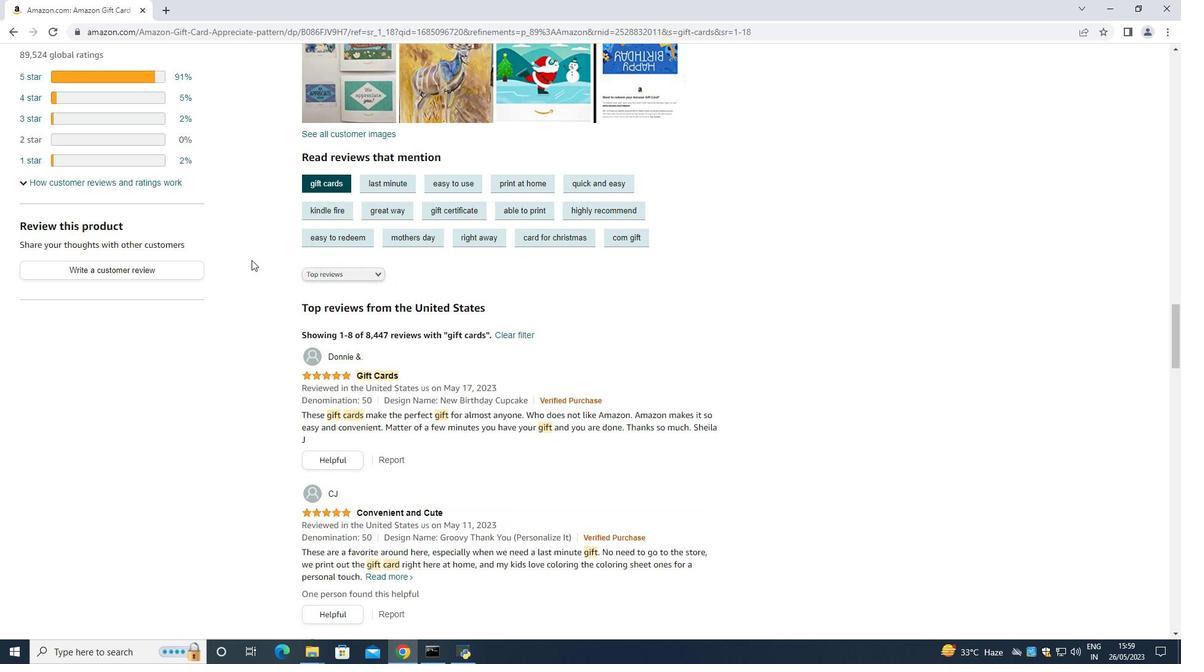 
Action: Mouse scrolled (243, 254) with delta (0, 0)
Screenshot: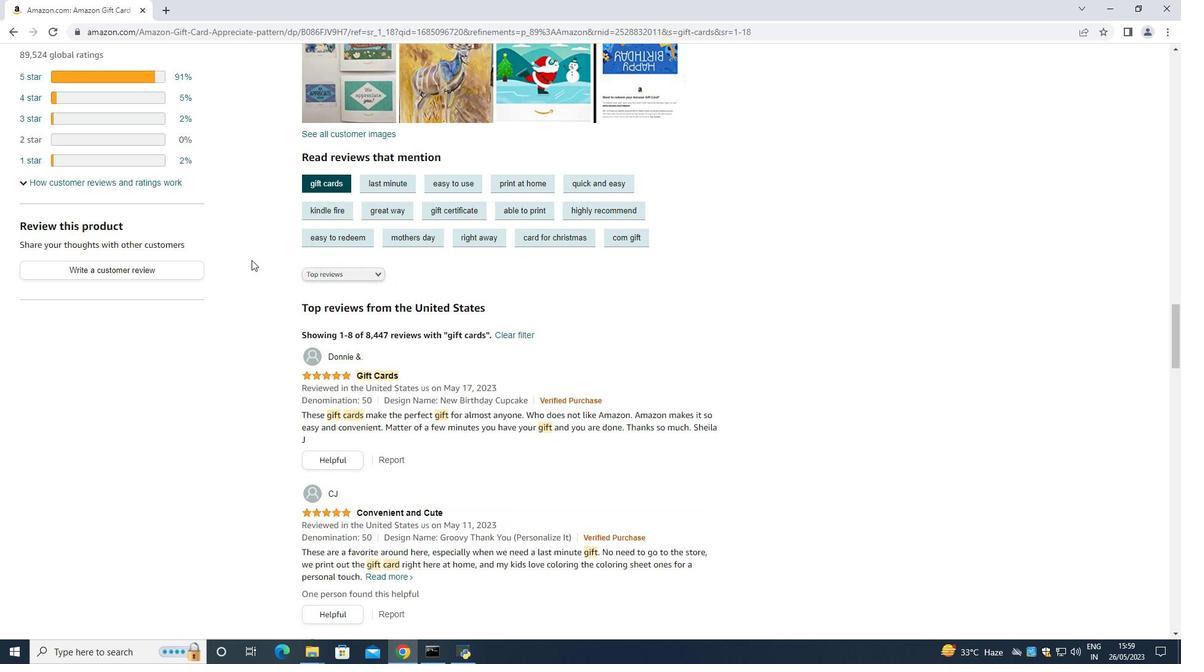 
Action: Mouse moved to (211, 220)
Screenshot: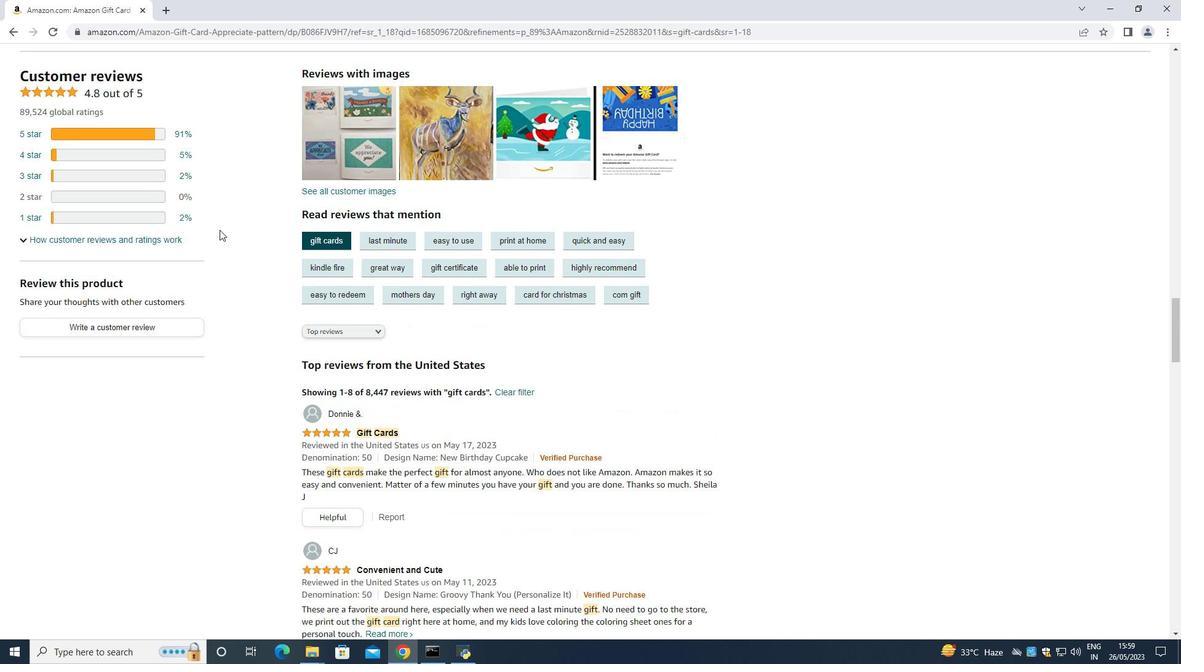 
Action: Key pressed <Key.down><Key.down><Key.down><Key.down><Key.down><Key.down><Key.down><Key.down><Key.down><Key.down><Key.down><Key.down><Key.down><Key.down><Key.down><Key.down><Key.down><Key.down><Key.down><Key.down><Key.down><Key.down><Key.down><Key.down><Key.down><Key.down><Key.down><Key.down><Key.down><Key.down><Key.down><Key.down><Key.down><Key.down><Key.down><Key.down><Key.down><Key.down><Key.down><Key.down><Key.down><Key.down><Key.down><Key.down><Key.down><Key.down><Key.down><Key.down><Key.down><Key.down><Key.down><Key.down><Key.down><Key.down><Key.down><Key.down><Key.down><Key.down><Key.down><Key.down><Key.down><Key.down><Key.down><Key.down><Key.down><Key.down><Key.down><Key.down><Key.down><Key.down><Key.down><Key.down><Key.down><Key.down><Key.down><Key.down><Key.down><Key.down><Key.down><Key.down><Key.down><Key.down><Key.down><Key.down><Key.down><Key.down><Key.down><Key.down><Key.down><Key.down><Key.down><Key.down><Key.down><Key.down><Key.down><Key.down><Key.up><Key.up><Key.up><Key.up><Key.up><Key.up><Key.up><Key.up><Key.up><Key.up><Key.up><Key.up><Key.up><Key.up><Key.up><Key.up><Key.up><Key.up><Key.up><Key.up><Key.up><Key.up><Key.up><Key.up><Key.up><Key.up><Key.up><Key.up><Key.up><Key.up><Key.up><Key.up><Key.up><Key.up><Key.up><Key.up><Key.up><Key.up><Key.up><Key.up><Key.up><Key.up><Key.up><Key.up><Key.up><Key.up><Key.up><Key.up><Key.up><Key.up><Key.up><Key.up><Key.up><Key.up><Key.up><Key.up><Key.up><Key.up><Key.up><Key.up><Key.up><Key.up><Key.up><Key.up><Key.up><Key.up><Key.up><Key.up><Key.up><Key.up><Key.up><Key.up><Key.up><Key.up><Key.up><Key.up><Key.up><Key.up><Key.up><Key.up><Key.up><Key.up><Key.up><Key.up><Key.up><Key.up><Key.up><Key.up><Key.up><Key.up><Key.up><Key.up><Key.up><Key.up><Key.up><Key.up><Key.up><Key.up><Key.up>
Screenshot: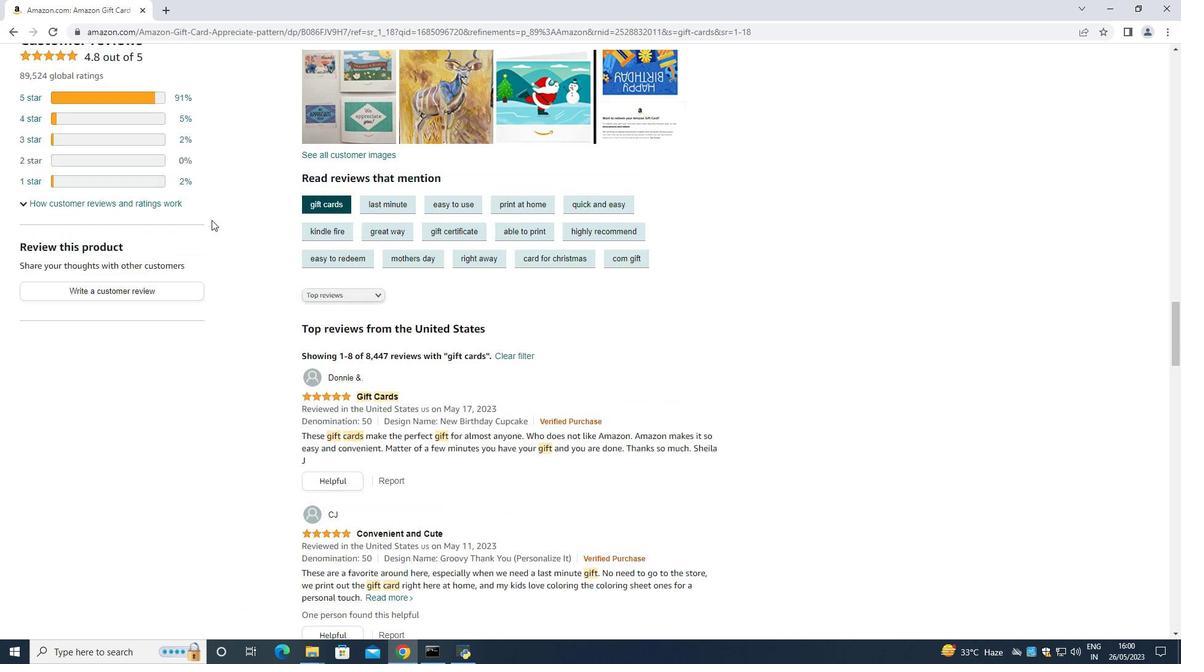 
Action: Mouse moved to (126, 345)
Screenshot: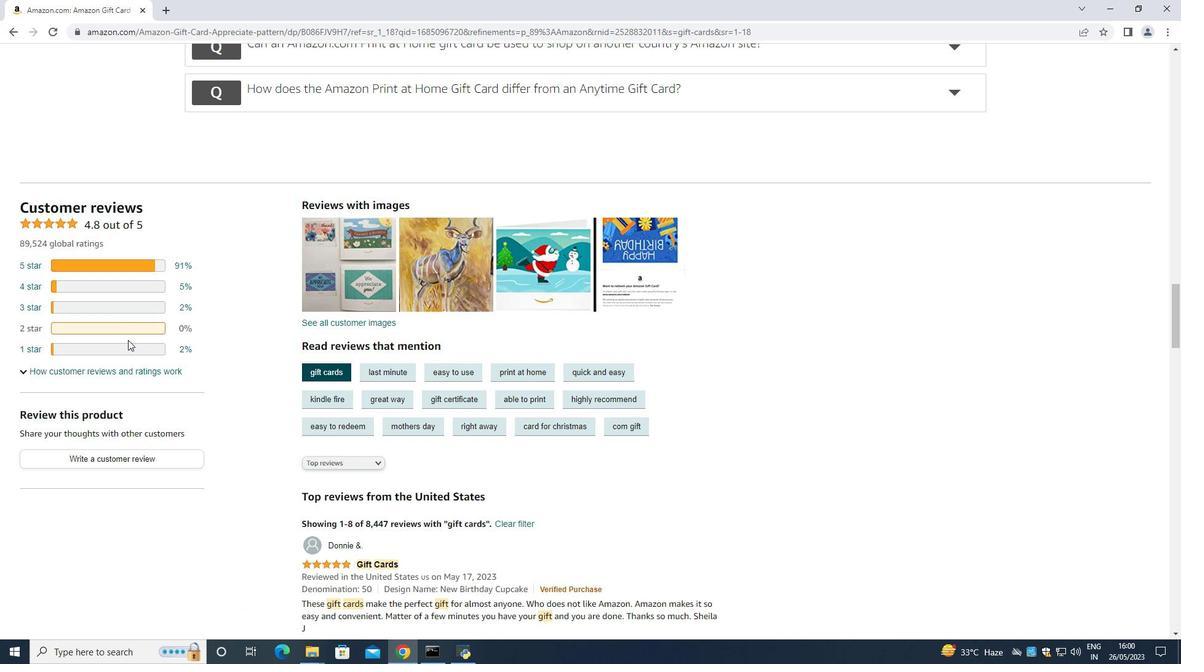 
Action: Key pressed <Key.up><Key.up><Key.up><Key.up><Key.up><Key.up><Key.up><Key.up><Key.up><Key.up><Key.up><Key.up><Key.up><Key.up><Key.up><Key.up><Key.up><Key.up><Key.up><Key.up><Key.up><Key.up><Key.up><Key.up><Key.up><Key.up><Key.up><Key.up><Key.up><Key.up><Key.up><Key.up><Key.up><Key.up><Key.up><Key.up><Key.up><Key.up><Key.up><Key.up><Key.up><Key.up><Key.up><Key.up><Key.up><Key.up><Key.up>
Screenshot: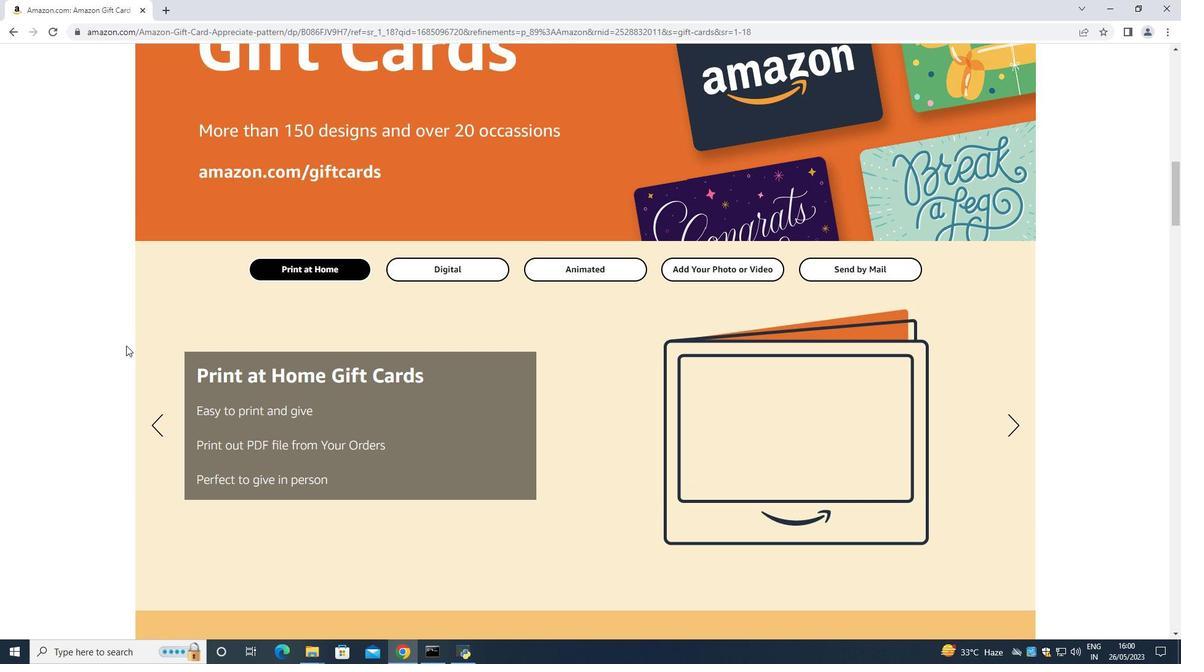 
Action: Mouse moved to (473, 292)
Screenshot: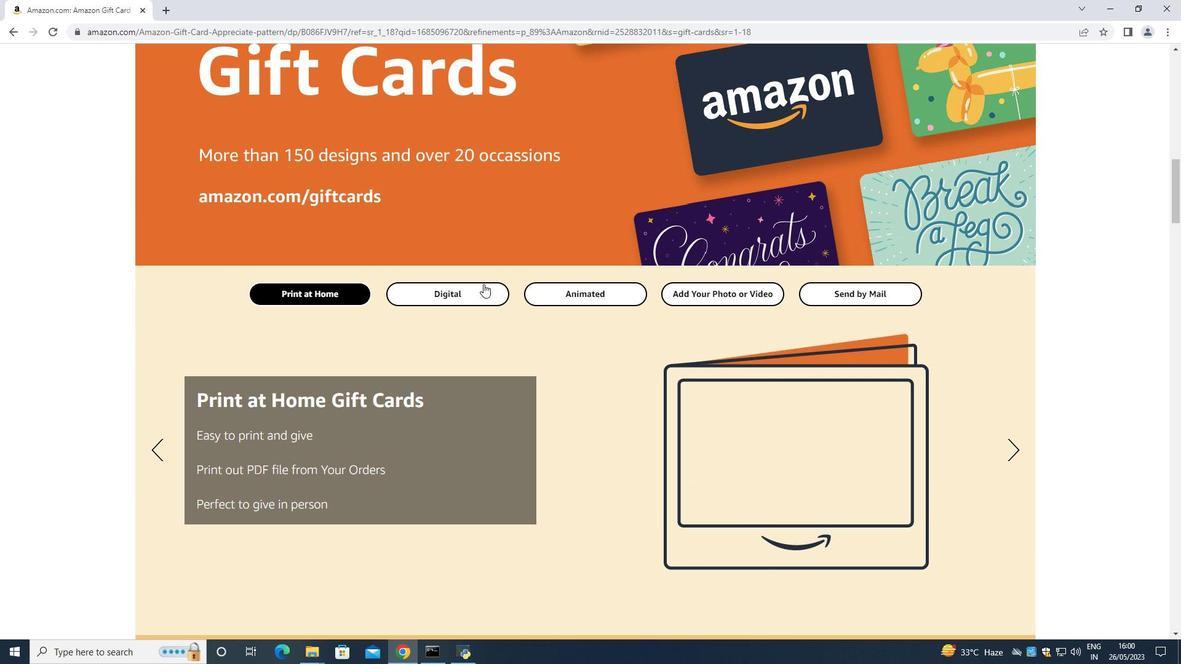 
Action: Mouse pressed left at (473, 292)
Screenshot: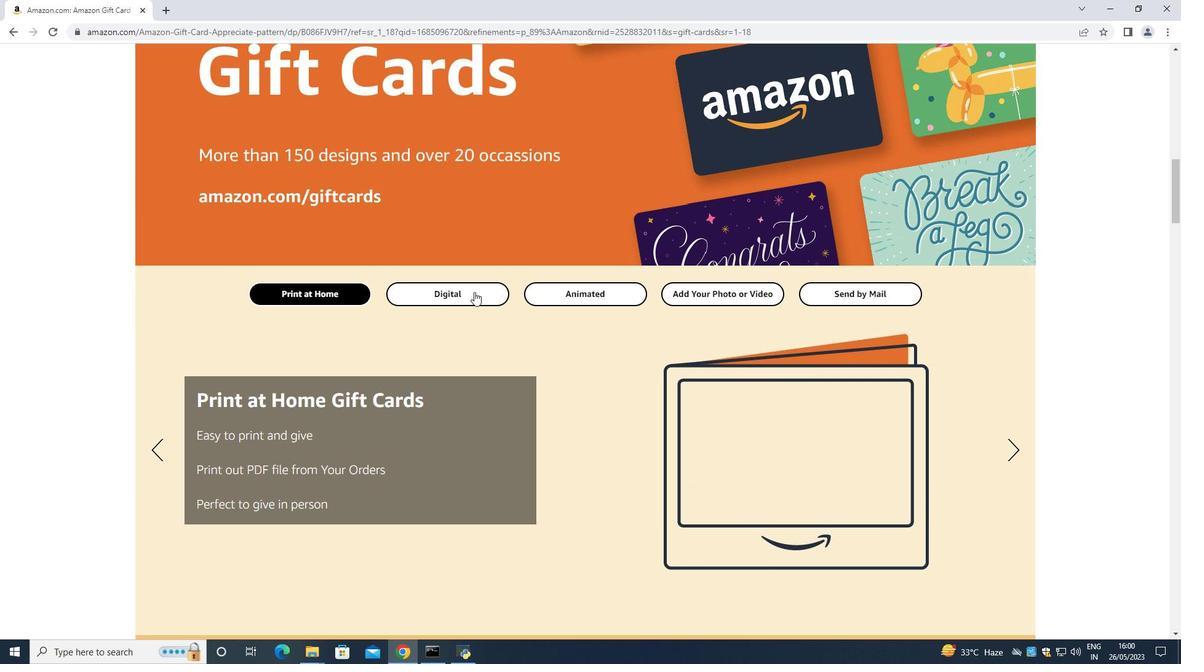 
Action: Mouse moved to (560, 289)
Screenshot: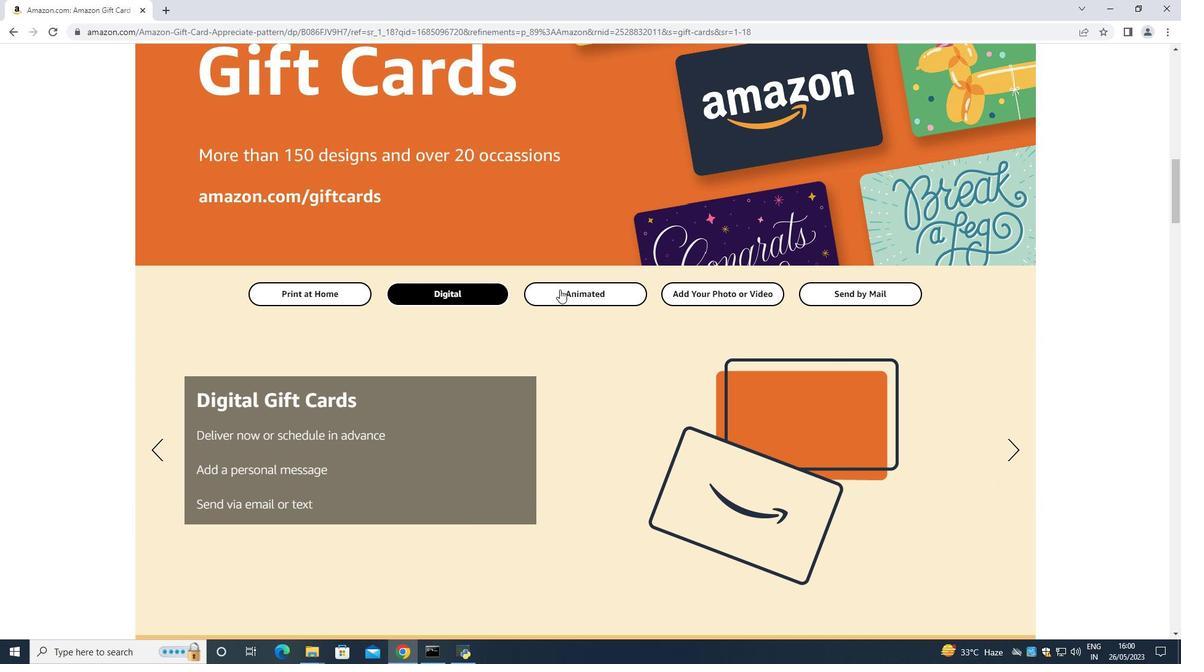 
Action: Mouse pressed left at (560, 289)
Screenshot: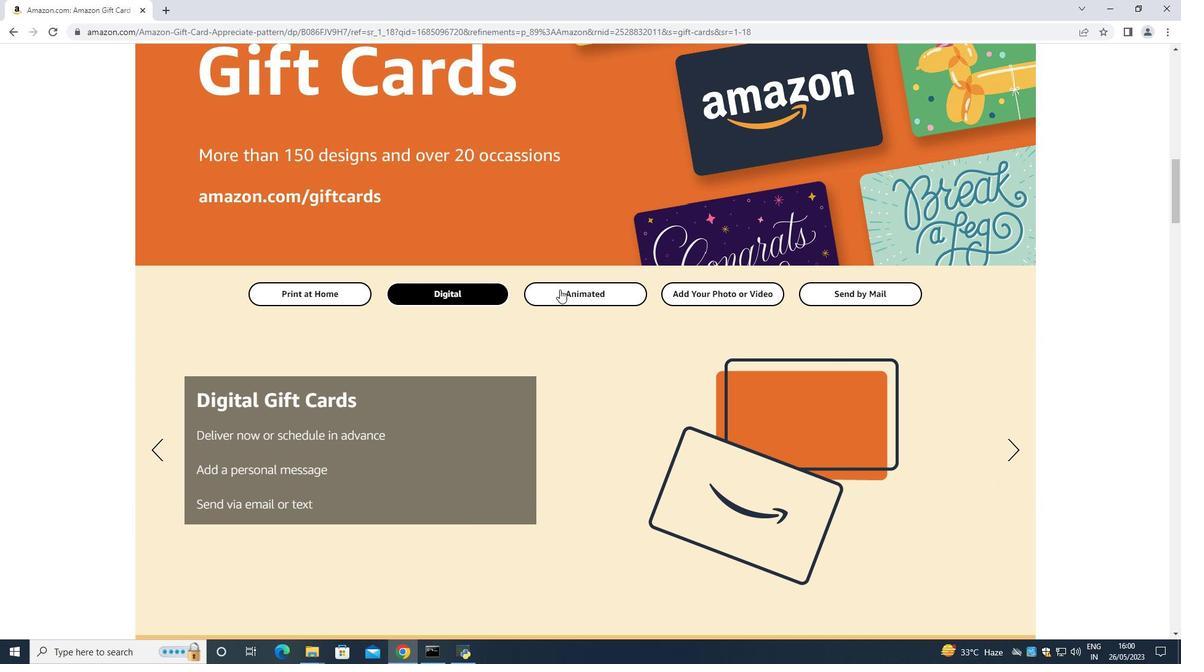 
Action: Mouse moved to (710, 294)
Screenshot: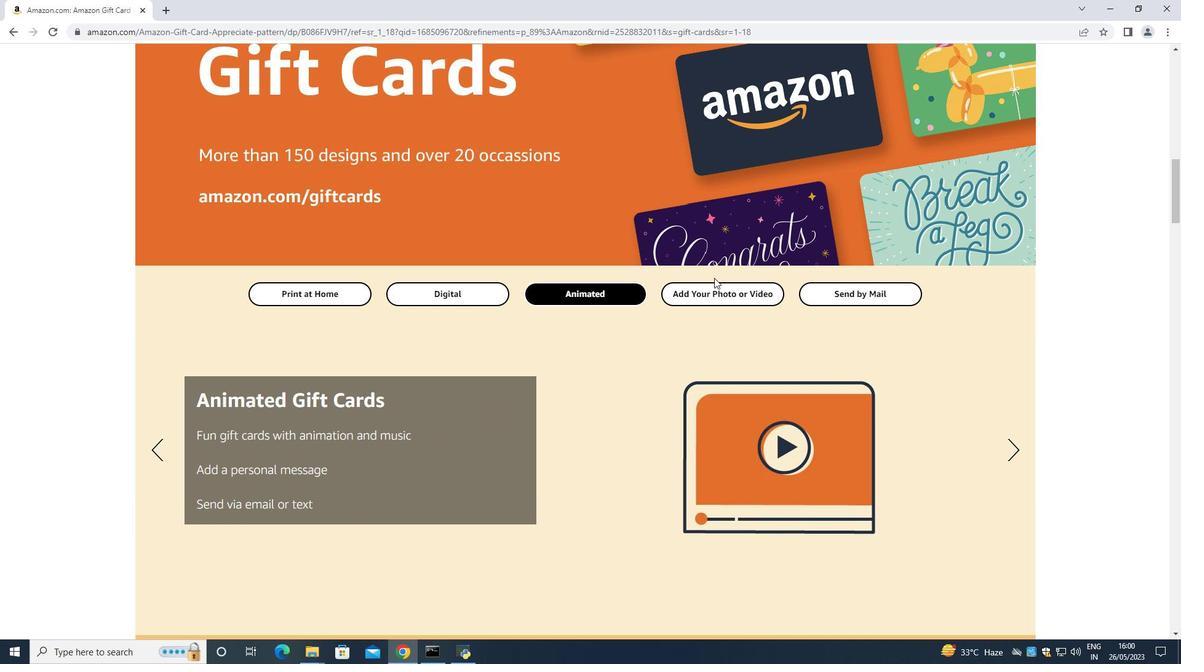 
Action: Mouse pressed left at (710, 294)
Screenshot: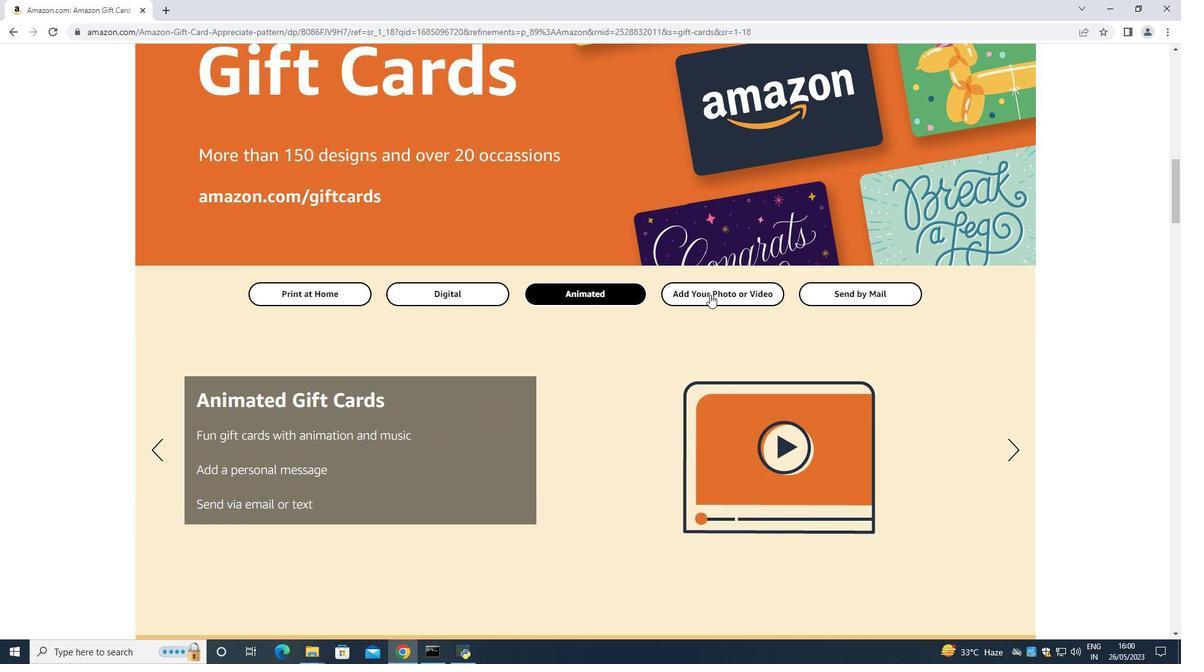 
Action: Mouse moved to (821, 301)
Screenshot: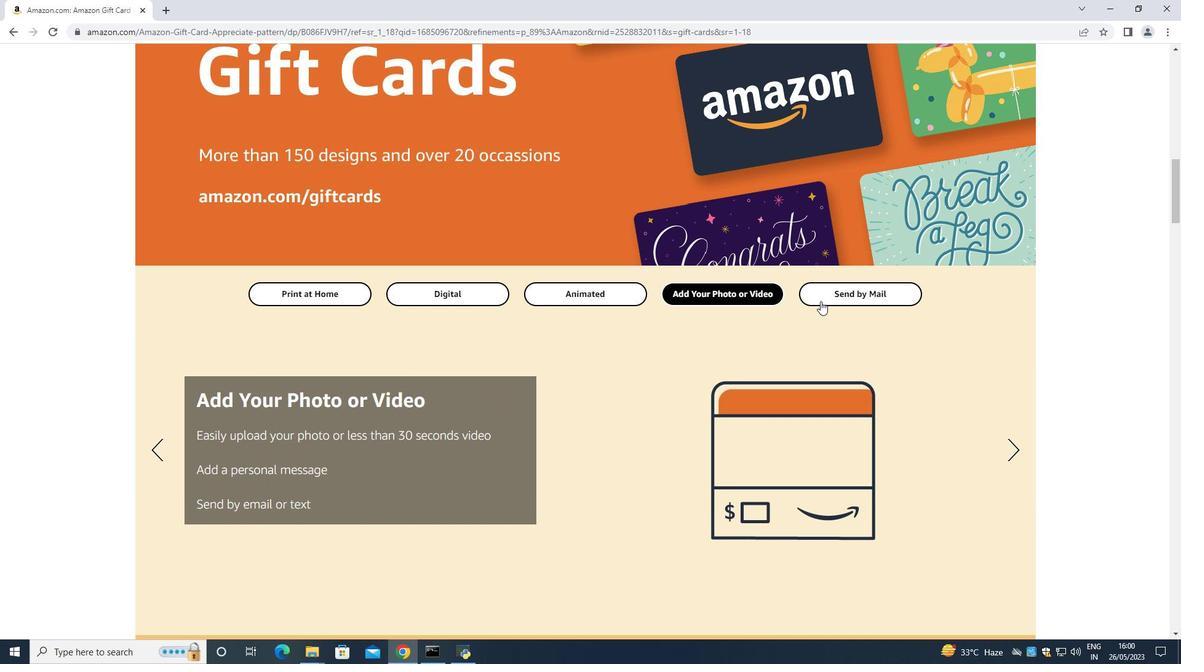 
Action: Mouse pressed left at (821, 301)
Screenshot: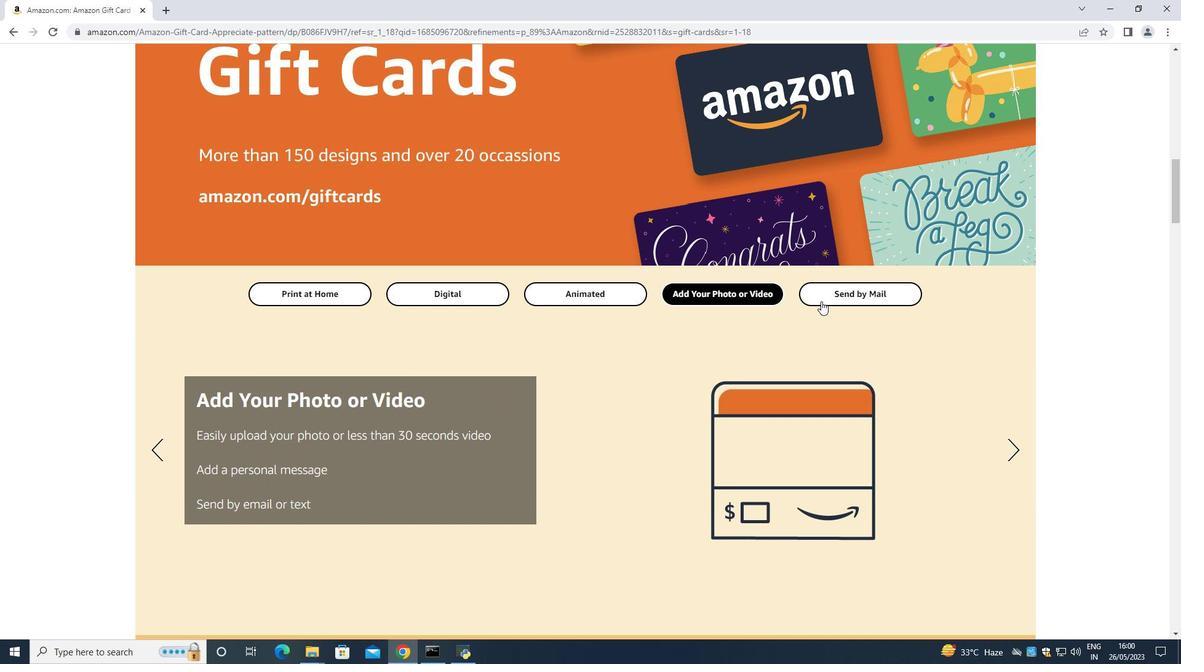
Action: Mouse moved to (305, 299)
Screenshot: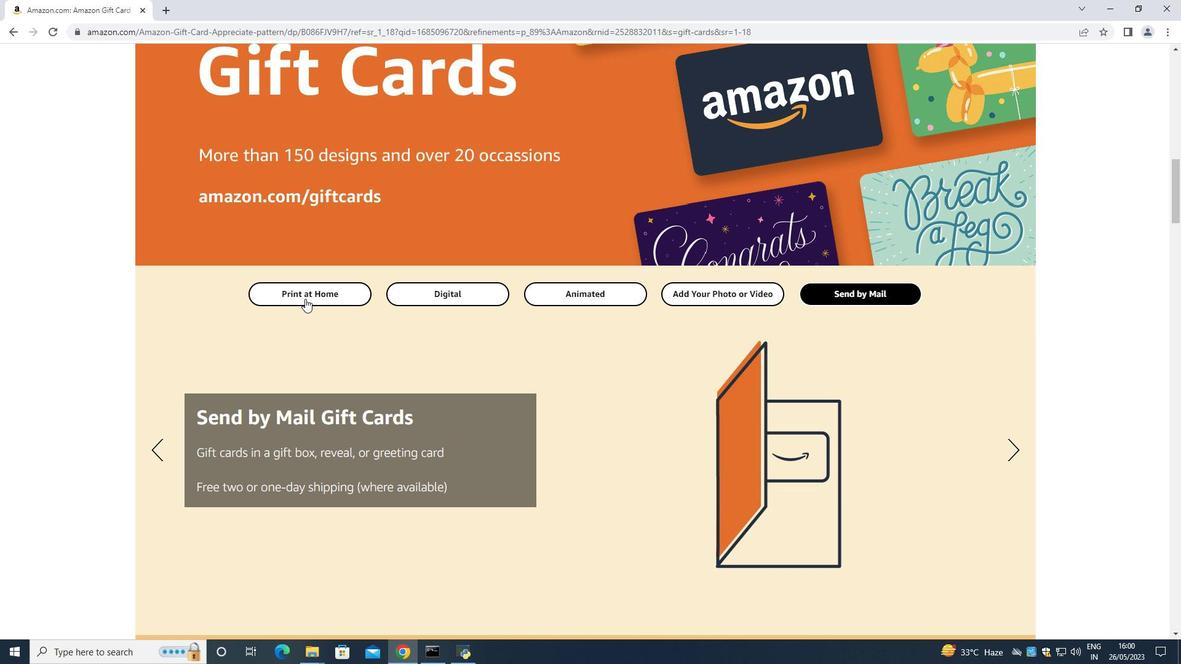 
Action: Mouse pressed left at (305, 299)
Screenshot: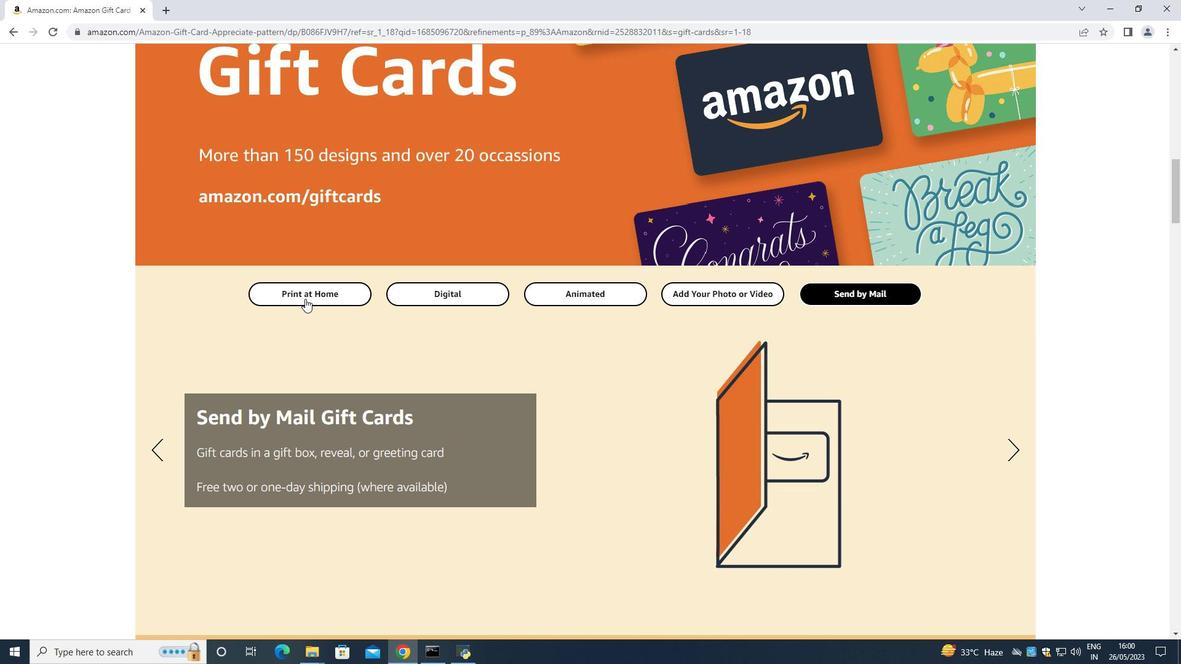 
Action: Mouse moved to (383, 290)
Screenshot: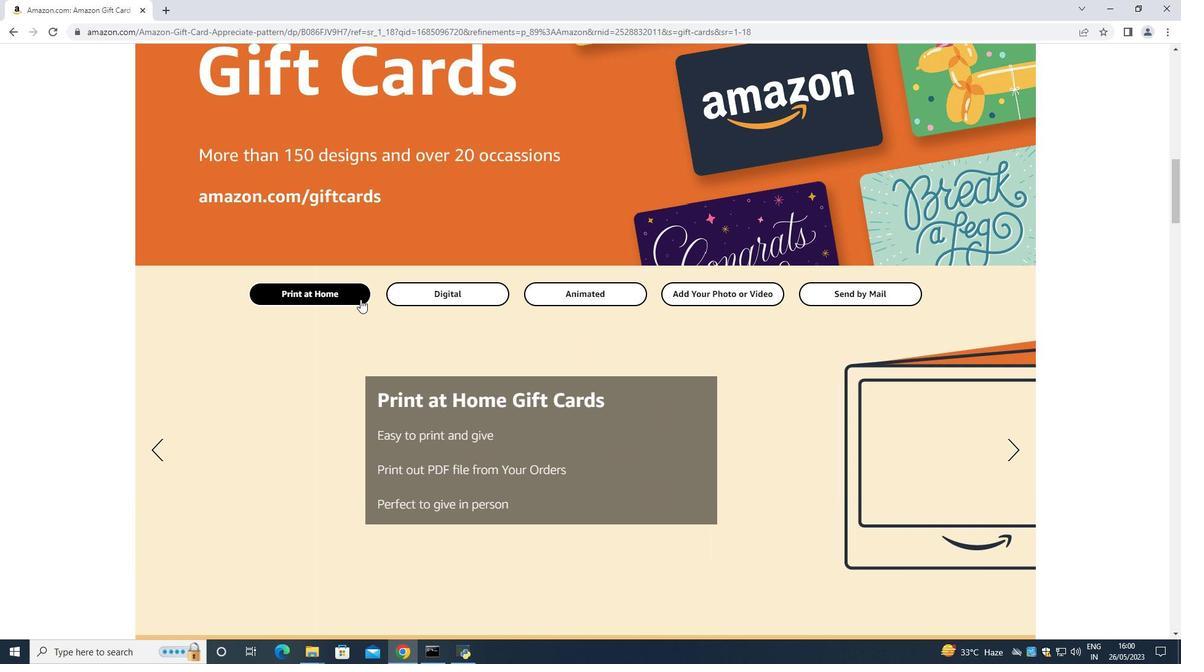 
Action: Key pressed <Key.up>
Screenshot: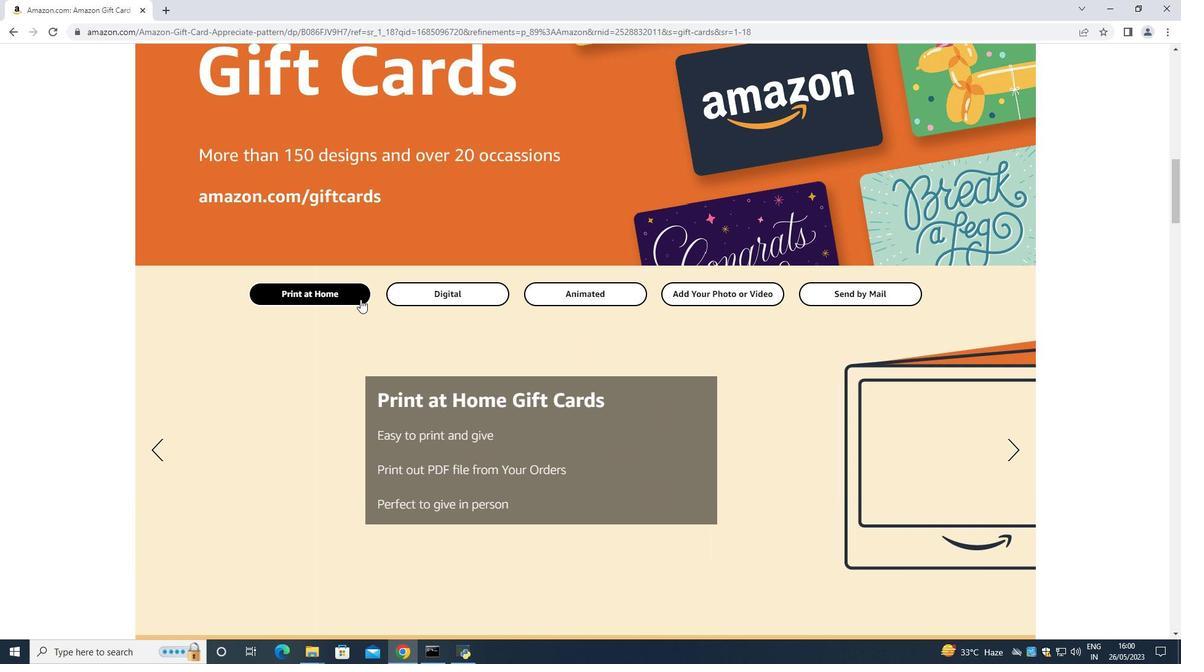 
Action: Mouse moved to (390, 289)
Screenshot: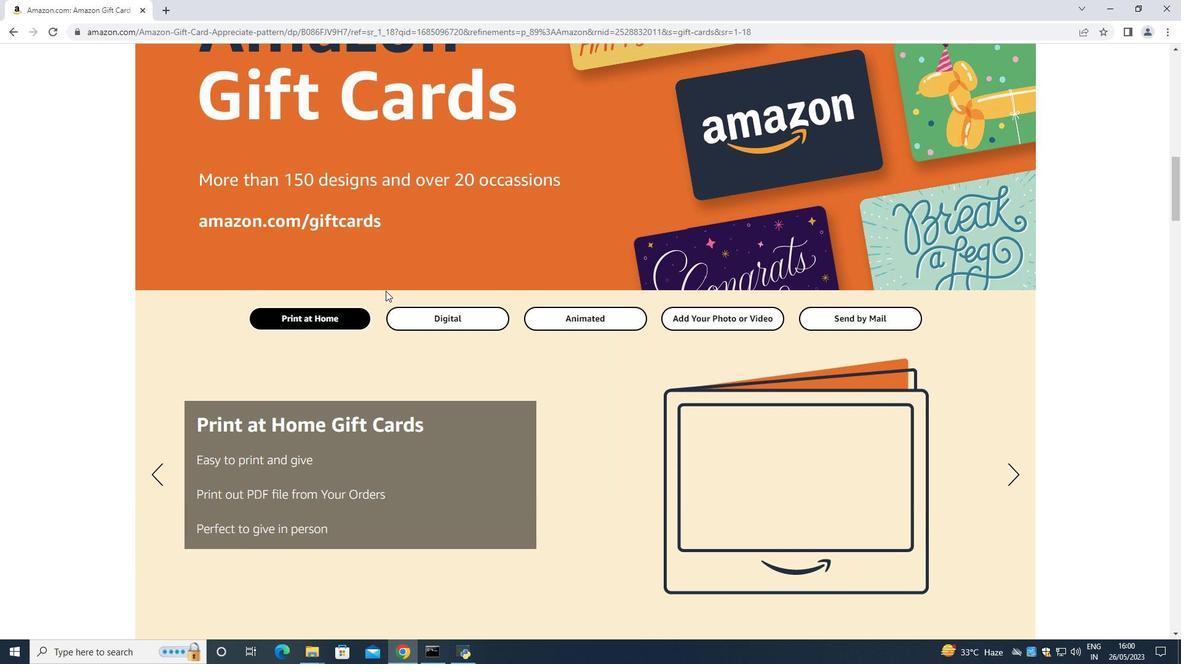 
Action: Key pressed <Key.up>
Screenshot: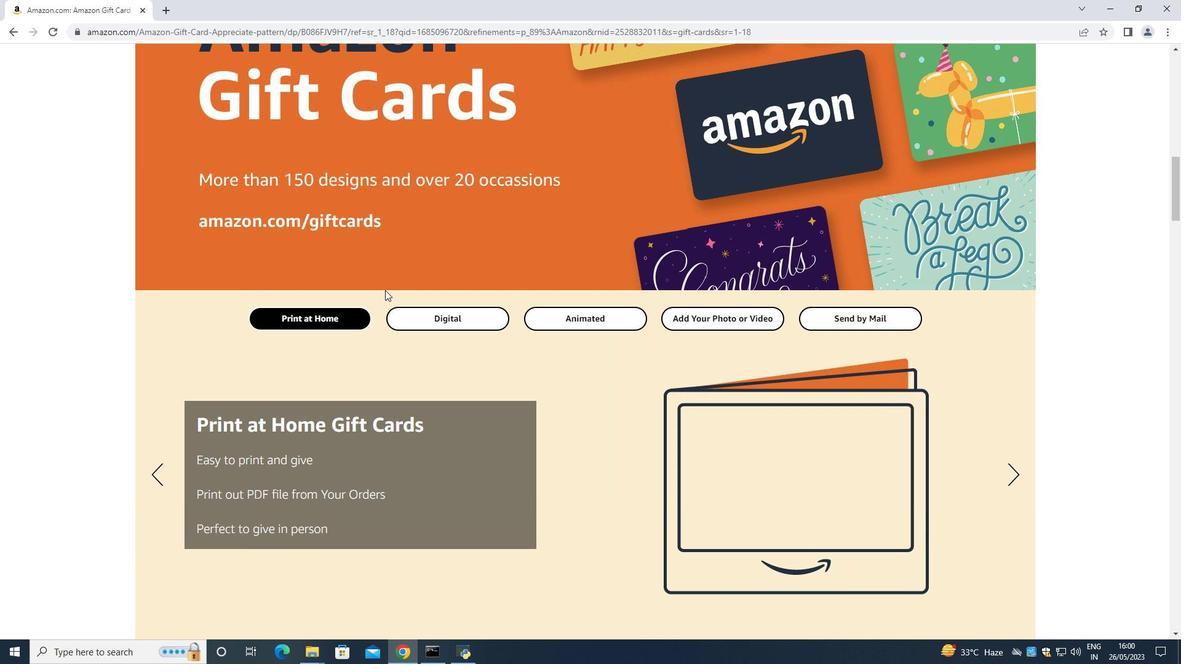 
Action: Mouse moved to (390, 288)
Screenshot: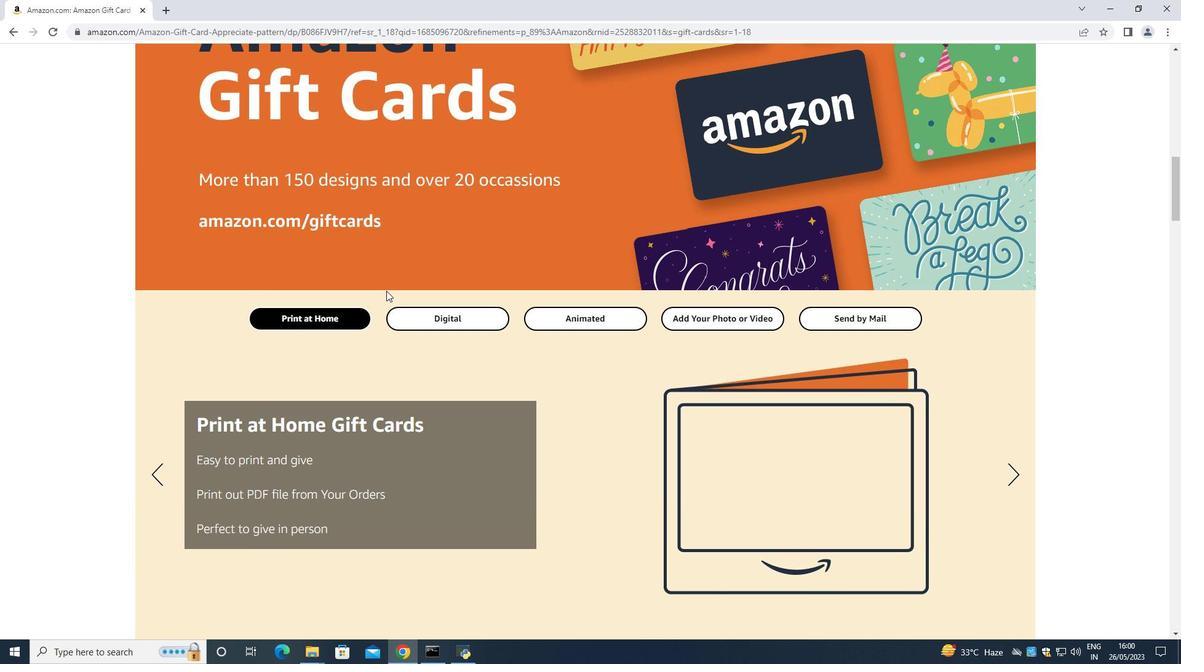 
Action: Key pressed <Key.up>
Screenshot: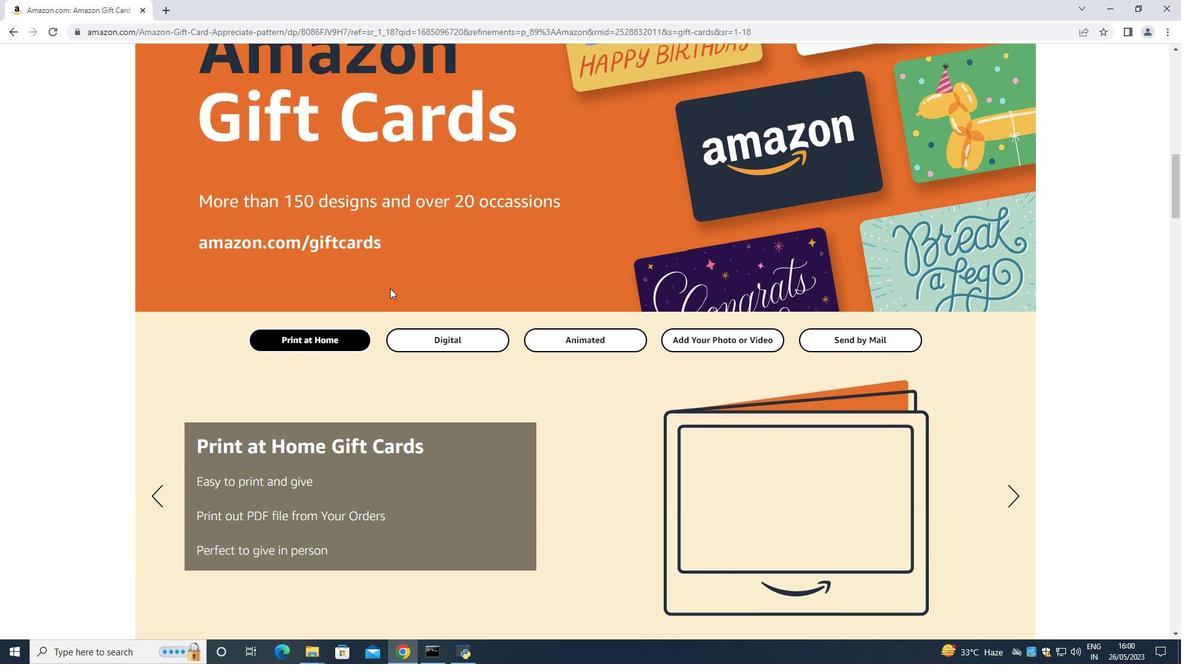 
Action: Mouse moved to (377, 287)
Screenshot: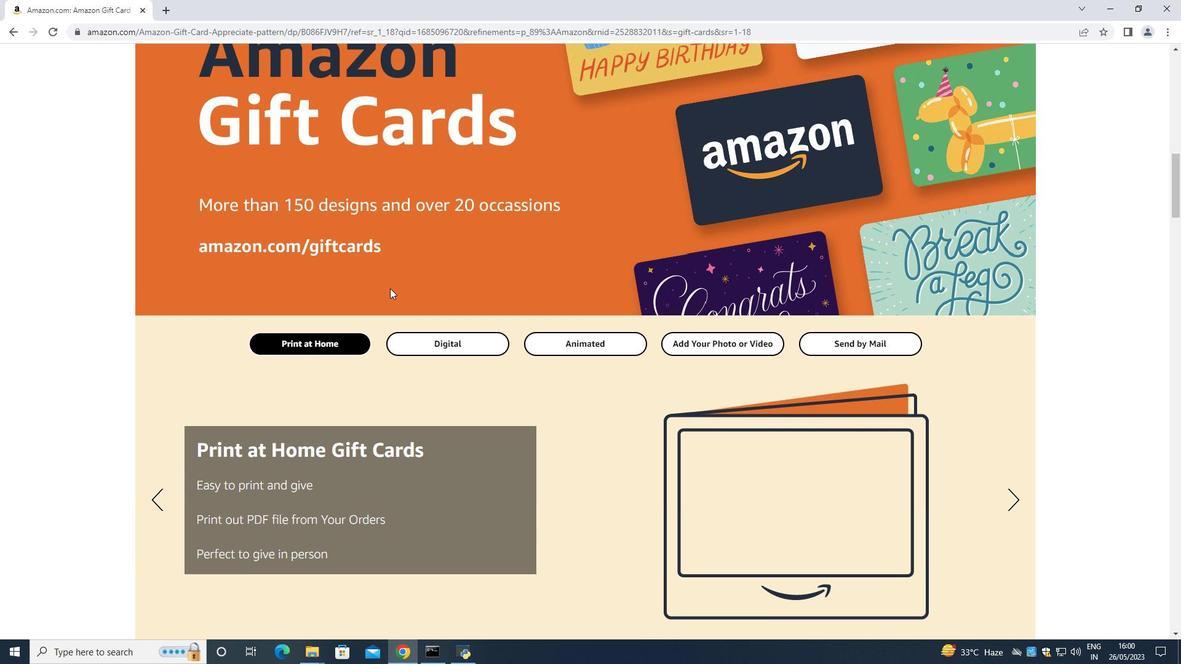 
Action: Key pressed <Key.up>
Screenshot: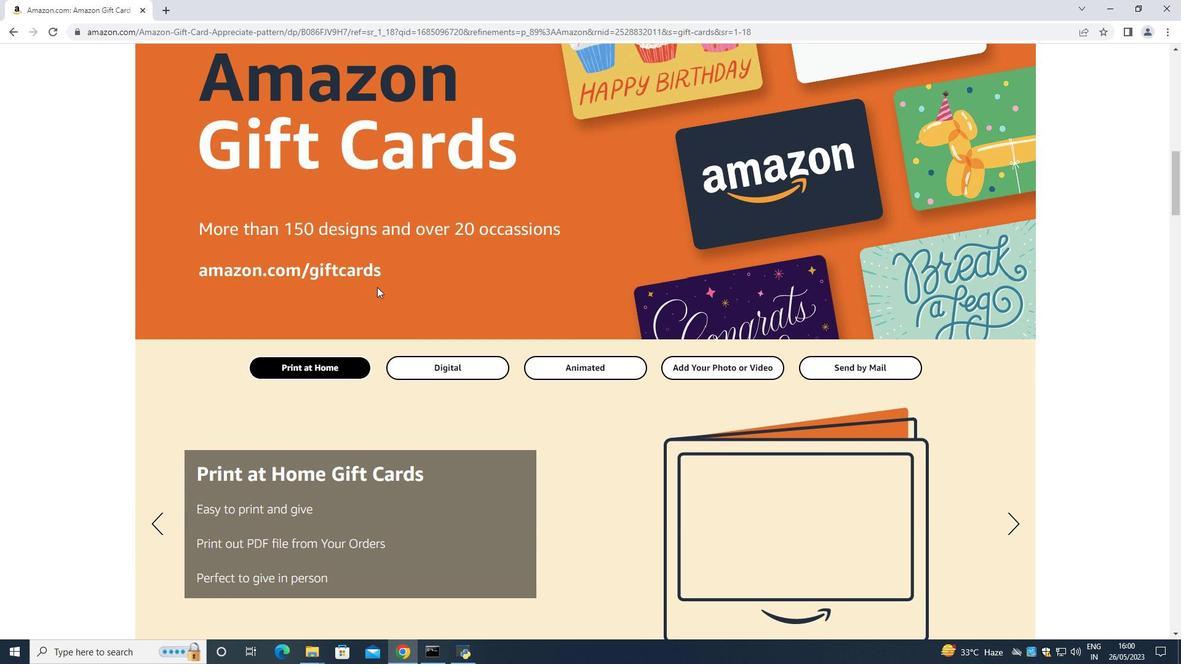 
Action: Mouse moved to (375, 287)
Screenshot: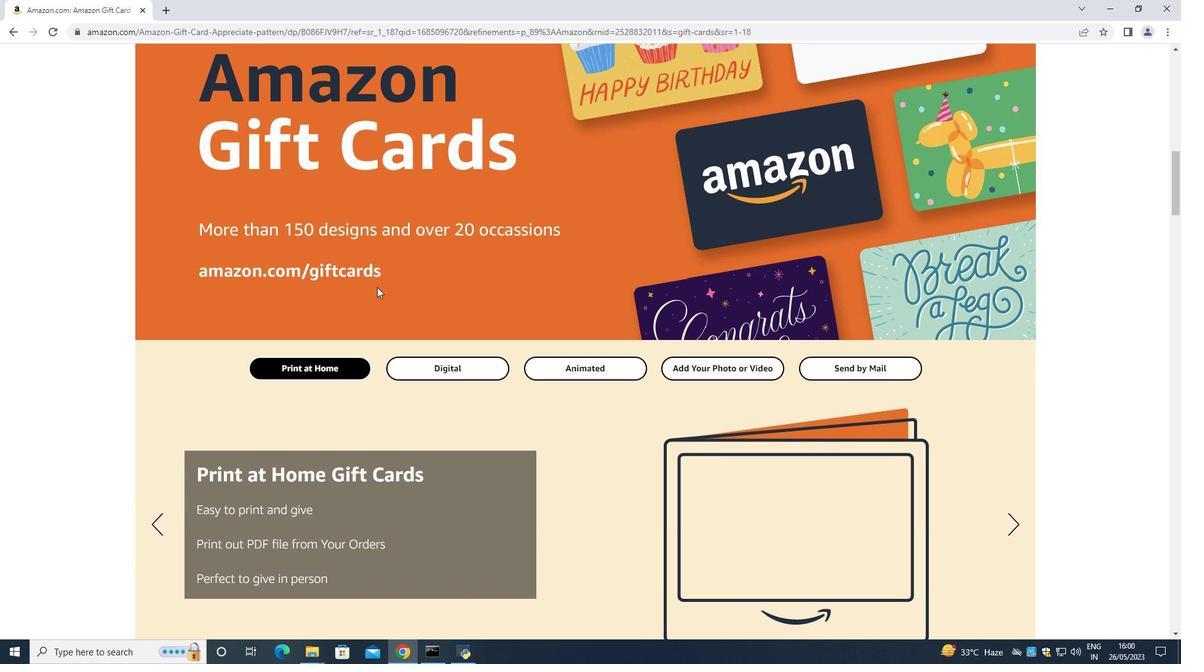 
Action: Key pressed <Key.up><Key.up><Key.up><Key.up><Key.up><Key.up><Key.up><Key.up><Key.up><Key.up><Key.up><Key.up><Key.up><Key.up><Key.up><Key.up><Key.up><Key.up><Key.up><Key.up>
Screenshot: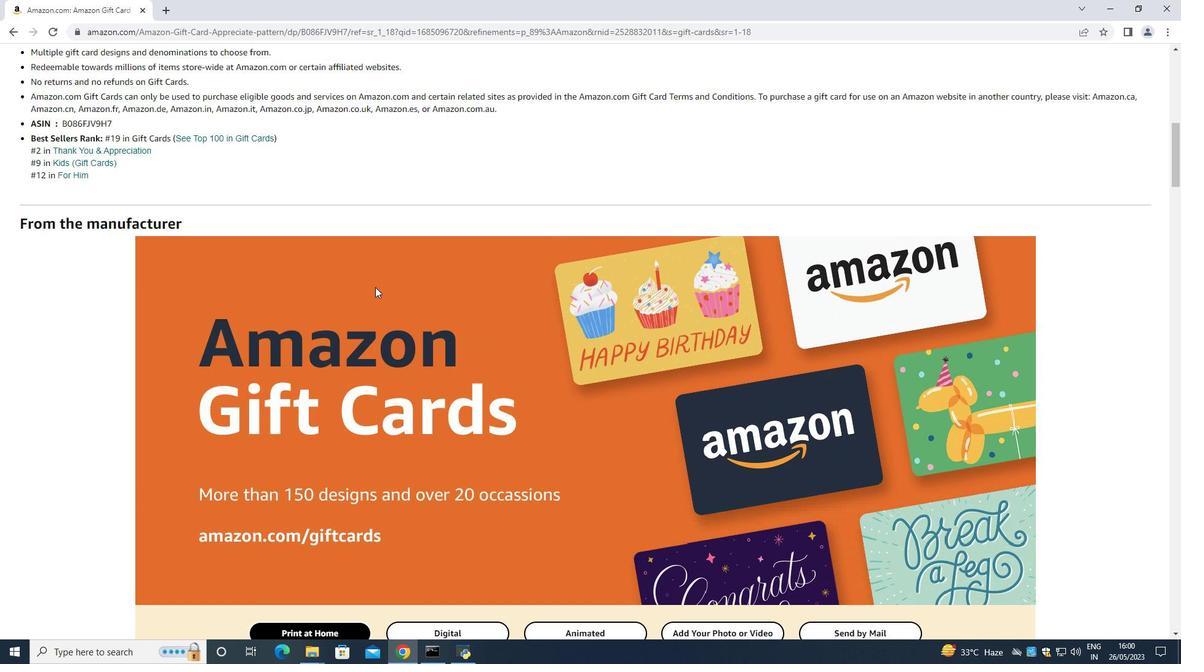 
Action: Mouse moved to (196, 390)
Screenshot: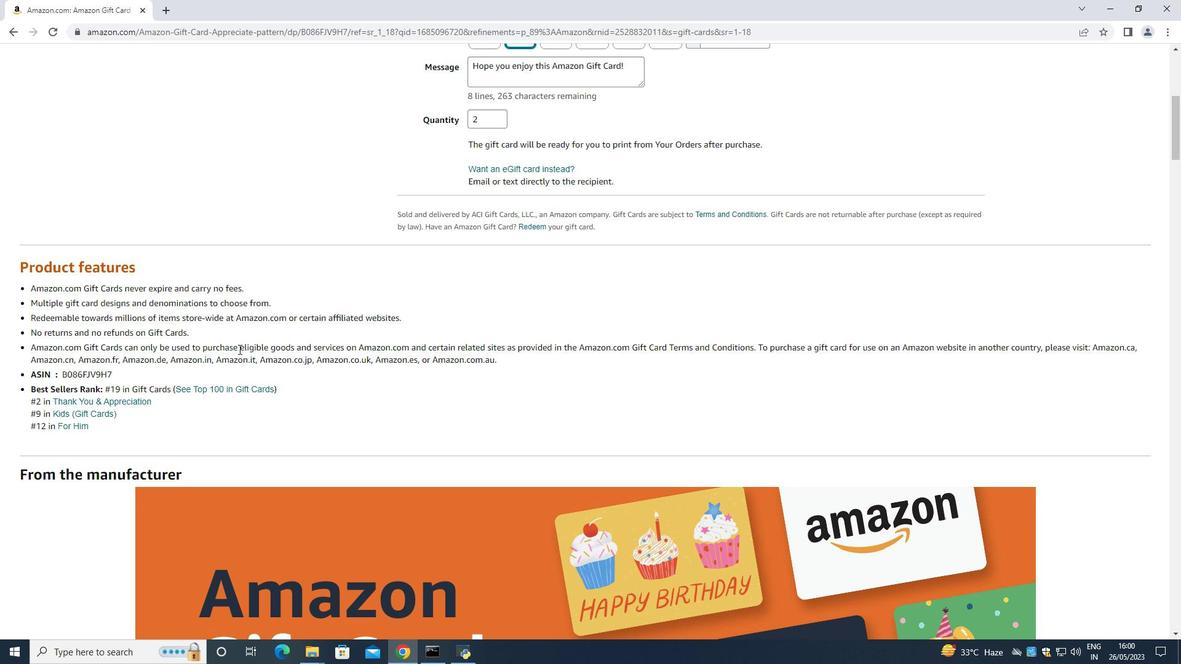 
Action: Key pressed <Key.up>
Screenshot: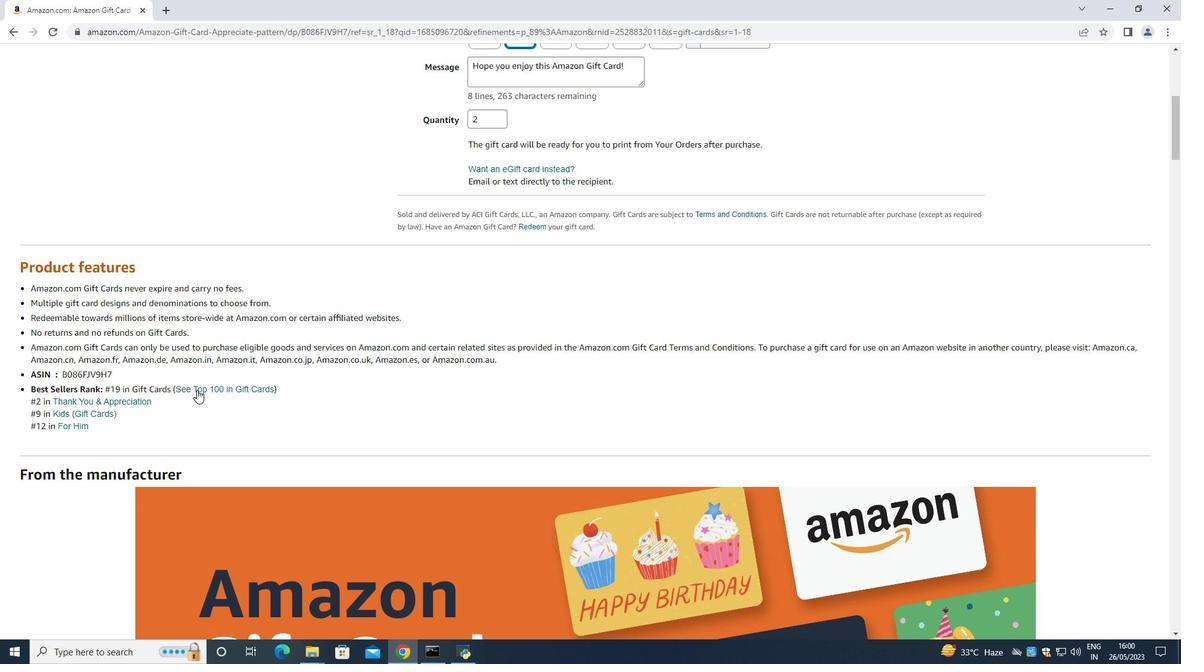 
Action: Mouse moved to (247, 384)
Screenshot: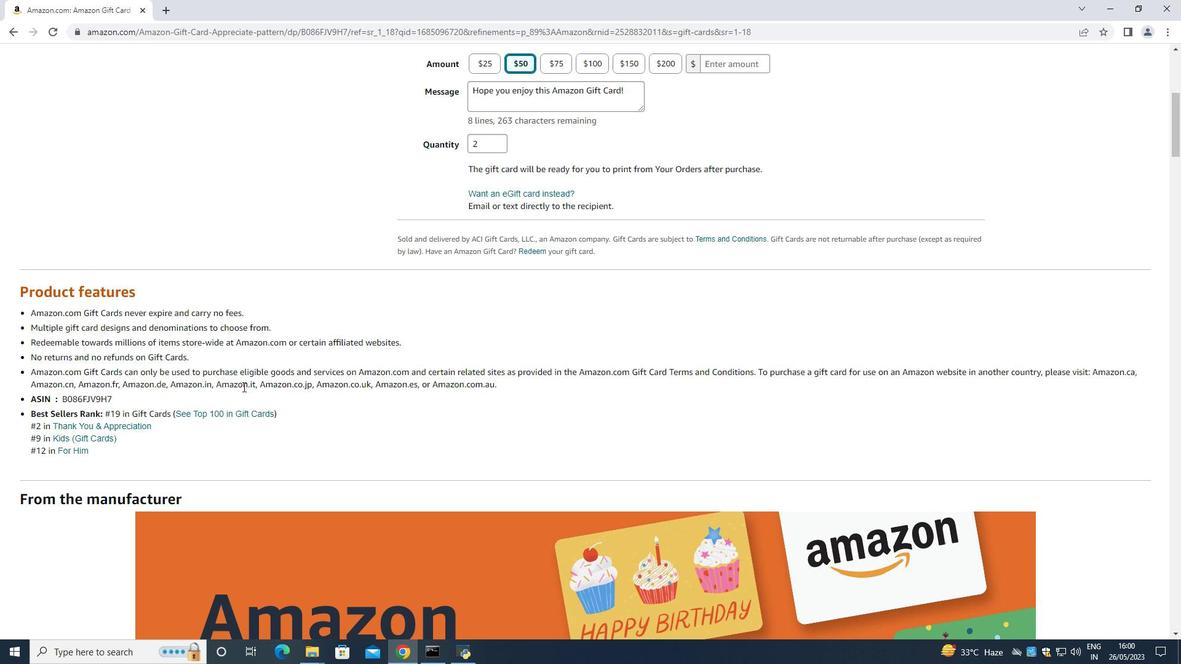 
Action: Key pressed <Key.up>
Screenshot: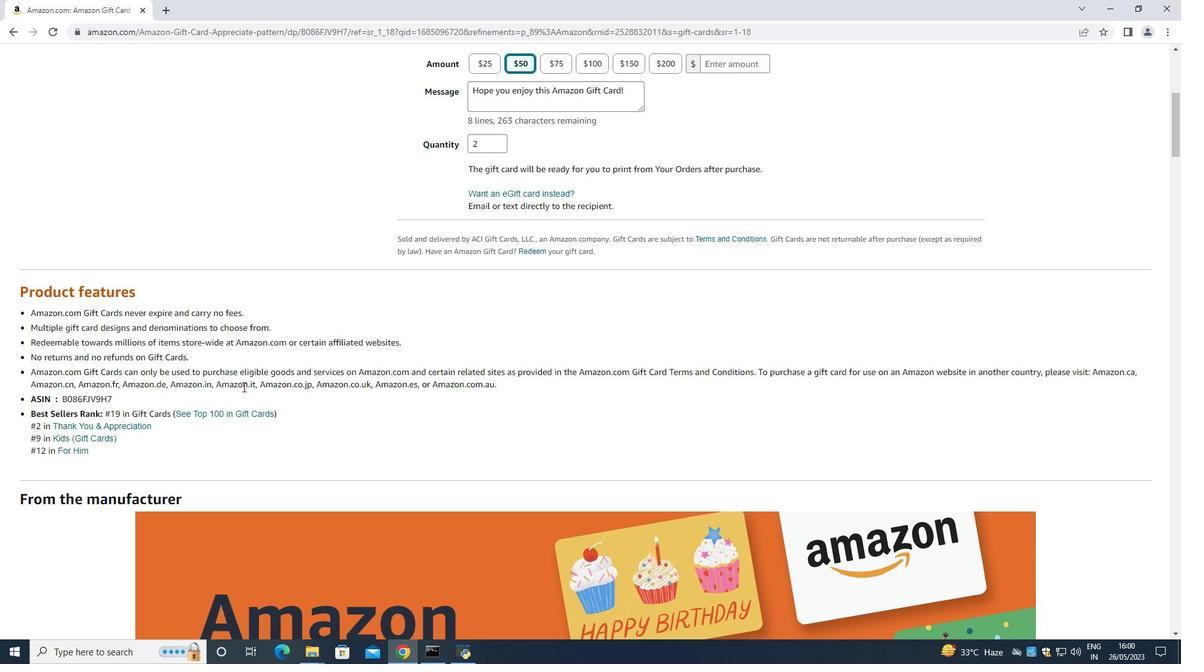 
Action: Mouse moved to (247, 384)
Screenshot: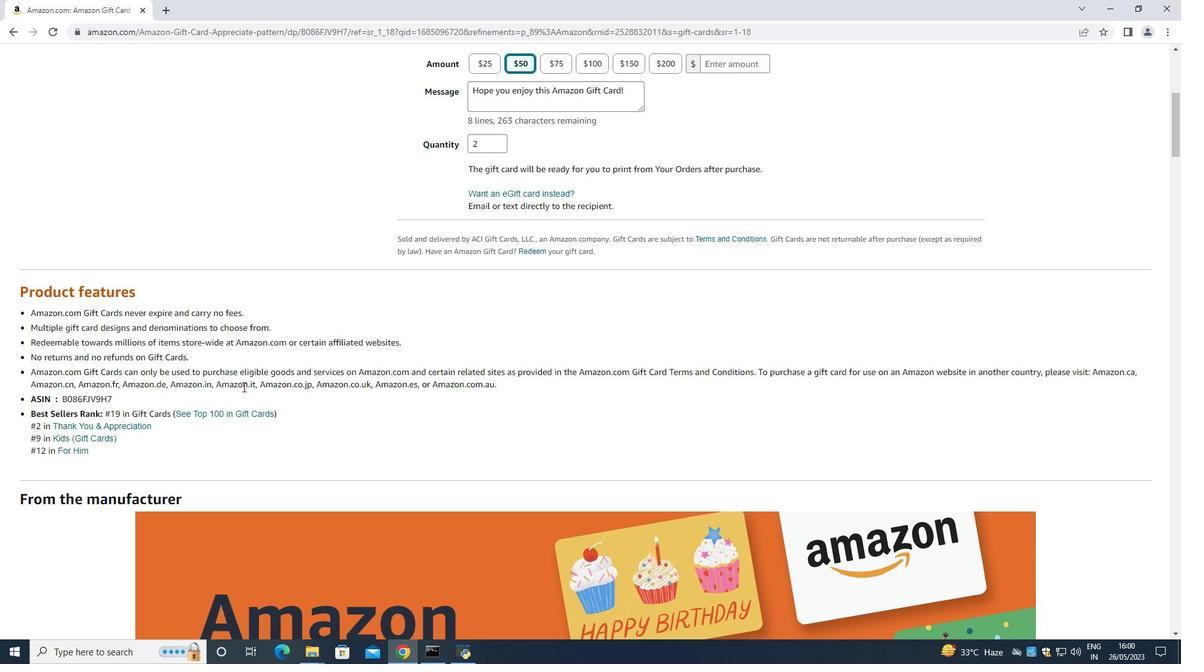 
Action: Key pressed <Key.up>
Screenshot: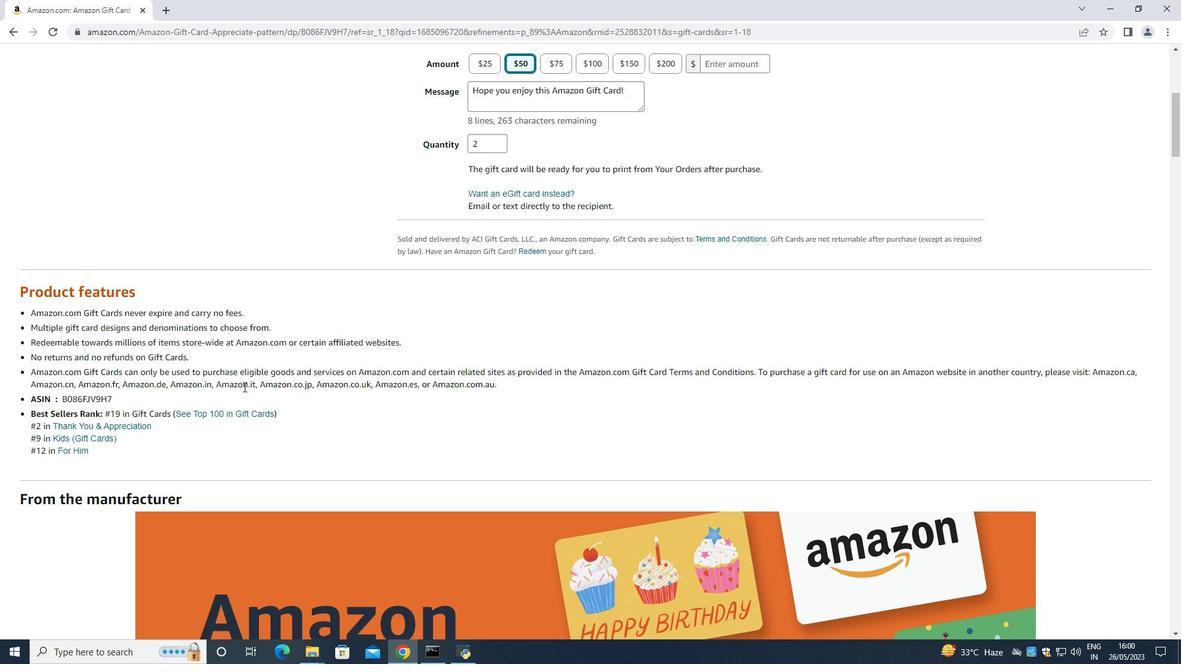 
Action: Mouse moved to (248, 383)
Screenshot: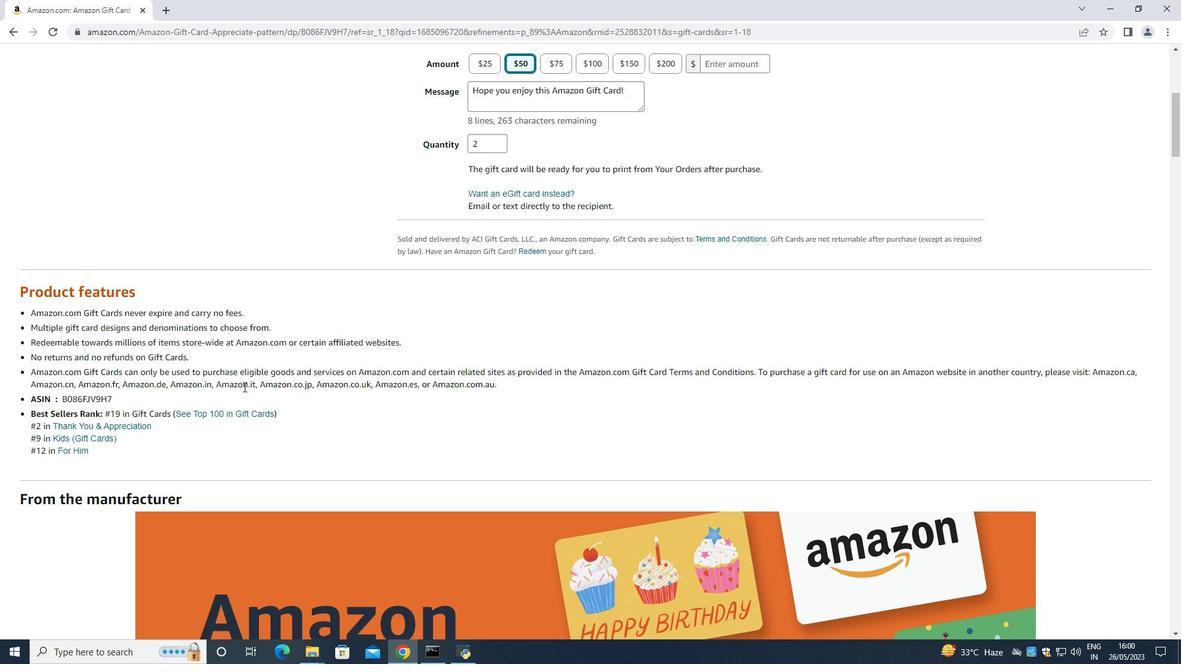 
Action: Key pressed <Key.up>
Screenshot: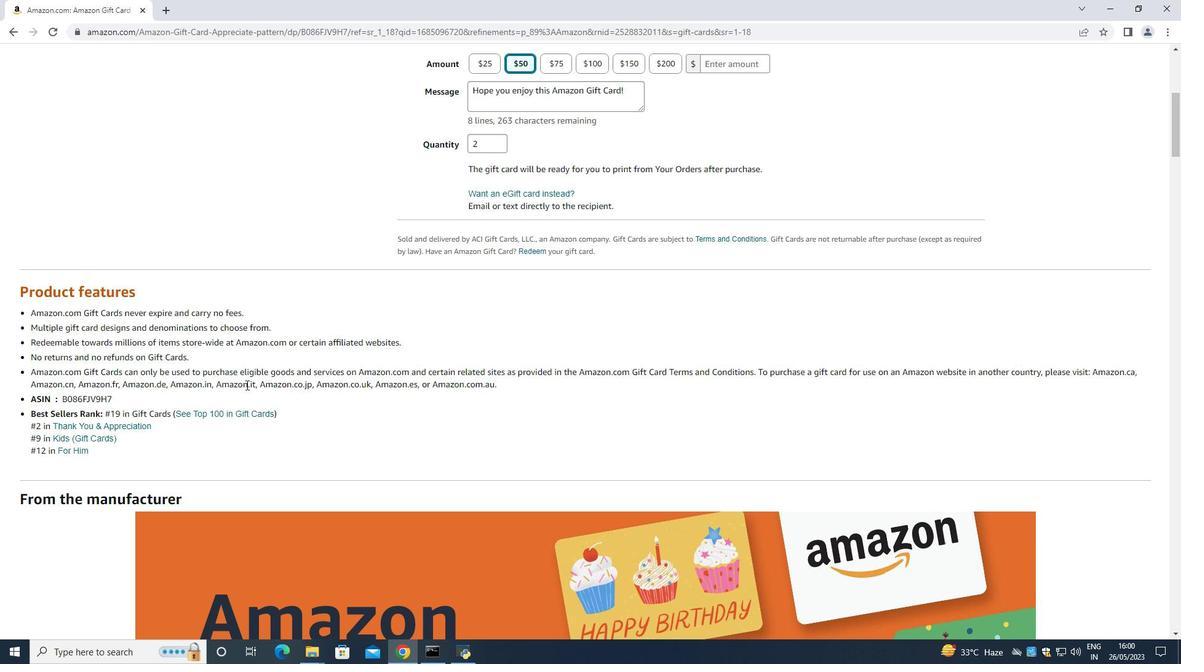
Action: Mouse moved to (249, 382)
Screenshot: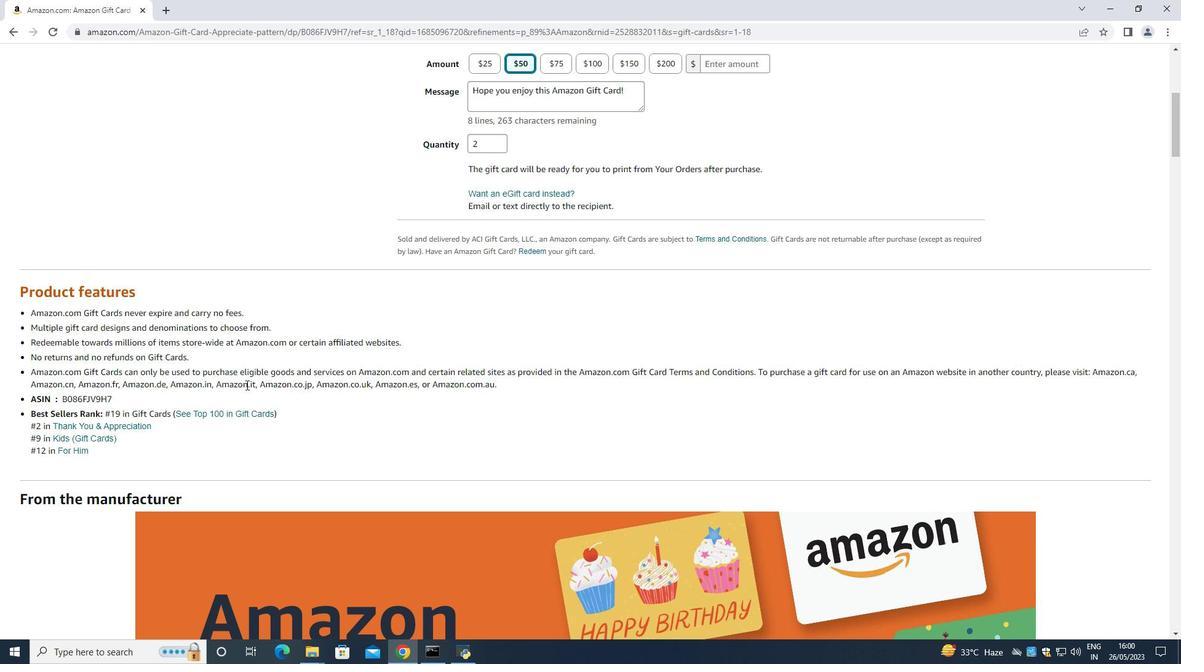 
Action: Key pressed <Key.up><Key.up> 0)
Screenshot: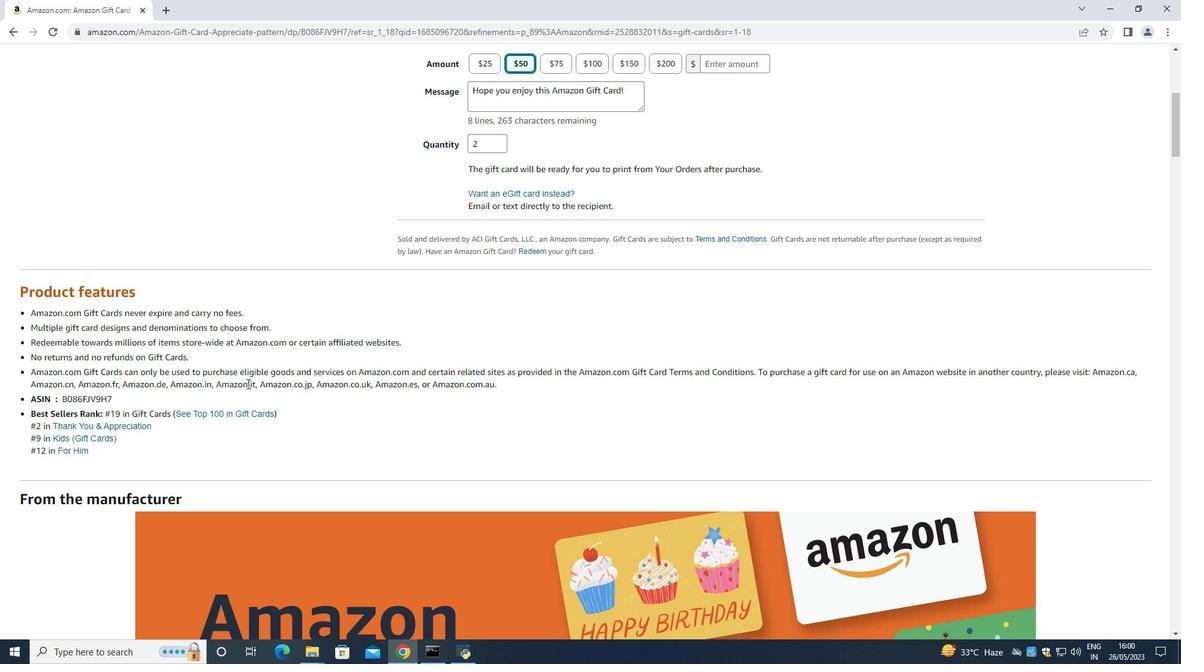 
Action: Mouse moved to (255, 380)
Screenshot: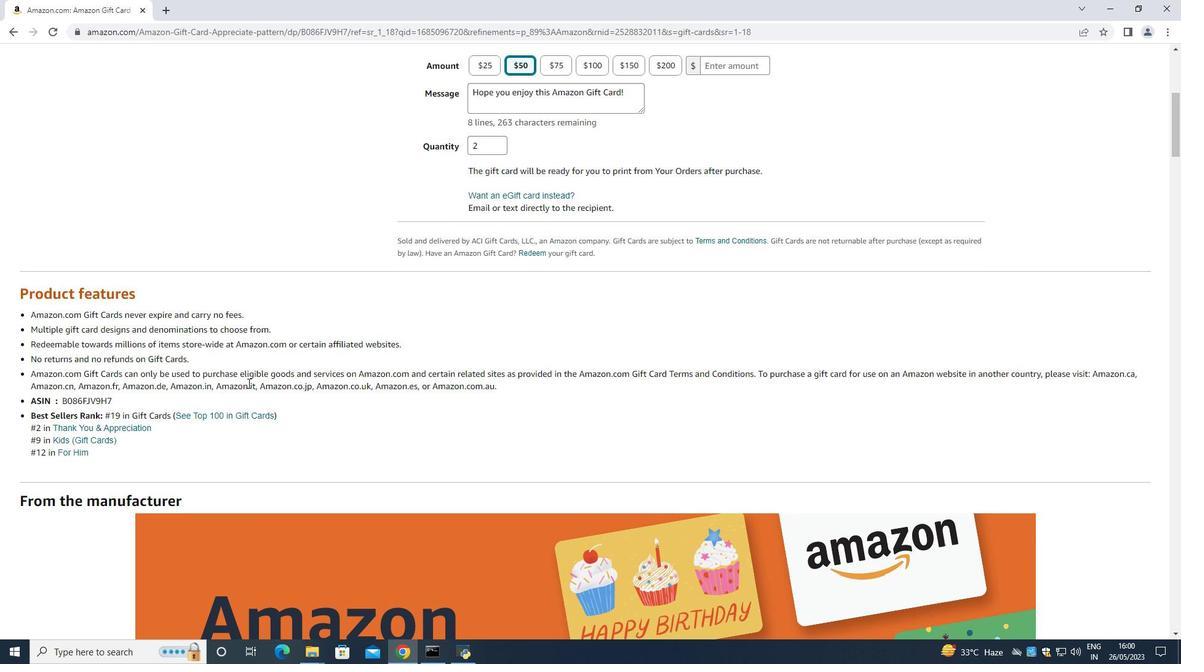
Action: Key pressed <Key.up>
Screenshot: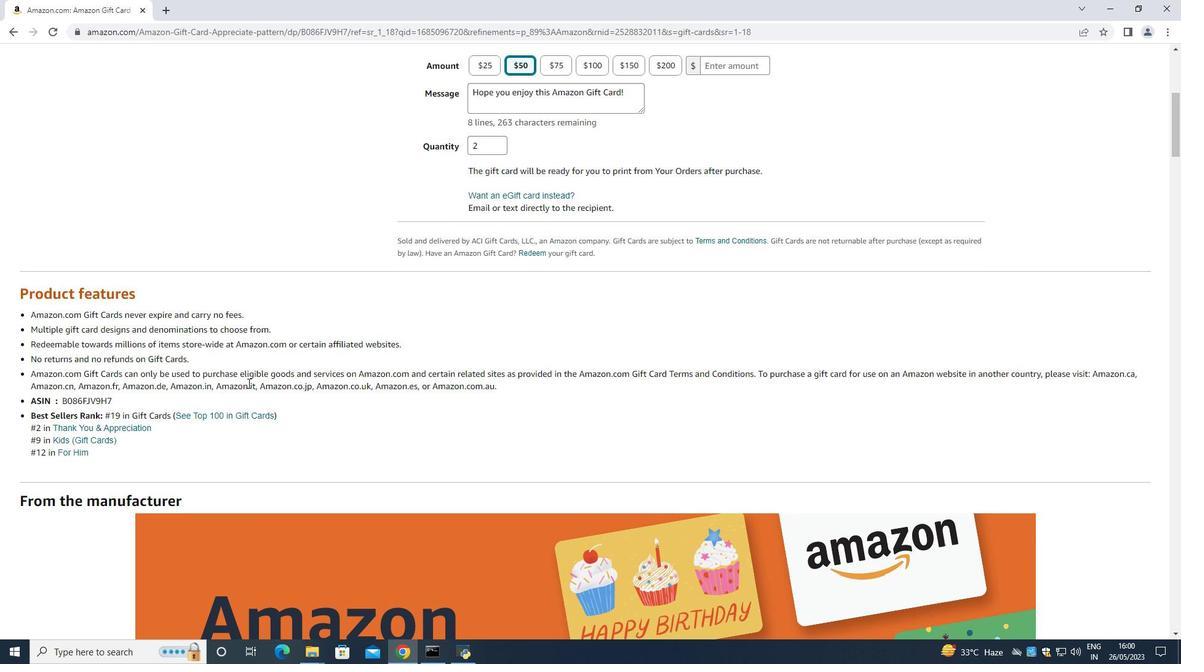 
Action: Mouse moved to (616, 255)
Screenshot: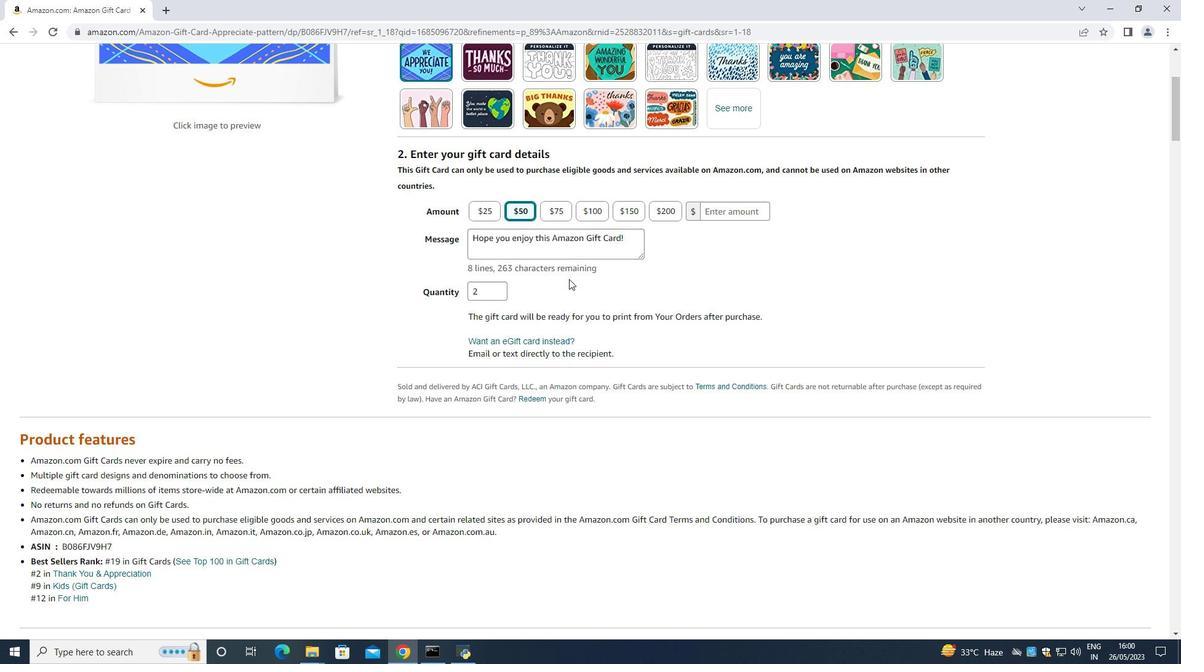 
Action: Key pressed <Key.up>
Screenshot: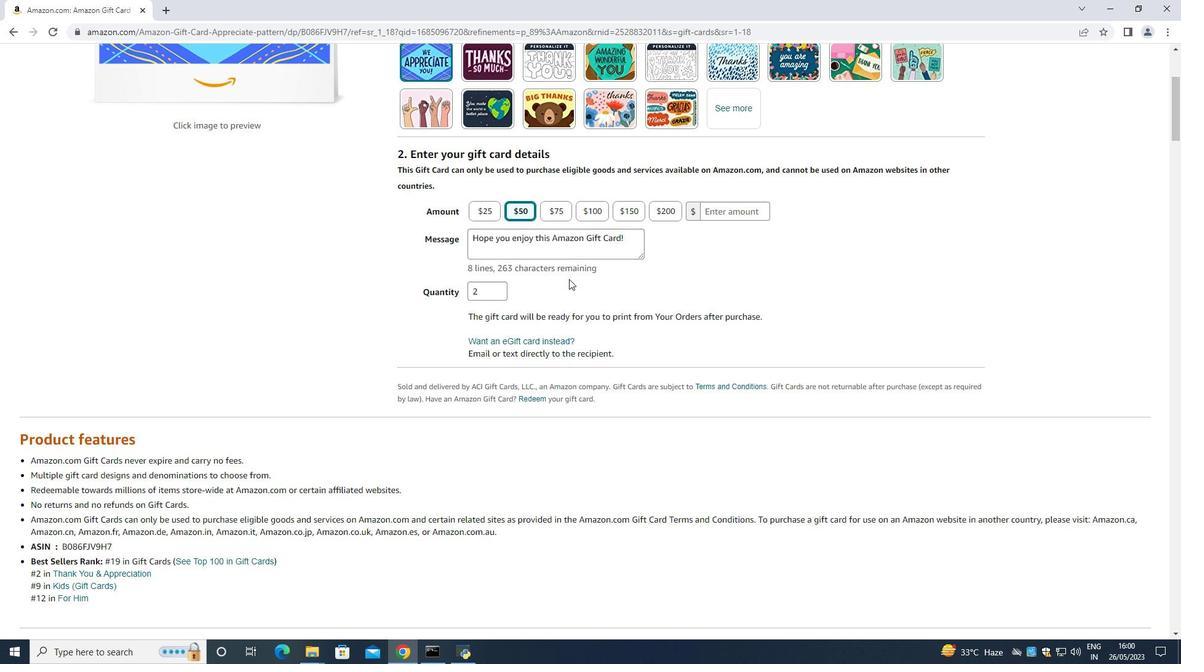
Action: Mouse moved to (649, 241)
Screenshot: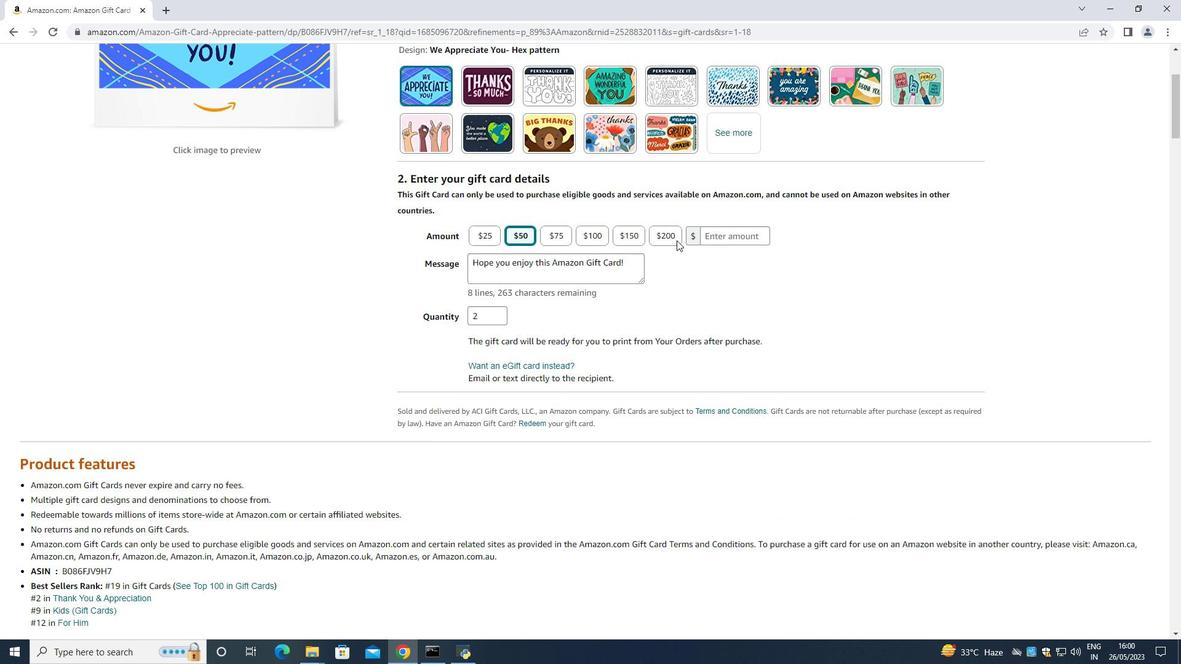 
Action: Key pressed <Key.up> 93)
Screenshot: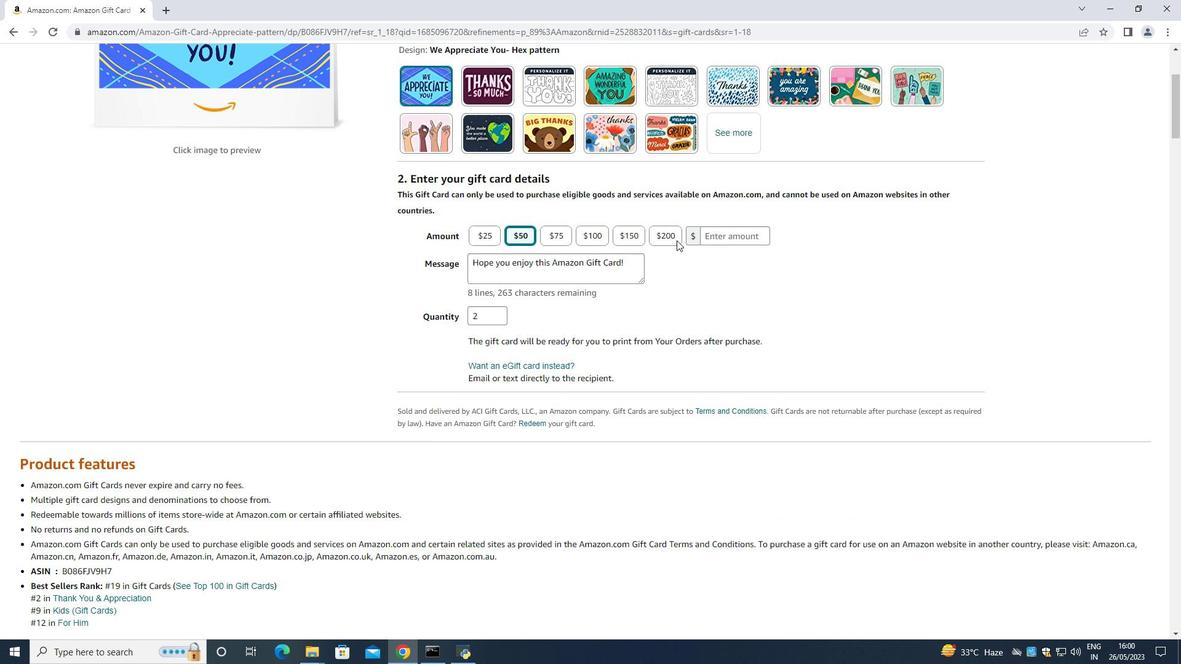
Action: Mouse moved to (552, 176)
Screenshot: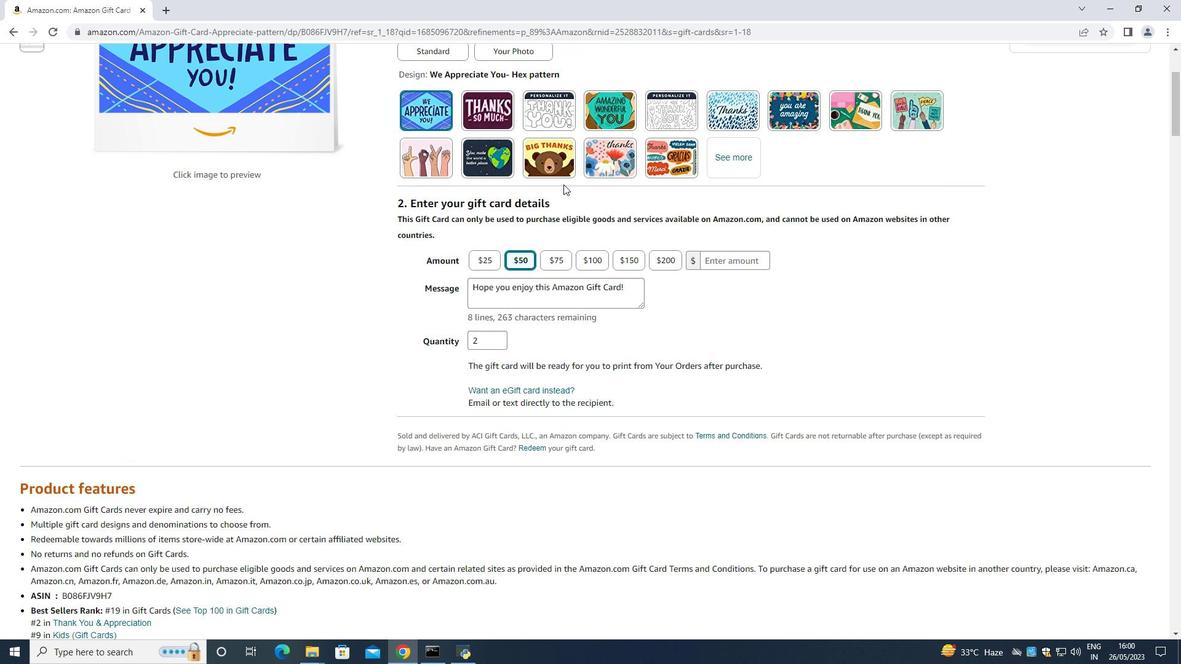 
Action: Key pressed <Key.up>
Screenshot: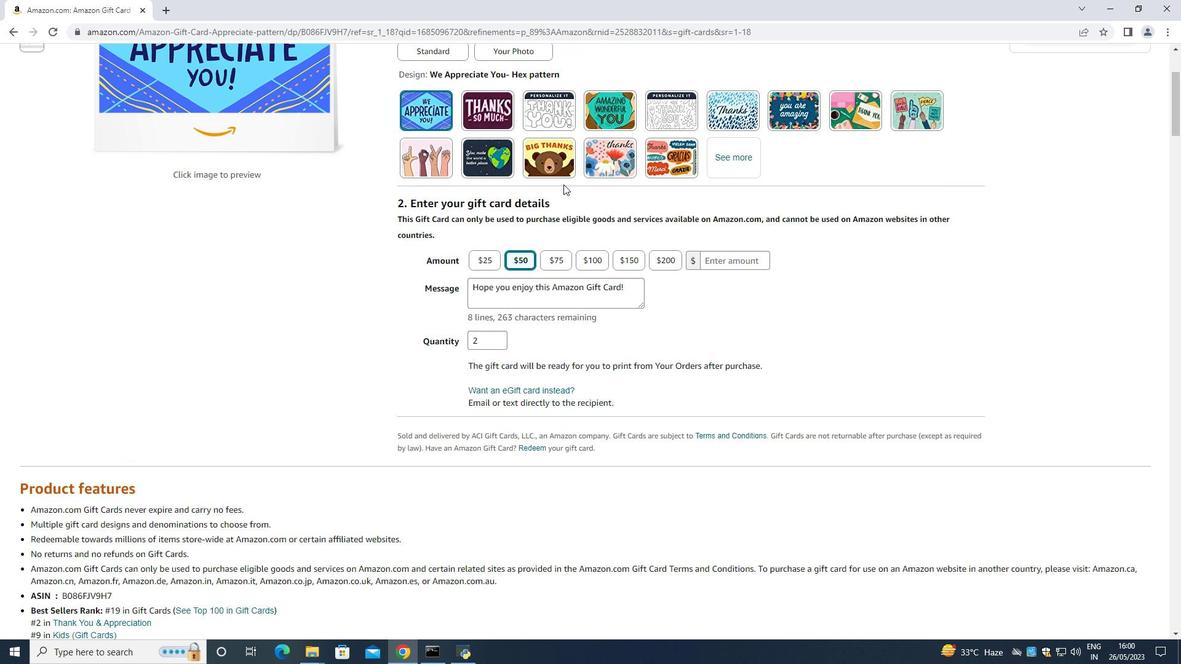
Action: Mouse moved to (545, 176)
Screenshot: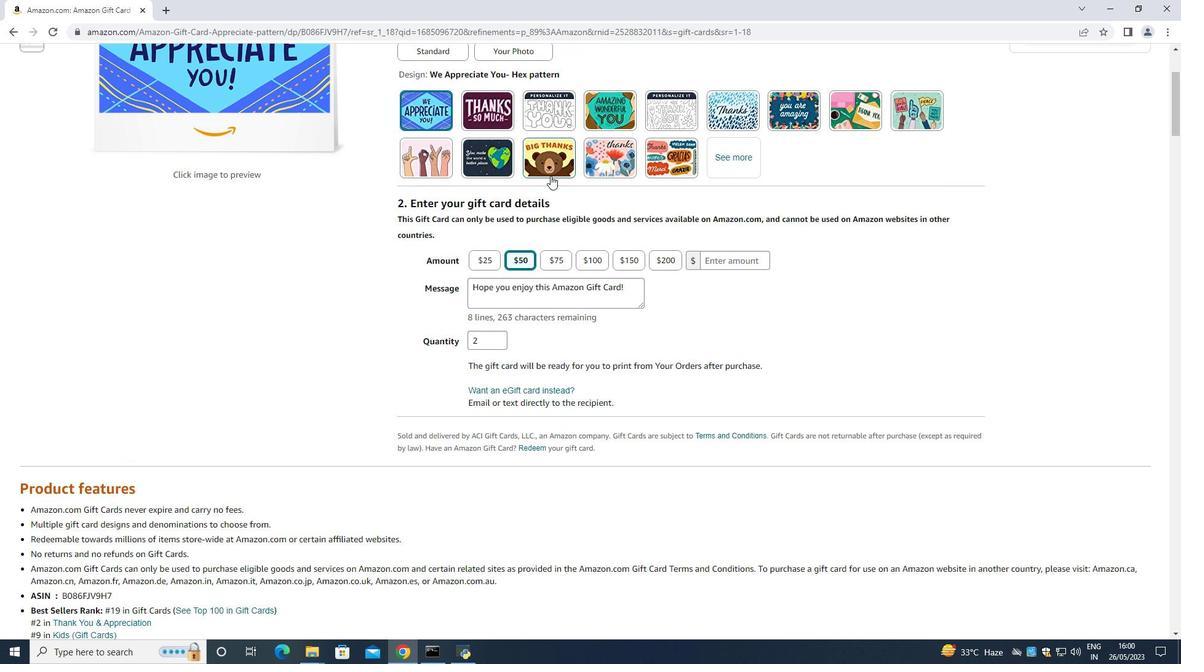 
Action: Key pressed <Key.up>
Screenshot: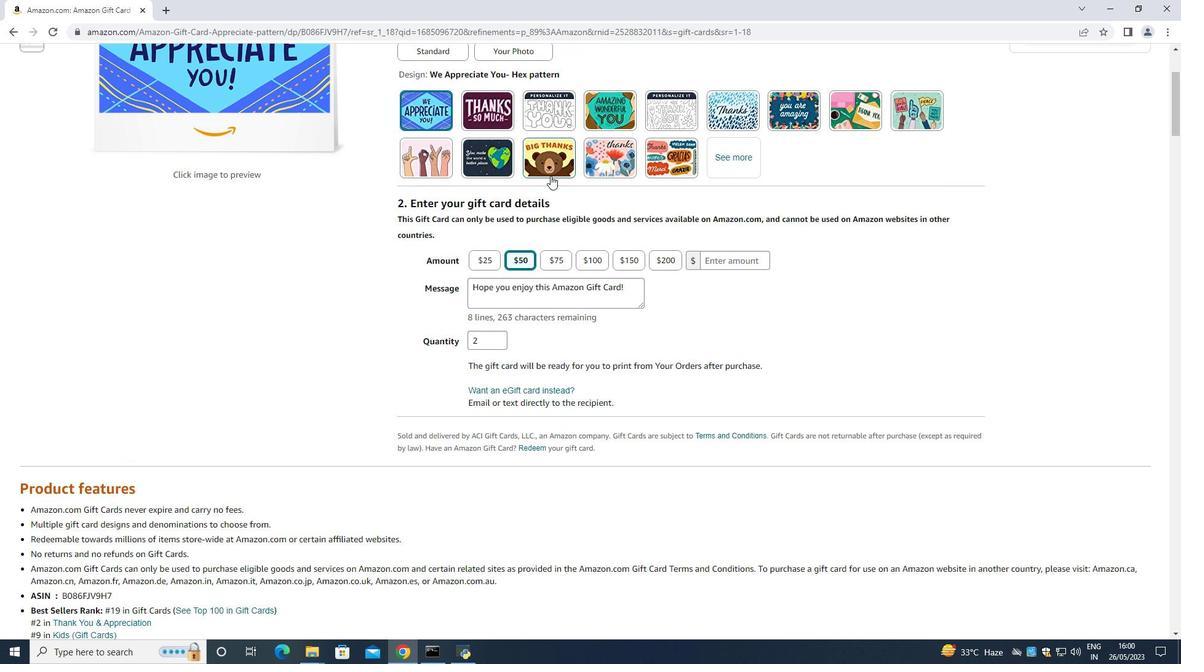 
Action: Mouse moved to (438, 179)
Screenshot: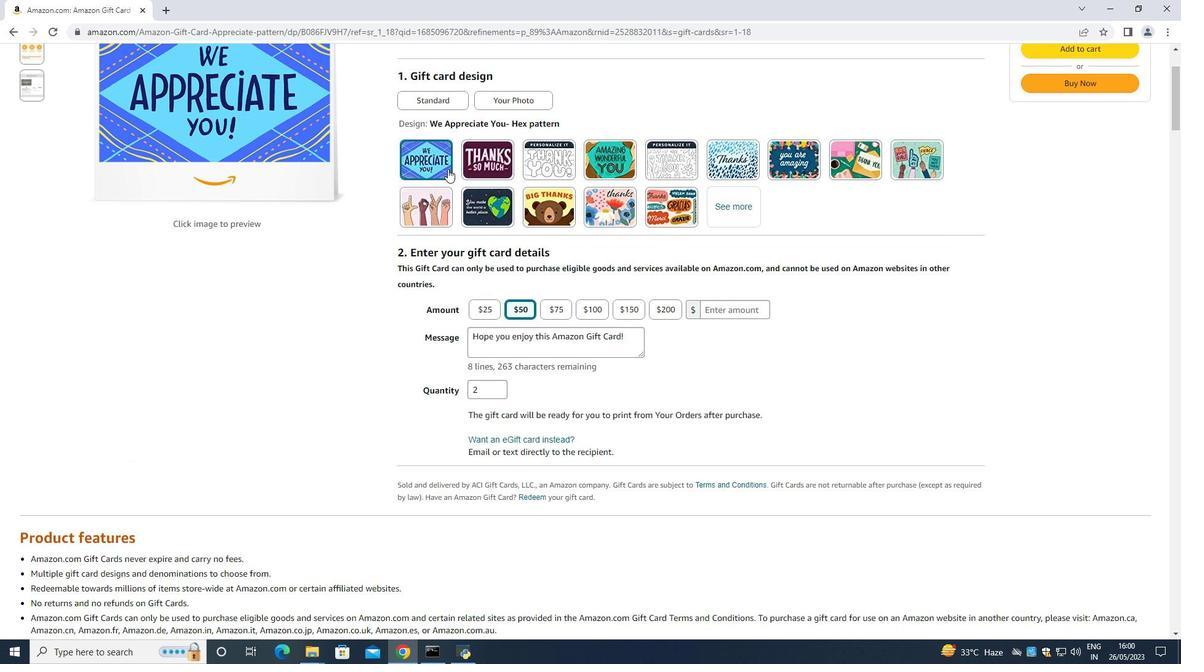 
Action: Key pressed <Key.up>
Screenshot: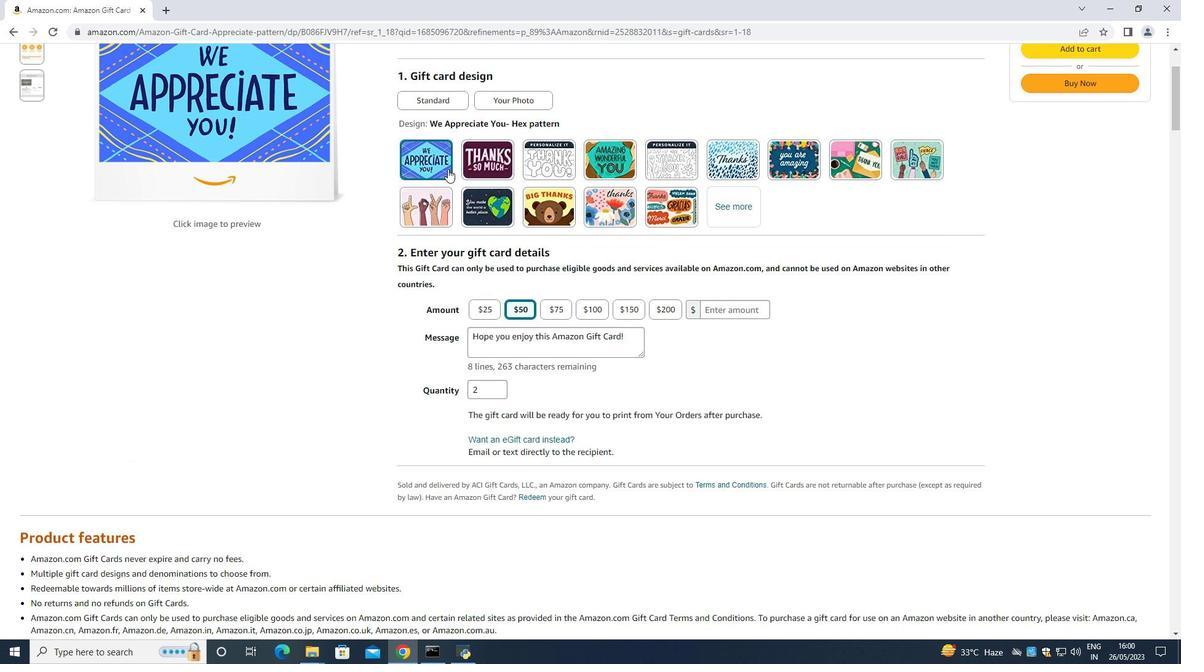 
Action: Mouse moved to (480, 182)
Screenshot: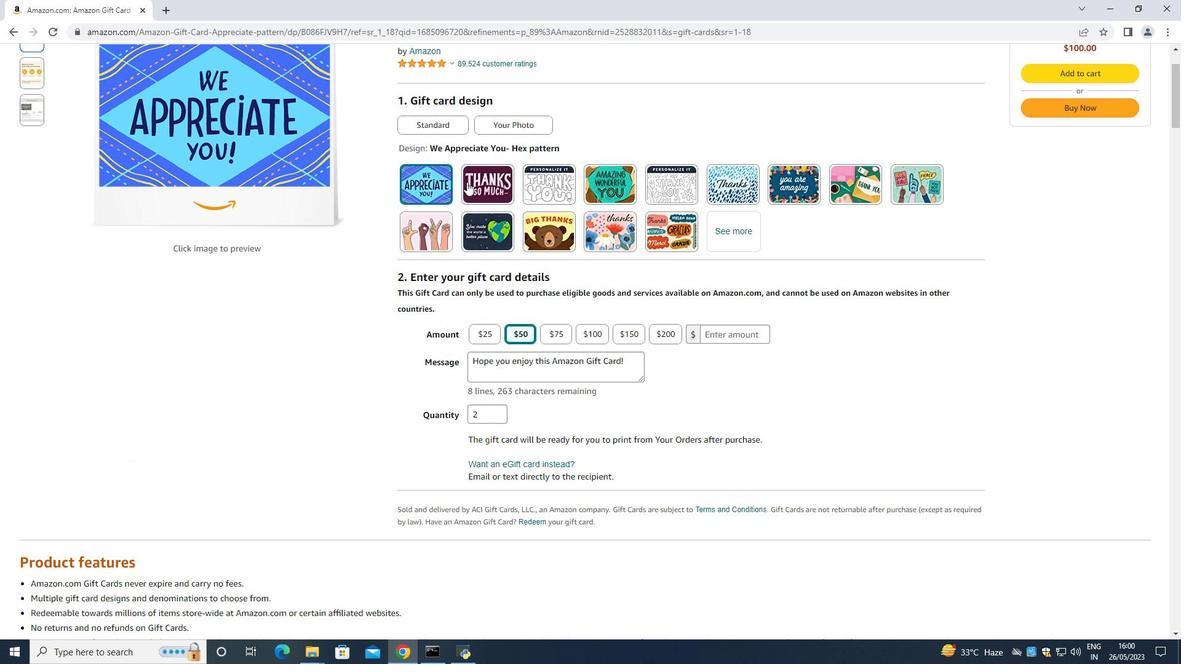 
Action: Mouse pressed left at (480, 182)
Screenshot: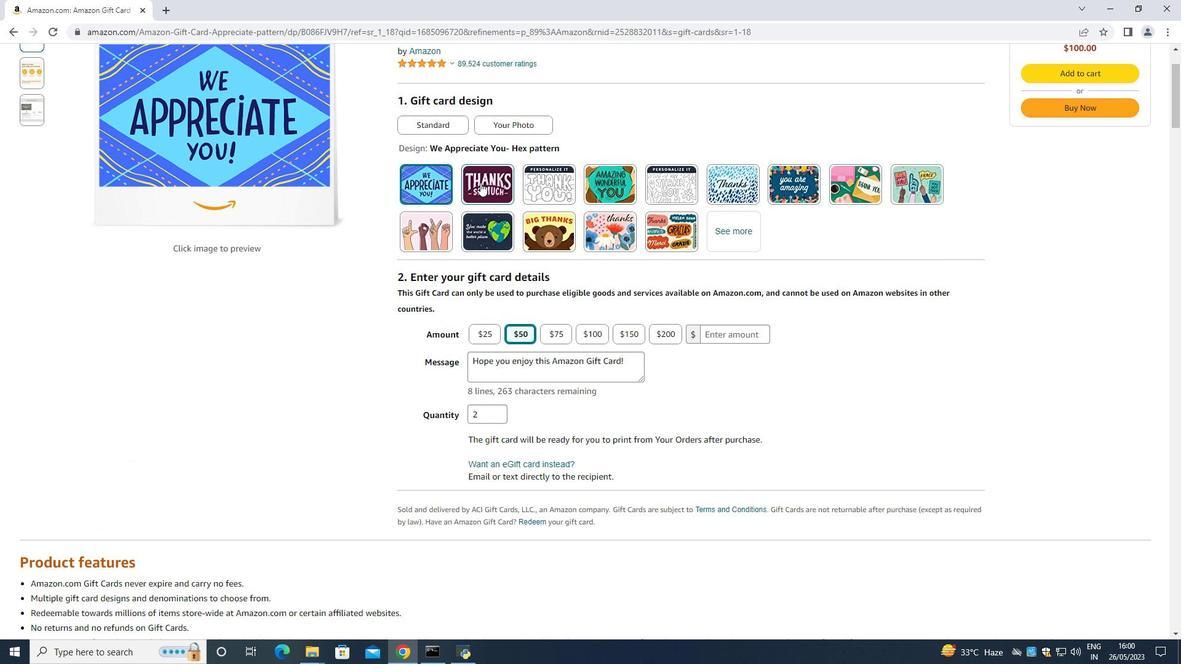 
Action: Mouse moved to (539, 184)
Screenshot: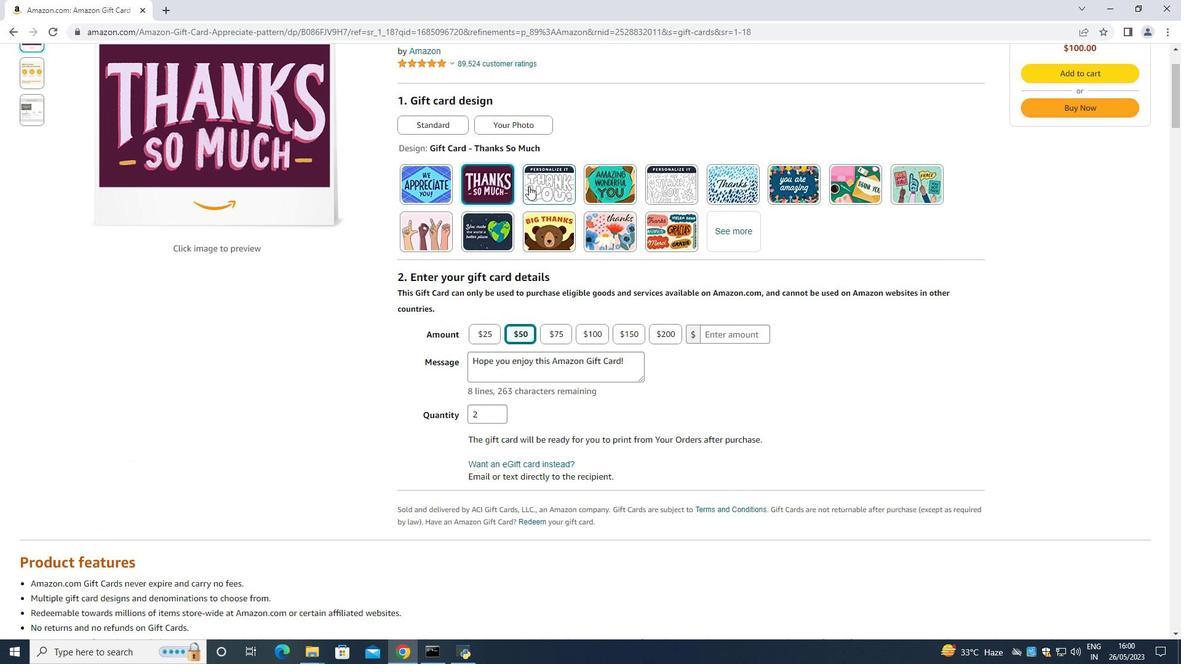
Action: Mouse pressed left at (539, 184)
Screenshot: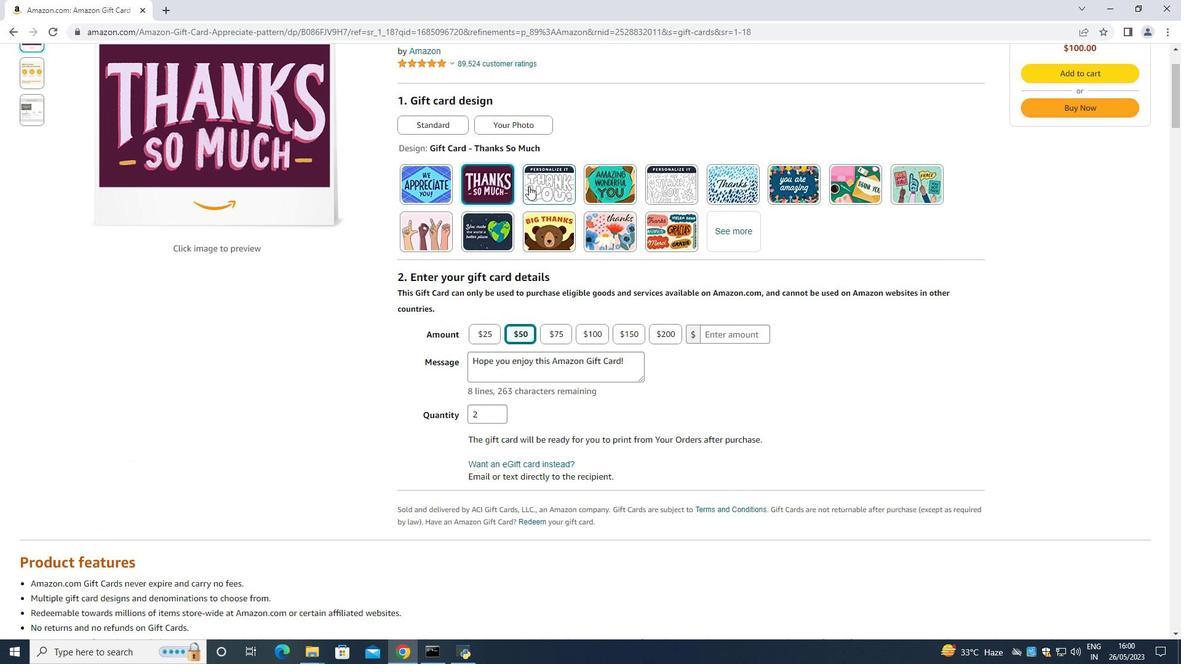 
Action: Mouse moved to (615, 182)
Screenshot: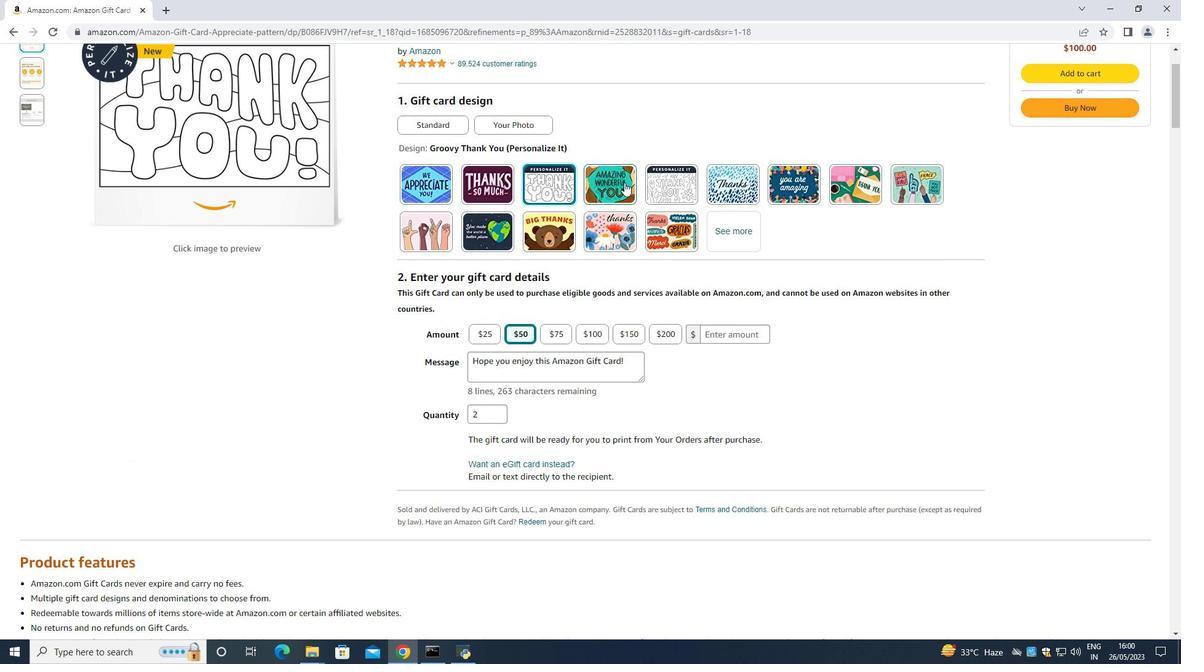 
Action: Mouse pressed left at (615, 182)
Screenshot: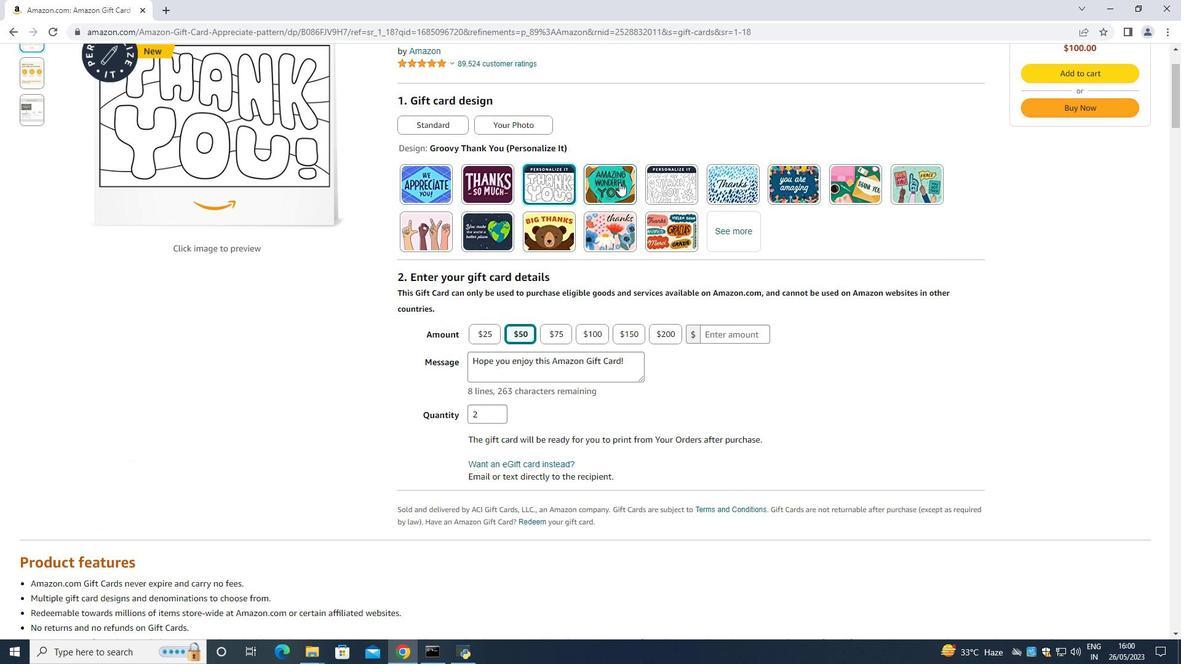 
Action: Mouse moved to (665, 186)
Screenshot: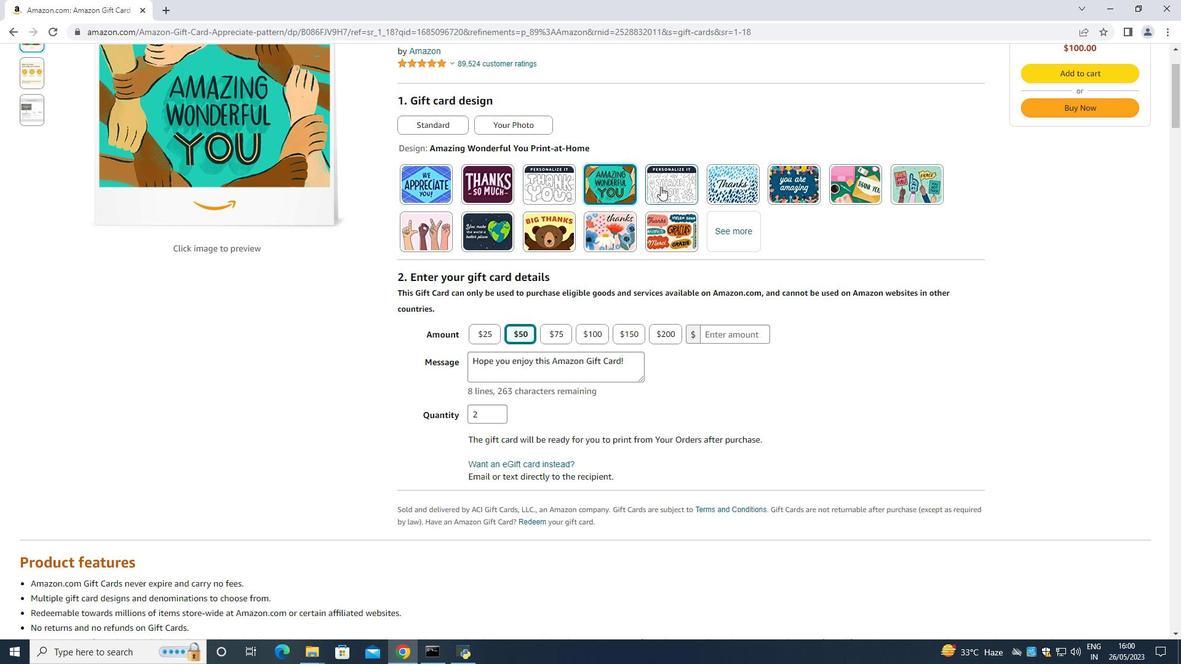 
Action: Mouse pressed left at (665, 186)
Screenshot: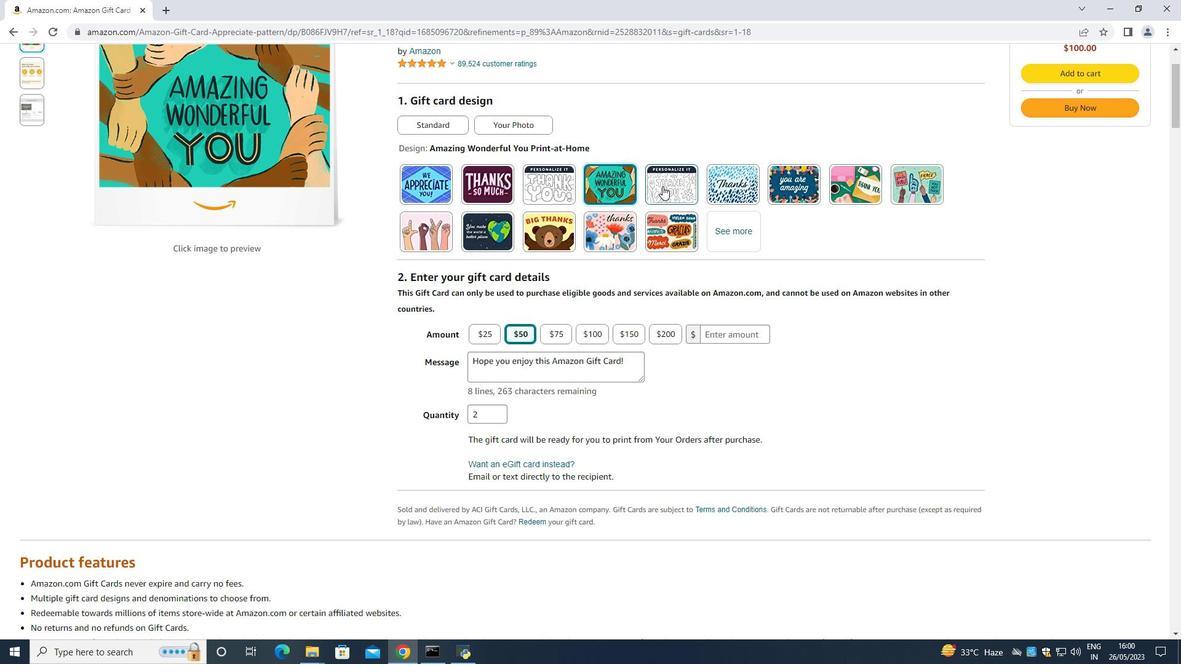 
Action: Mouse moved to (720, 174)
Screenshot: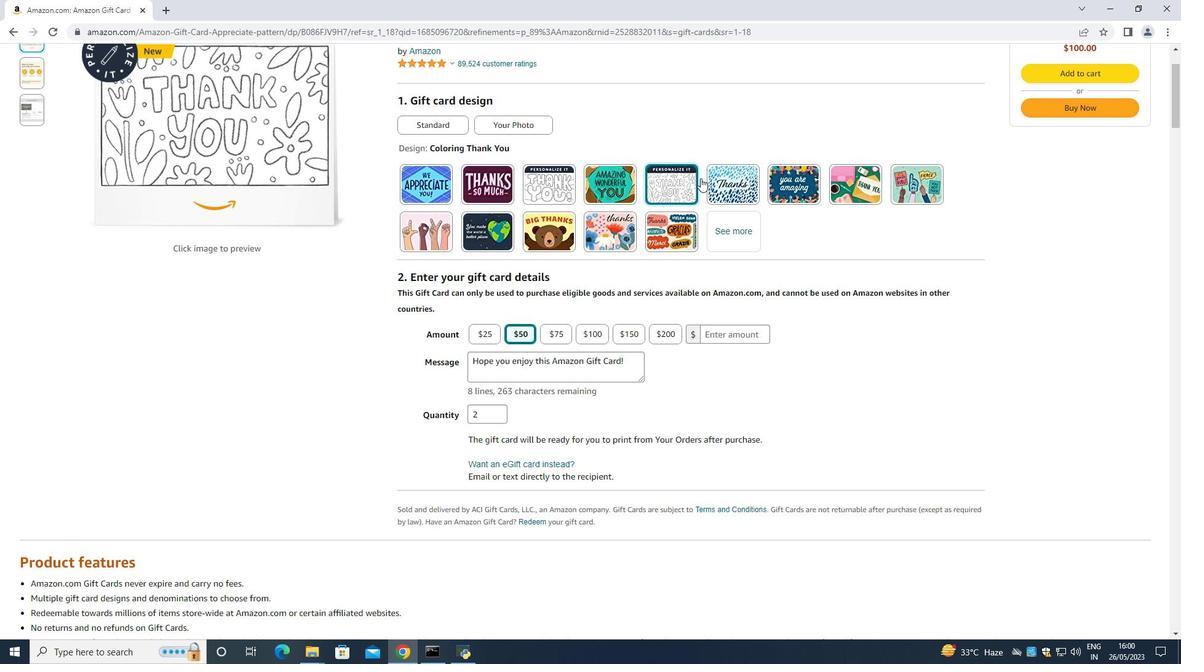 
Action: Mouse pressed left at (720, 174)
Screenshot: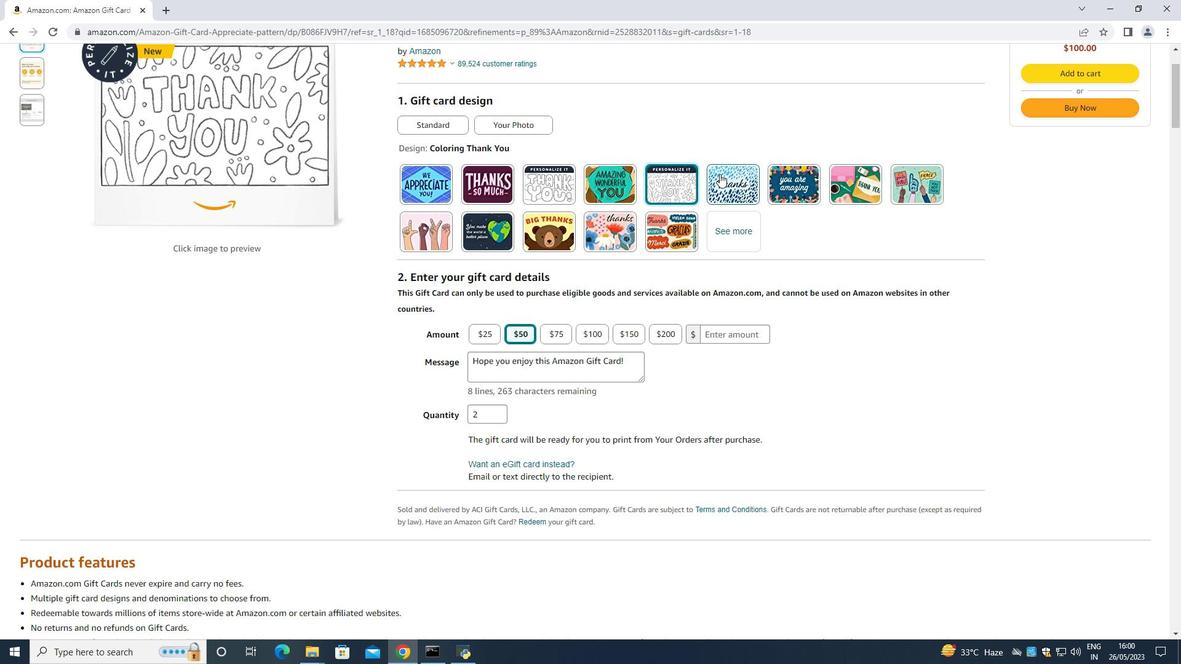
Action: Mouse moved to (802, 176)
Screenshot: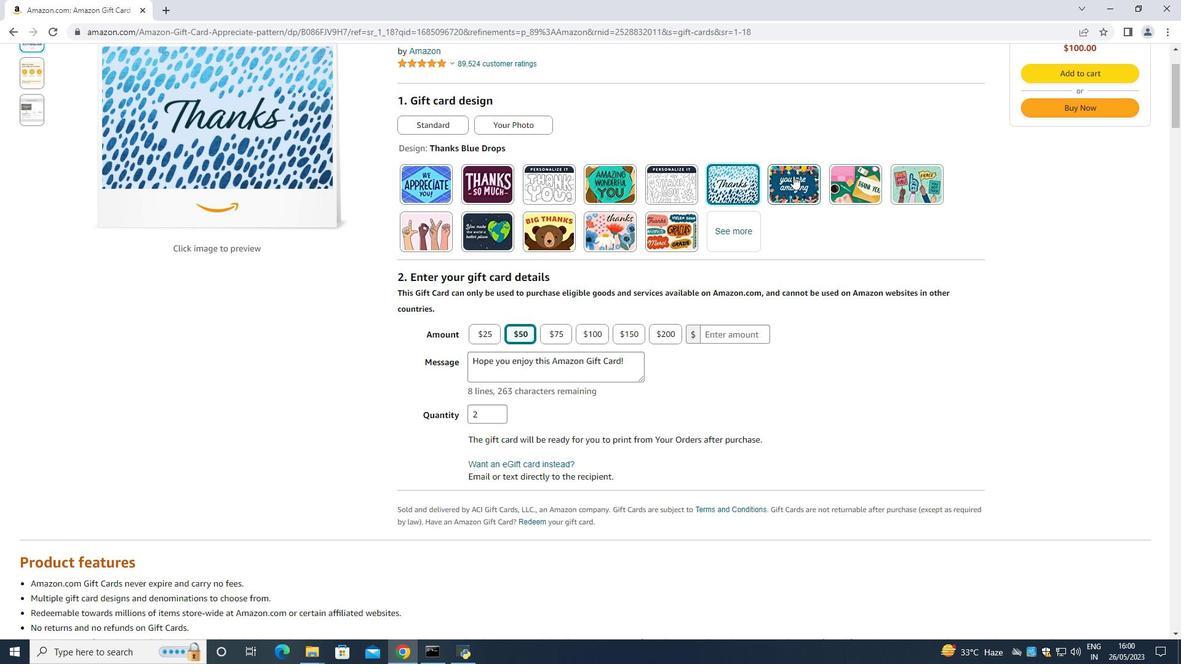 
Action: Mouse pressed left at (802, 176)
Screenshot: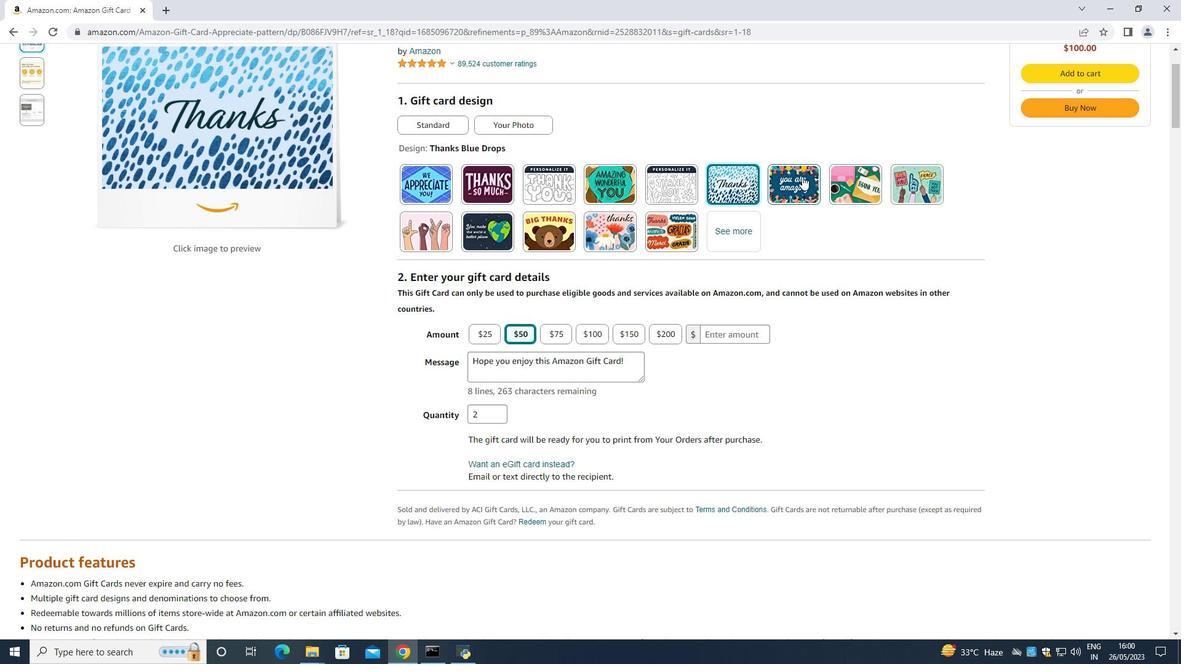 
Action: Mouse moved to (829, 177)
Screenshot: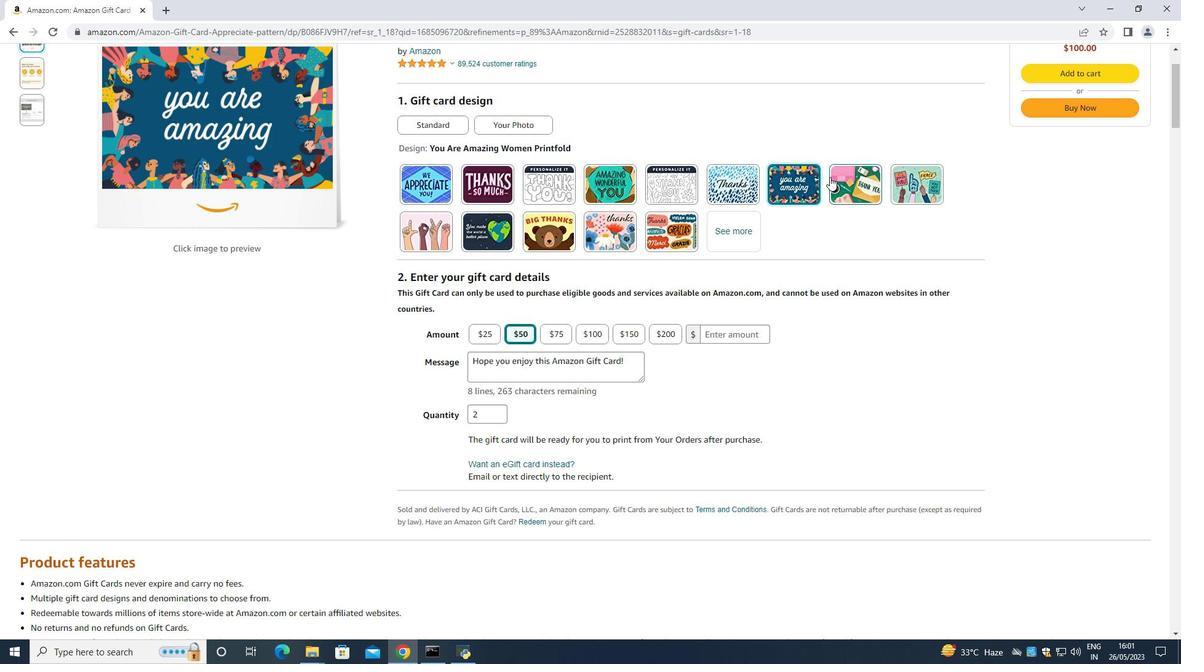 
Action: Mouse pressed left at (829, 177)
Screenshot: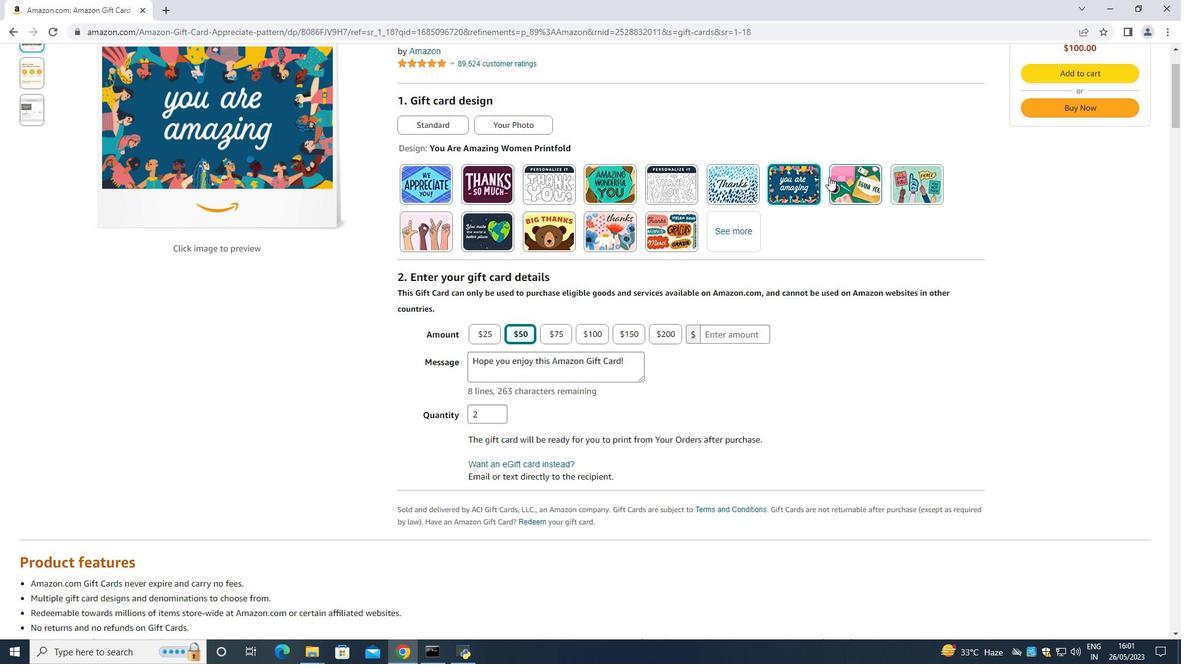 
Action: Mouse moved to (915, 182)
Screenshot: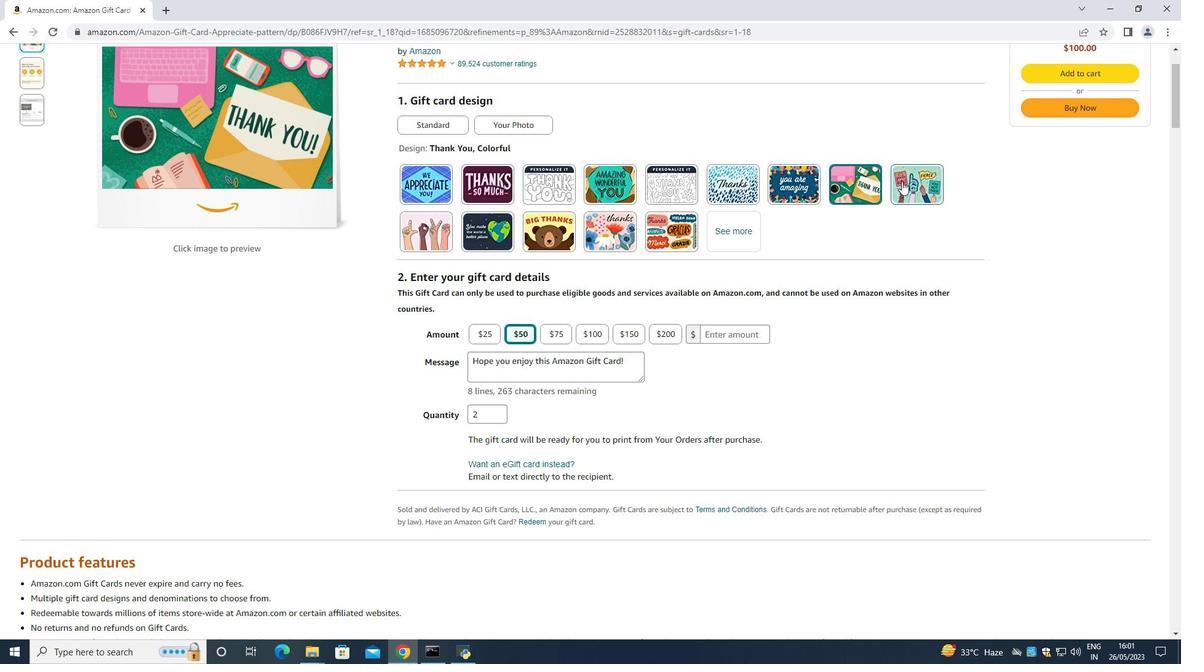 
Action: Mouse pressed left at (915, 182)
Screenshot: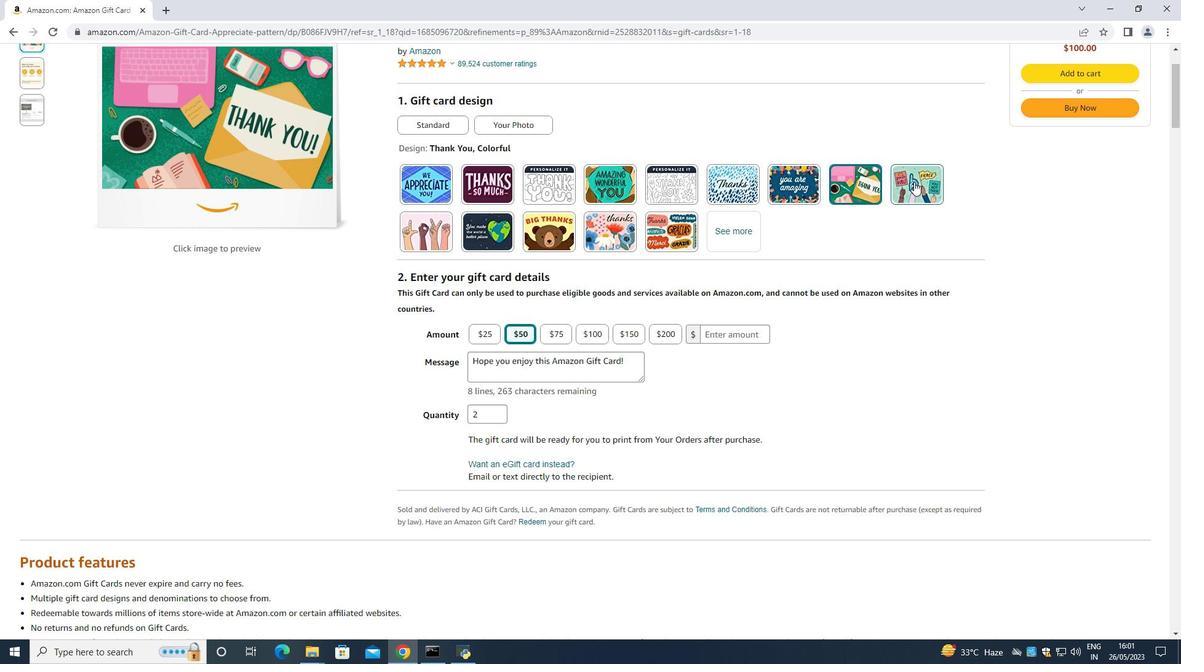 
Action: Mouse moved to (435, 244)
Screenshot: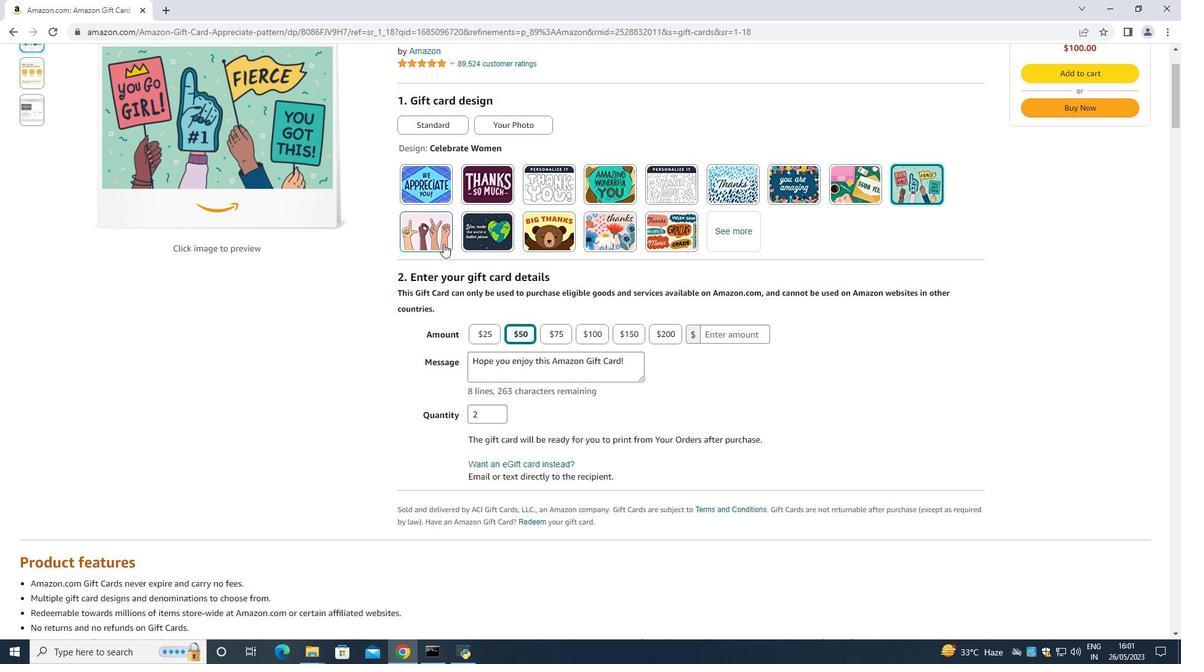 
Action: Mouse pressed left at (435, 244)
Screenshot: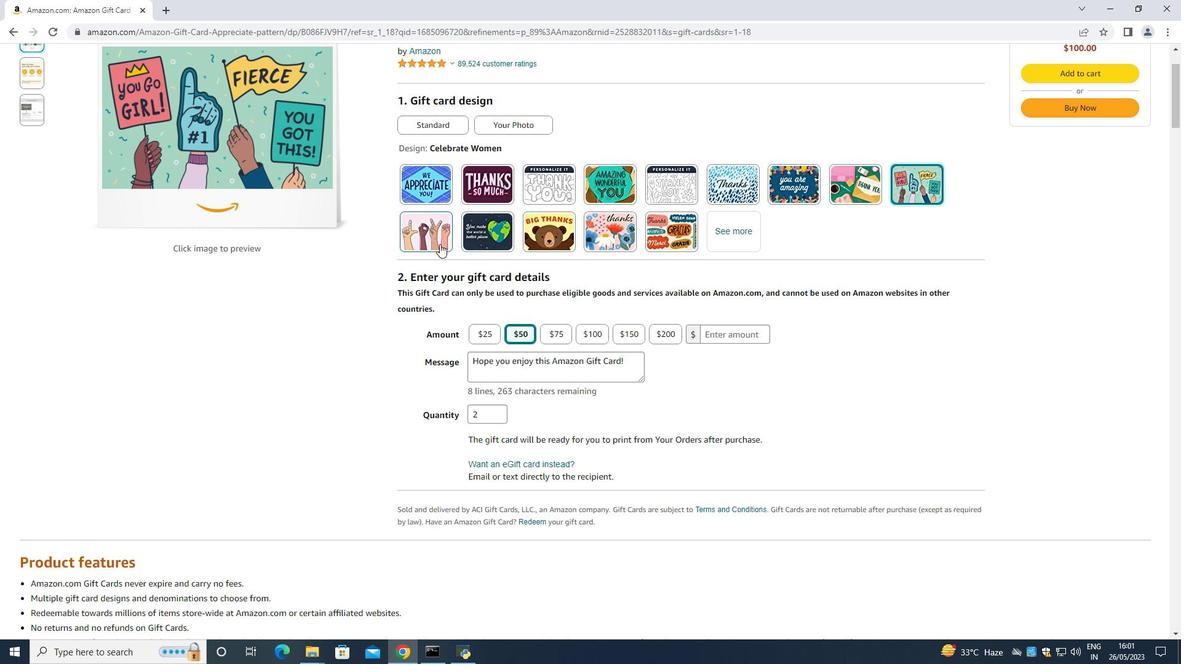 
Action: Mouse moved to (496, 232)
Screenshot: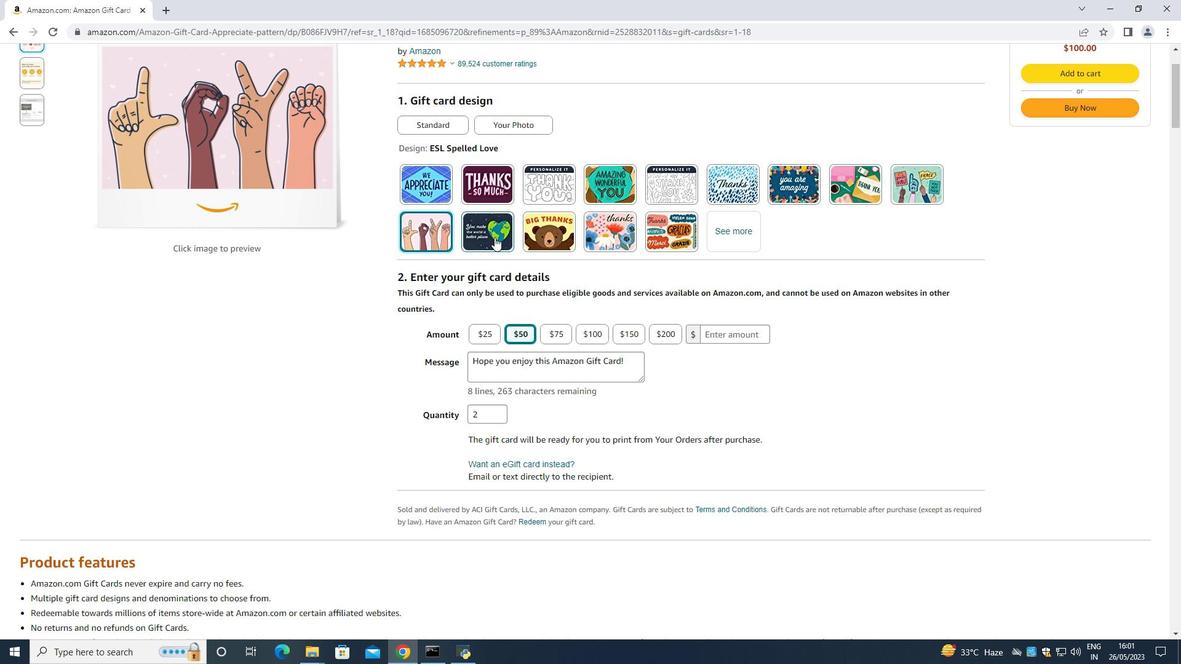 
Action: Mouse pressed left at (496, 232)
Screenshot: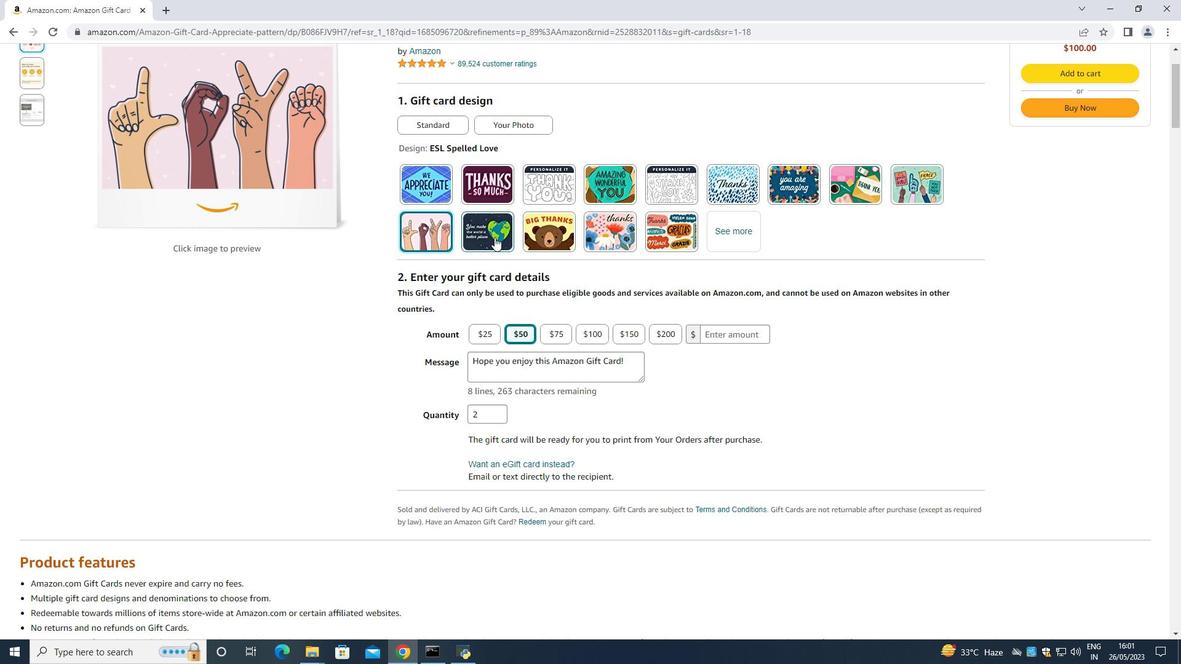 
Action: Mouse moved to (551, 238)
Screenshot: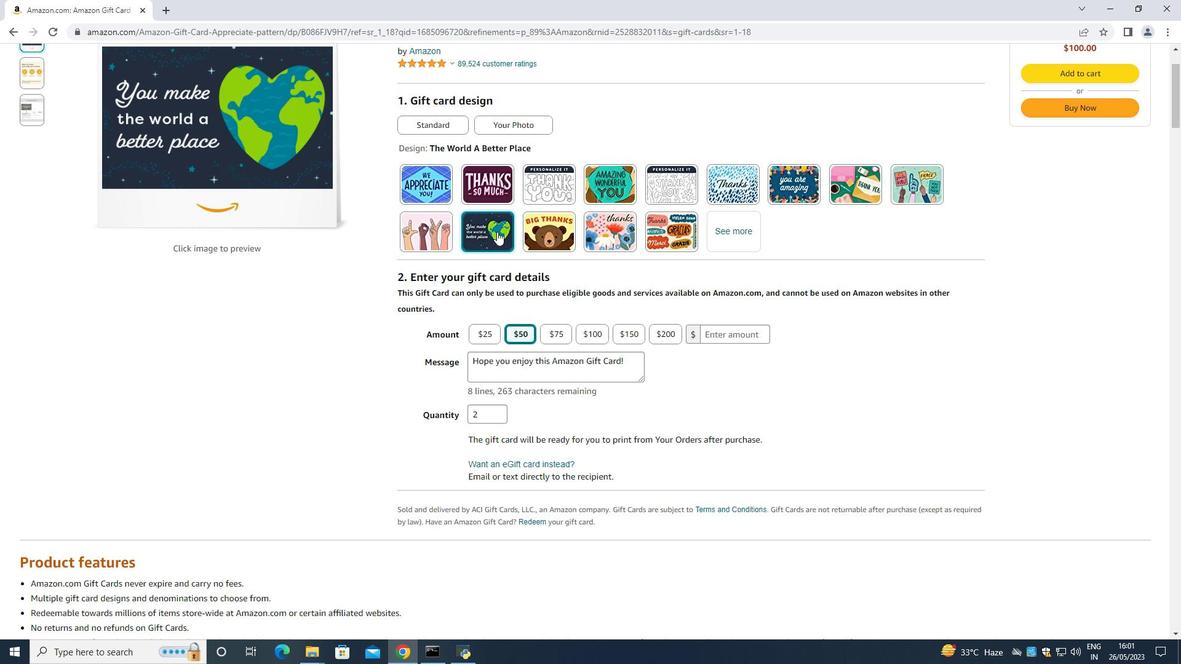 
Action: Mouse pressed left at (551, 238)
Screenshot: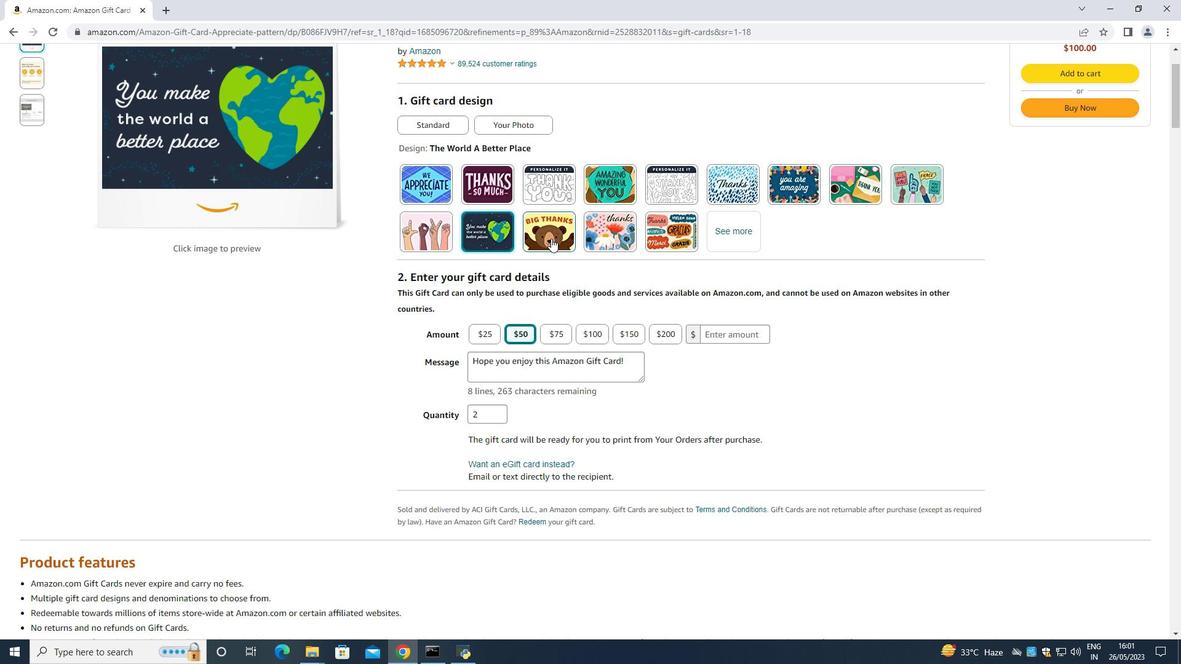 
Action: Mouse moved to (593, 231)
Screenshot: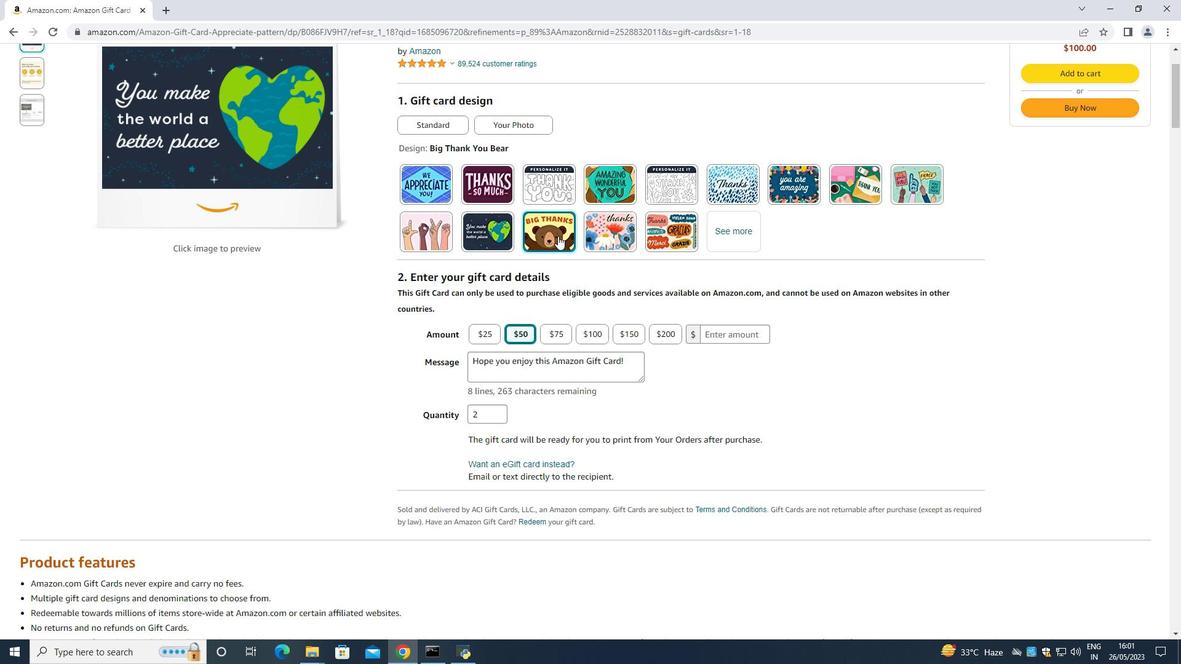 
Action: Mouse pressed left at (593, 231)
Screenshot: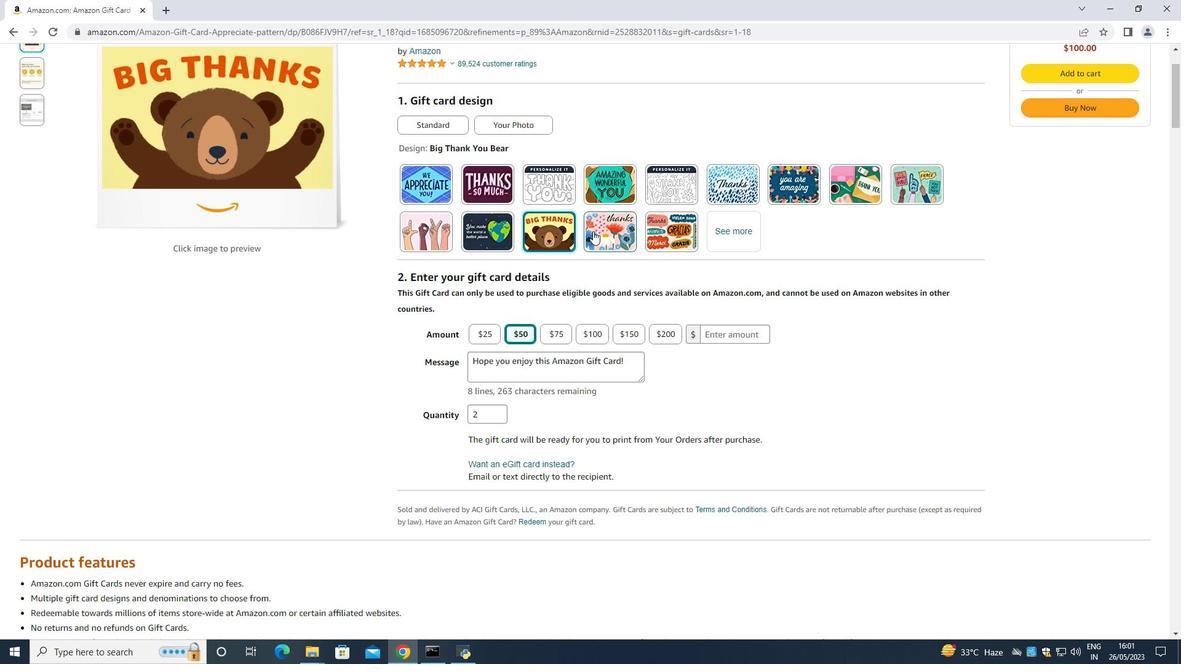 
Action: Mouse moved to (672, 238)
Screenshot: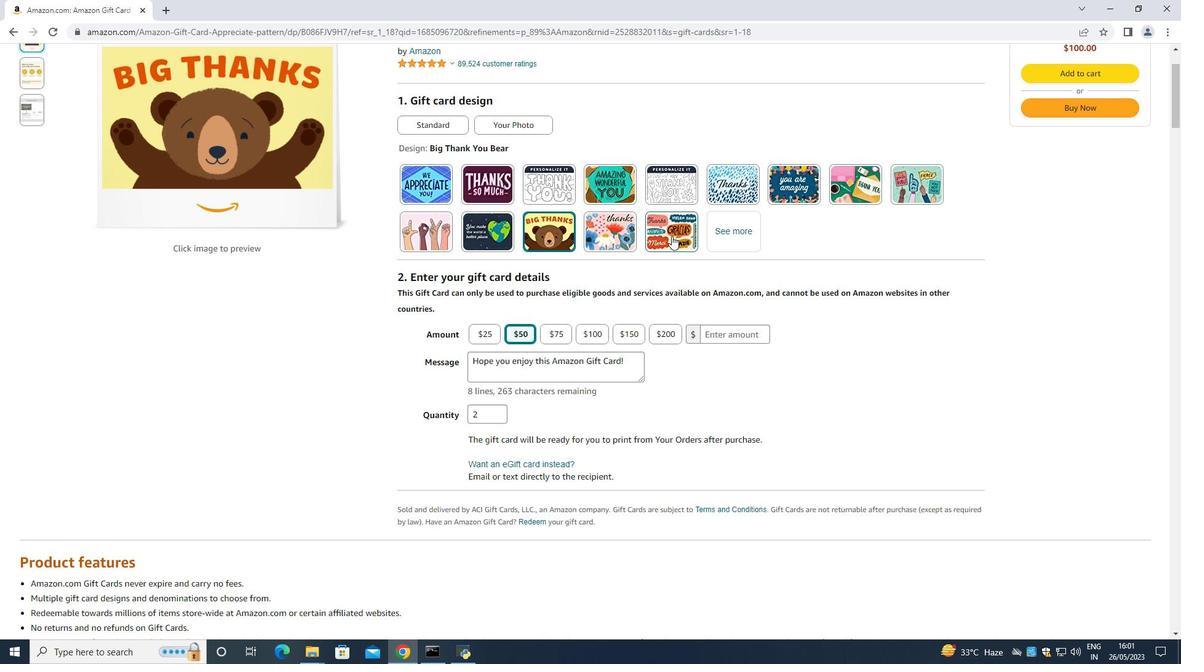 
Action: Mouse pressed left at (672, 238)
Screenshot: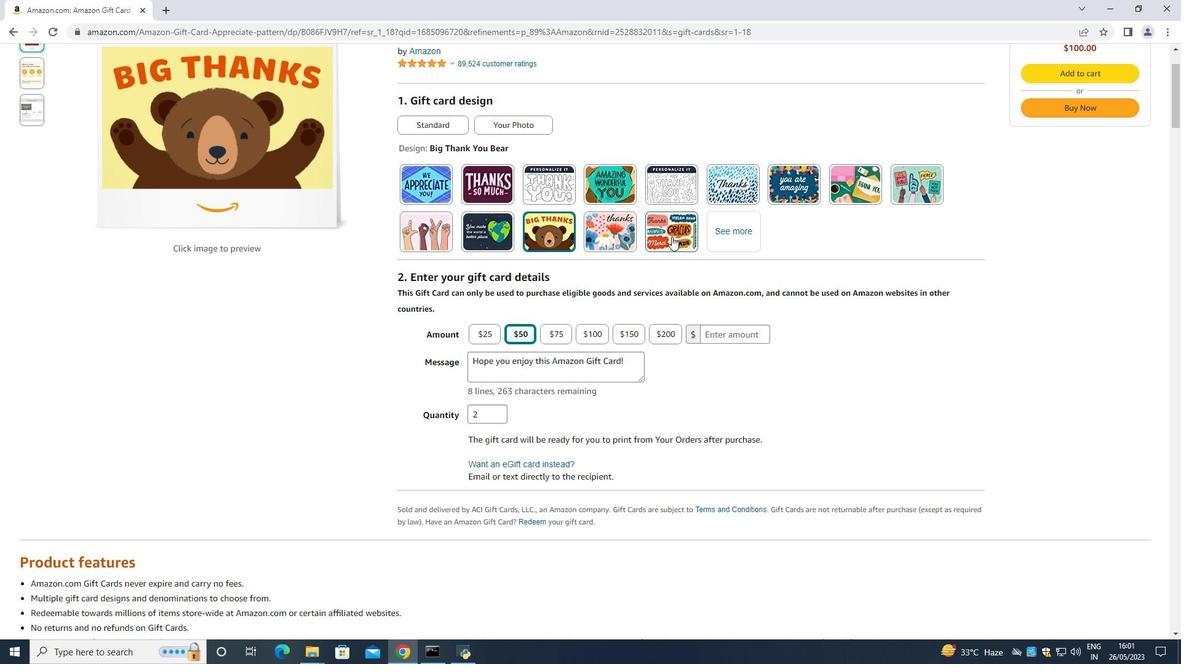 
Action: Mouse moved to (597, 237)
Screenshot: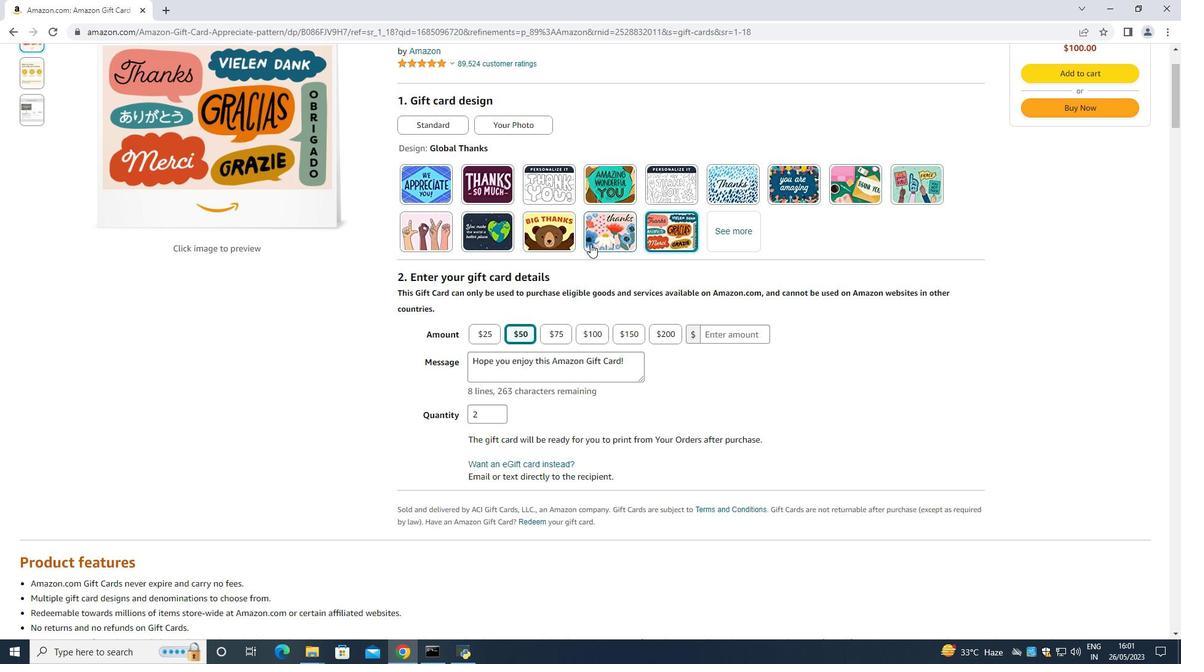 
Action: Mouse pressed left at (597, 237)
Screenshot: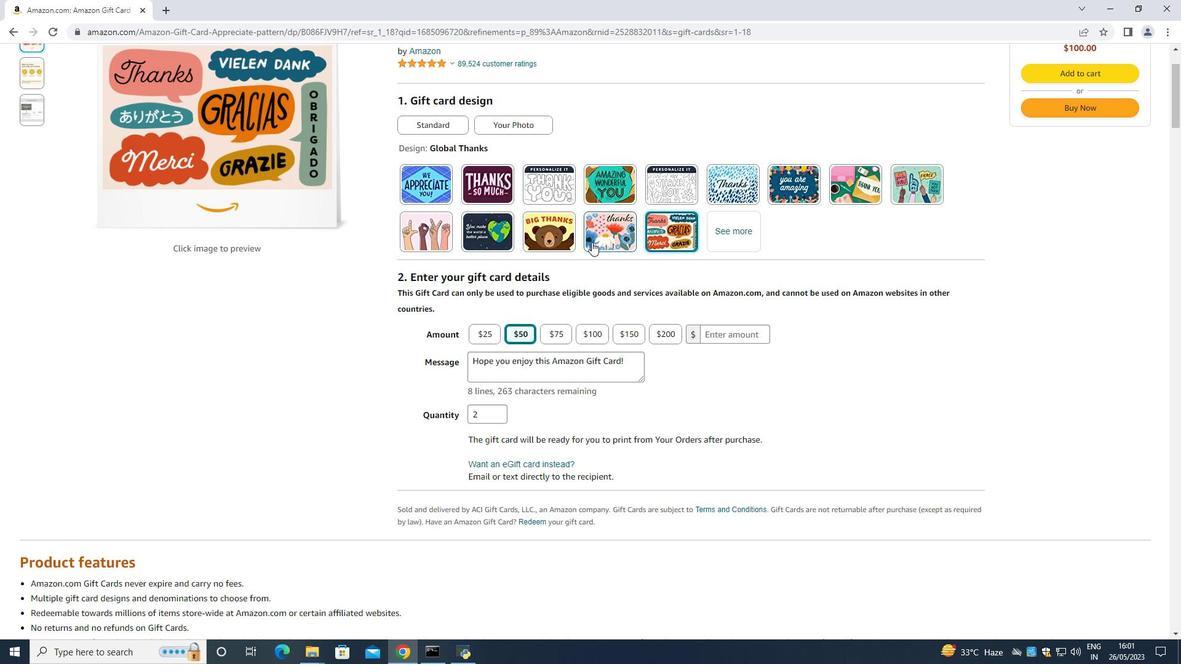 
Action: Mouse moved to (554, 241)
